 Task: Research Airbnb accommodation in Tomioka, Japan from 17th December, 2023 to 21st December, 2023 for 2 adults.1  bedroom having 2 beds and 1 bathroom. Property type can be flat. Look for 3 properties as per requirement.
Action: Mouse moved to (580, 123)
Screenshot: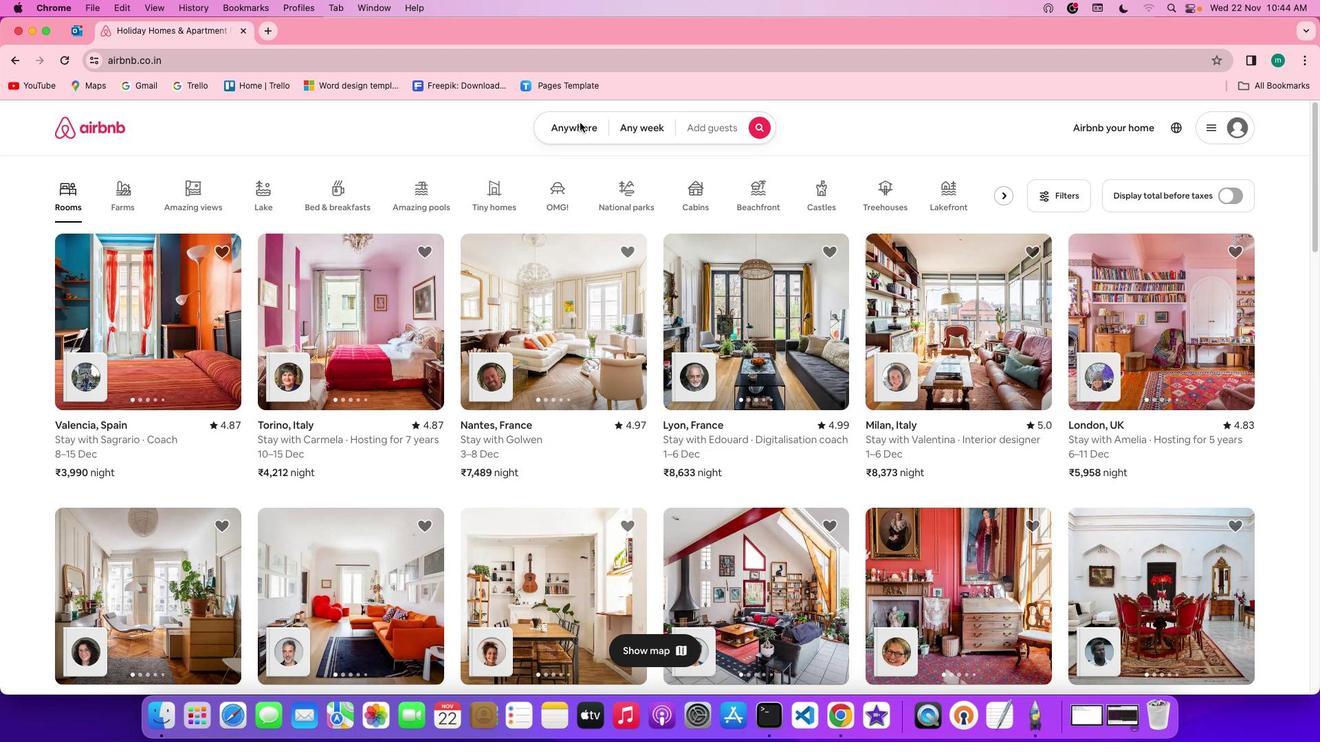 
Action: Mouse pressed left at (580, 123)
Screenshot: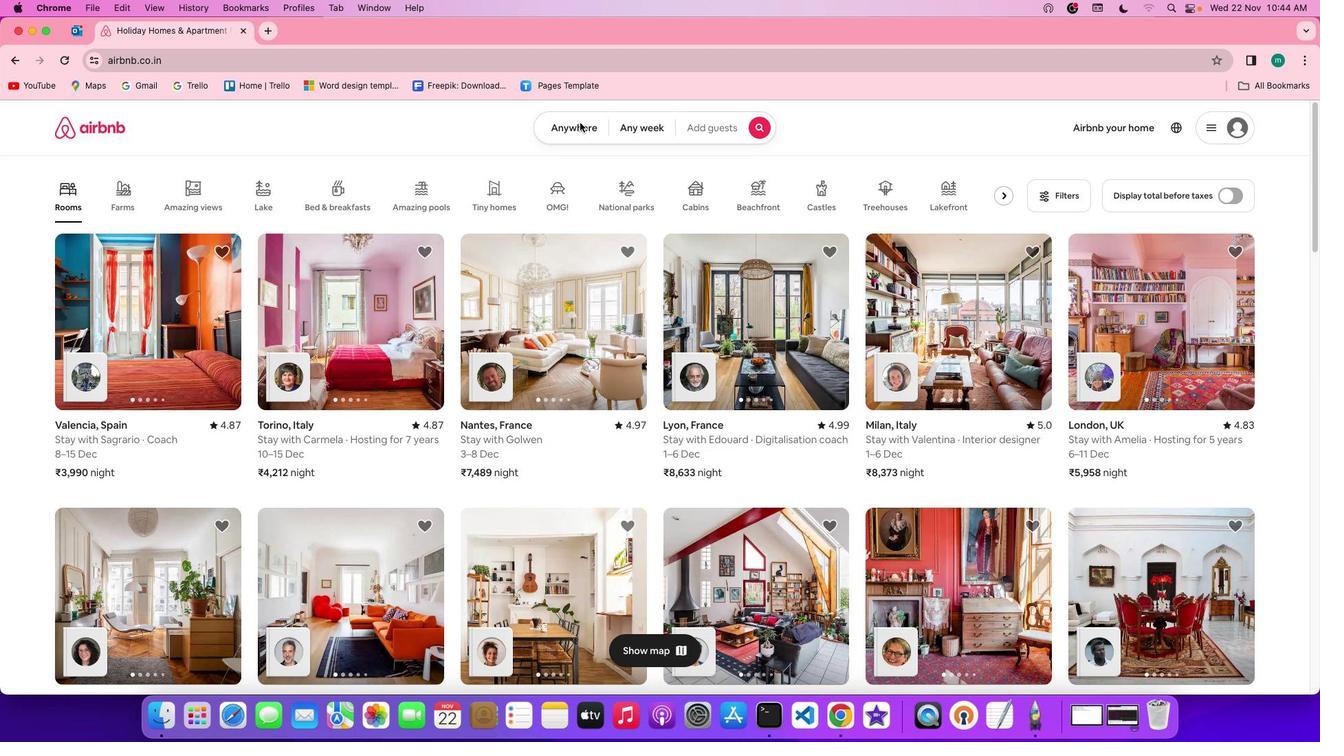 
Action: Mouse pressed left at (580, 123)
Screenshot: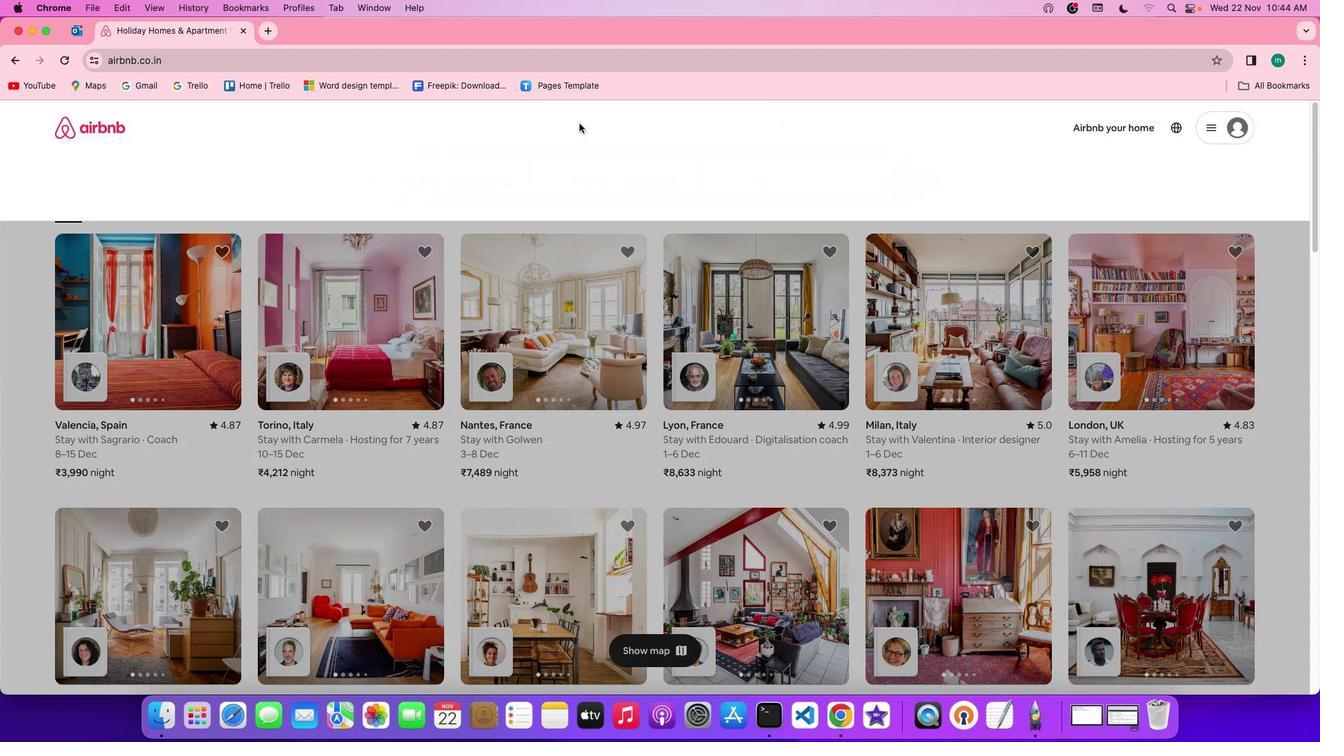 
Action: Mouse moved to (519, 180)
Screenshot: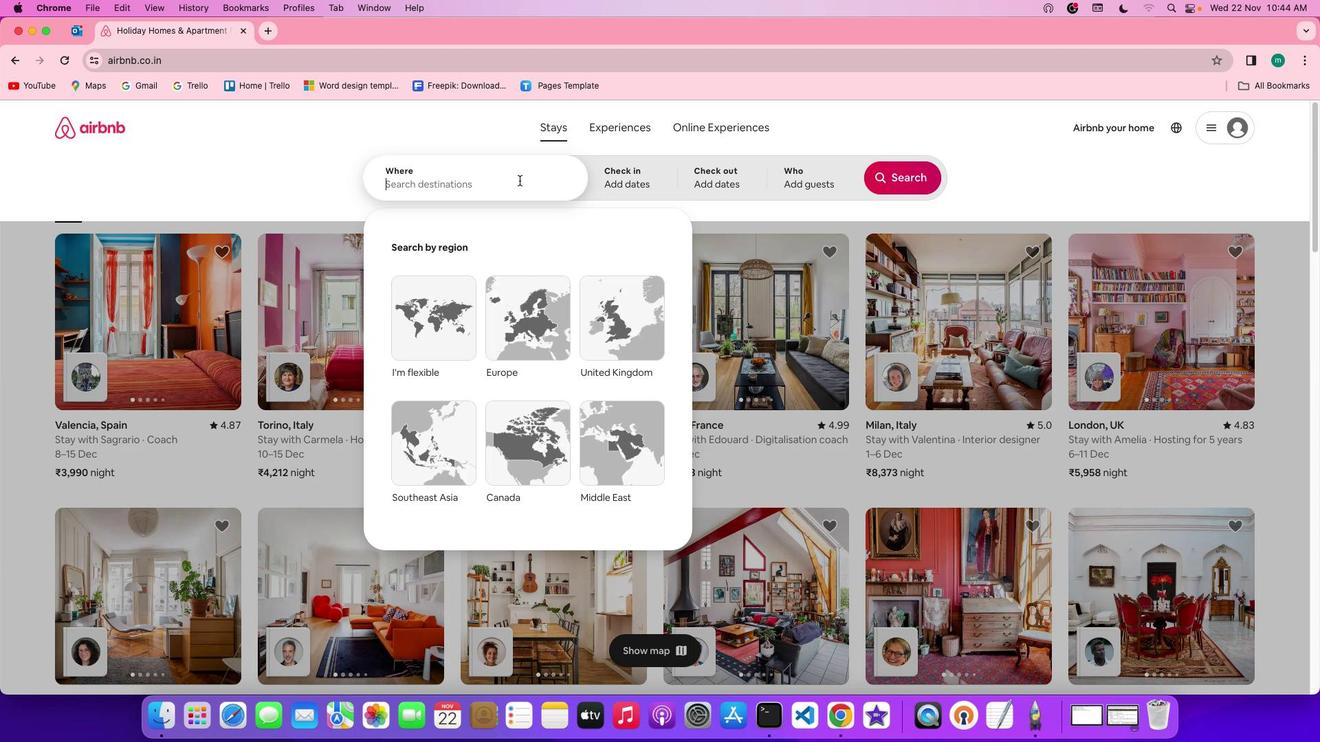 
Action: Mouse pressed left at (519, 180)
Screenshot: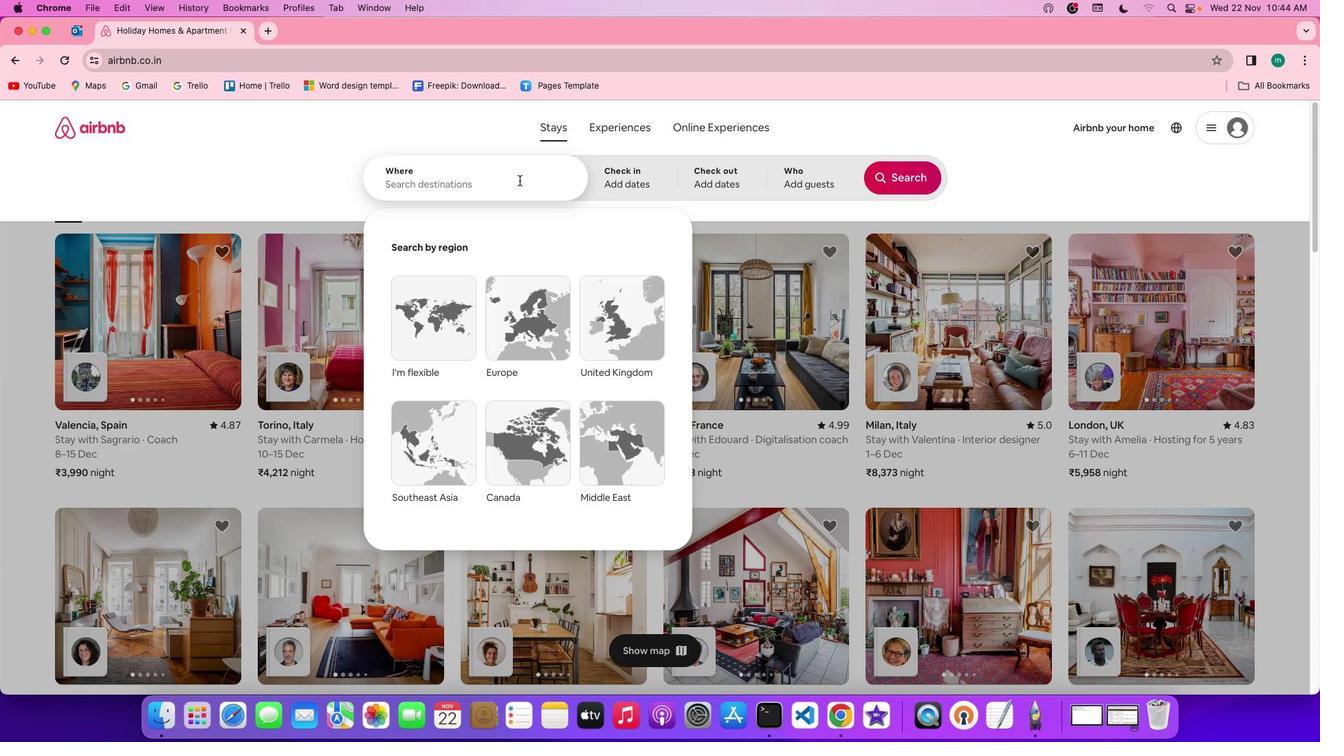 
Action: Key pressed Key.shift'T''o''m''i''o''k''a'','Key.spaceKey.shift'j''a''p''a''n'
Screenshot: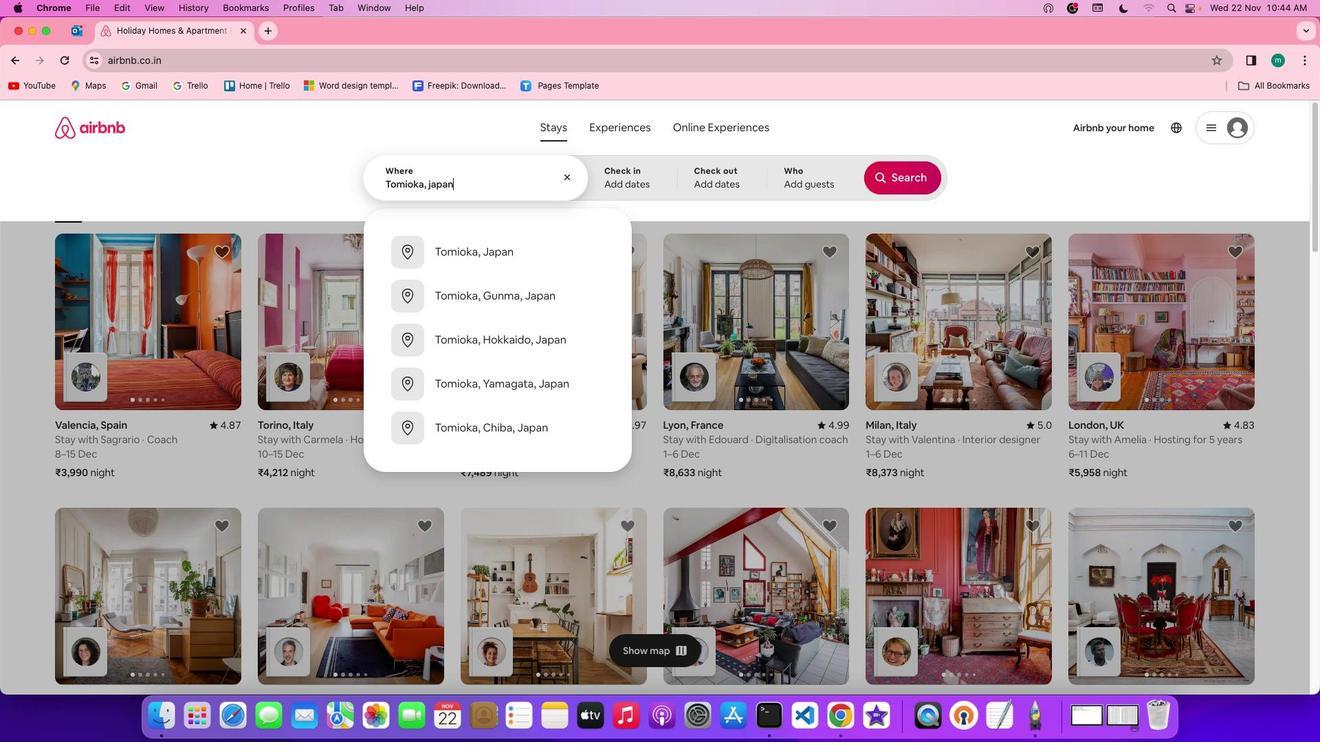 
Action: Mouse moved to (645, 184)
Screenshot: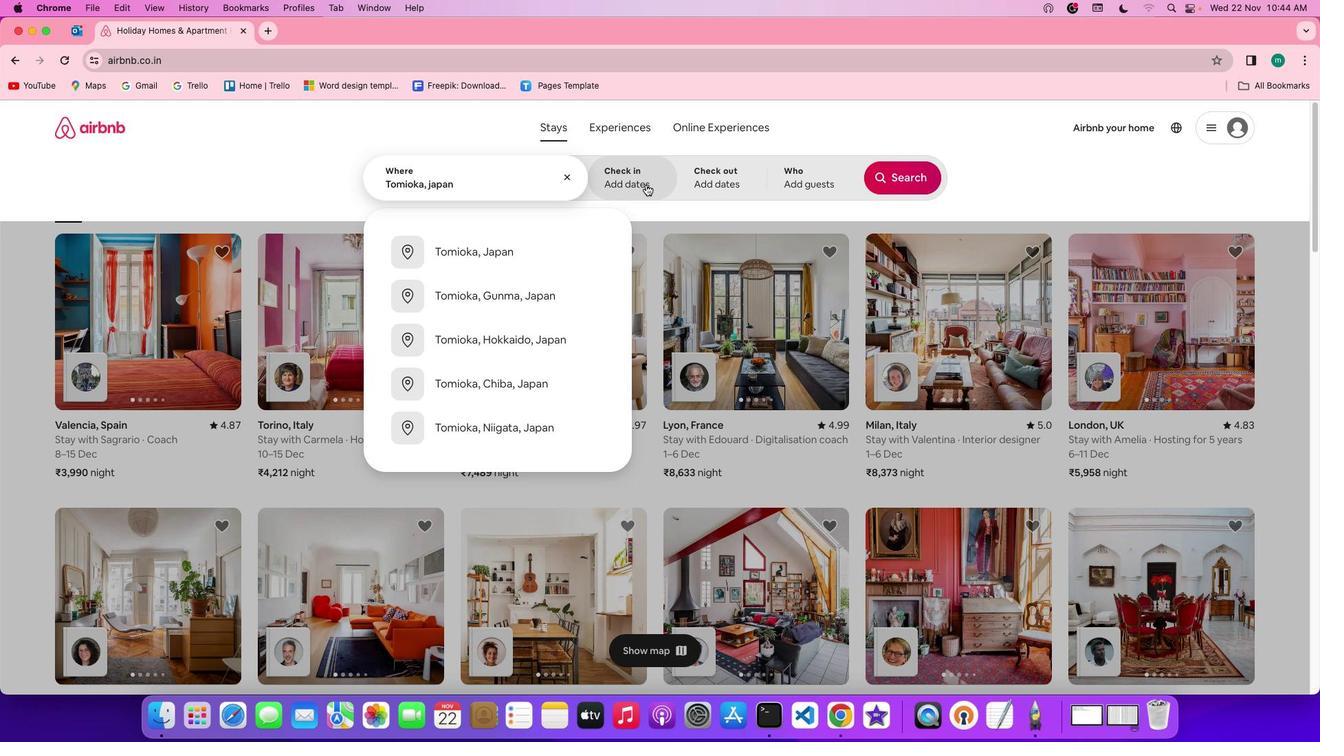 
Action: Mouse pressed left at (645, 184)
Screenshot: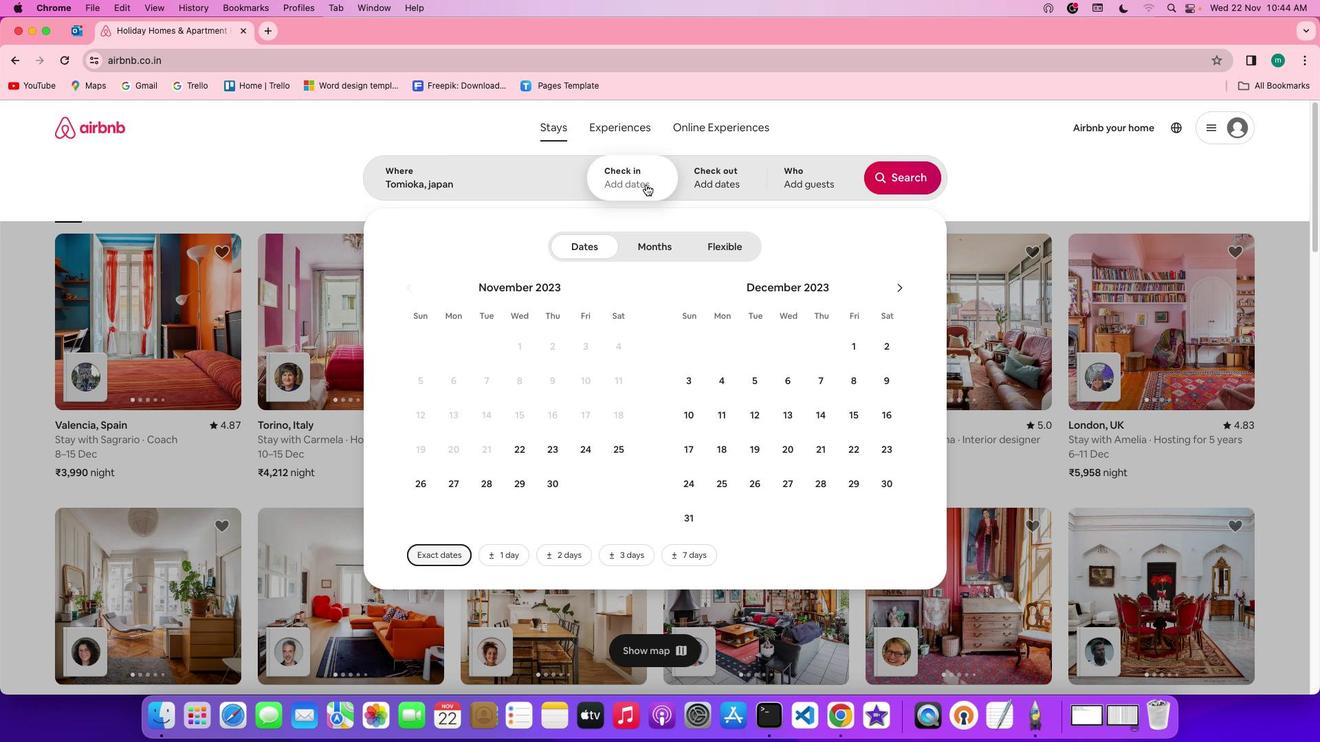 
Action: Mouse moved to (693, 452)
Screenshot: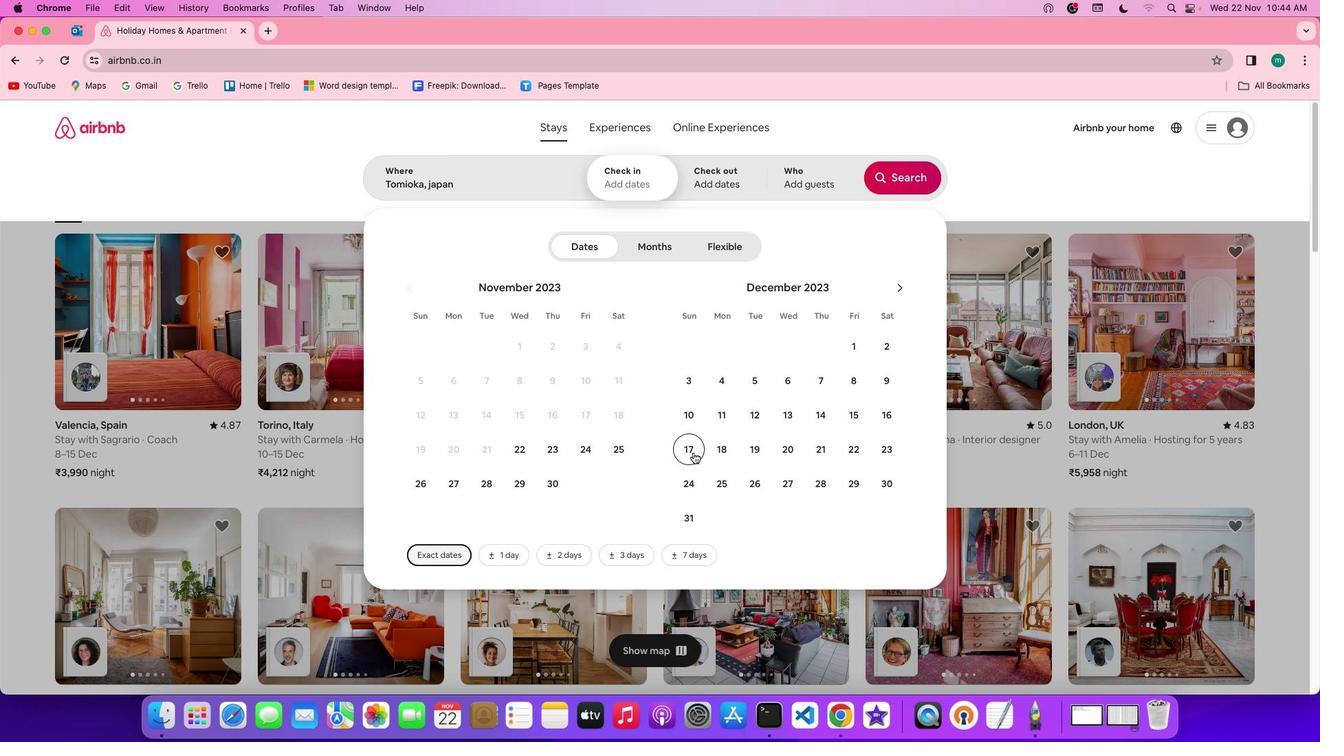 
Action: Mouse pressed left at (693, 452)
Screenshot: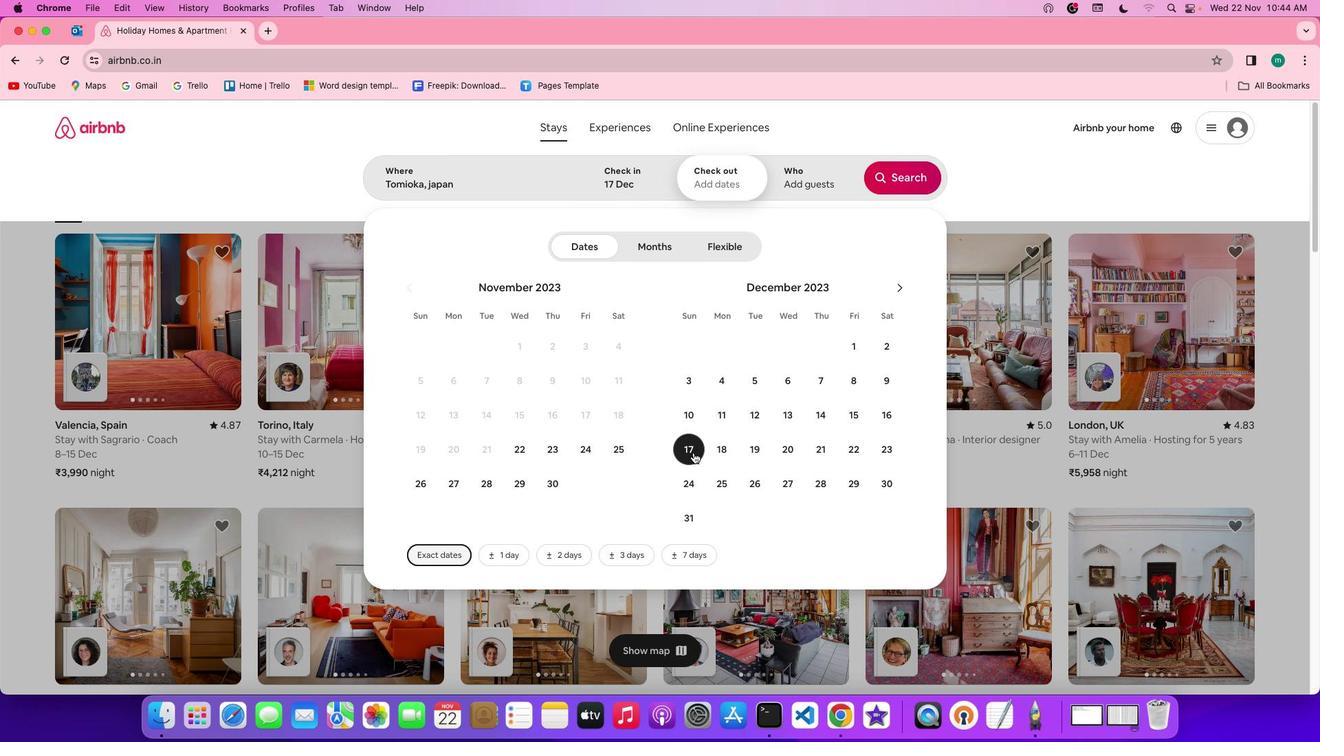 
Action: Mouse moved to (830, 451)
Screenshot: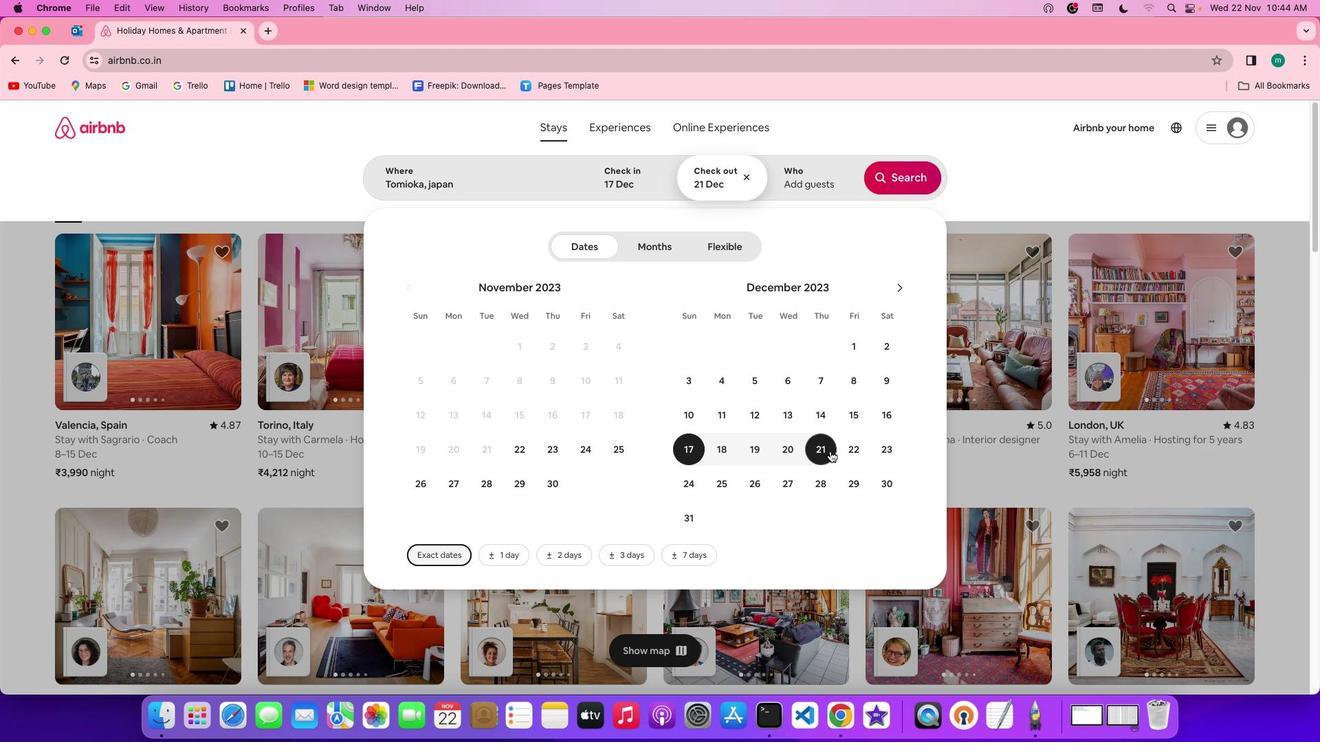 
Action: Mouse pressed left at (830, 451)
Screenshot: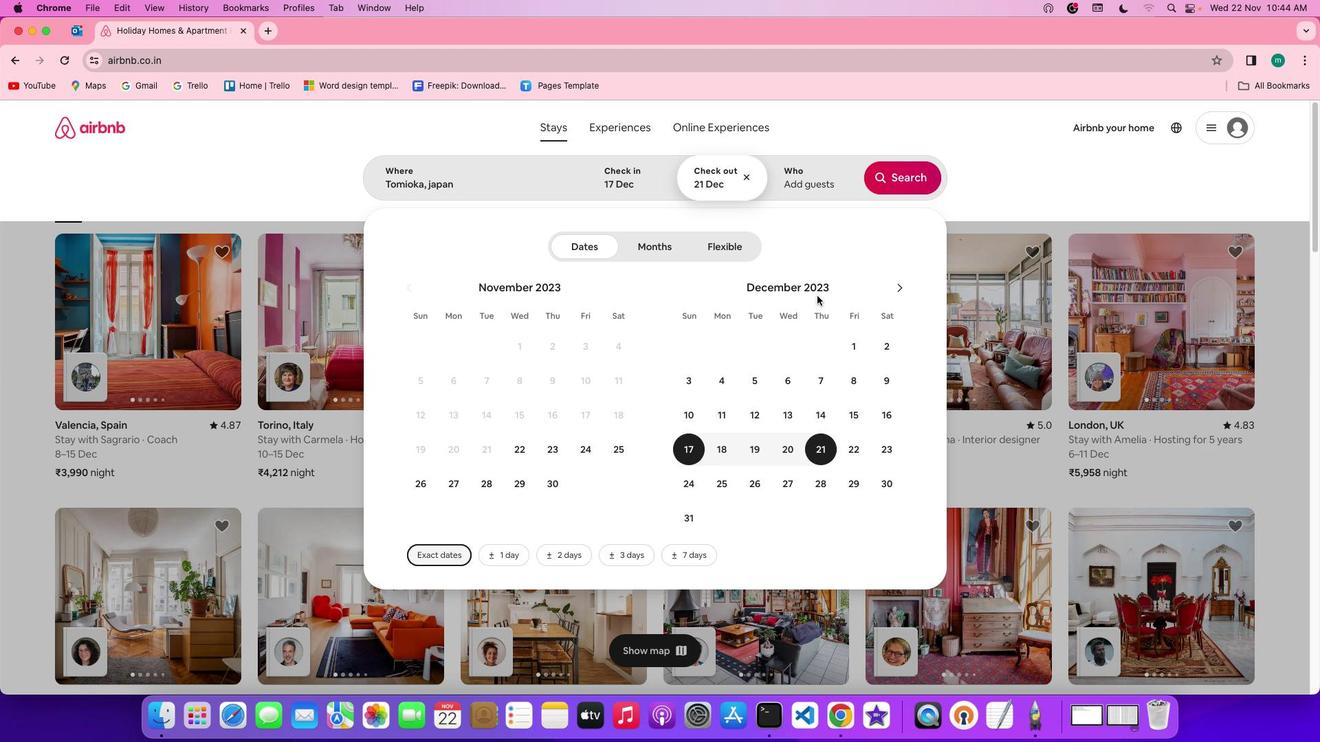 
Action: Mouse moved to (796, 180)
Screenshot: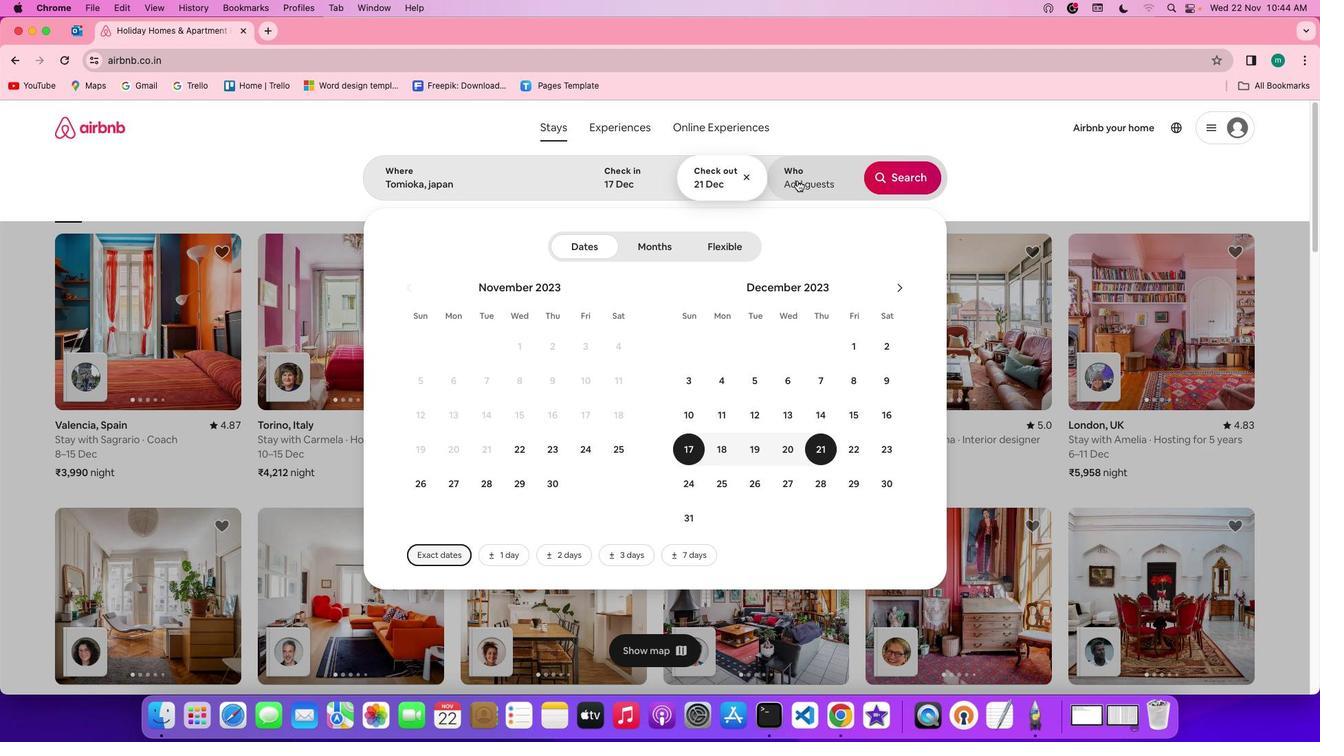 
Action: Mouse pressed left at (796, 180)
Screenshot: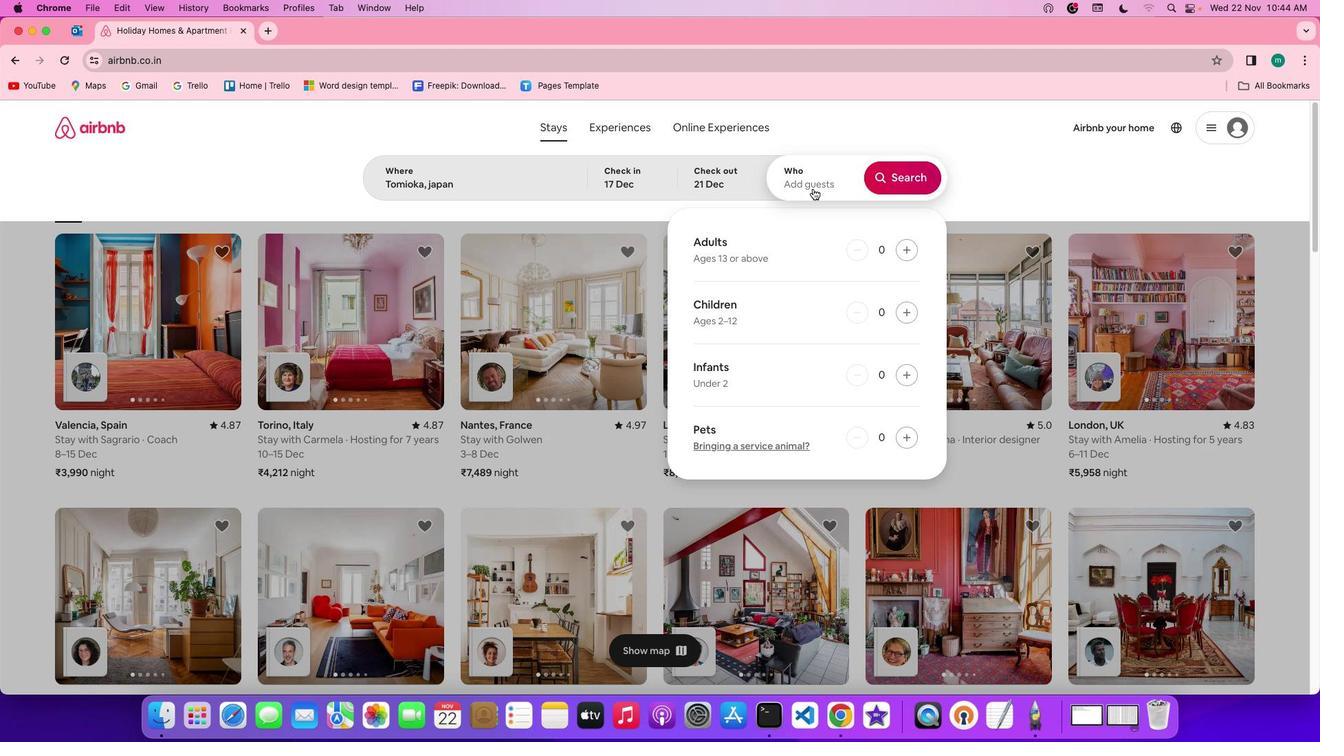 
Action: Mouse moved to (902, 246)
Screenshot: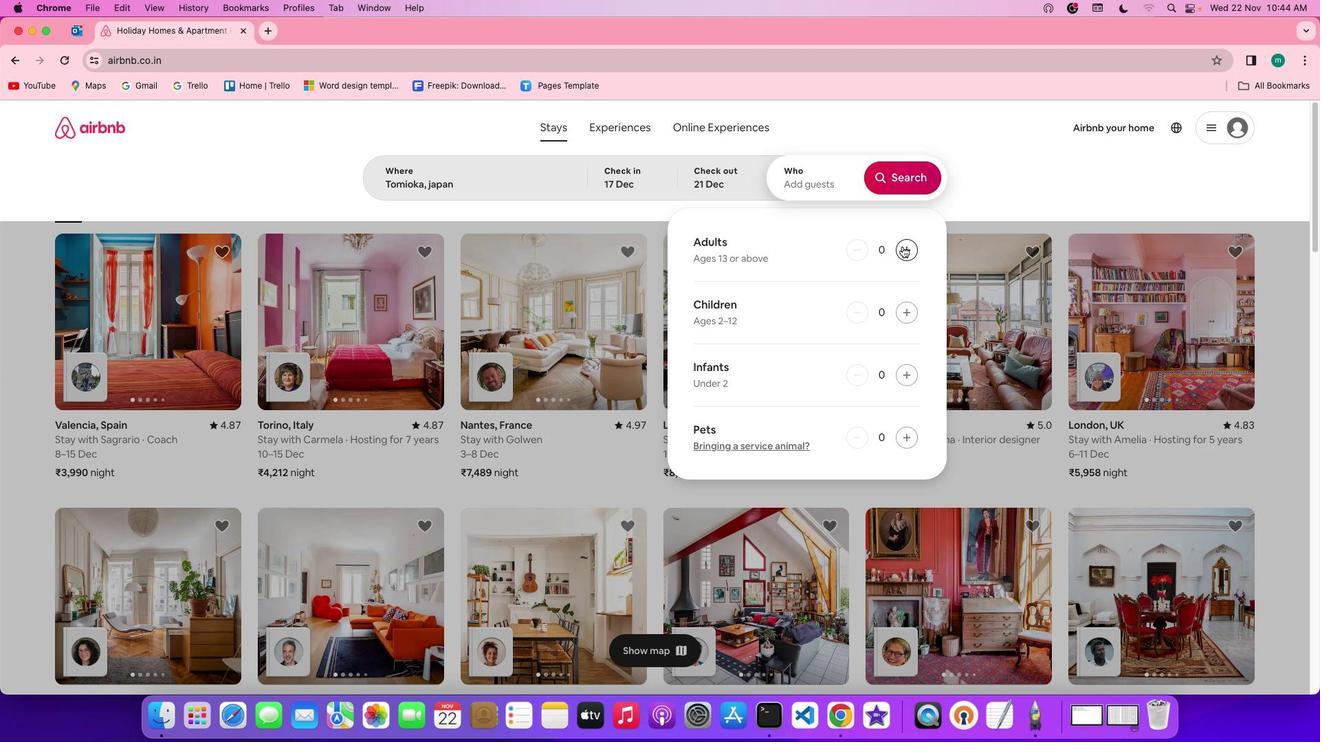 
Action: Mouse pressed left at (902, 246)
Screenshot: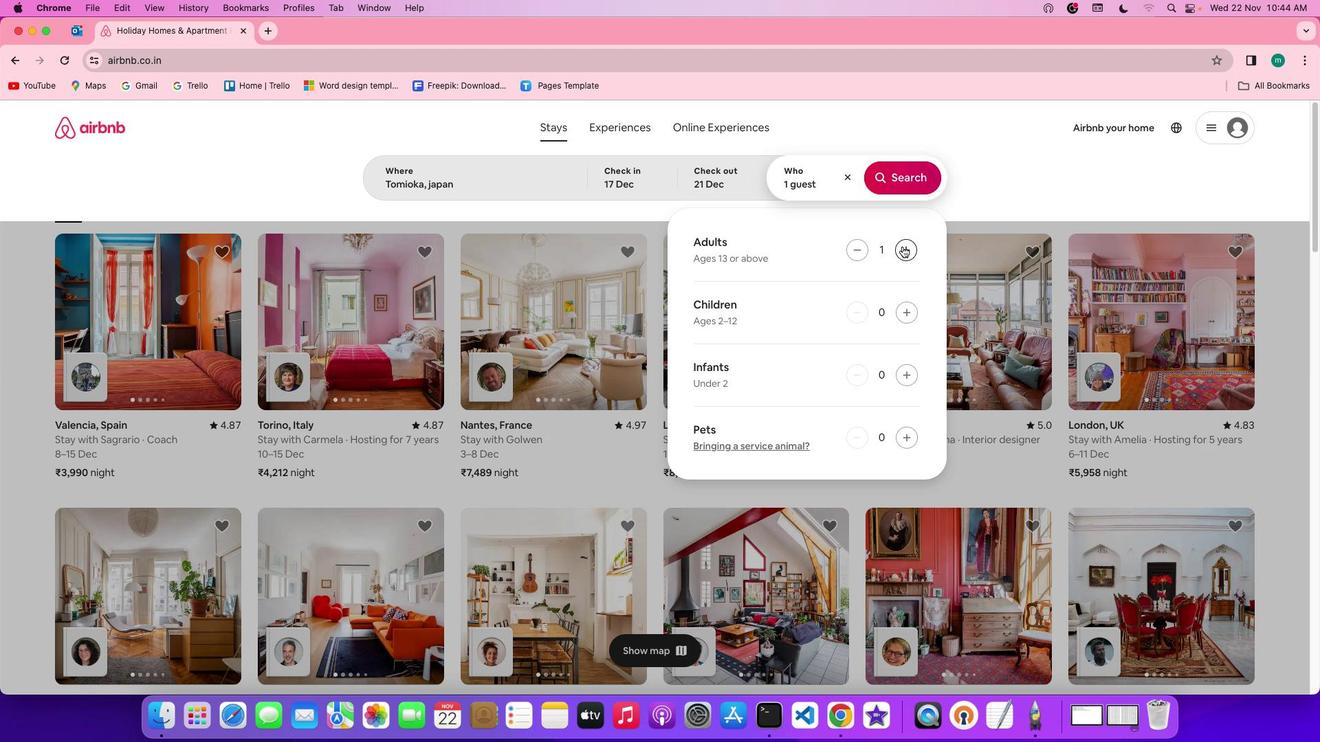 
Action: Mouse pressed left at (902, 246)
Screenshot: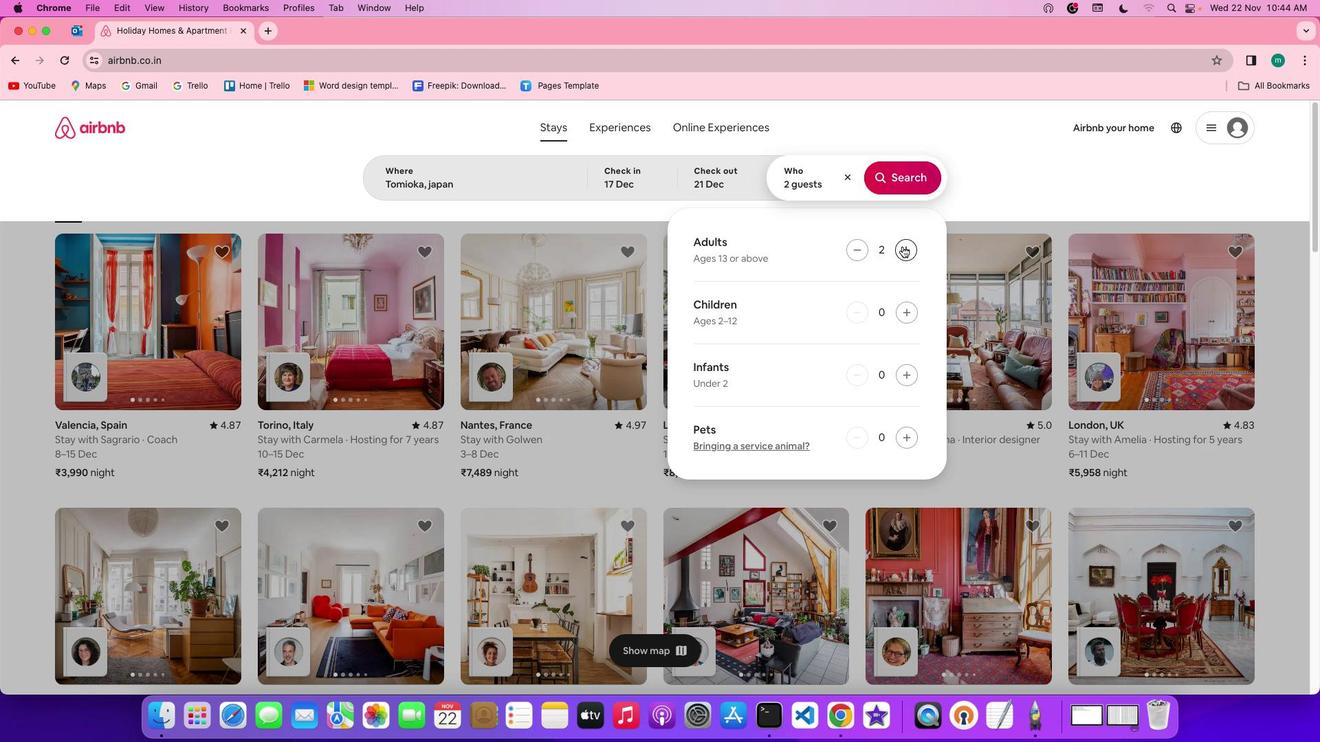 
Action: Mouse moved to (915, 179)
Screenshot: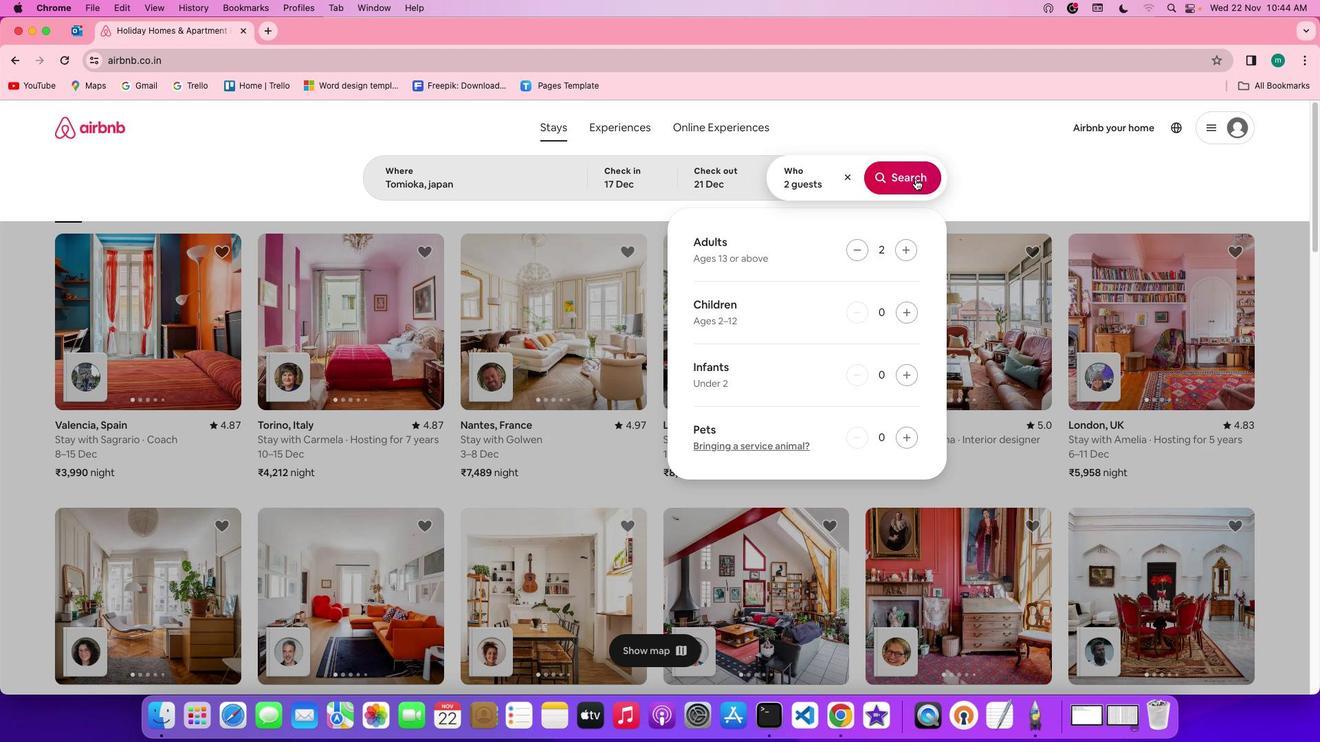 
Action: Mouse pressed left at (915, 179)
Screenshot: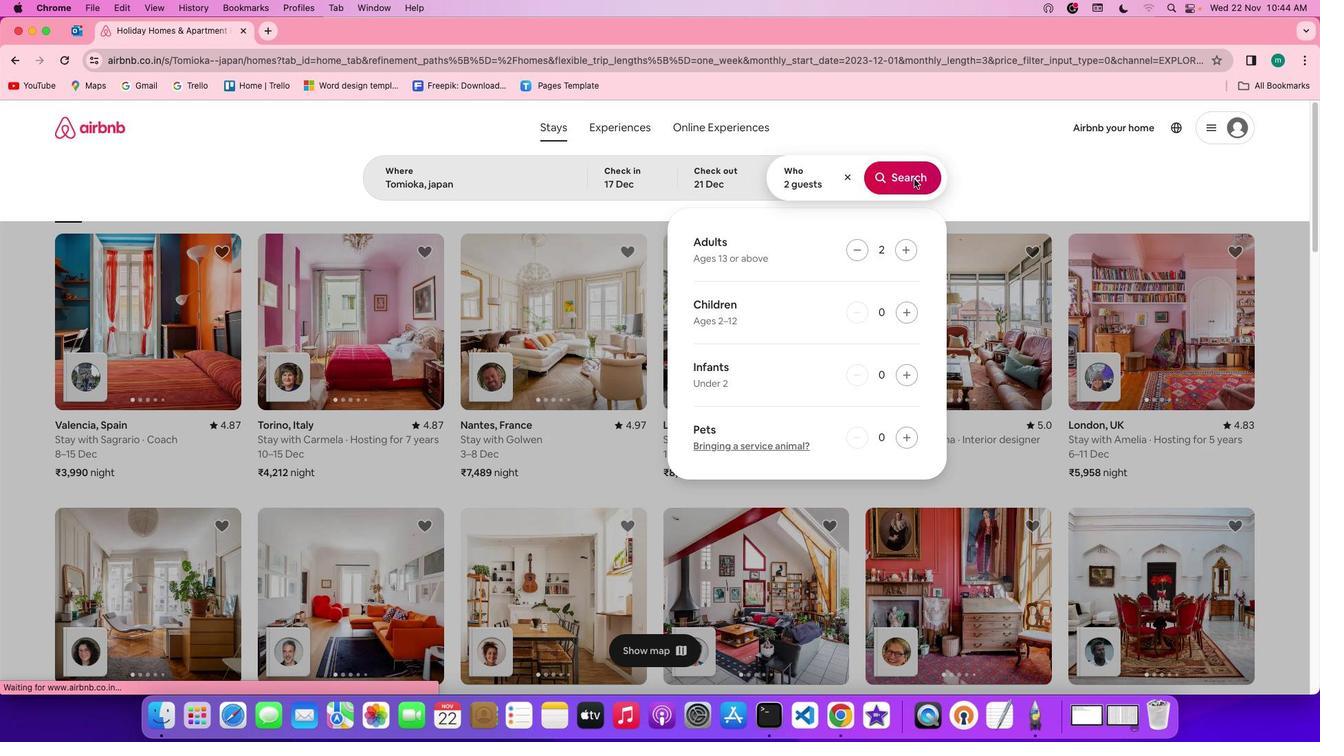 
Action: Mouse moved to (1087, 176)
Screenshot: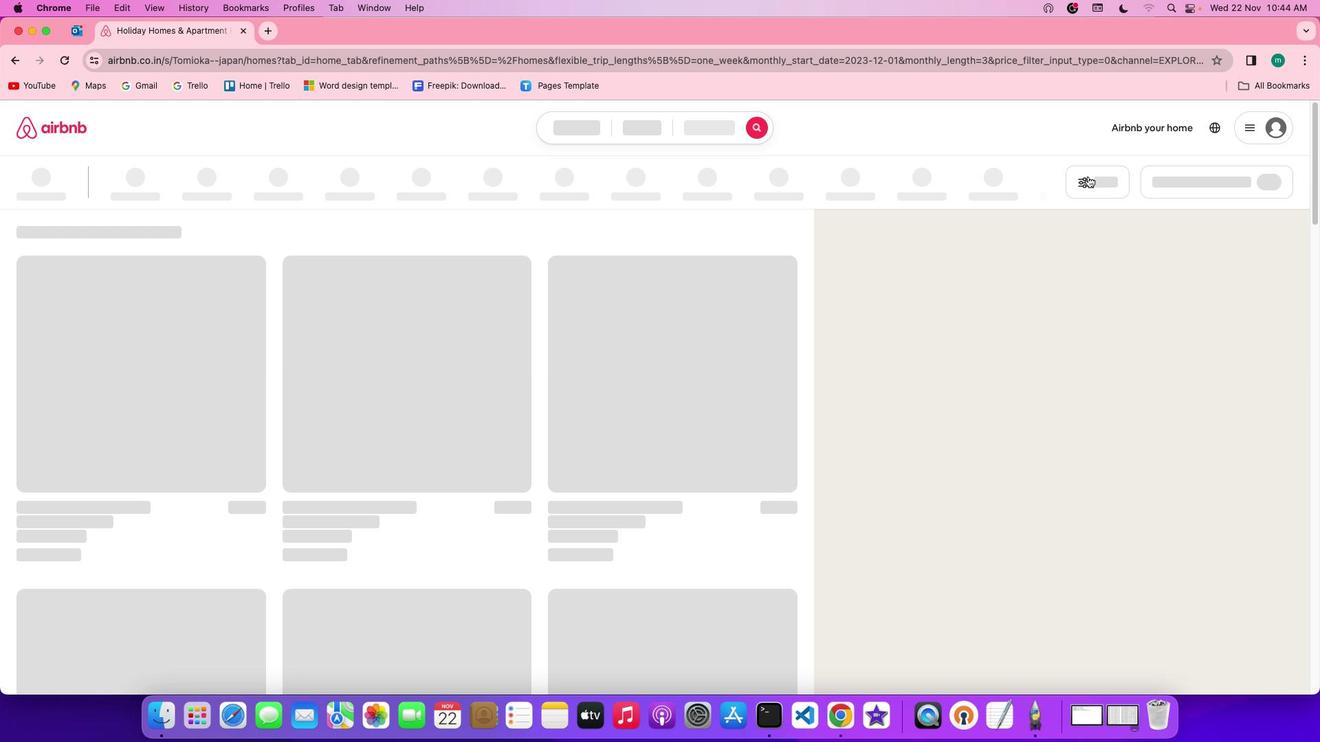 
Action: Mouse pressed left at (1087, 176)
Screenshot: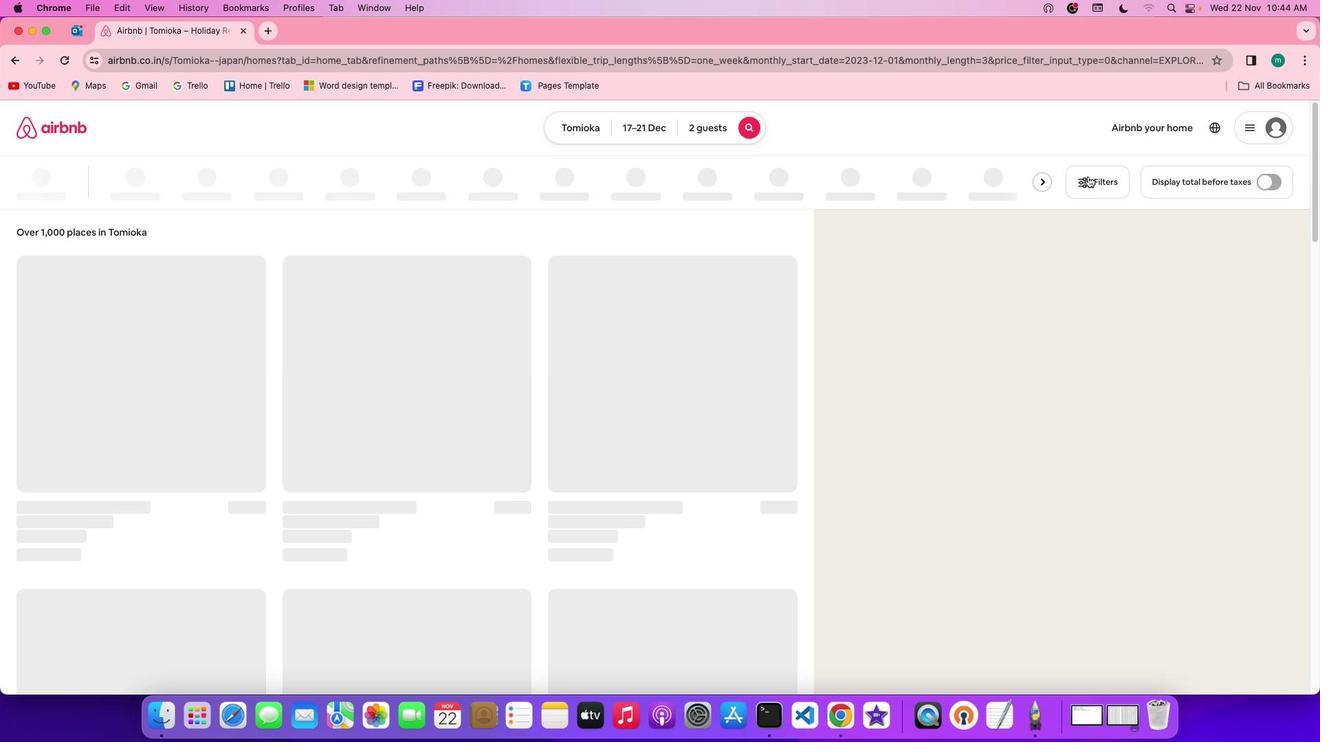 
Action: Mouse moved to (832, 379)
Screenshot: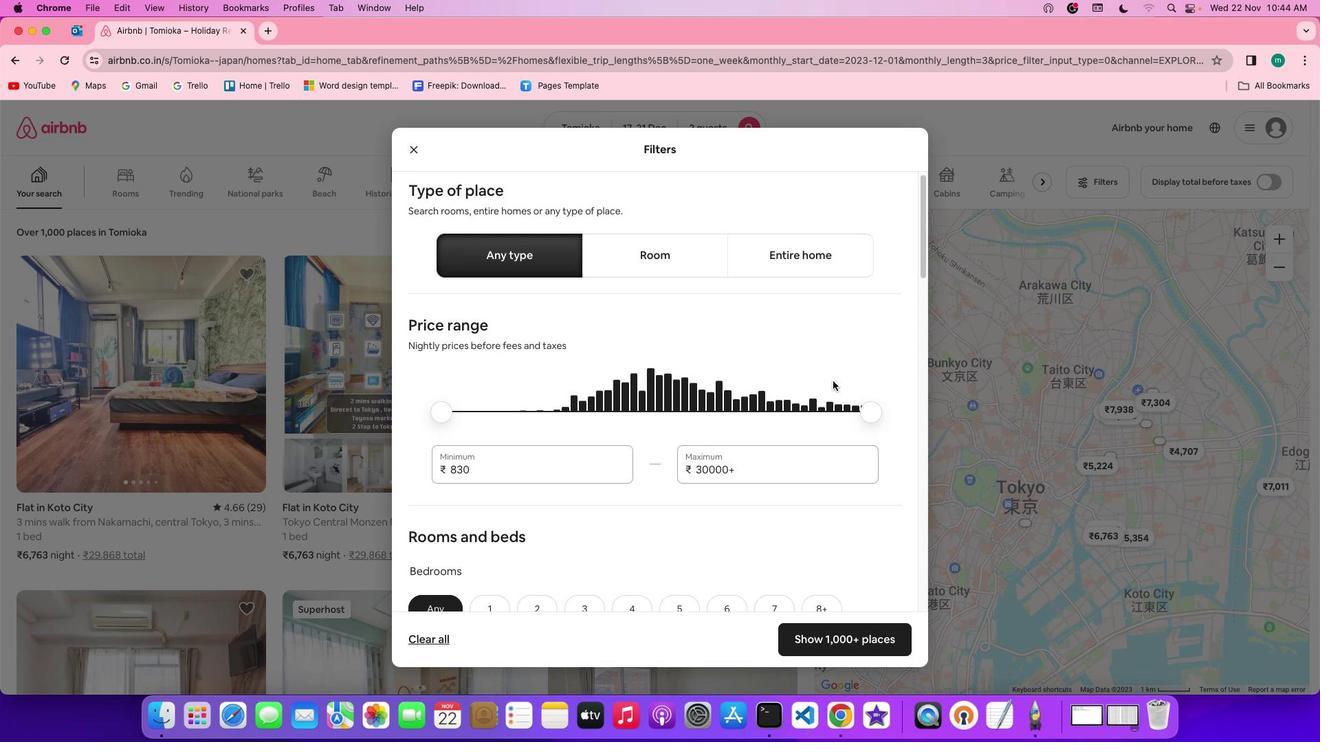 
Action: Mouse scrolled (832, 379) with delta (0, 0)
Screenshot: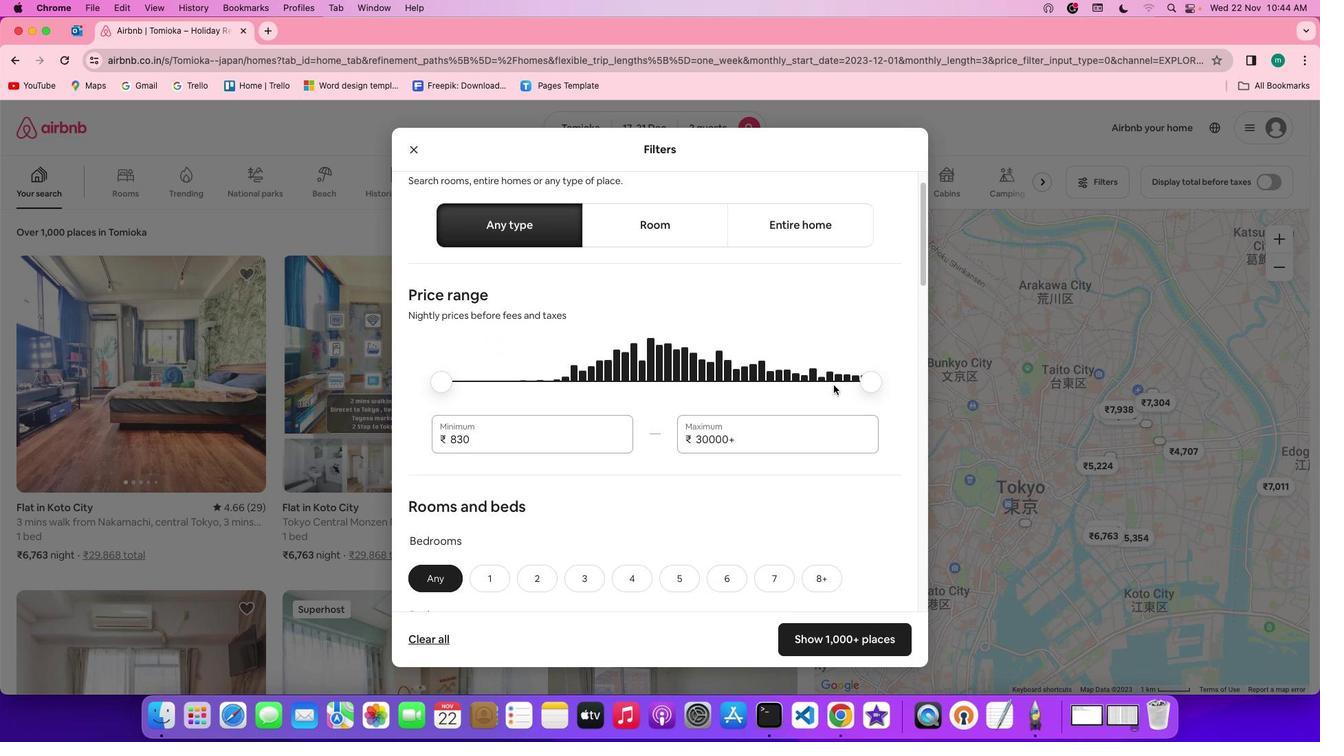 
Action: Mouse scrolled (832, 379) with delta (0, 0)
Screenshot: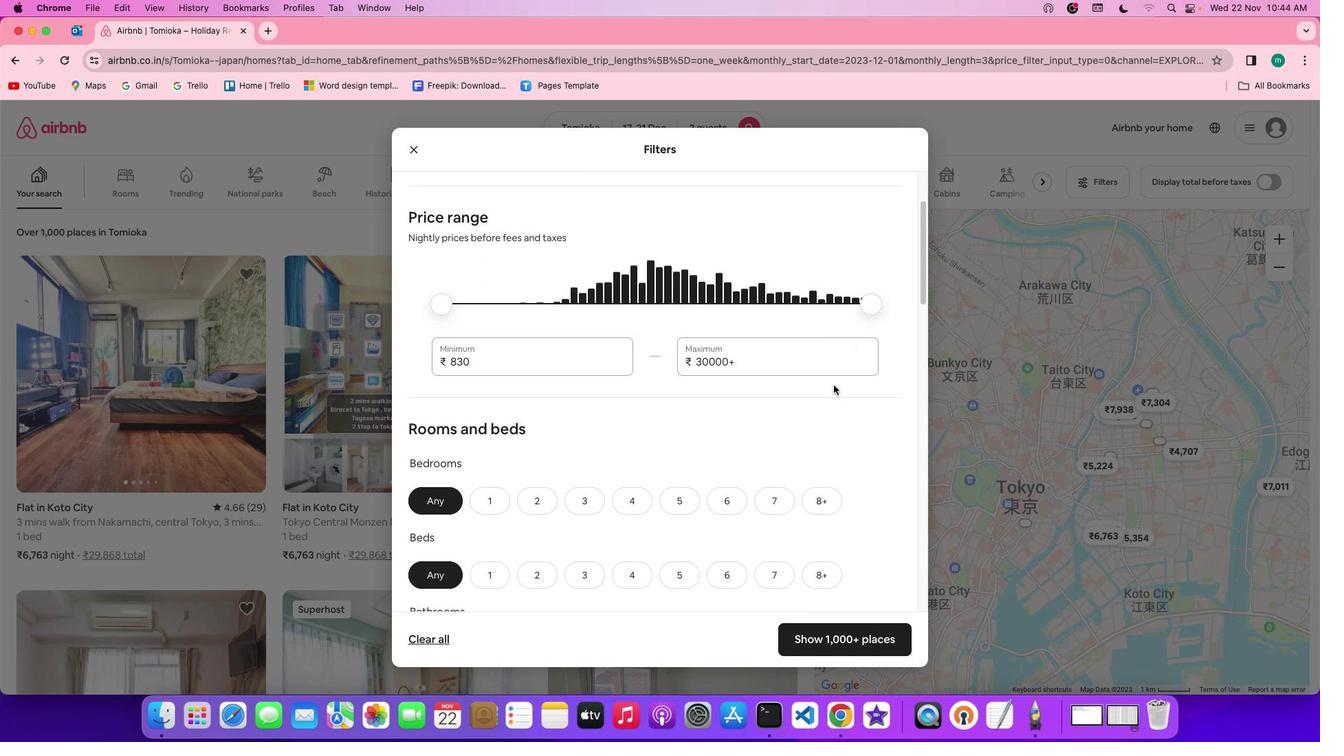 
Action: Mouse scrolled (832, 379) with delta (0, 0)
Screenshot: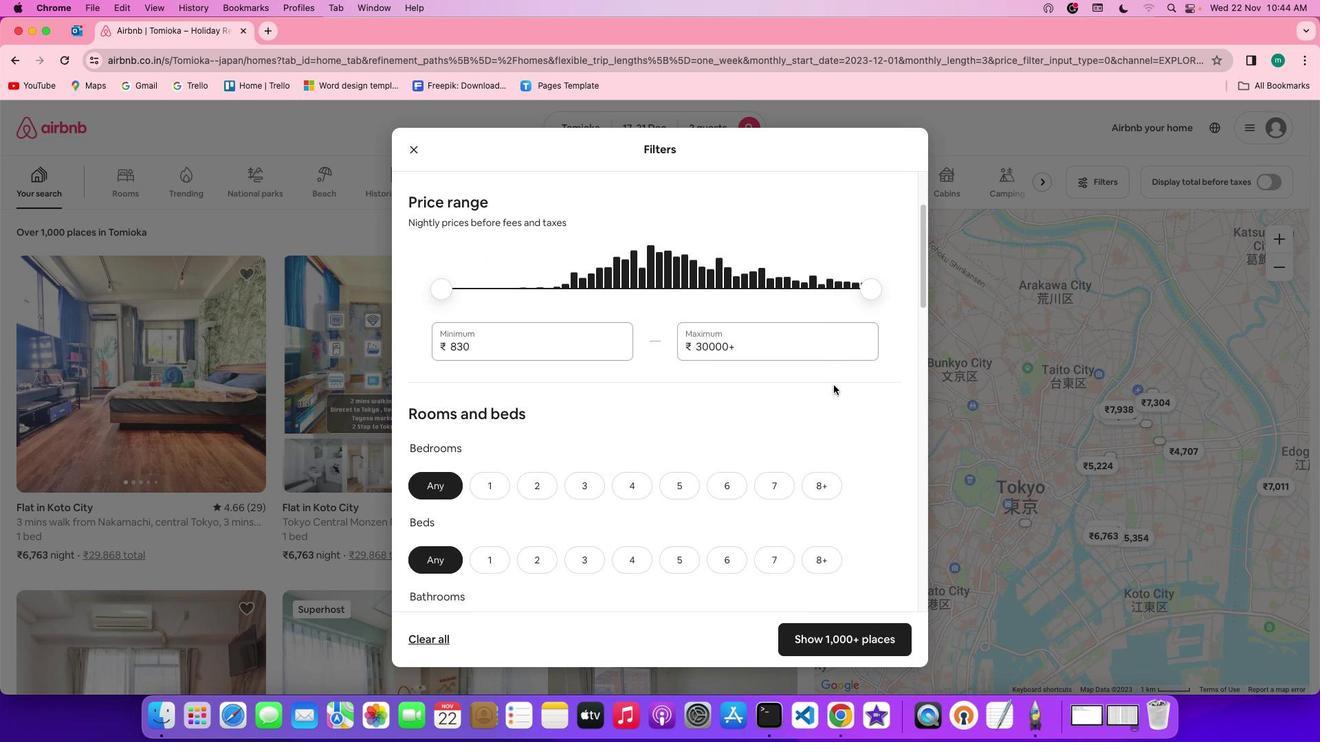 
Action: Mouse moved to (833, 382)
Screenshot: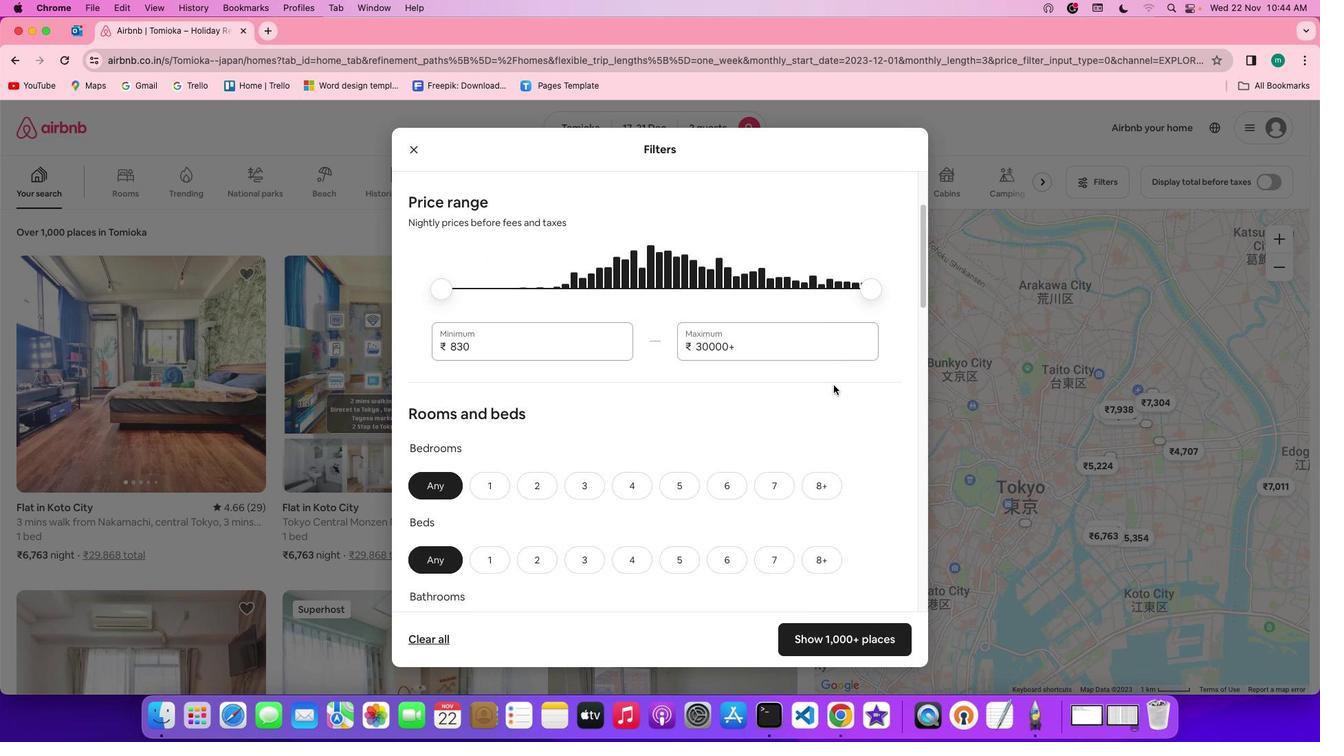 
Action: Mouse scrolled (833, 382) with delta (0, -1)
Screenshot: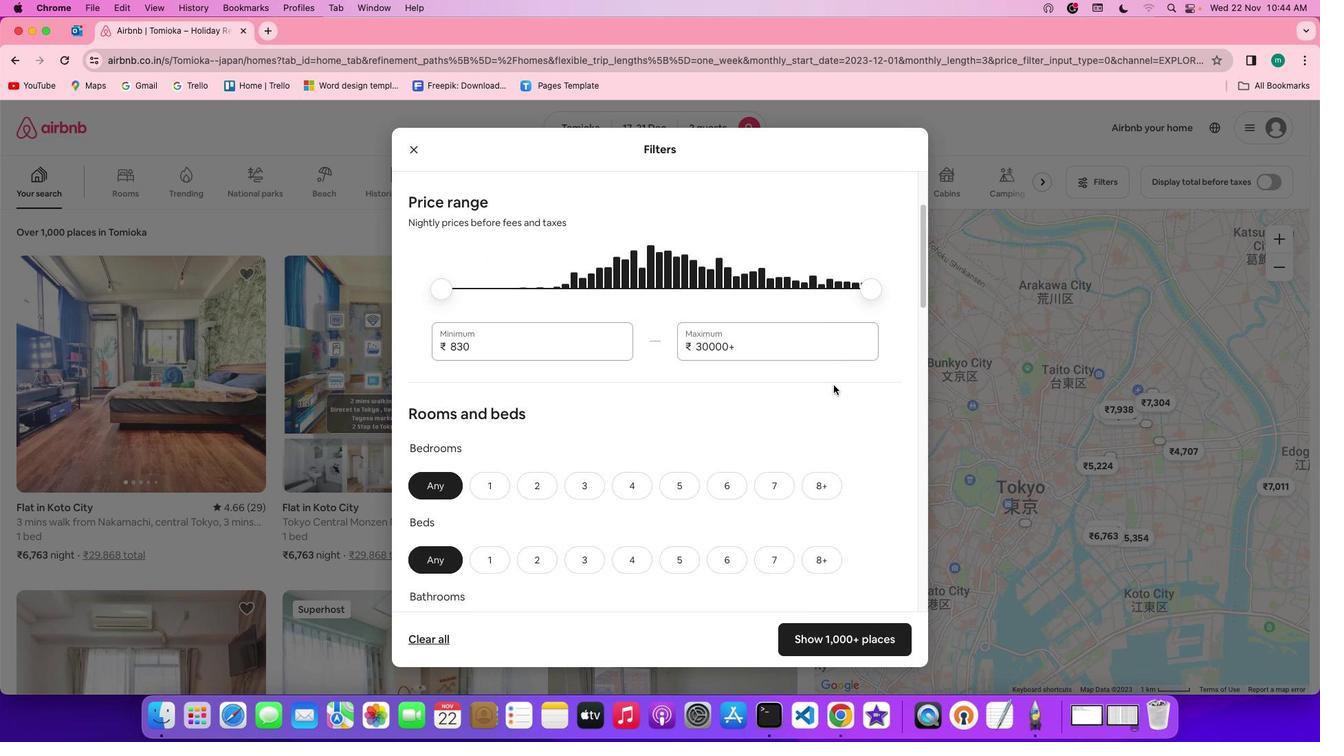 
Action: Mouse moved to (834, 385)
Screenshot: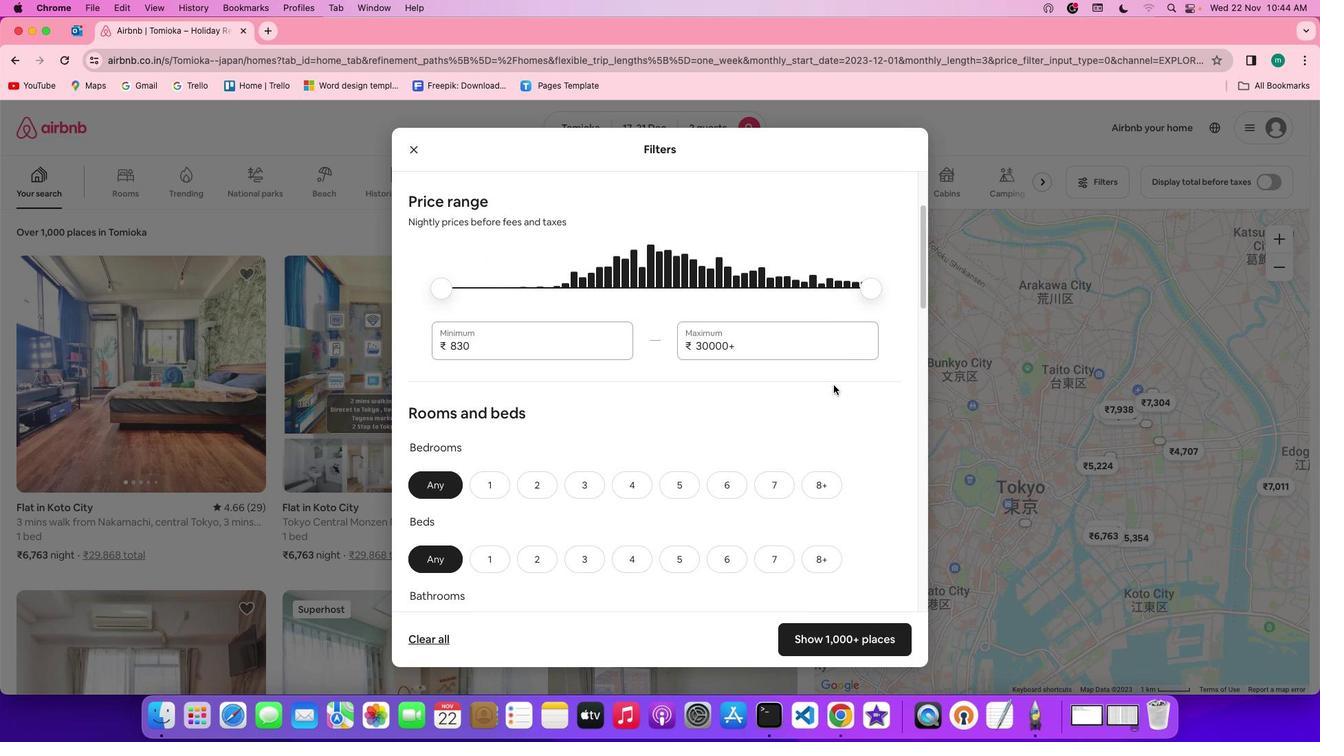 
Action: Mouse scrolled (834, 385) with delta (0, 0)
Screenshot: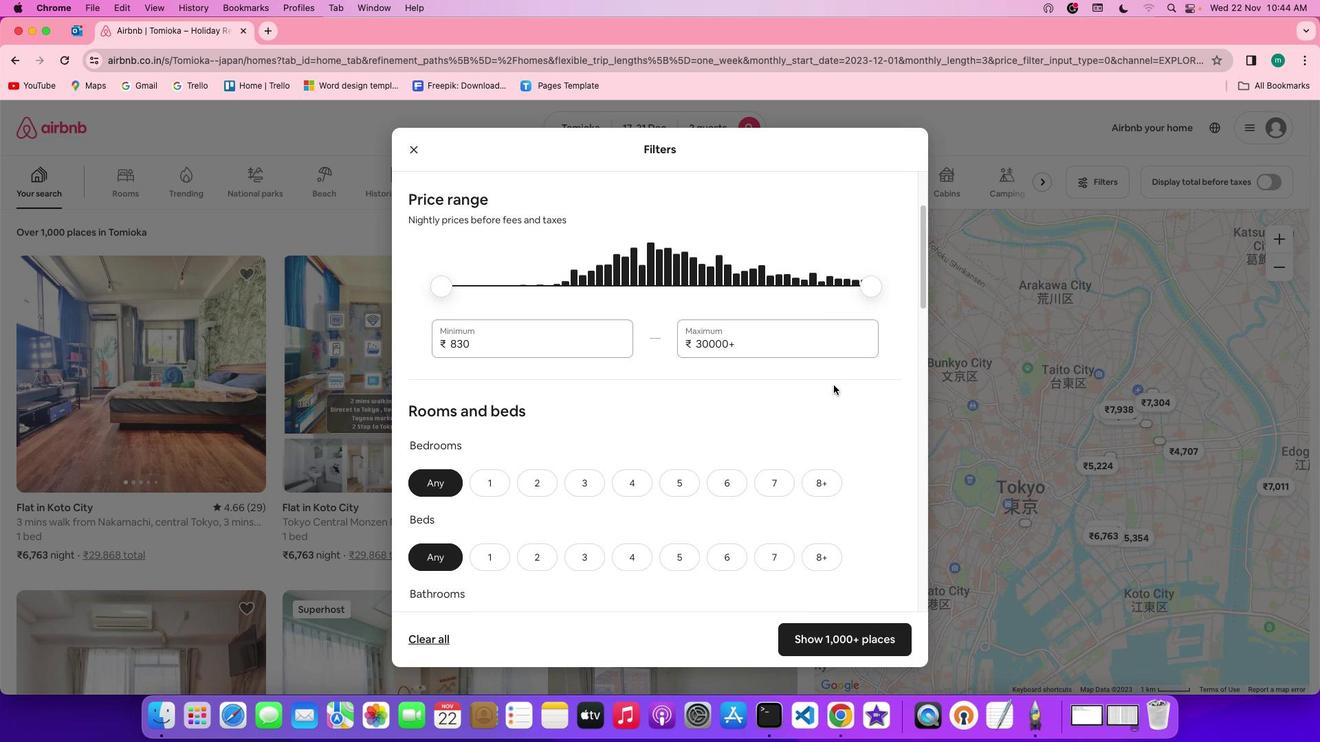 
Action: Mouse moved to (743, 377)
Screenshot: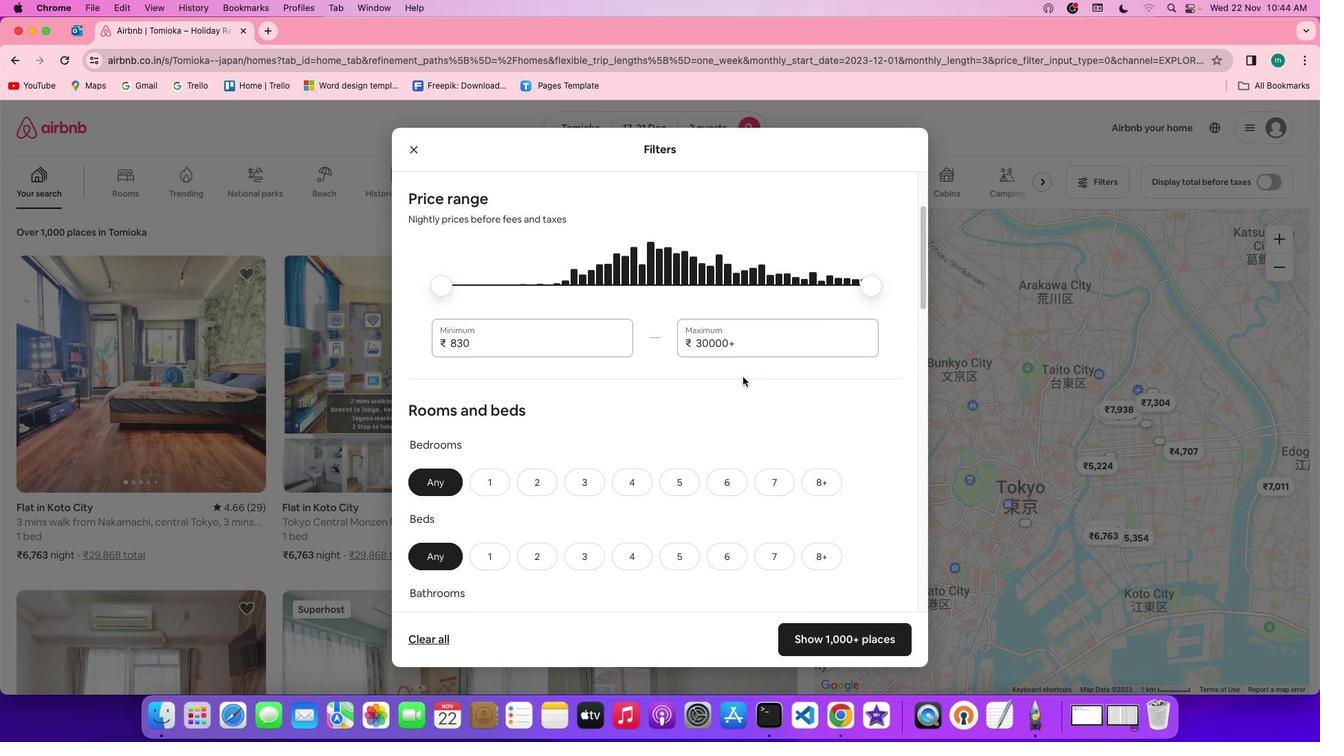 
Action: Mouse scrolled (743, 377) with delta (0, 0)
Screenshot: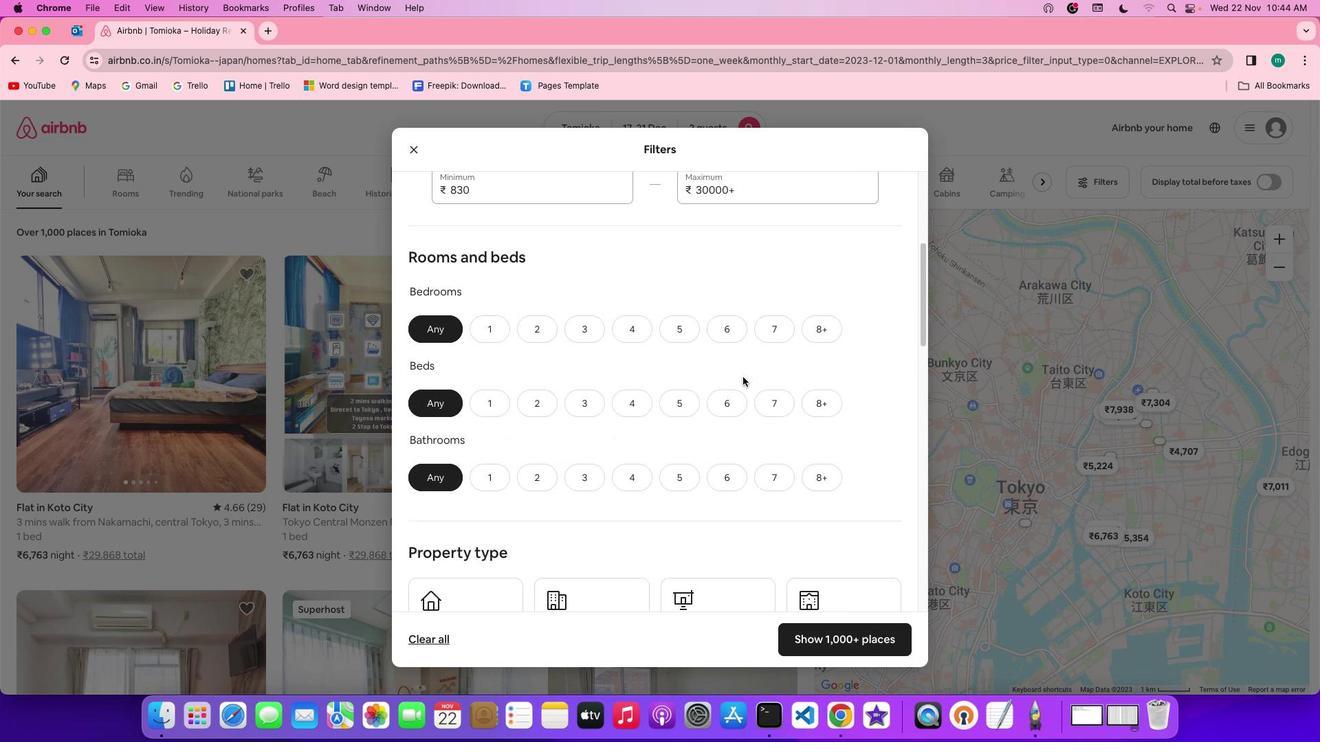 
Action: Mouse scrolled (743, 377) with delta (0, 0)
Screenshot: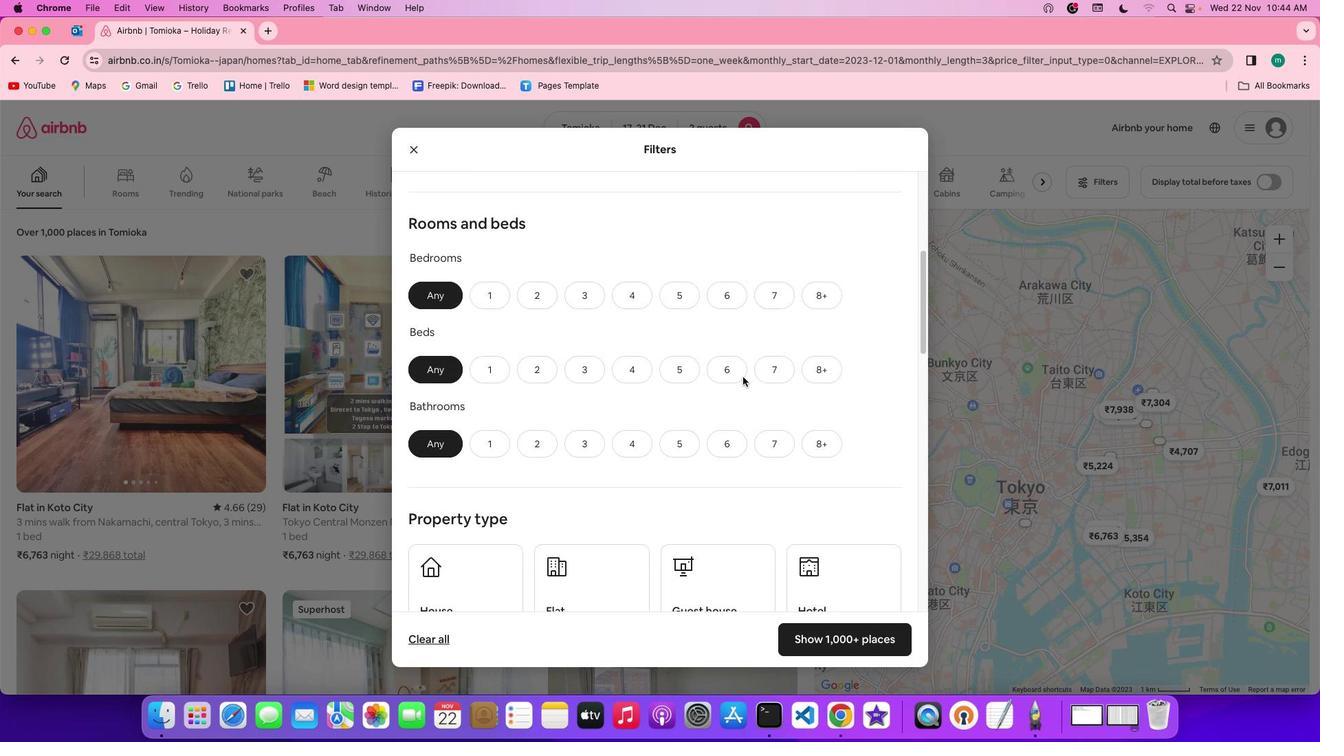 
Action: Mouse scrolled (743, 377) with delta (0, -1)
Screenshot: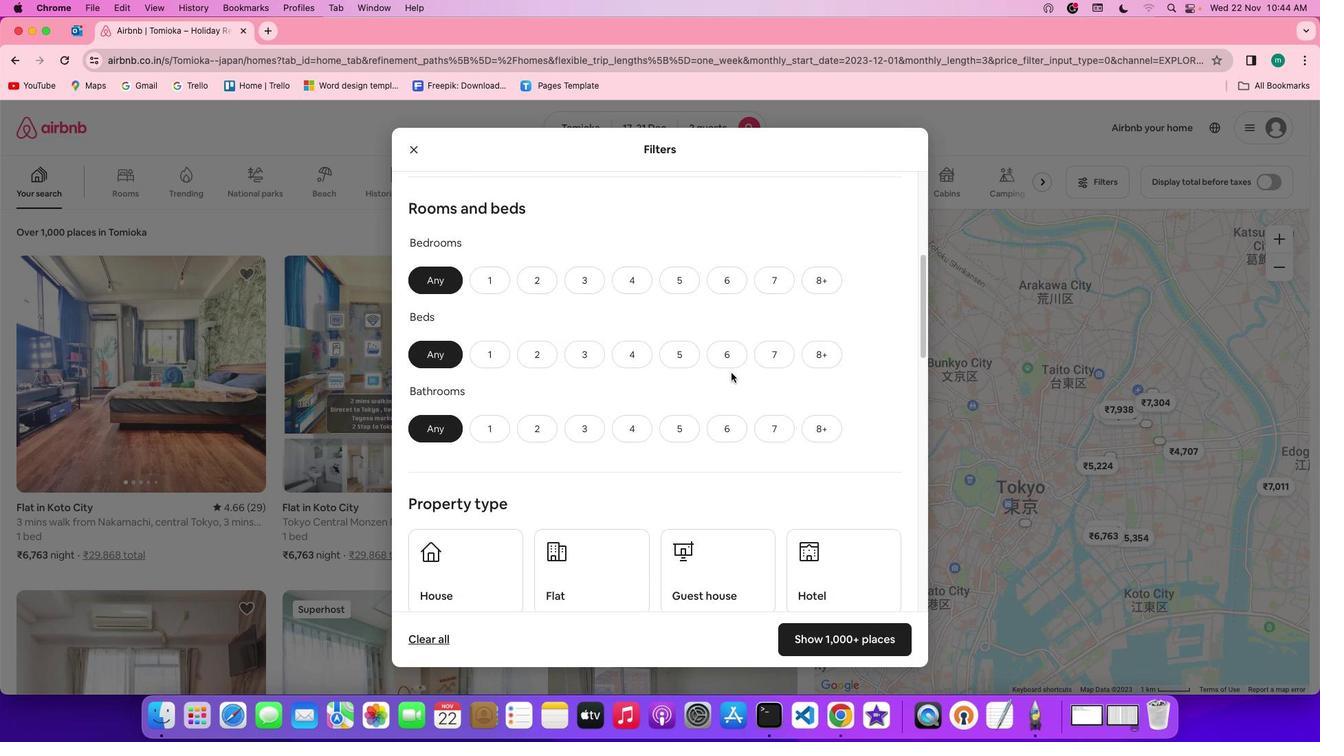 
Action: Mouse scrolled (743, 377) with delta (0, -2)
Screenshot: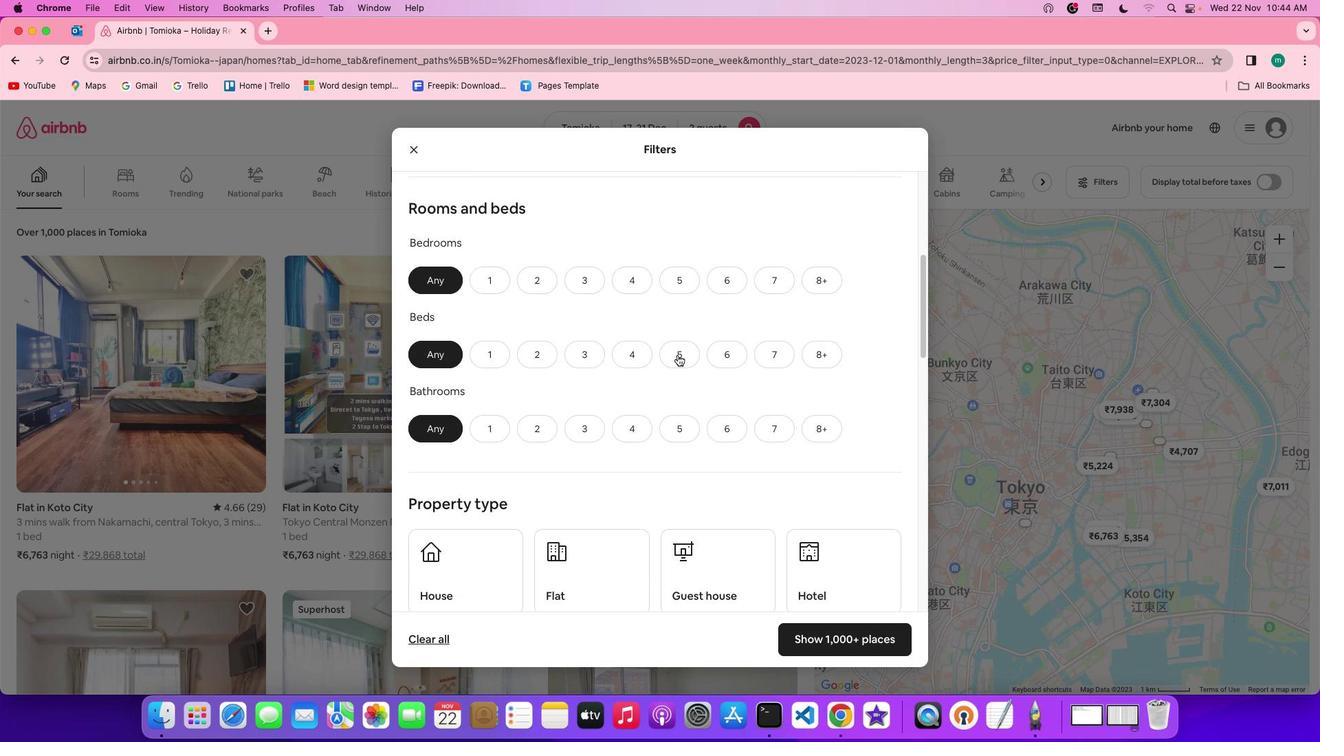 
Action: Mouse moved to (481, 275)
Screenshot: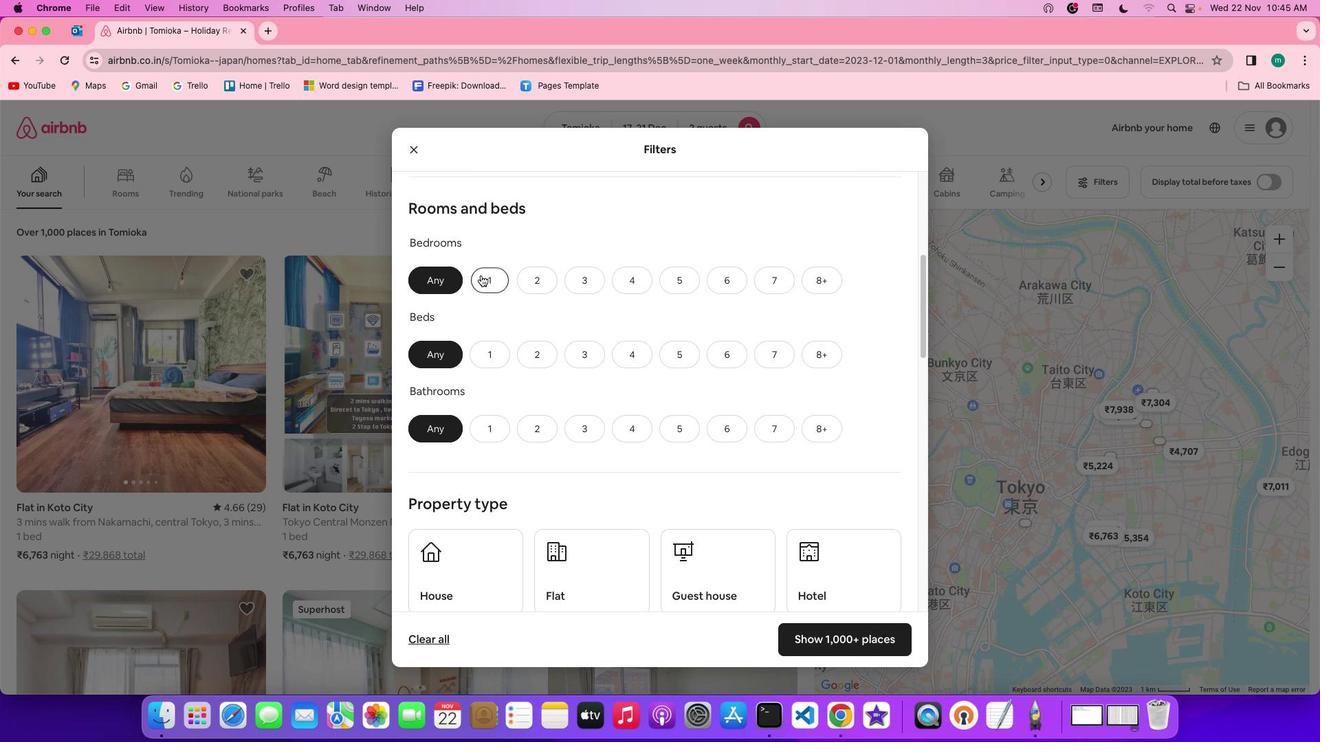 
Action: Mouse pressed left at (481, 275)
Screenshot: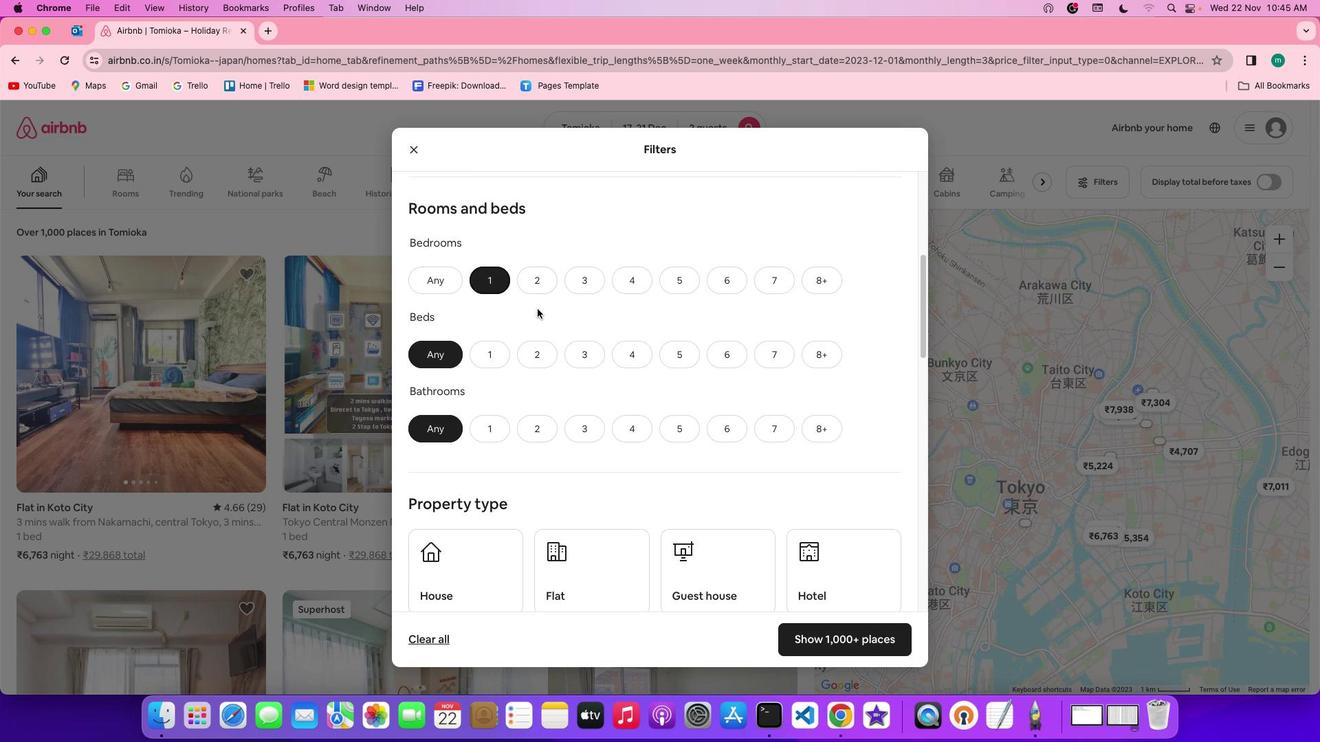 
Action: Mouse moved to (531, 352)
Screenshot: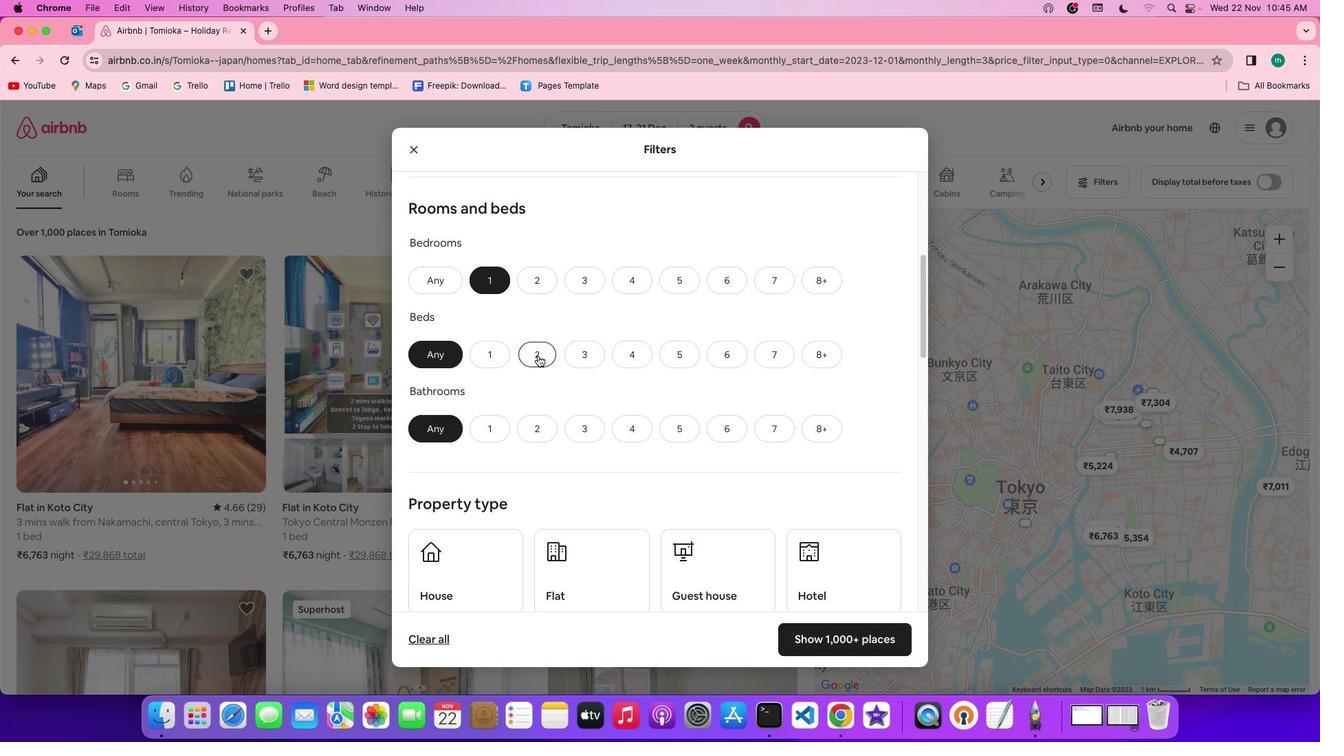 
Action: Mouse pressed left at (531, 352)
Screenshot: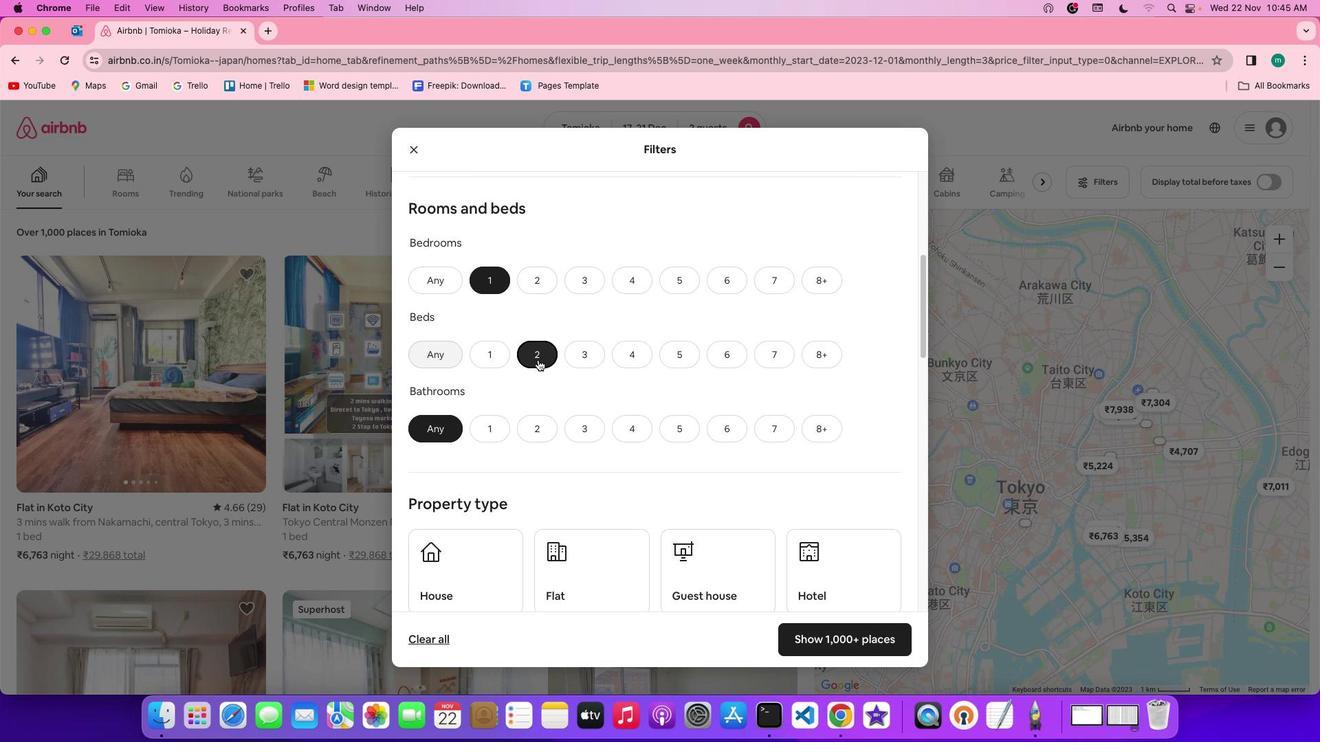 
Action: Mouse moved to (495, 433)
Screenshot: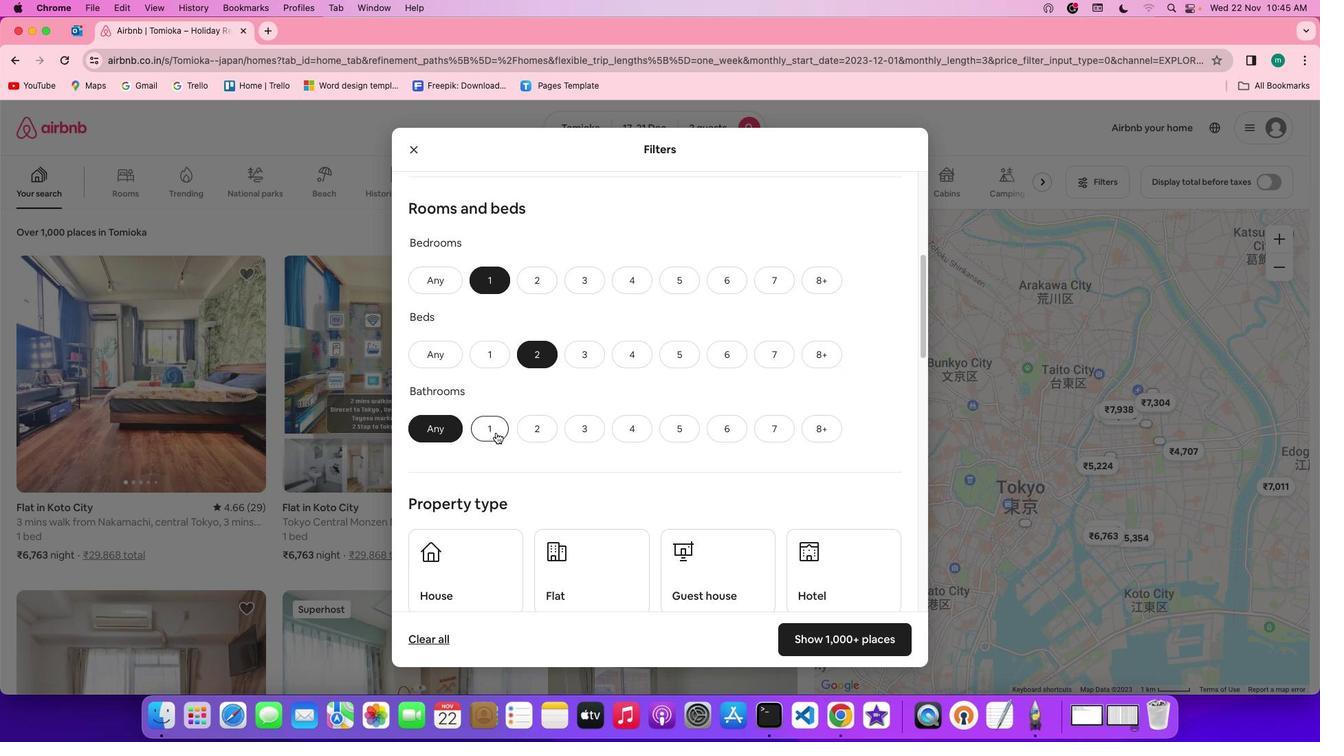 
Action: Mouse pressed left at (495, 433)
Screenshot: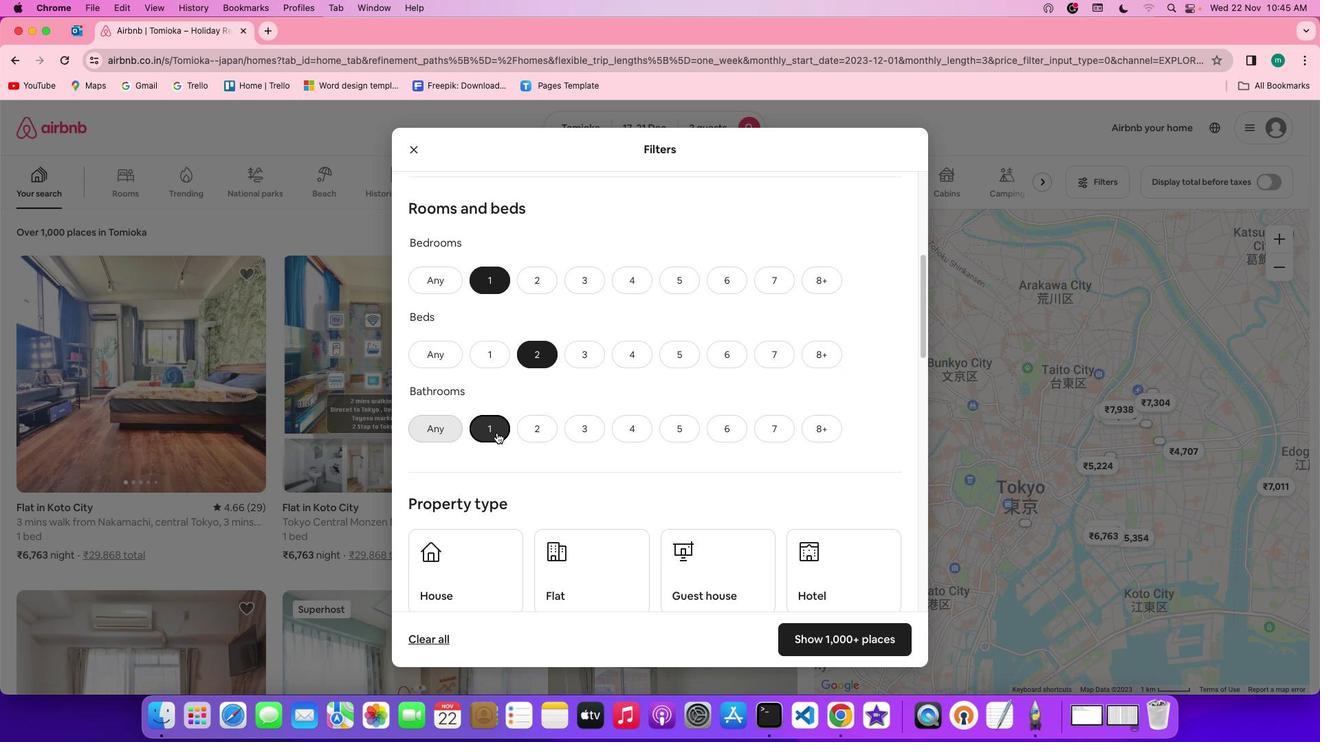 
Action: Mouse moved to (648, 416)
Screenshot: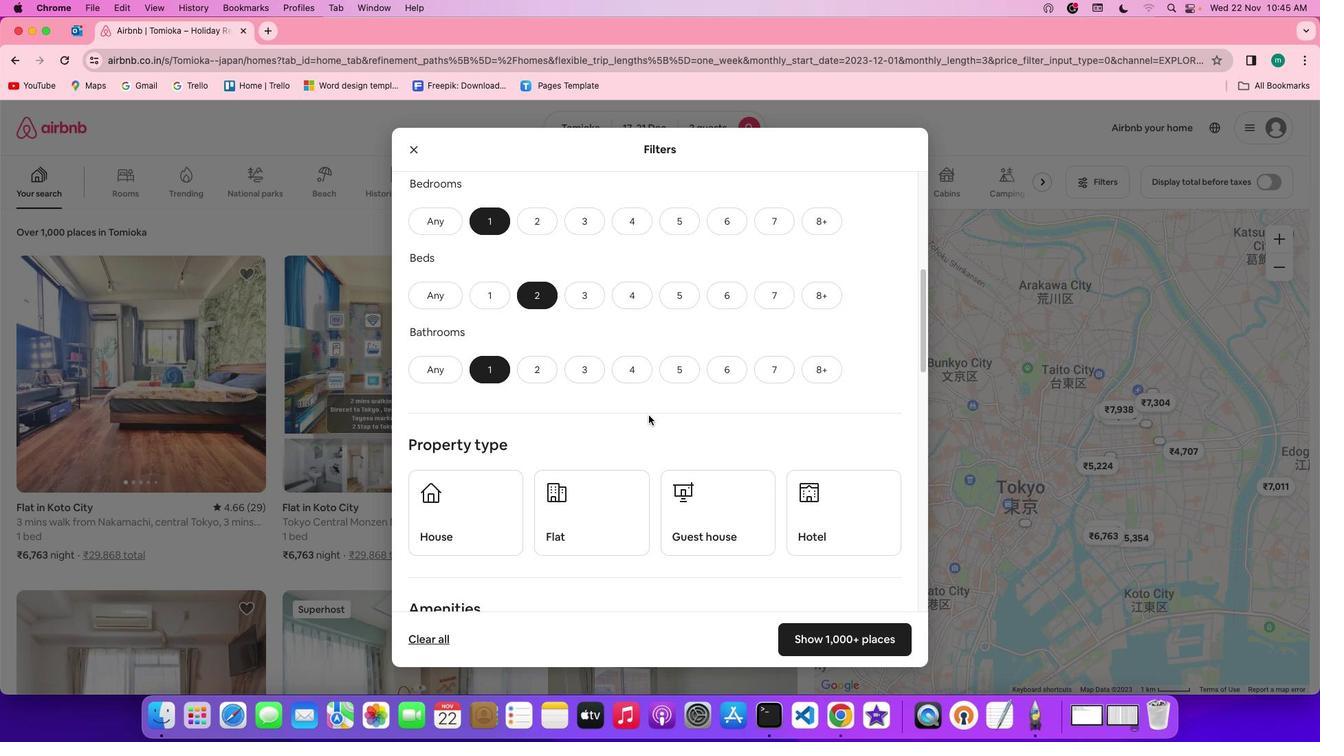 
Action: Mouse scrolled (648, 416) with delta (0, 0)
Screenshot: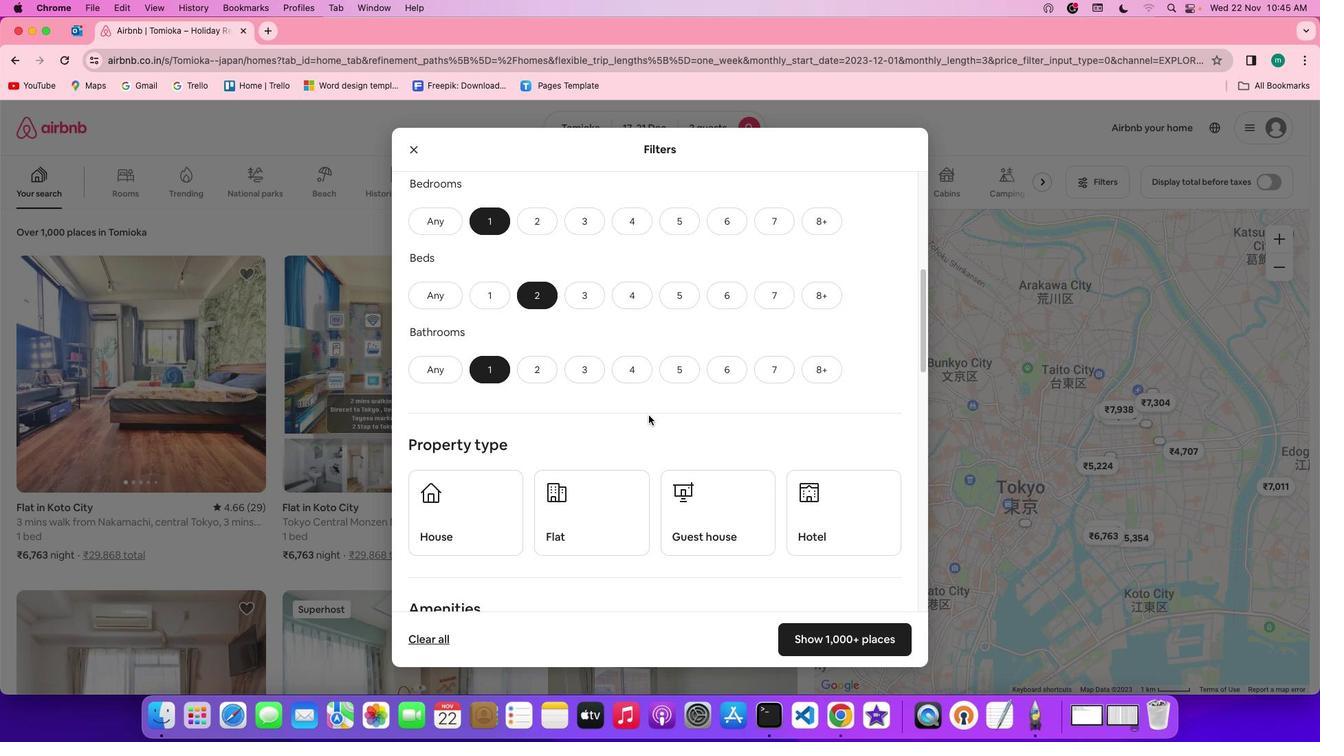 
Action: Mouse scrolled (648, 416) with delta (0, 0)
Screenshot: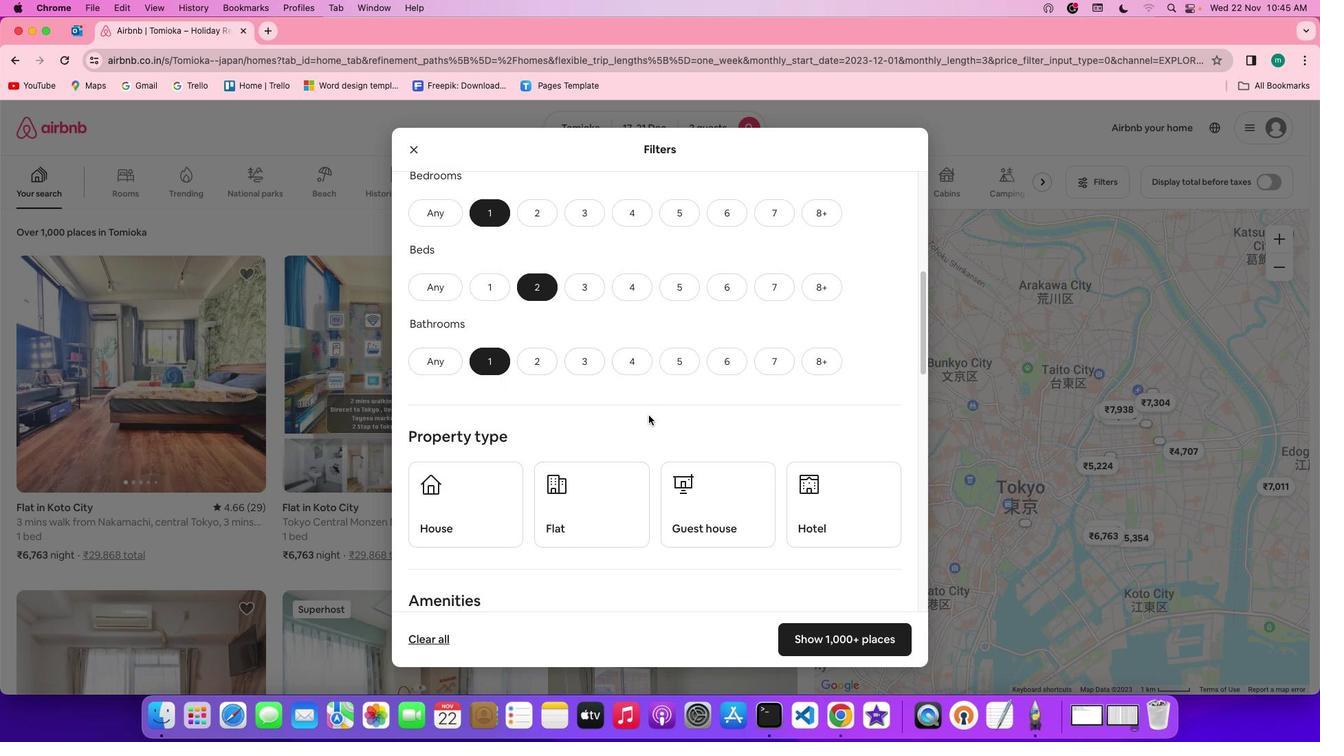 
Action: Mouse moved to (648, 416)
Screenshot: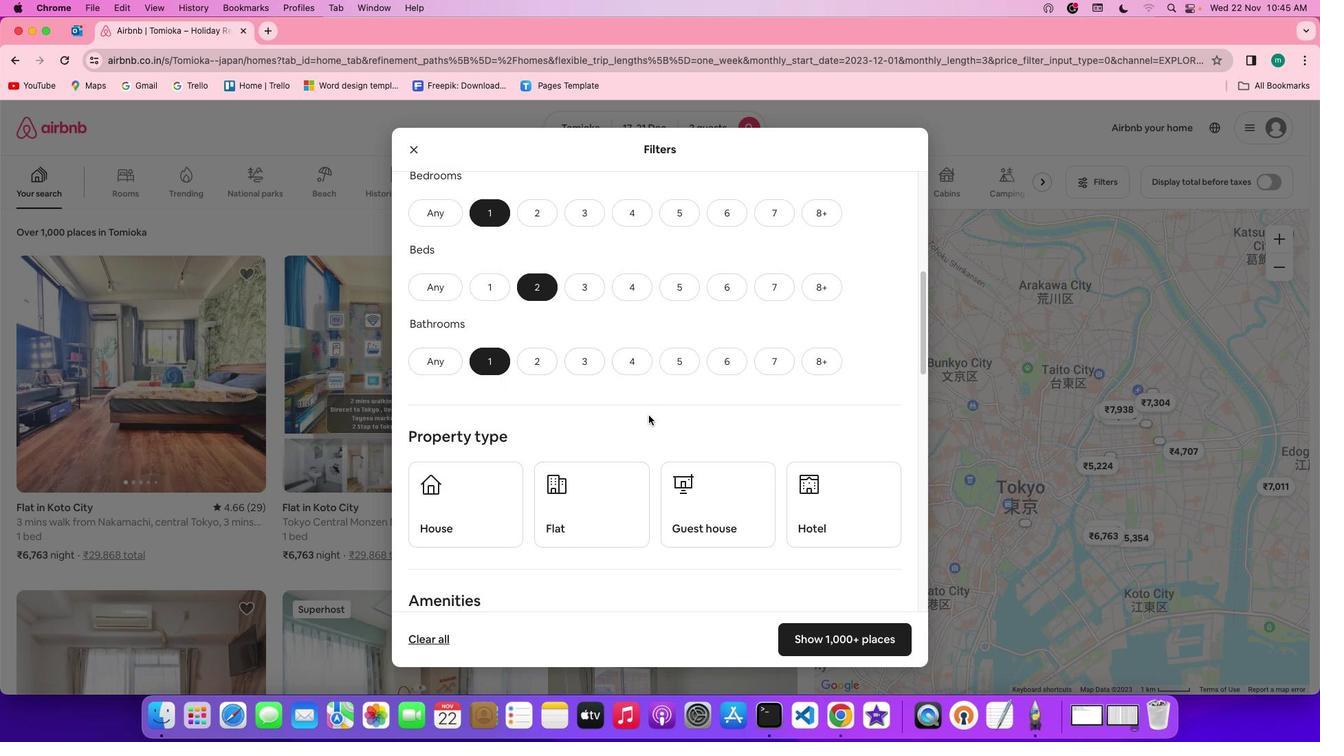 
Action: Mouse scrolled (648, 416) with delta (0, 0)
Screenshot: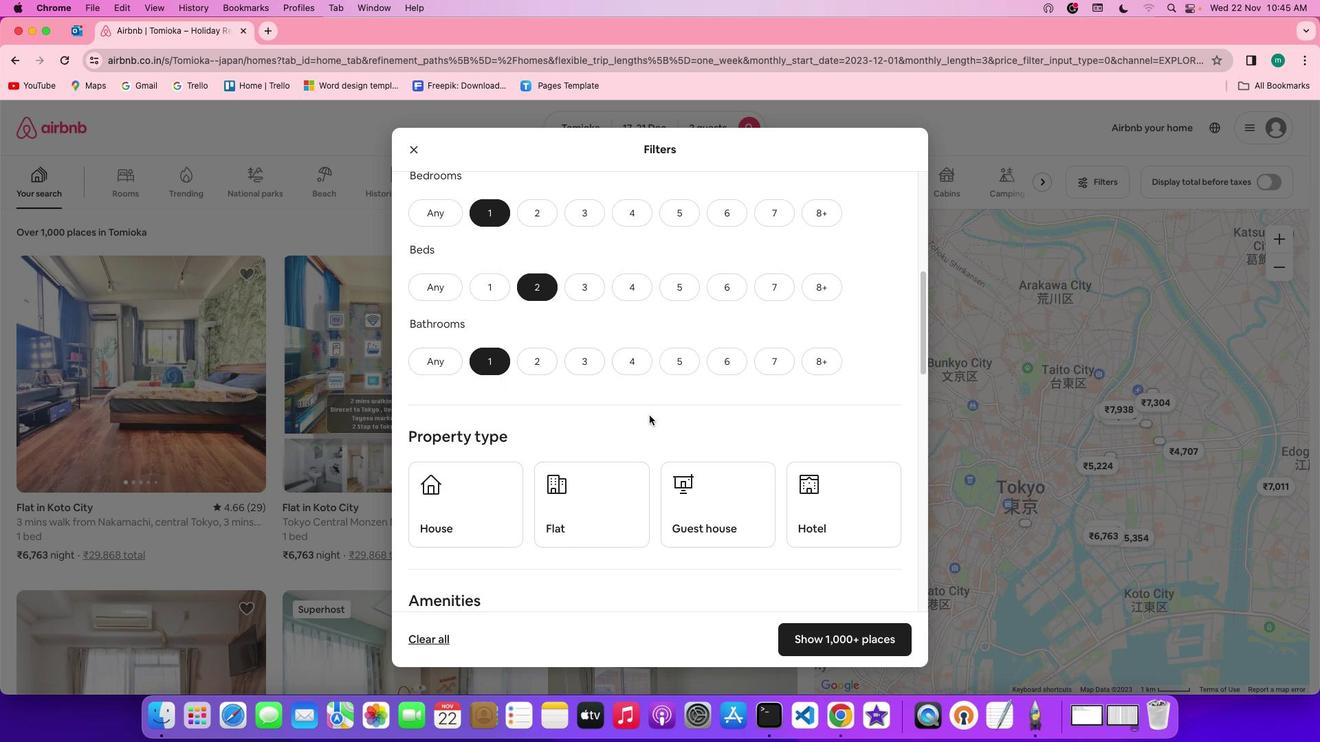 
Action: Mouse moved to (649, 415)
Screenshot: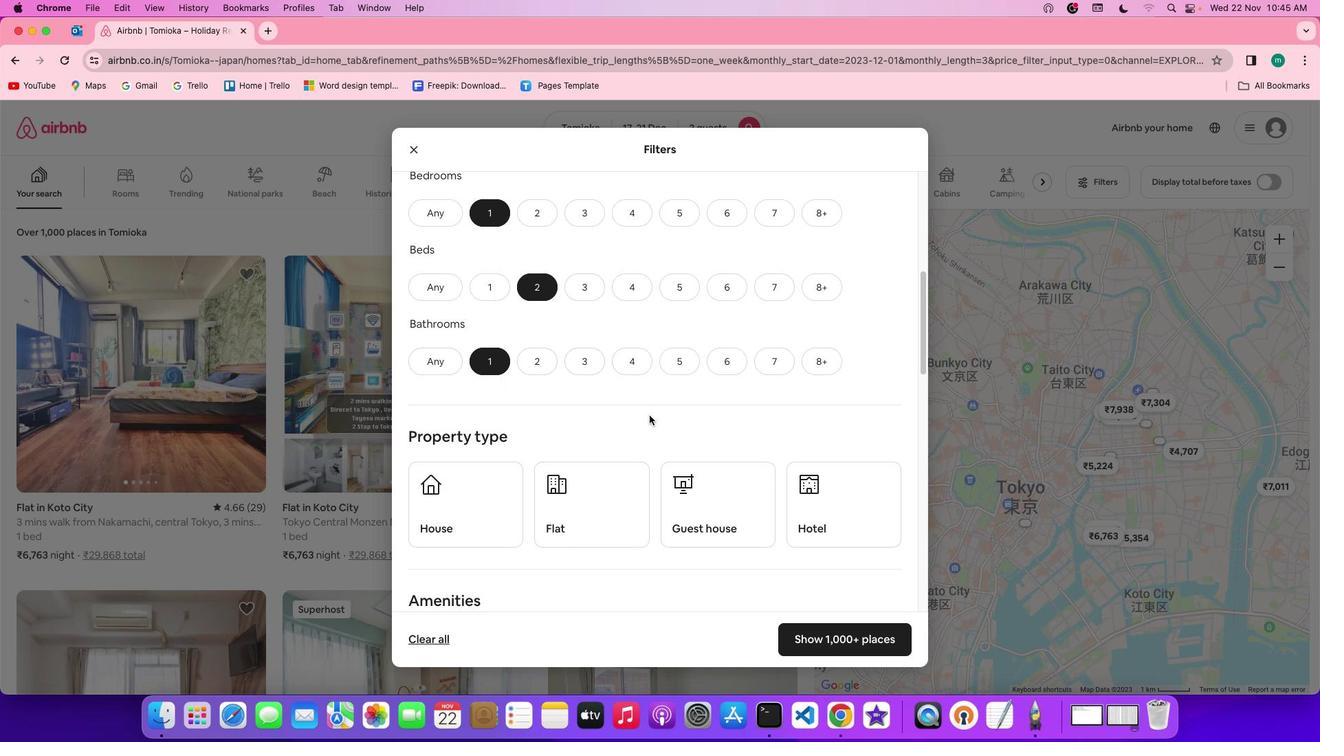 
Action: Mouse scrolled (649, 415) with delta (0, 0)
Screenshot: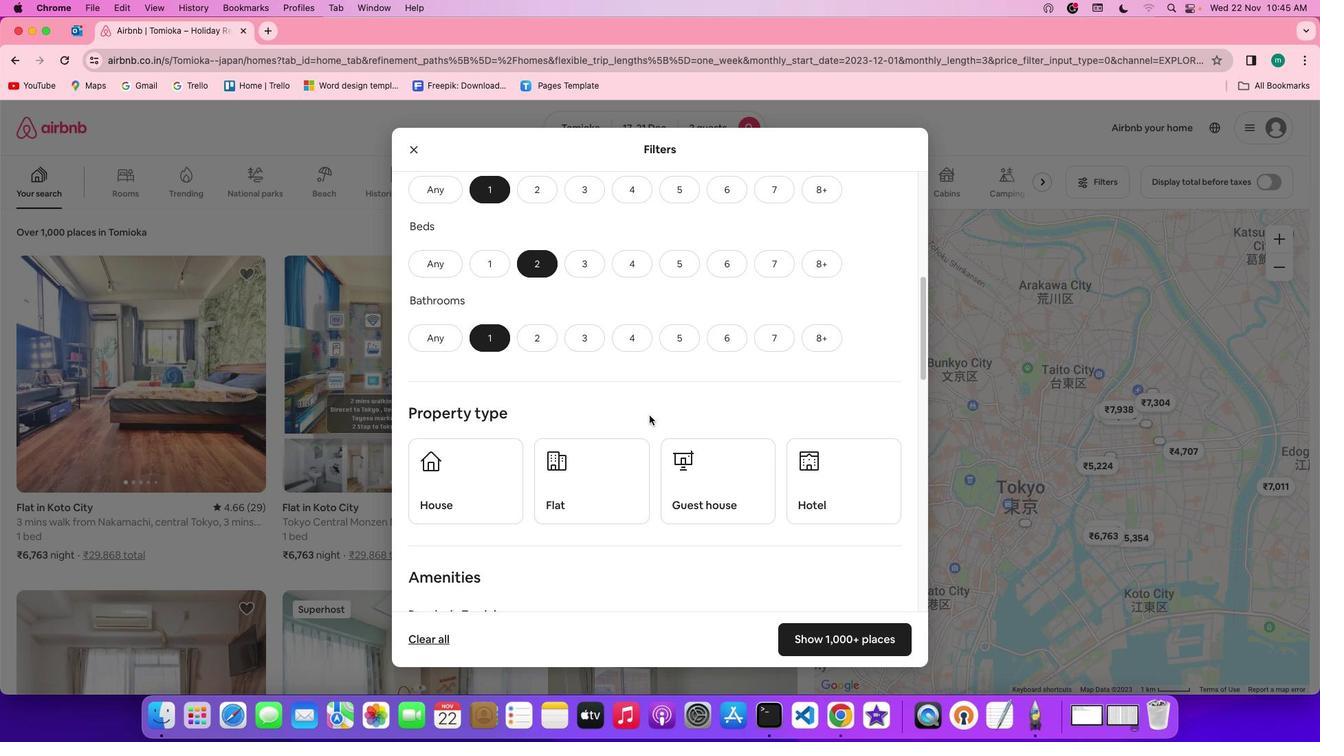 
Action: Mouse scrolled (649, 415) with delta (0, 0)
Screenshot: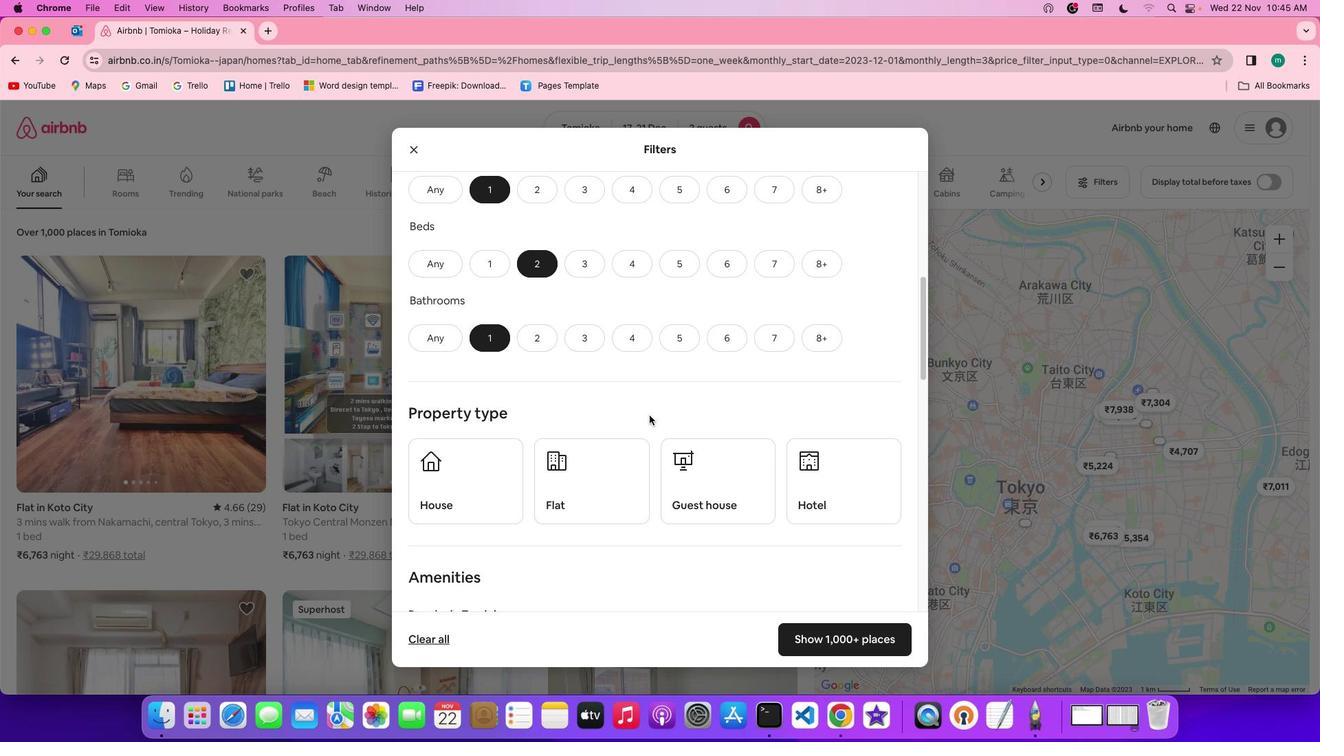 
Action: Mouse moved to (583, 460)
Screenshot: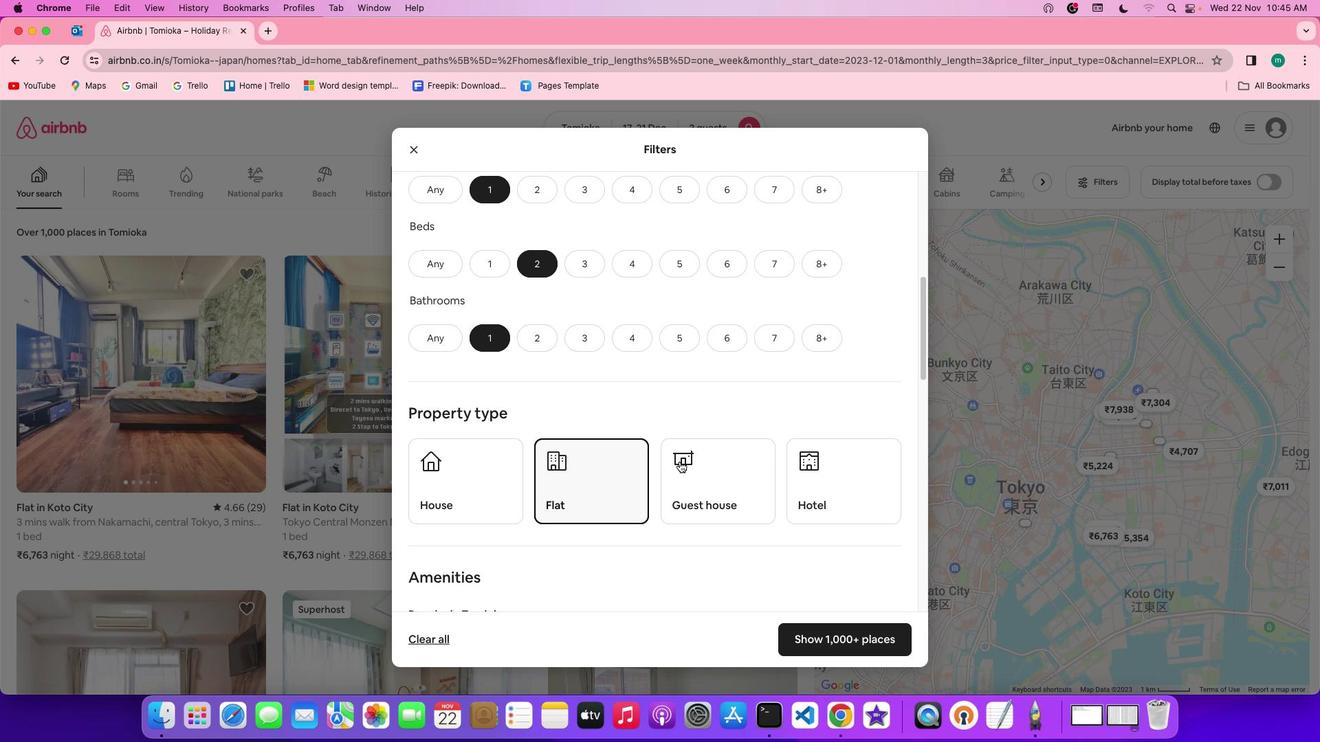 
Action: Mouse pressed left at (583, 460)
Screenshot: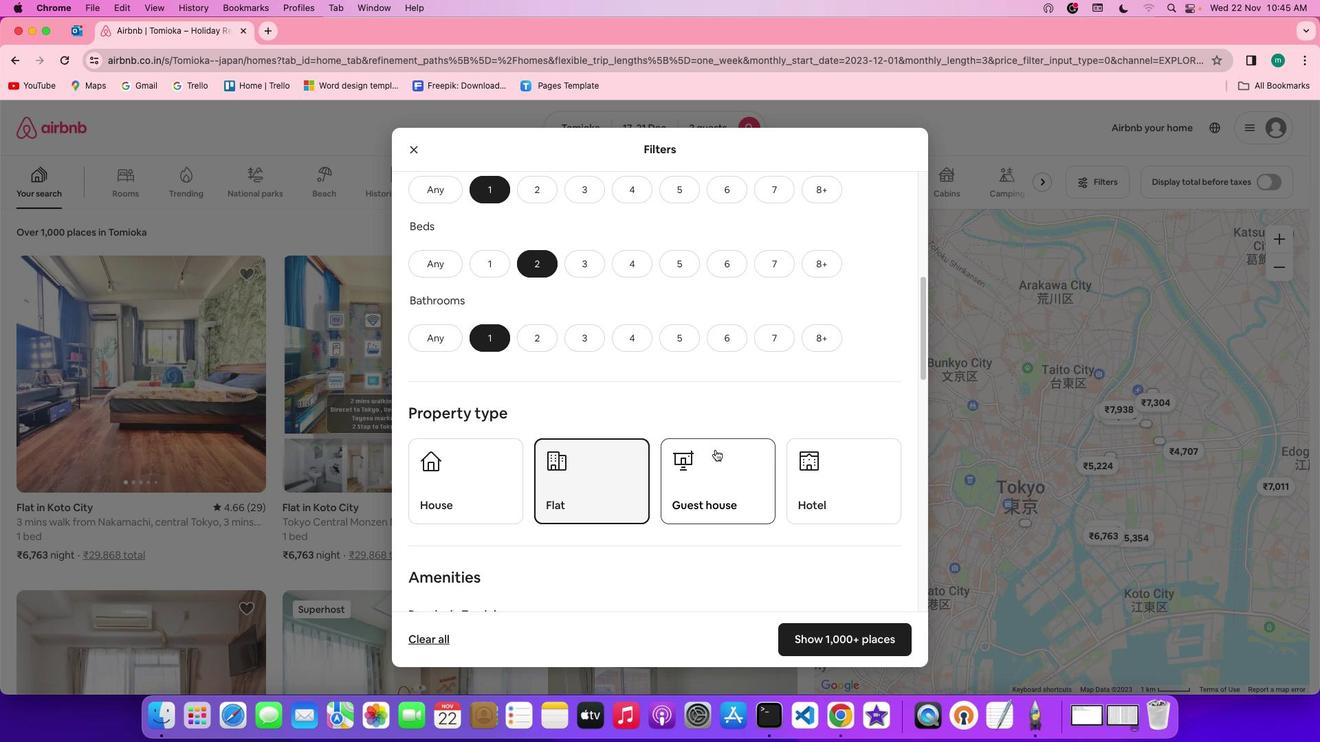
Action: Mouse moved to (740, 441)
Screenshot: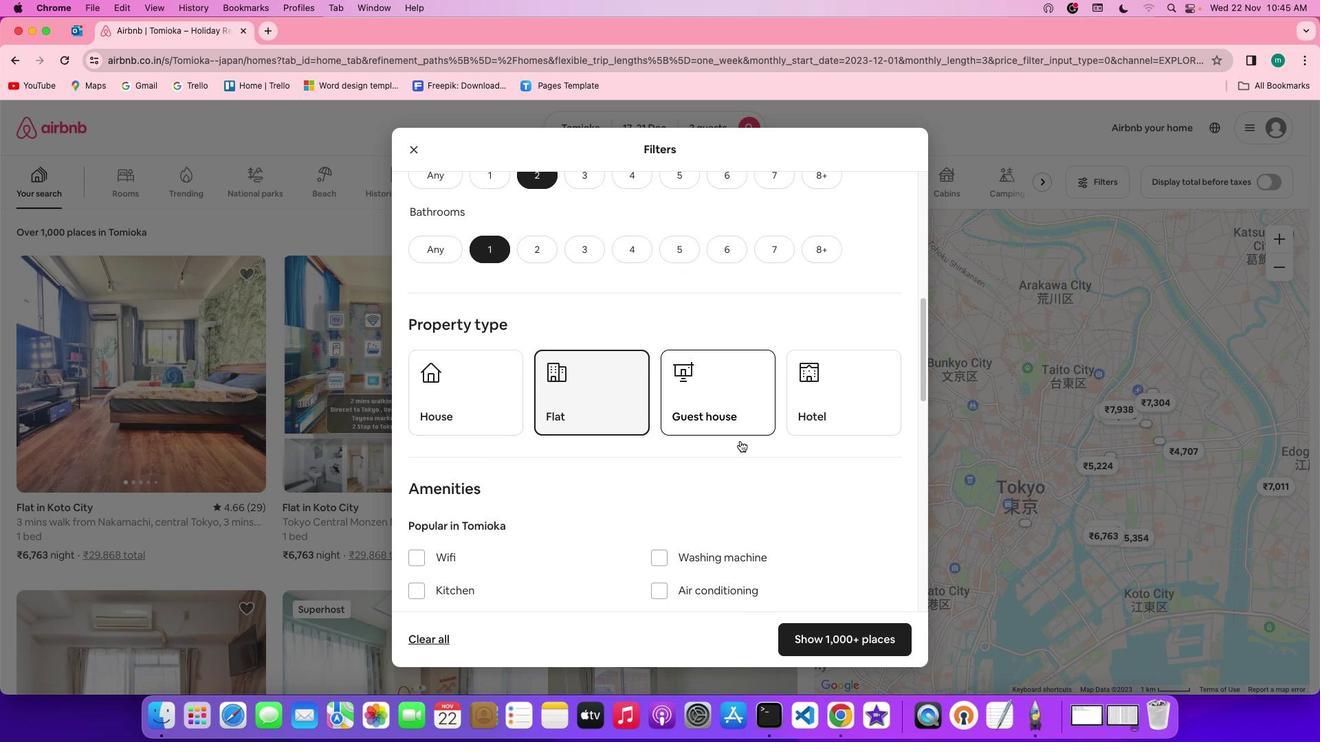 
Action: Mouse scrolled (740, 441) with delta (0, 0)
Screenshot: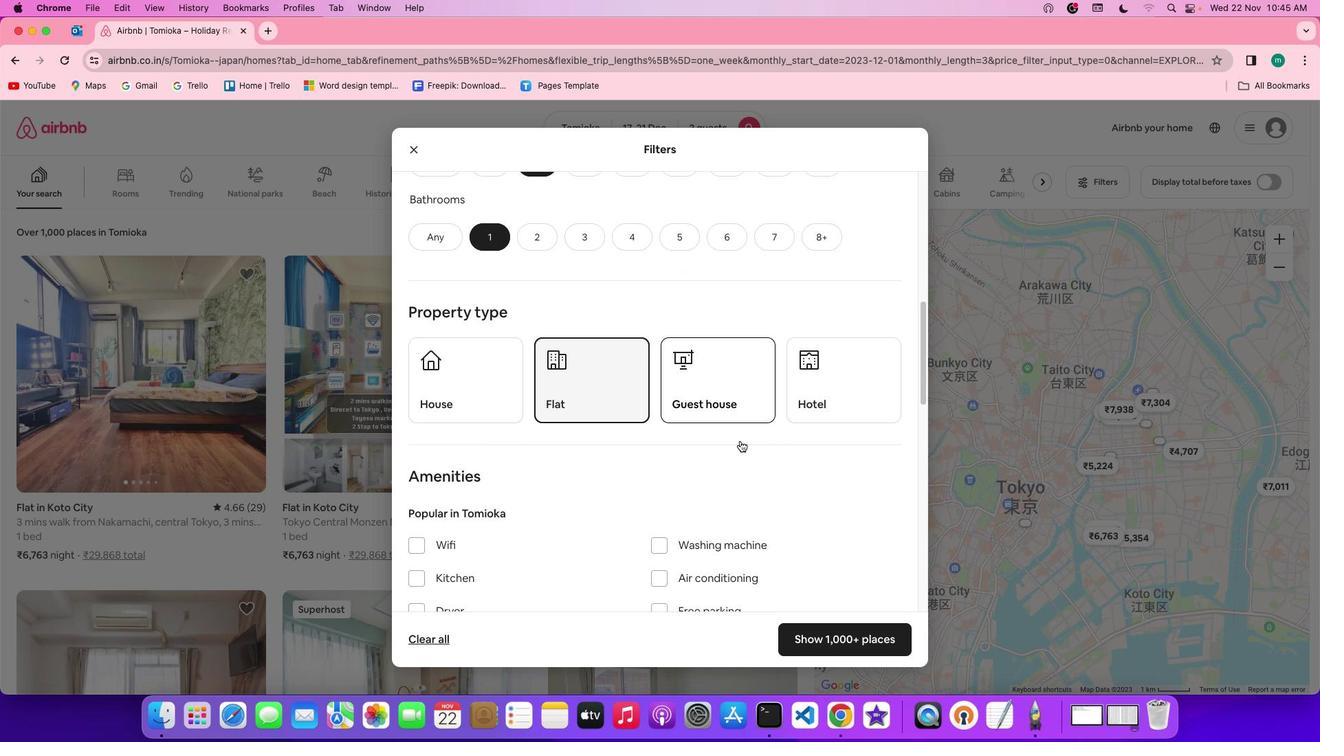 
Action: Mouse scrolled (740, 441) with delta (0, 0)
Screenshot: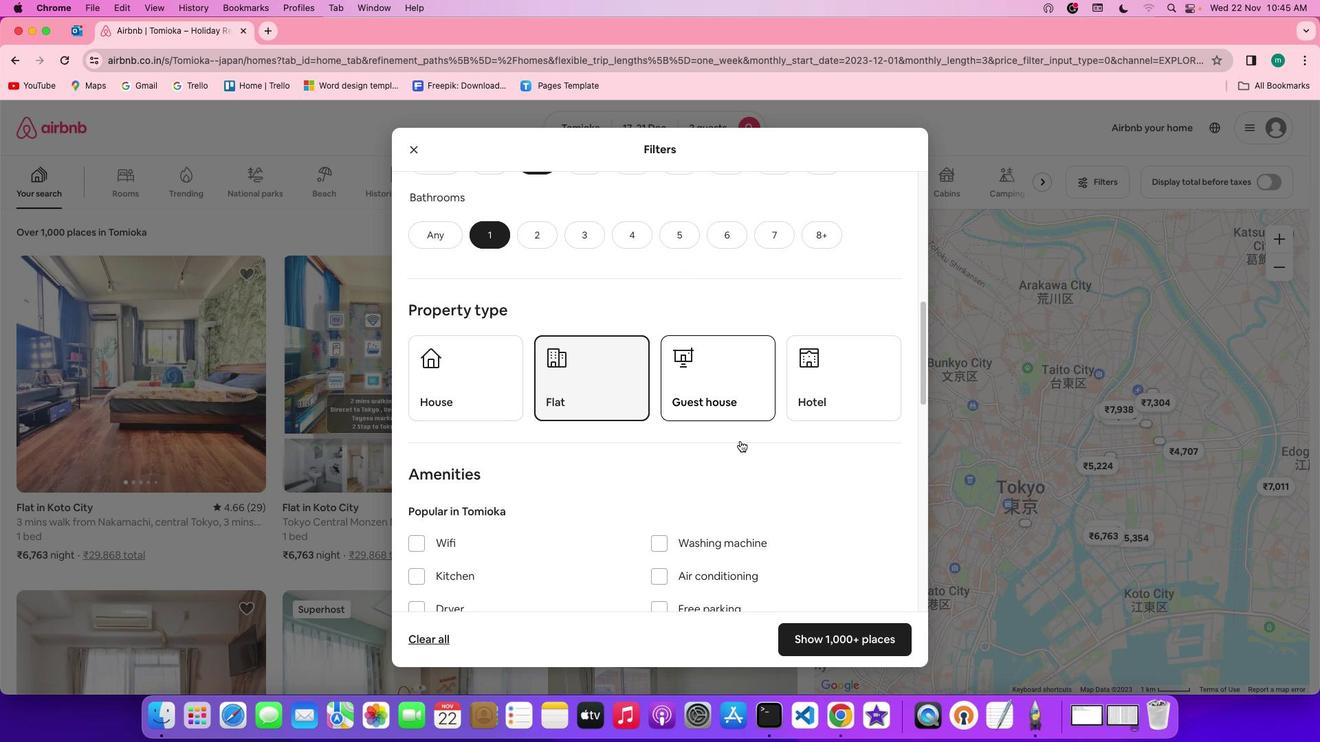 
Action: Mouse scrolled (740, 441) with delta (0, -1)
Screenshot: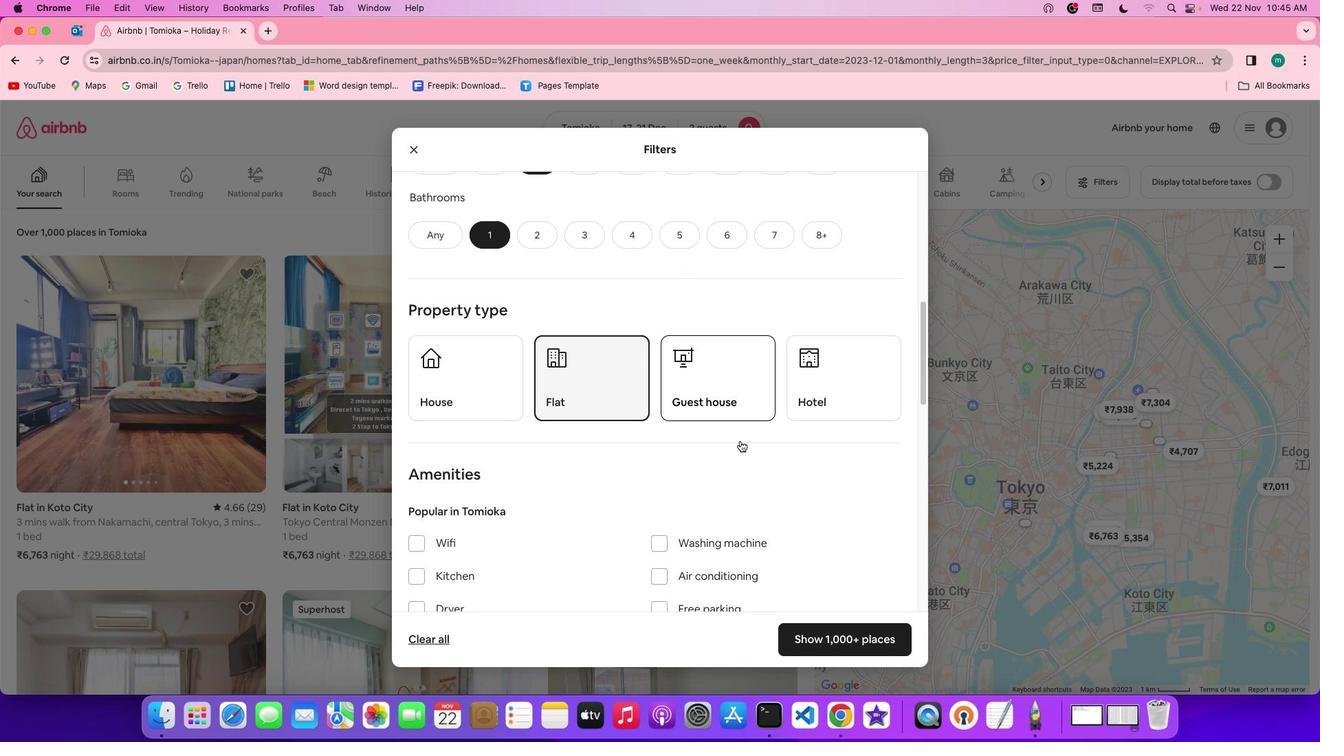 
Action: Mouse moved to (739, 441)
Screenshot: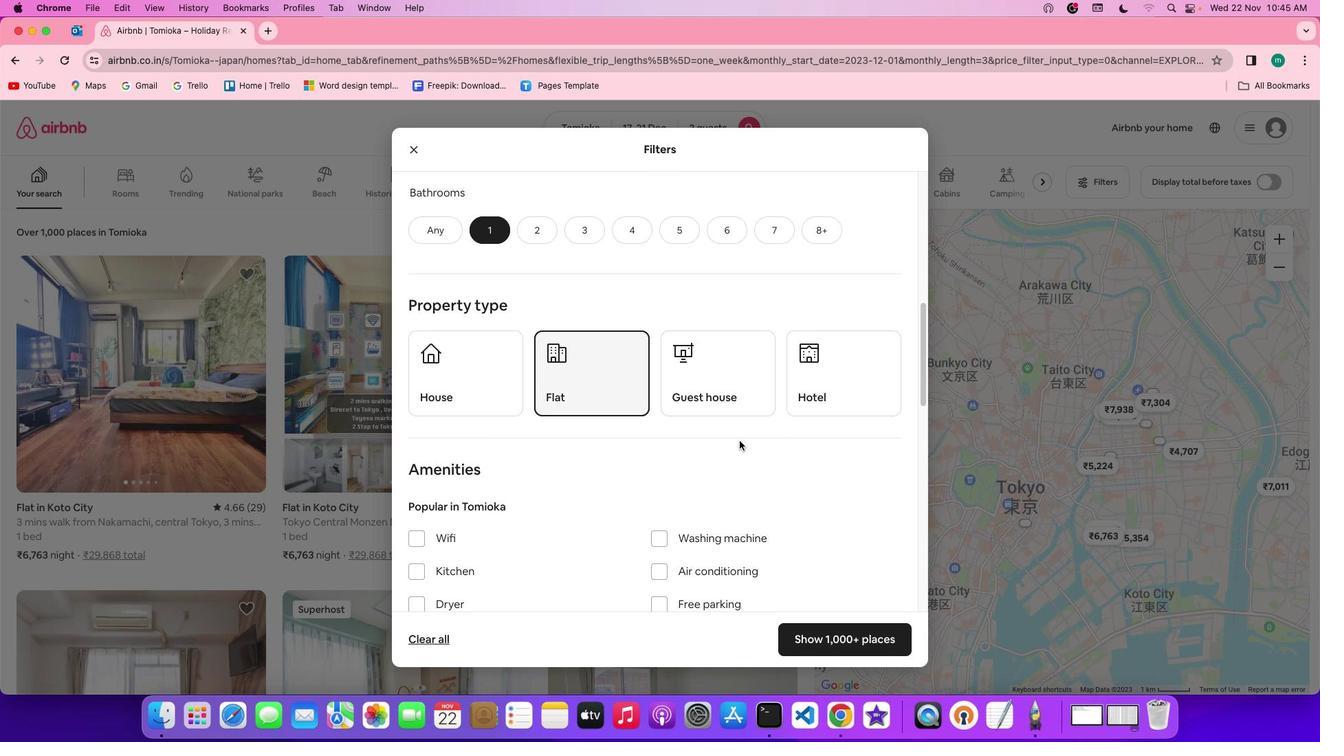 
Action: Mouse scrolled (739, 441) with delta (0, 0)
Screenshot: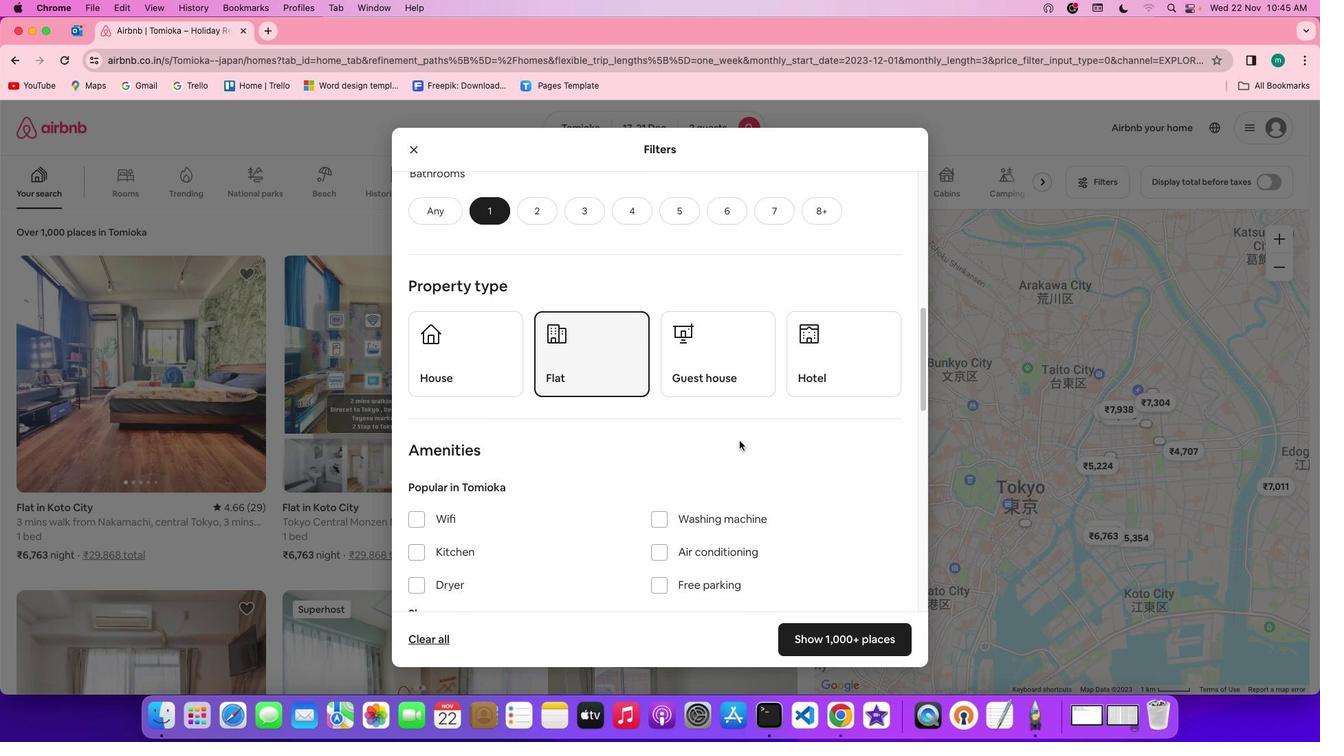 
Action: Mouse scrolled (739, 441) with delta (0, 0)
Screenshot: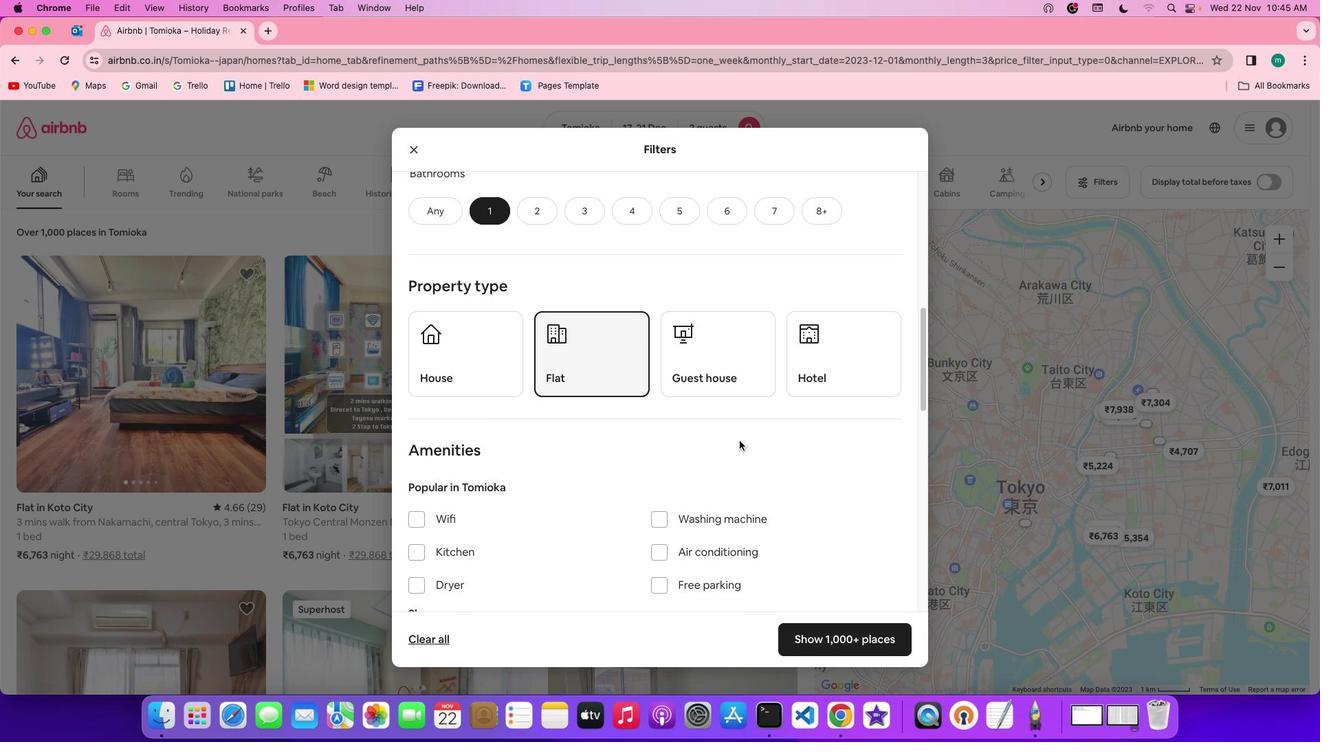 
Action: Mouse moved to (739, 441)
Screenshot: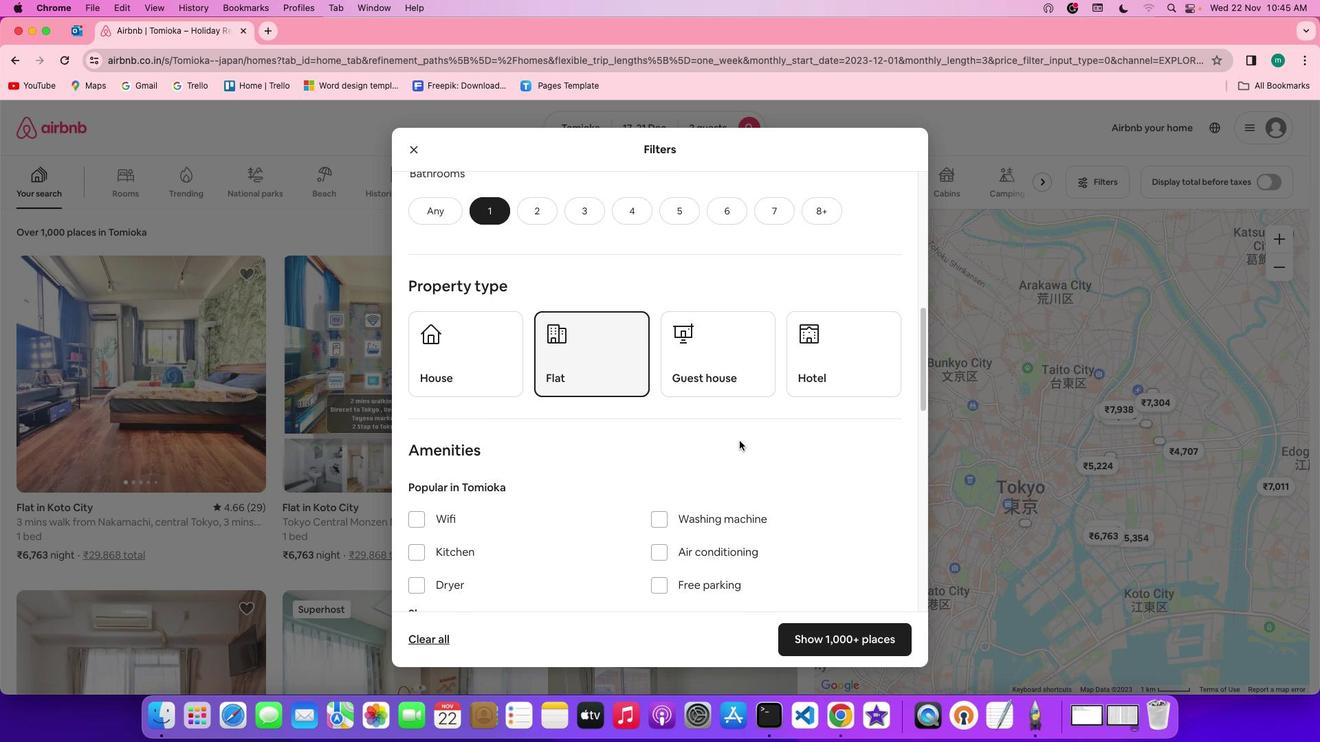 
Action: Mouse scrolled (739, 441) with delta (0, 0)
Screenshot: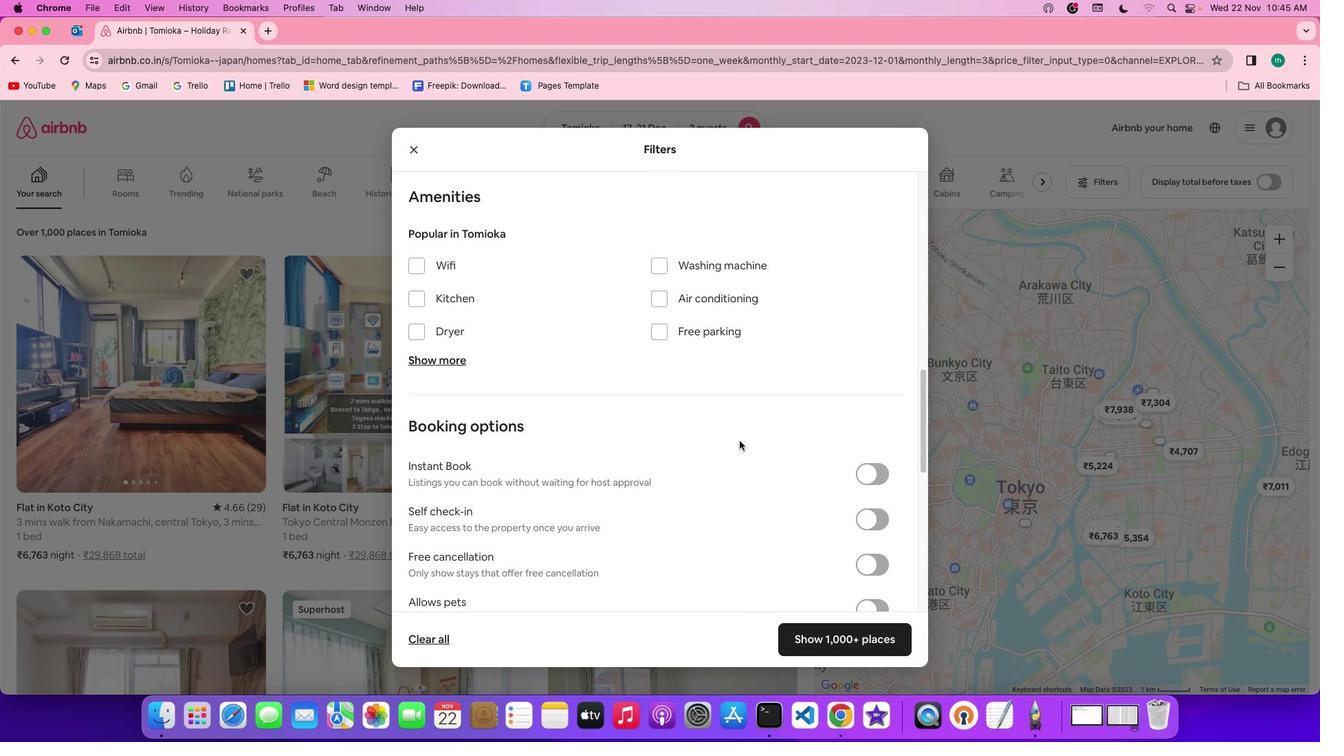 
Action: Mouse scrolled (739, 441) with delta (0, 0)
Screenshot: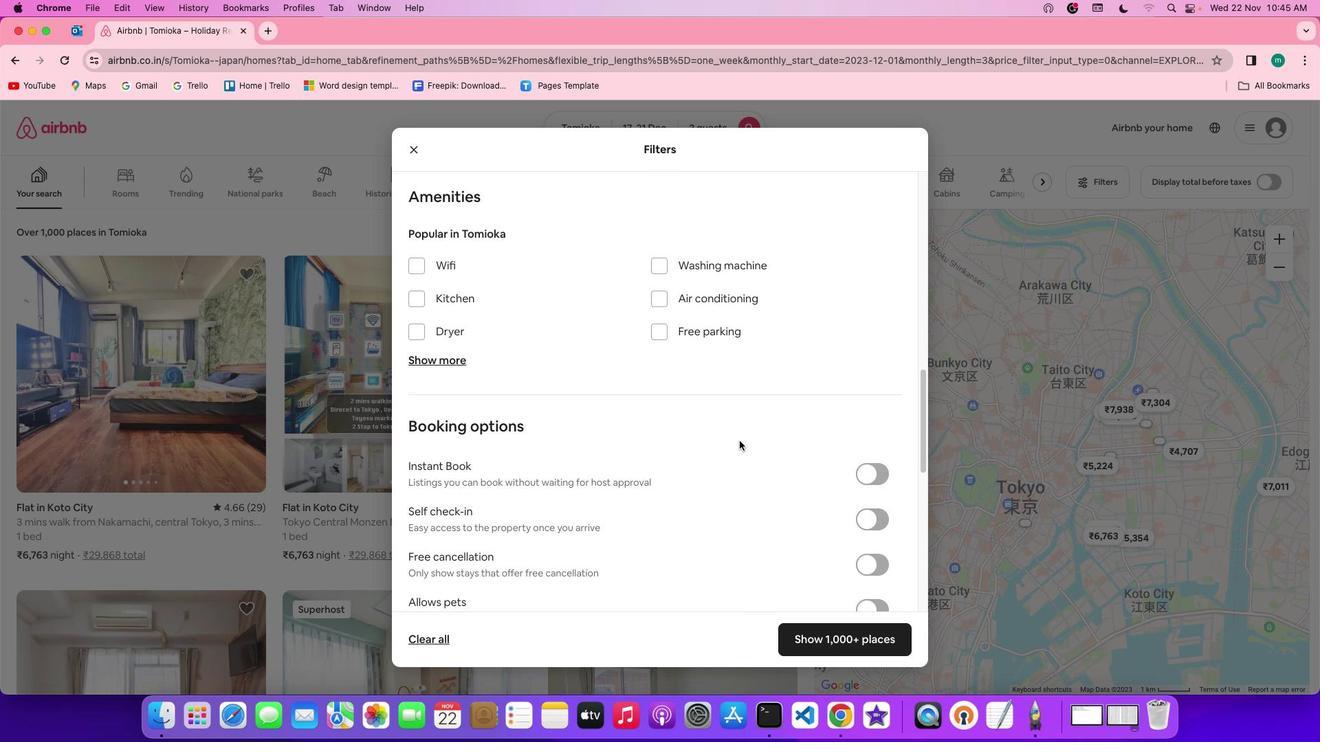 
Action: Mouse scrolled (739, 441) with delta (0, -2)
Screenshot: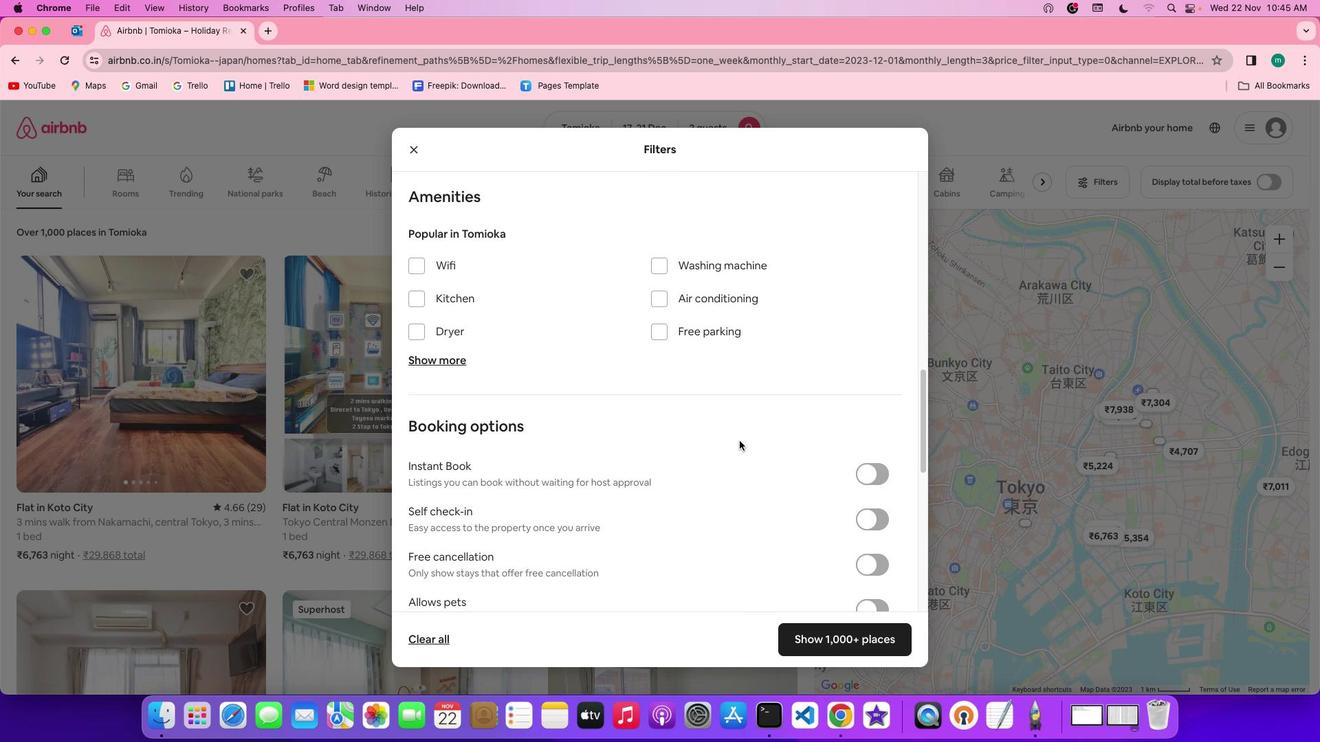 
Action: Mouse scrolled (739, 441) with delta (0, -2)
Screenshot: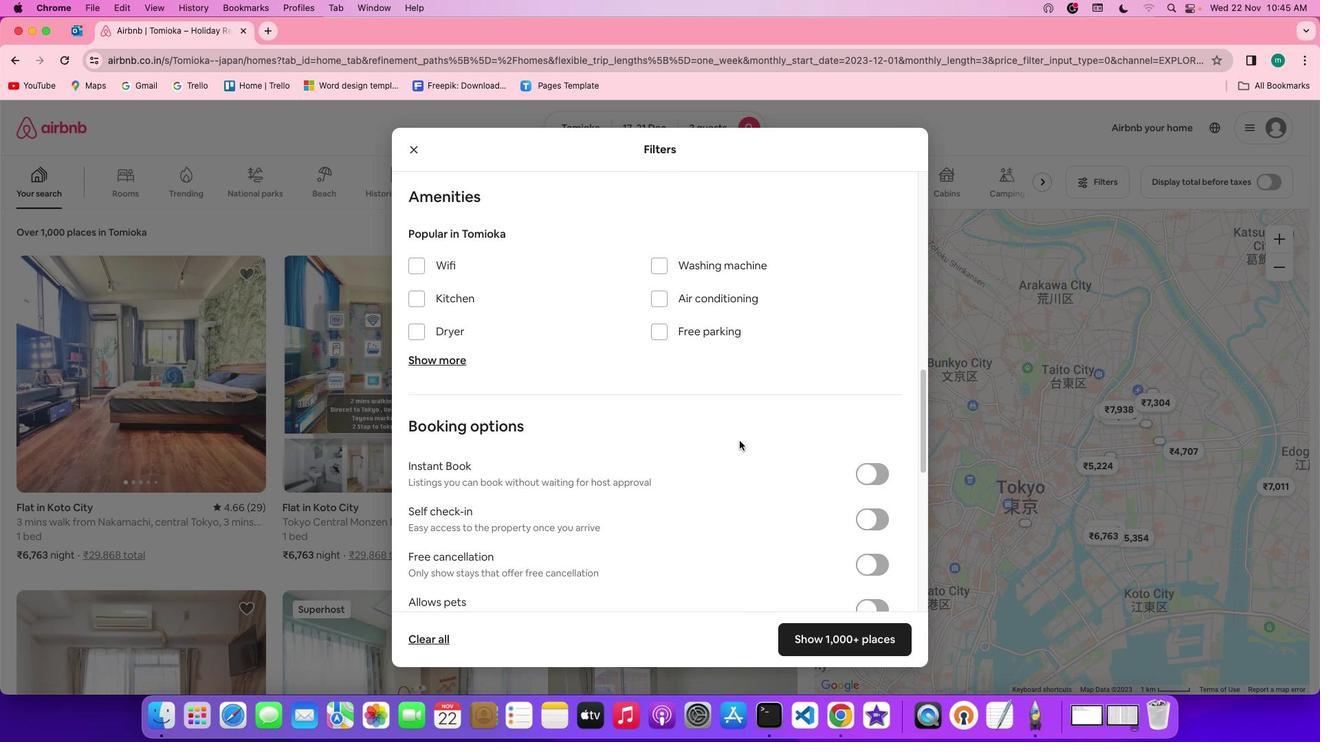 
Action: Mouse scrolled (739, 441) with delta (0, 0)
Screenshot: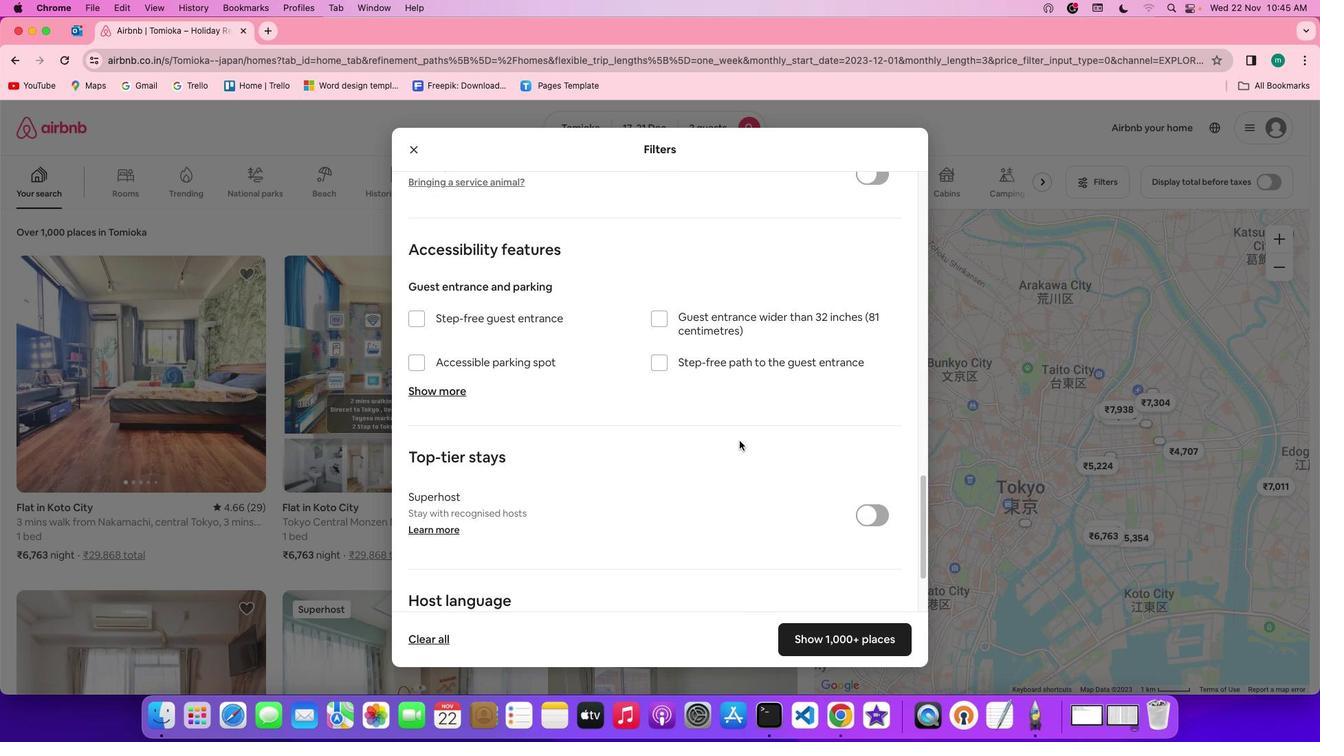
Action: Mouse scrolled (739, 441) with delta (0, 0)
Screenshot: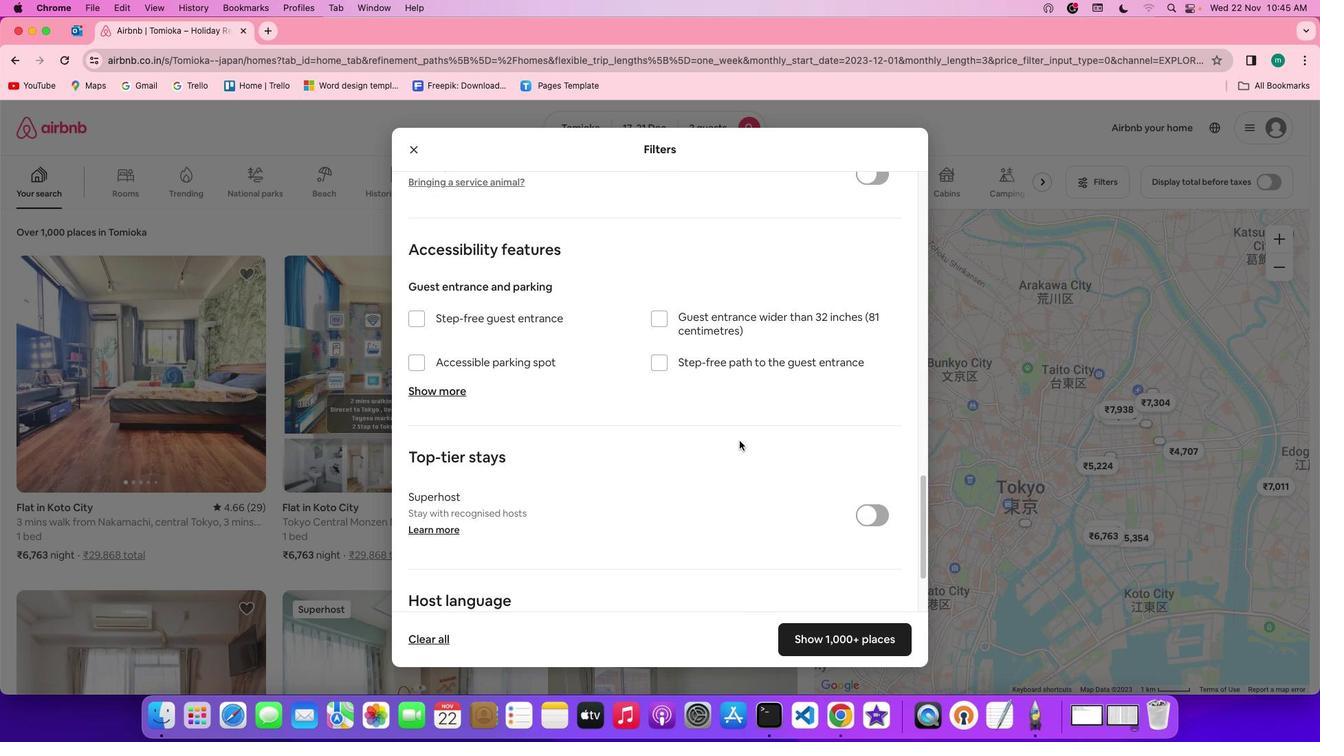 
Action: Mouse scrolled (739, 441) with delta (0, -2)
Screenshot: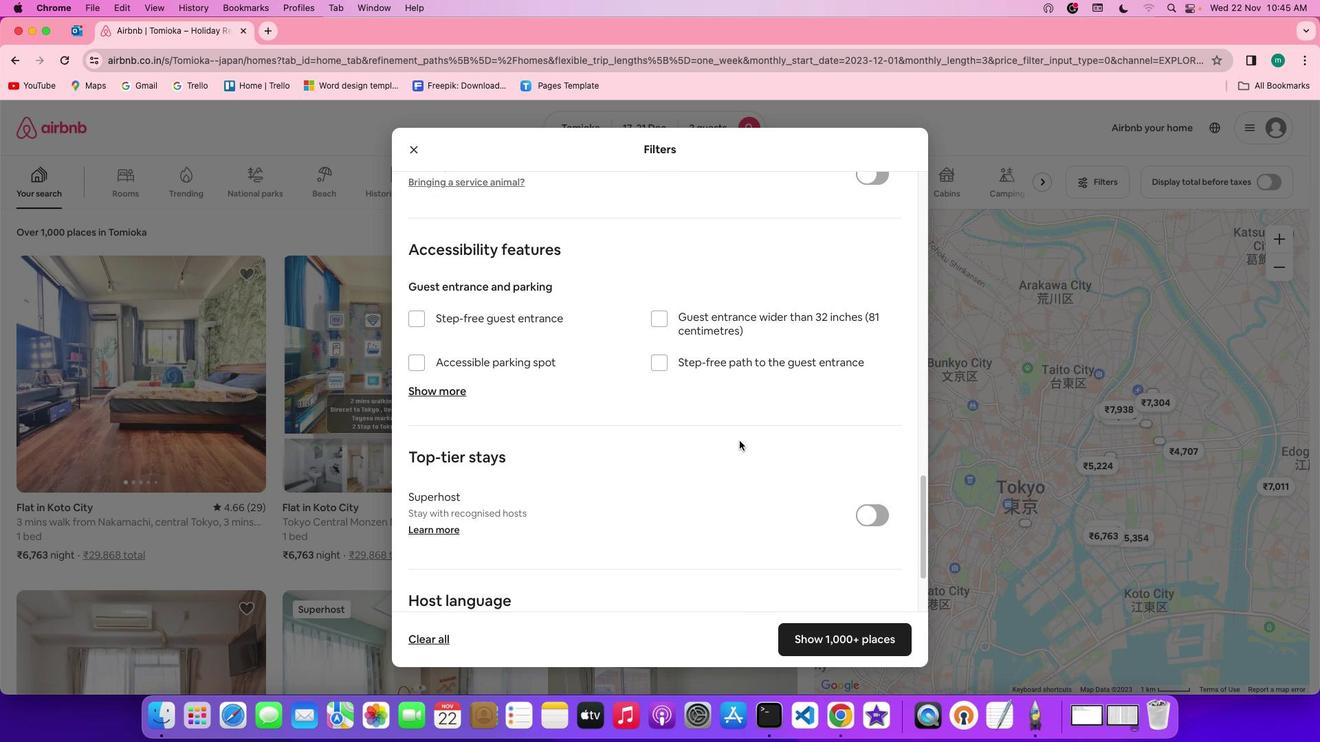 
Action: Mouse scrolled (739, 441) with delta (0, -3)
Screenshot: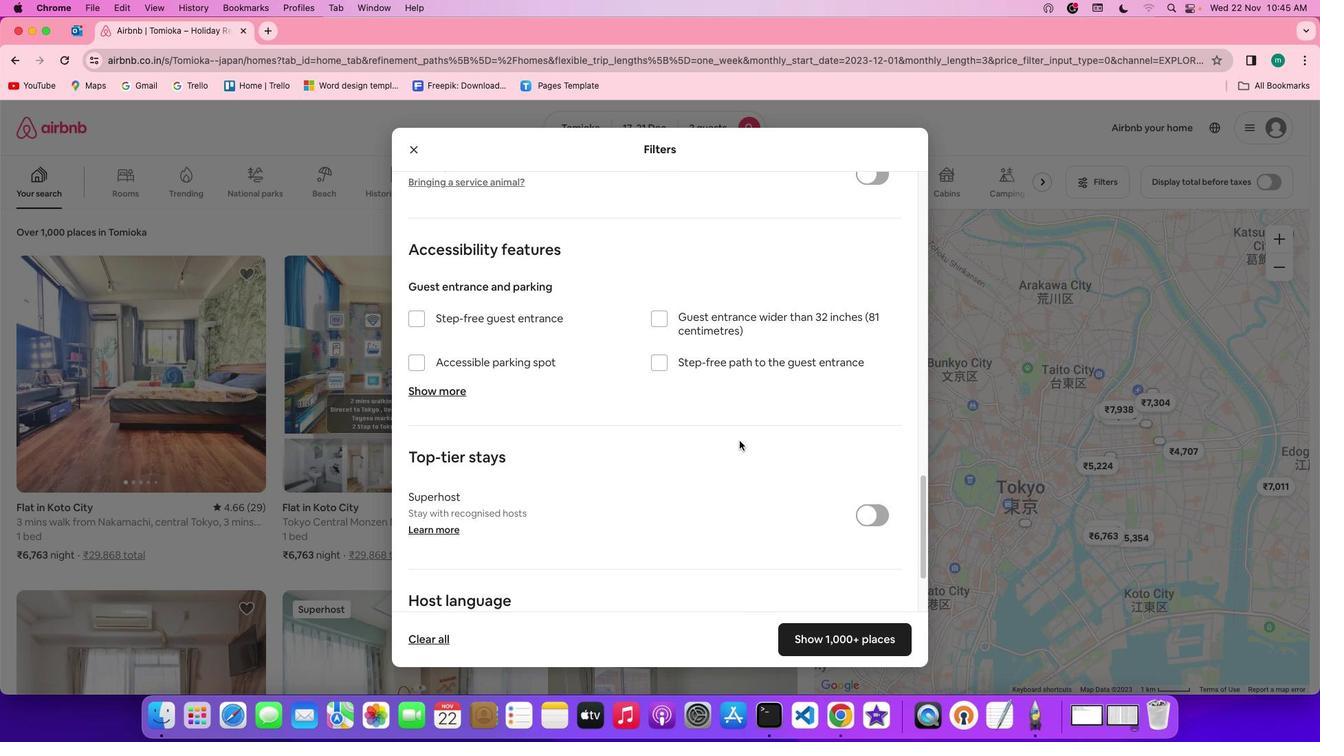 
Action: Mouse scrolled (739, 441) with delta (0, -3)
Screenshot: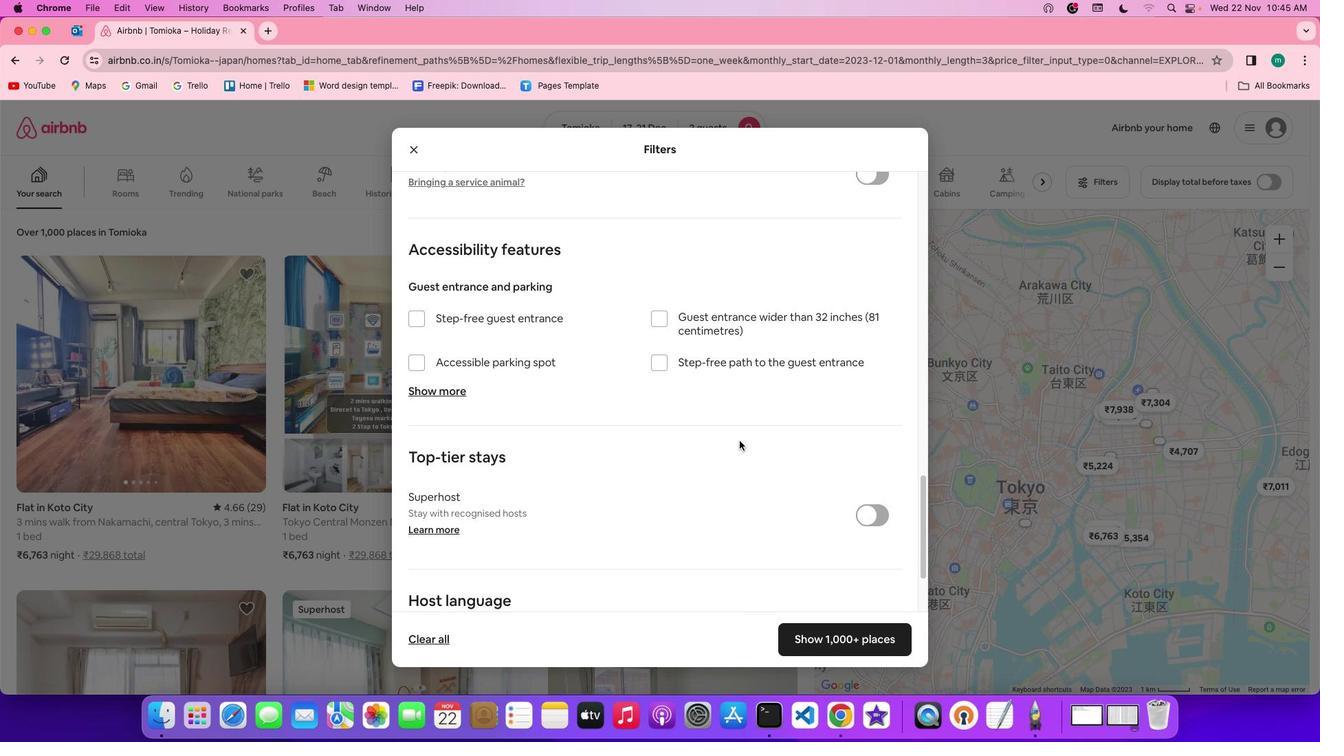 
Action: Mouse scrolled (739, 441) with delta (0, 0)
Screenshot: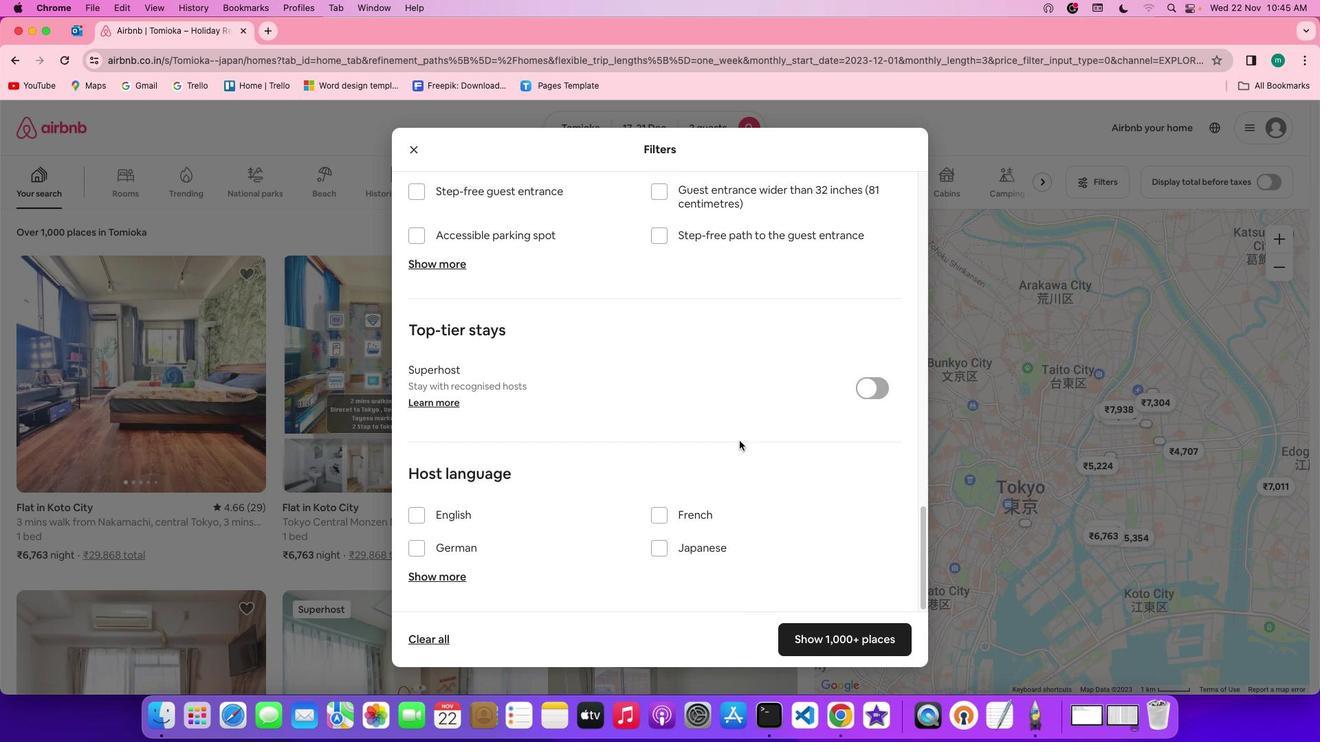 
Action: Mouse scrolled (739, 441) with delta (0, 0)
Screenshot: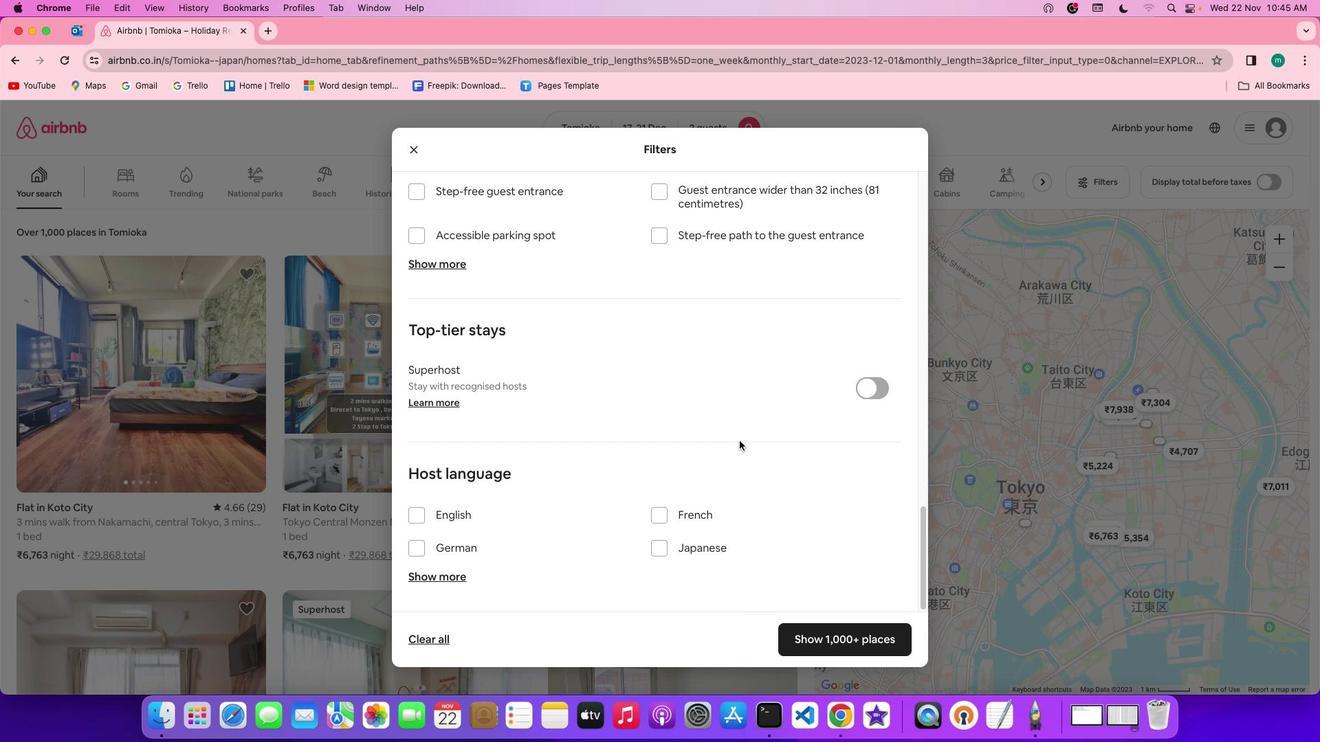 
Action: Mouse scrolled (739, 441) with delta (0, -2)
Screenshot: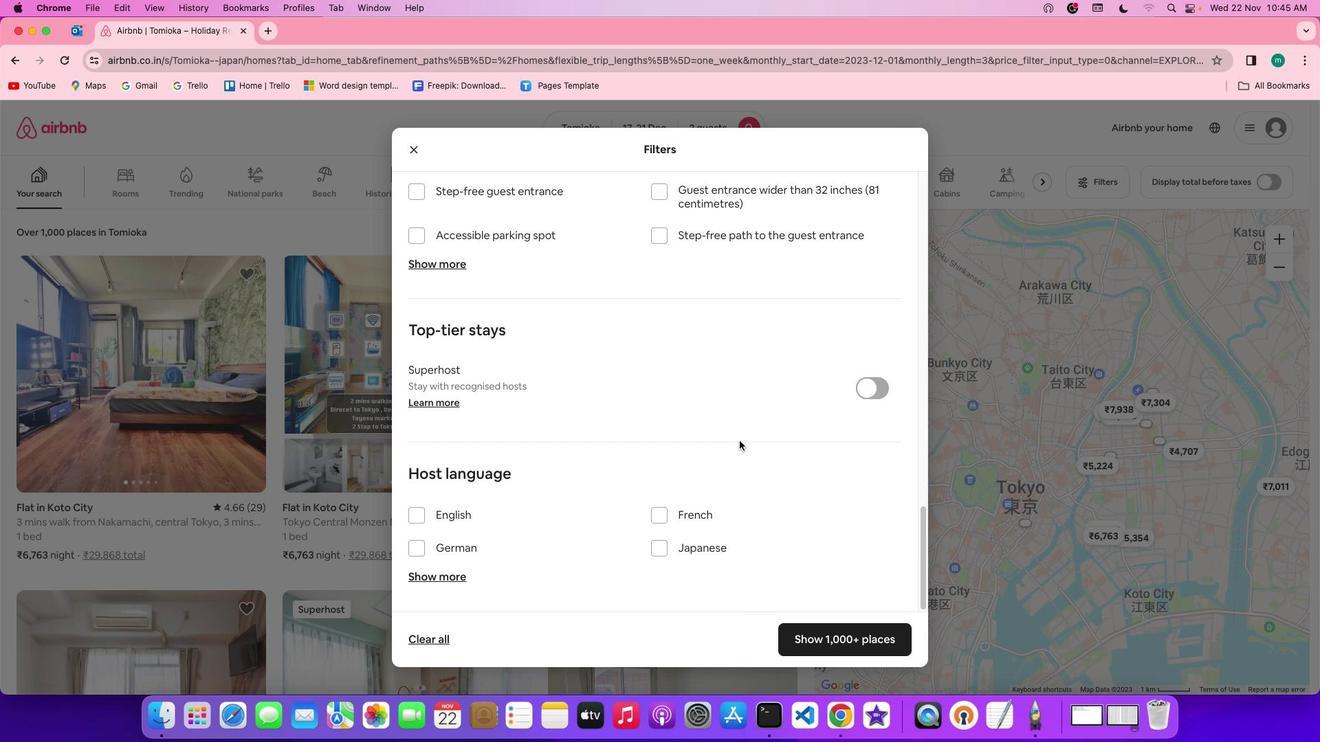 
Action: Mouse scrolled (739, 441) with delta (0, -3)
Screenshot: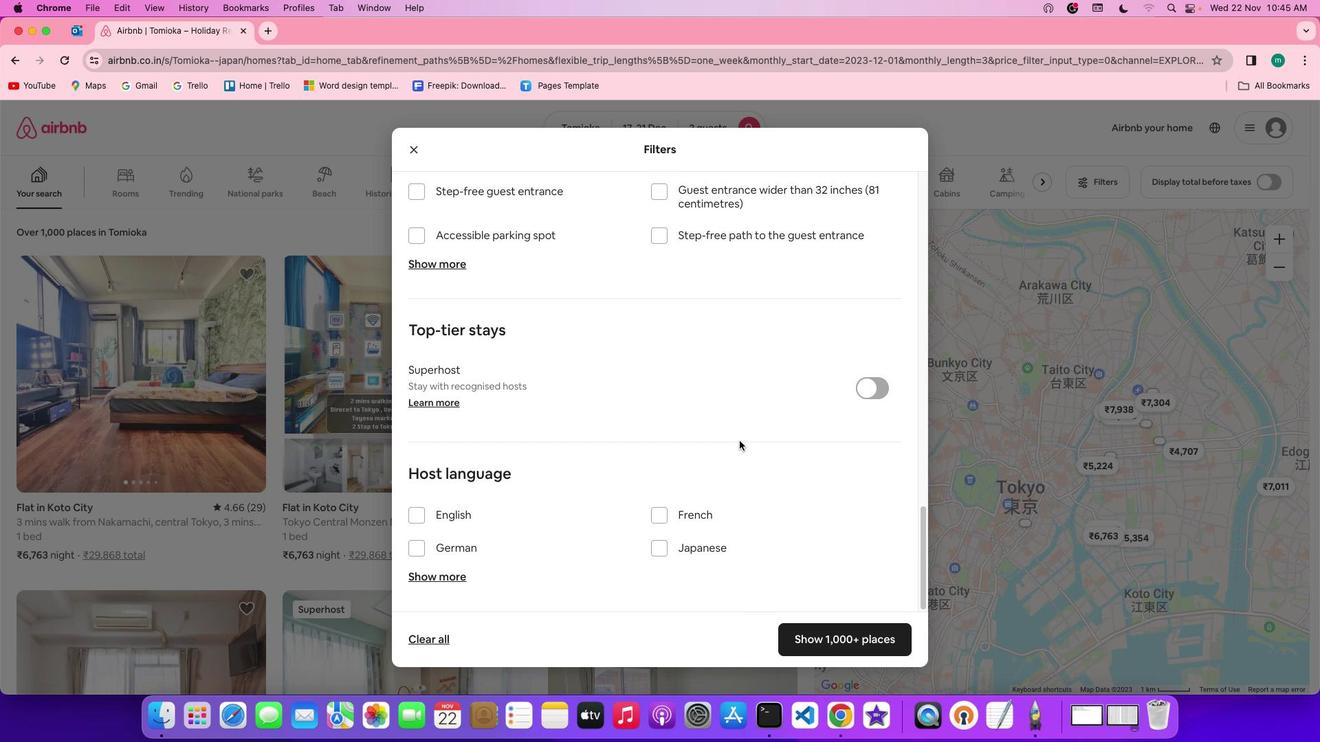 
Action: Mouse scrolled (739, 441) with delta (0, -3)
Screenshot: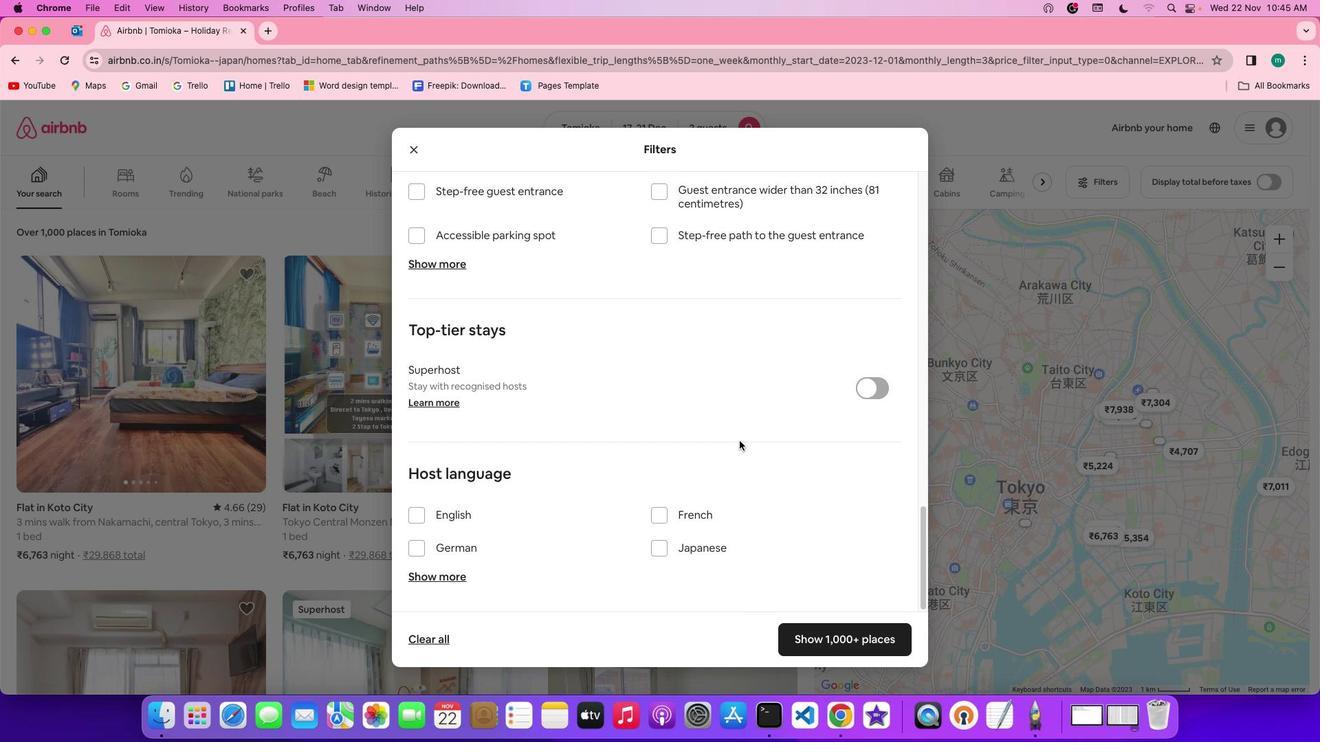 
Action: Mouse scrolled (739, 441) with delta (0, 0)
Screenshot: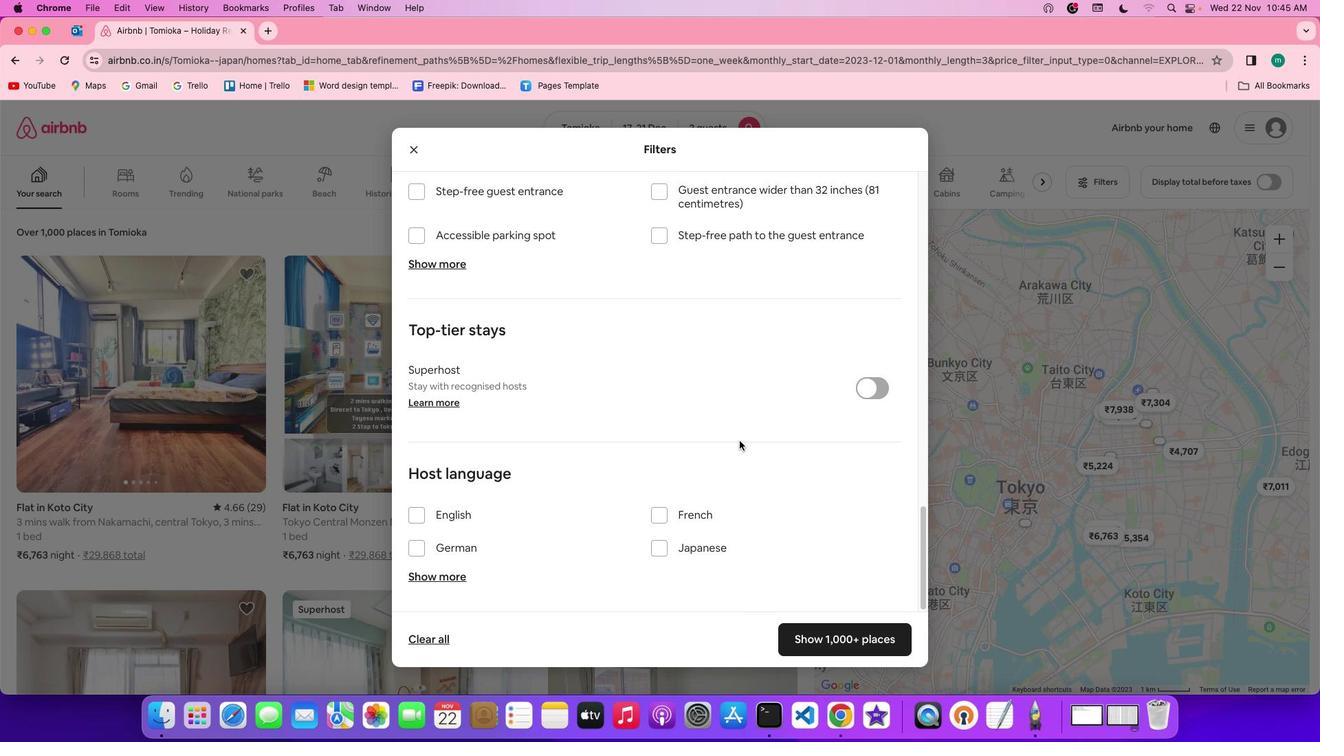 
Action: Mouse scrolled (739, 441) with delta (0, 0)
Screenshot: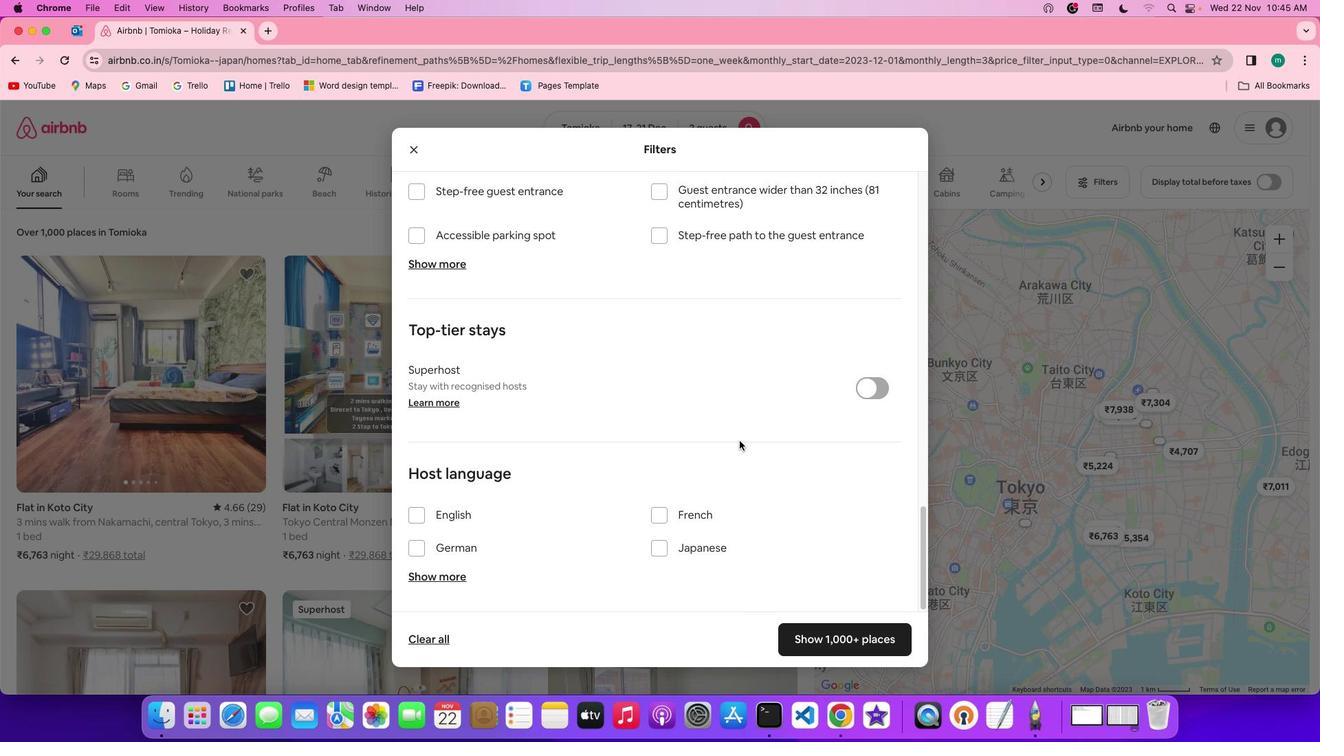 
Action: Mouse scrolled (739, 441) with delta (0, -2)
Screenshot: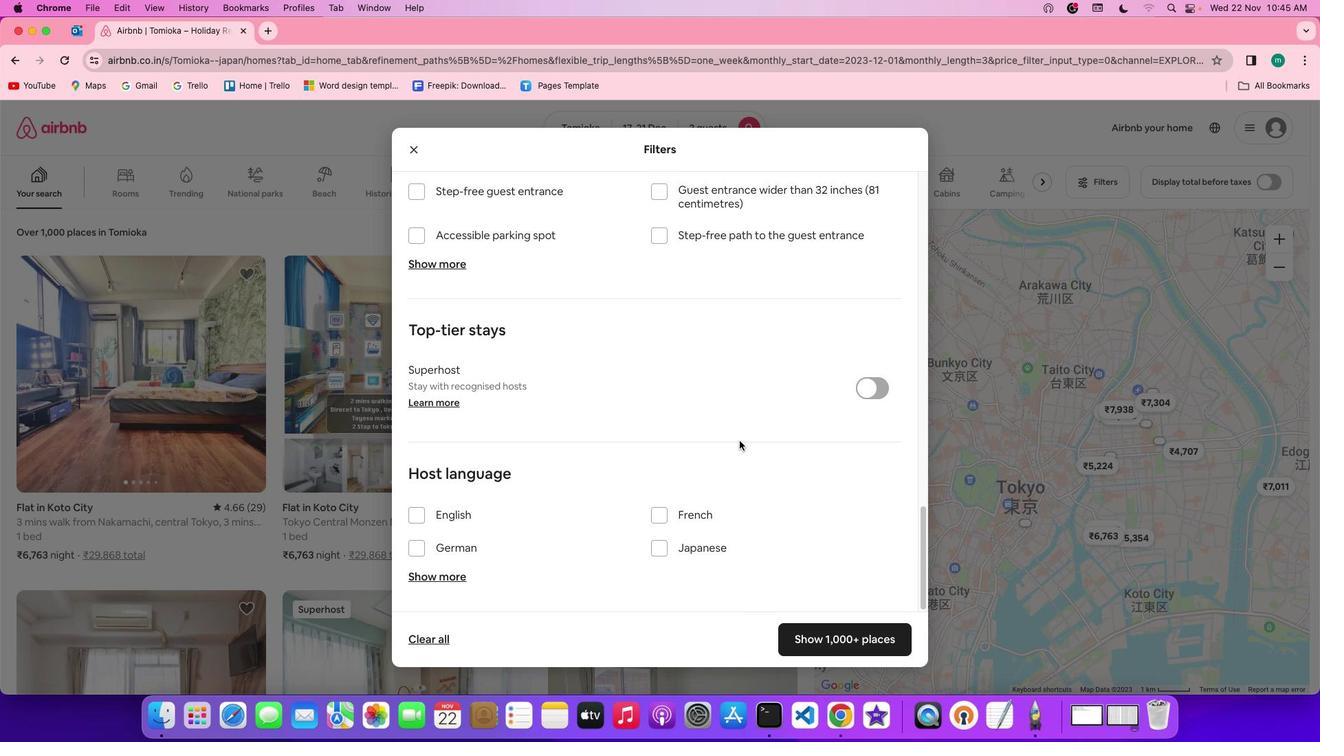 
Action: Mouse scrolled (739, 441) with delta (0, -3)
Screenshot: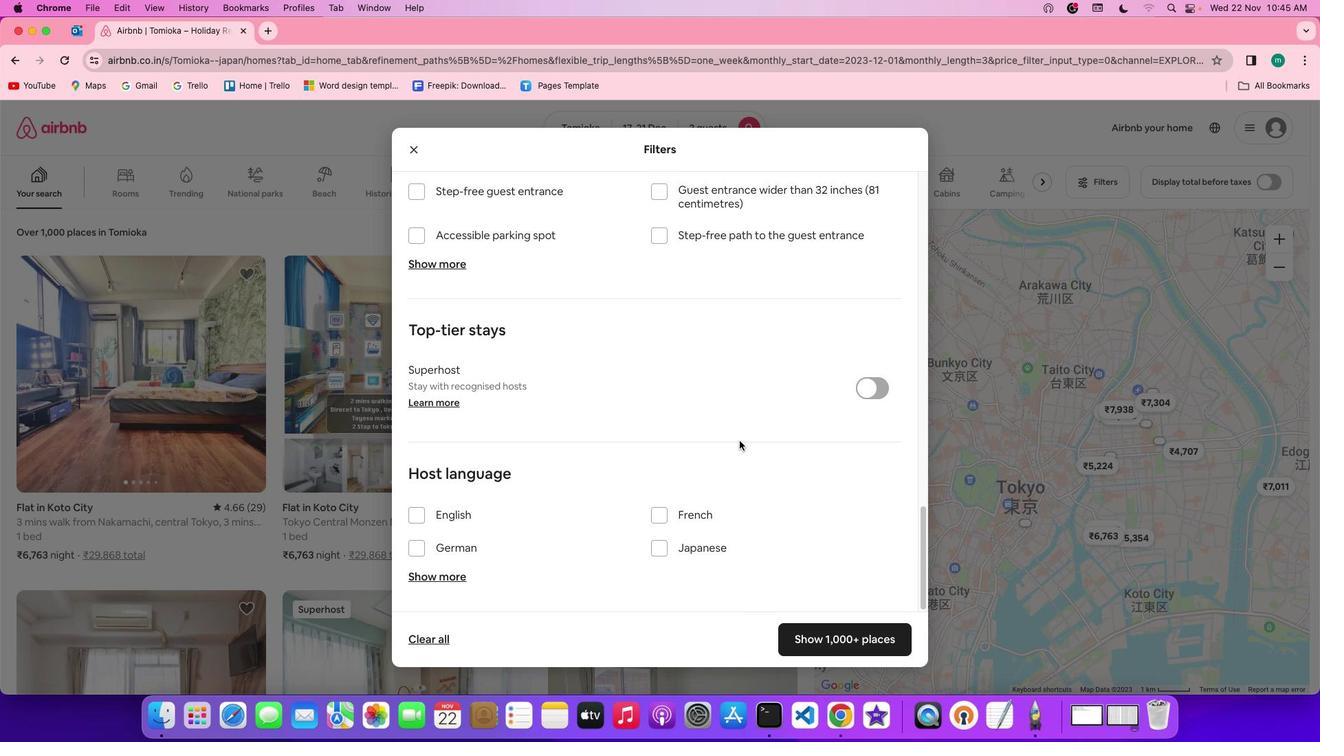 
Action: Mouse scrolled (739, 441) with delta (0, -4)
Screenshot: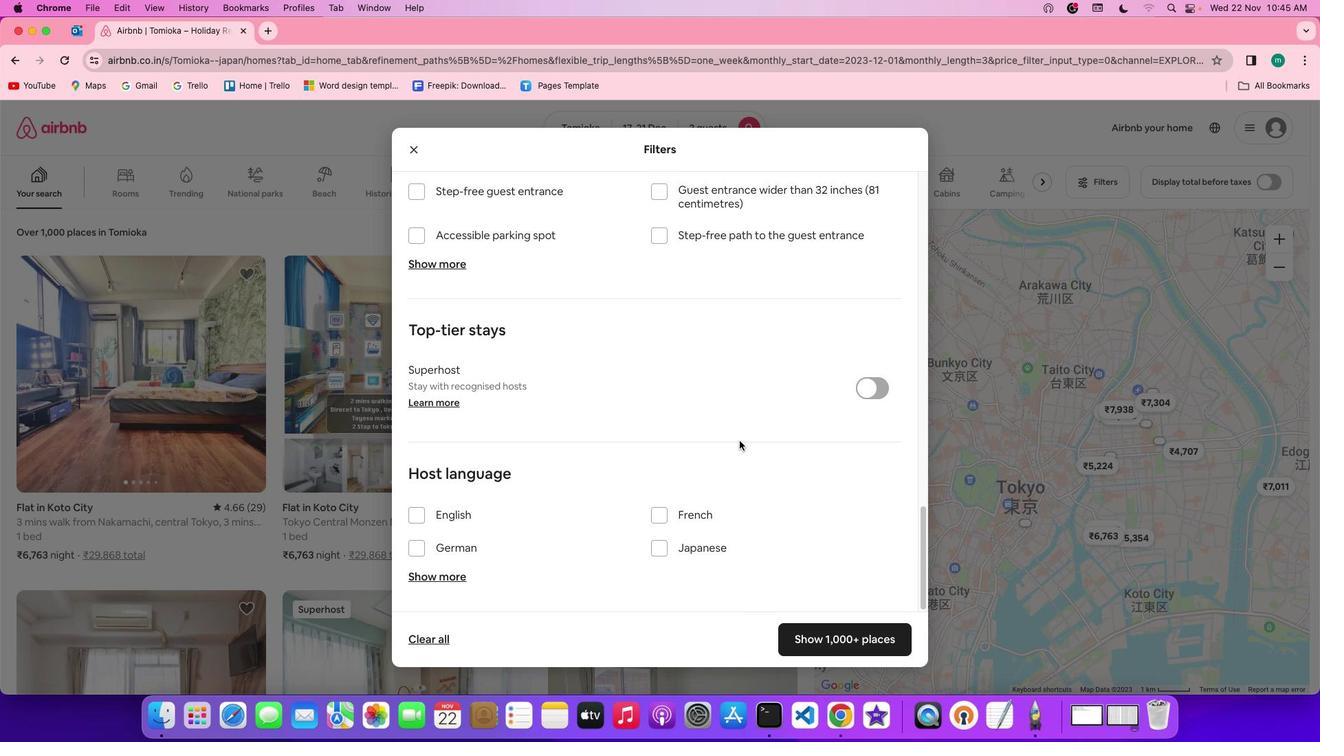
Action: Mouse scrolled (739, 441) with delta (0, 0)
Screenshot: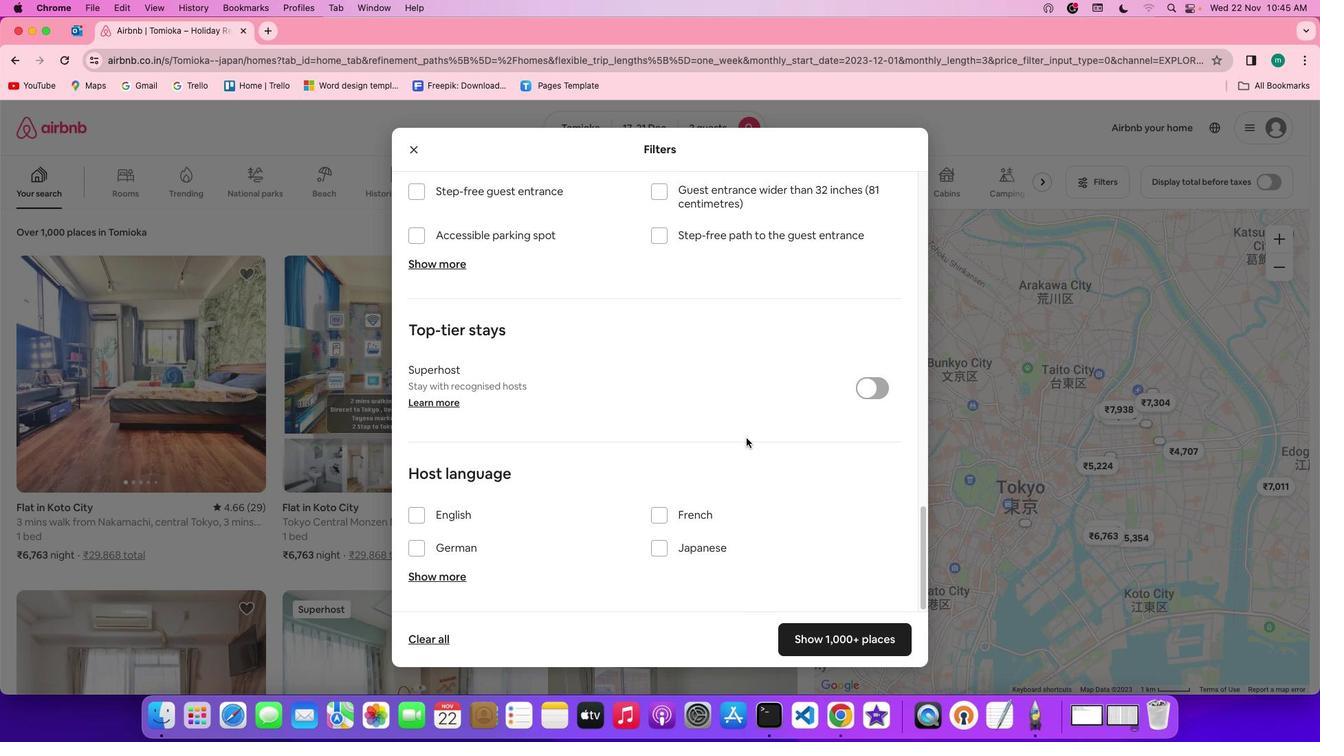 
Action: Mouse scrolled (739, 441) with delta (0, 0)
Screenshot: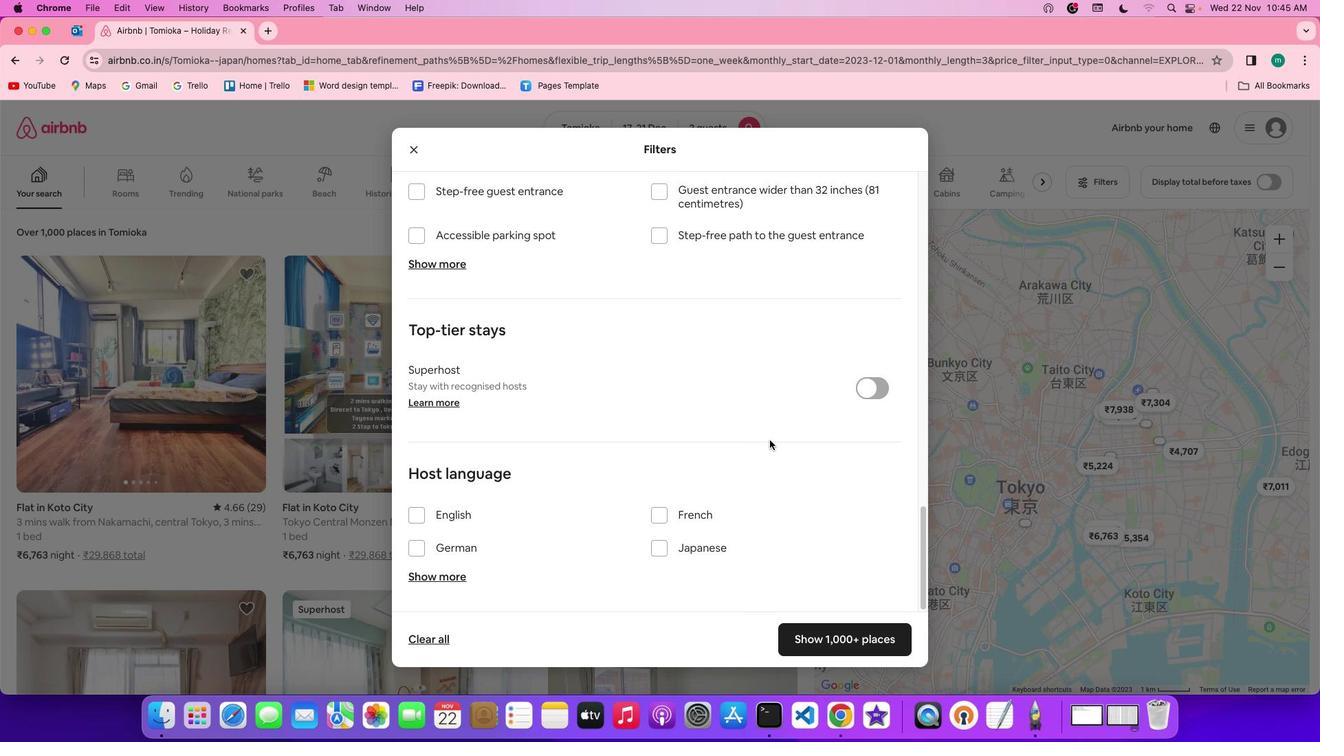 
Action: Mouse scrolled (739, 441) with delta (0, -2)
Screenshot: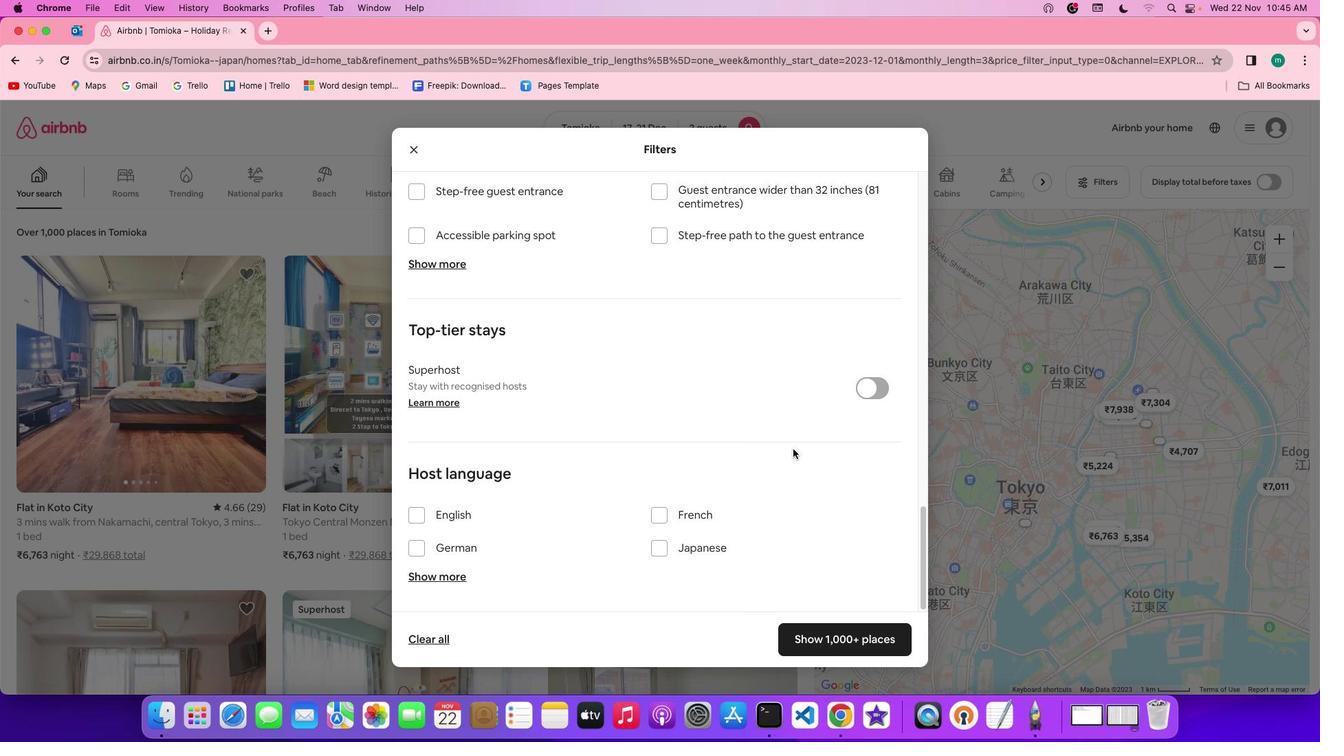 
Action: Mouse scrolled (739, 441) with delta (0, -3)
Screenshot: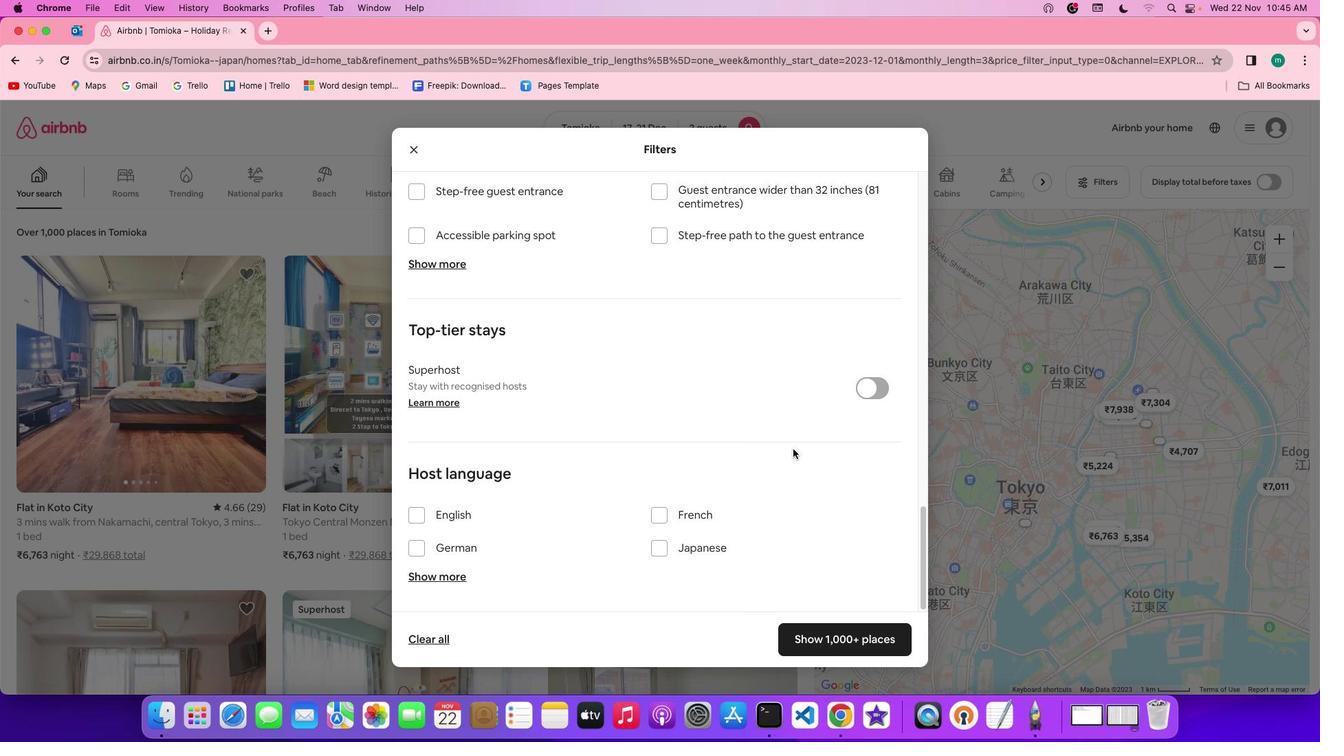 
Action: Mouse scrolled (739, 441) with delta (0, -4)
Screenshot: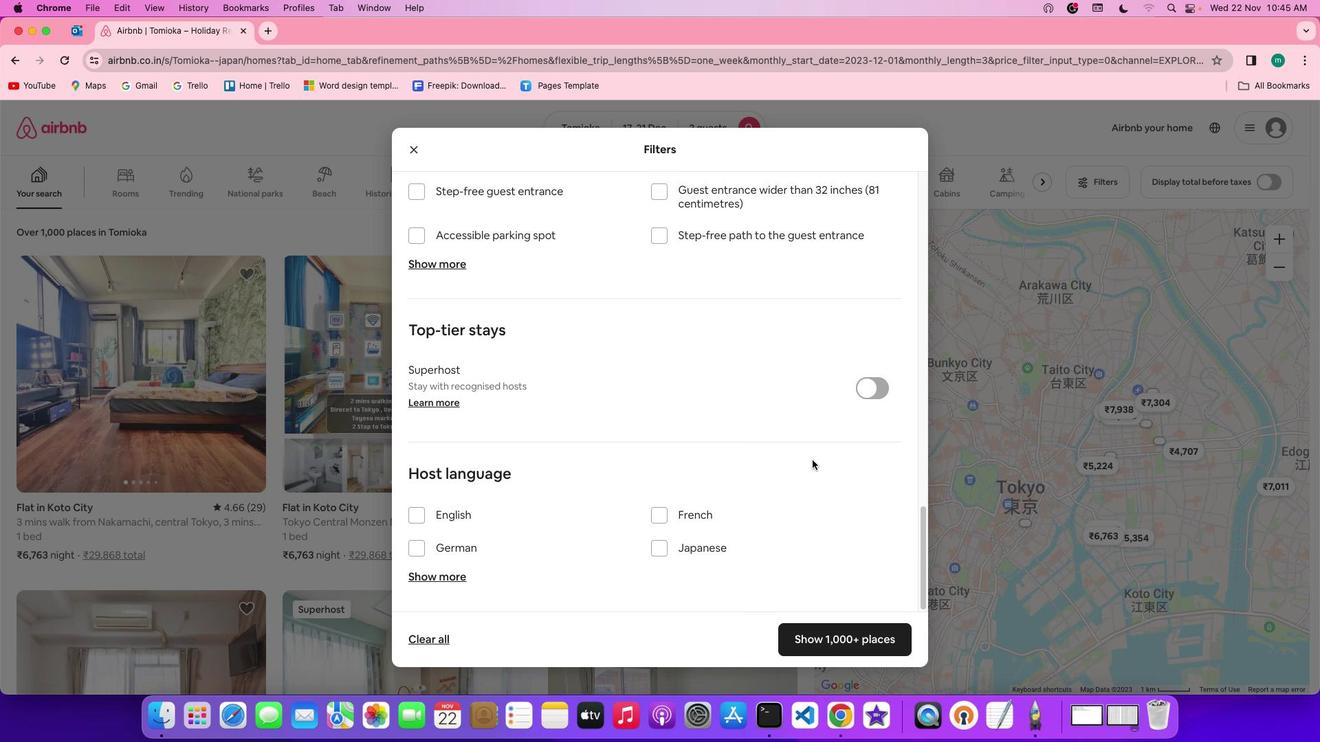 
Action: Mouse moved to (873, 634)
Screenshot: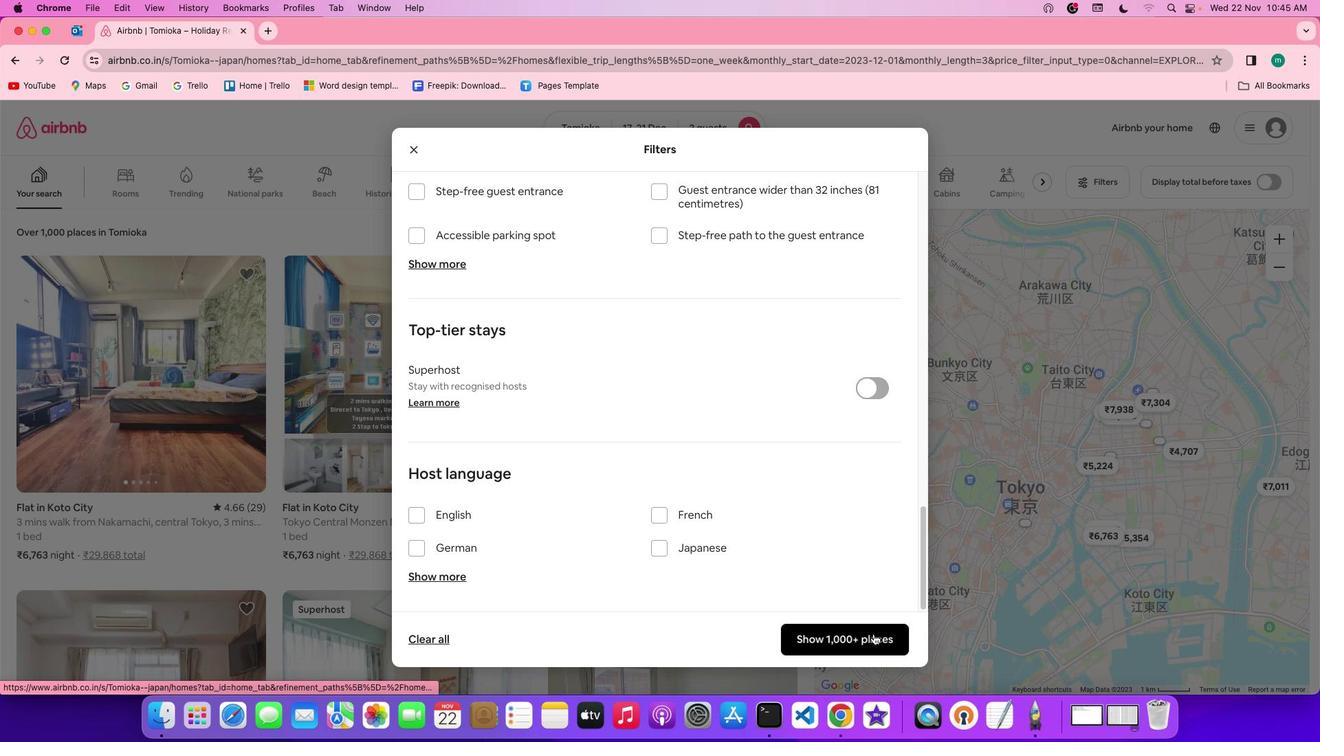 
Action: Mouse pressed left at (873, 634)
Screenshot: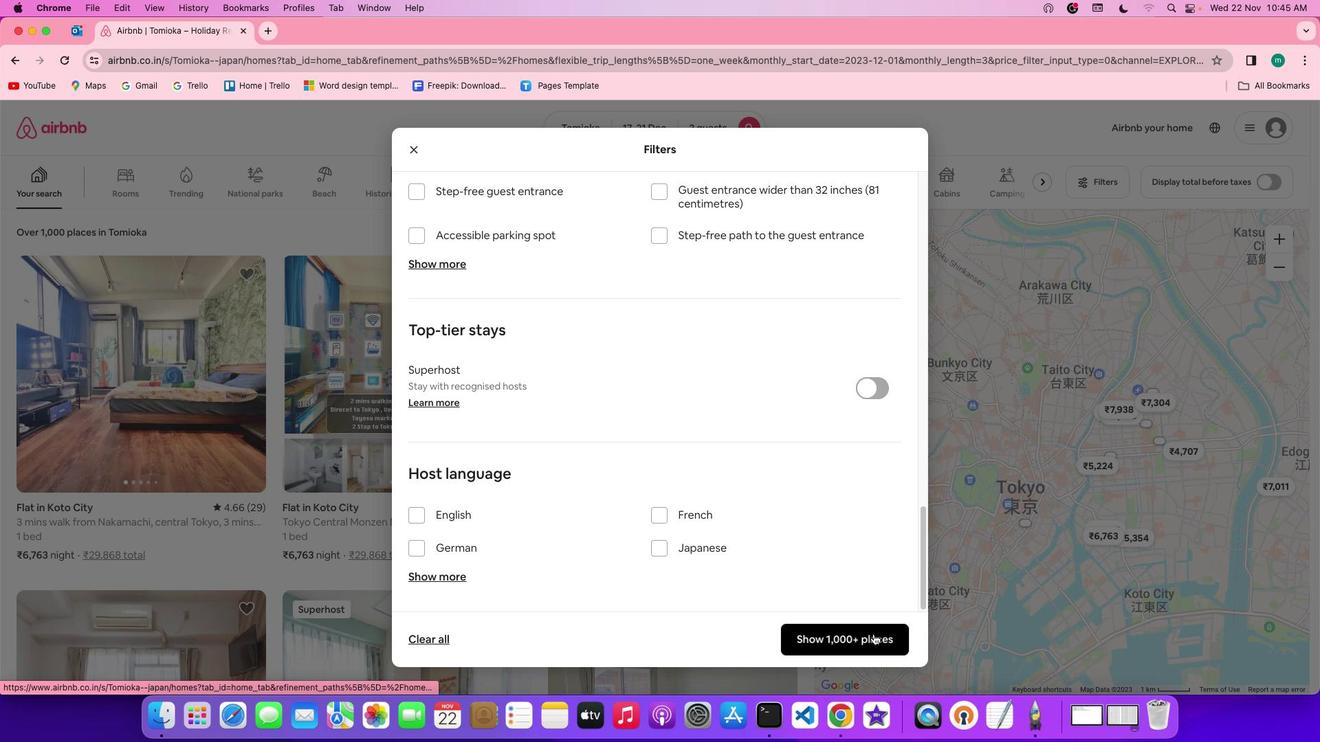 
Action: Mouse moved to (616, 478)
Screenshot: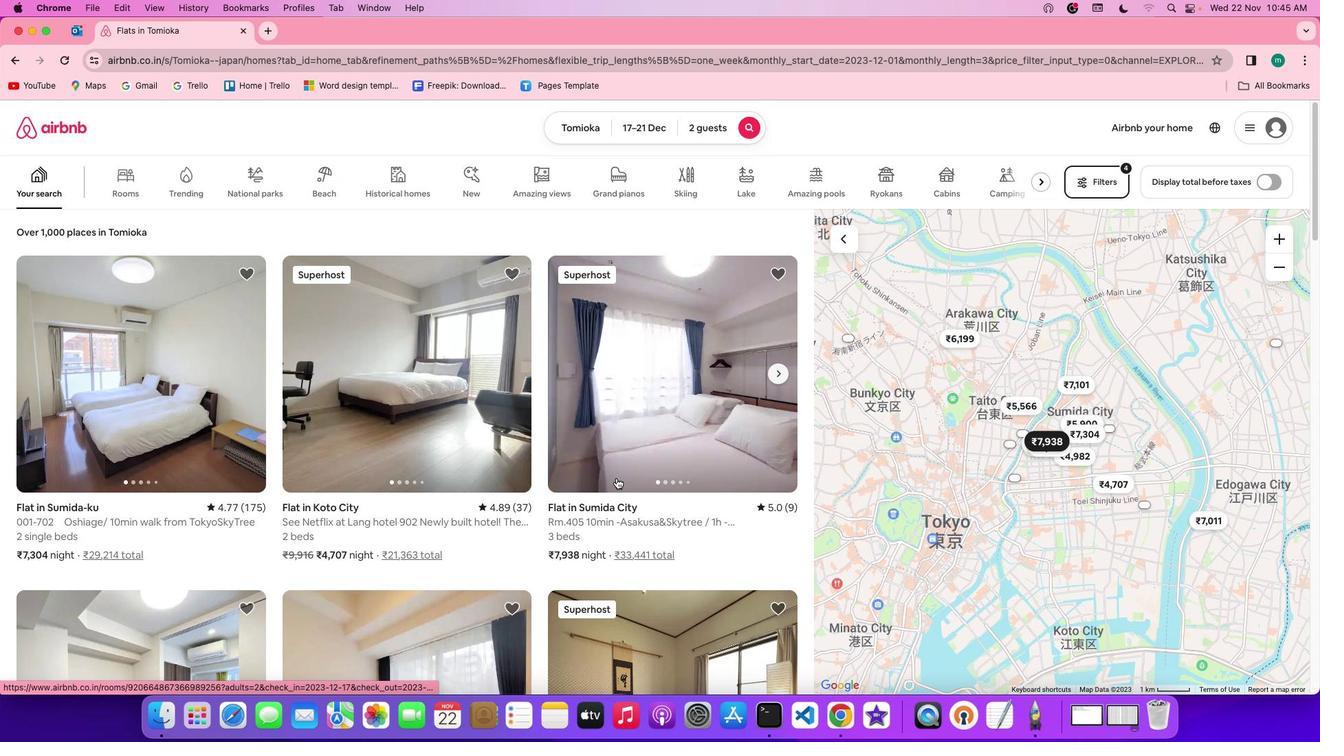 
Action: Mouse scrolled (616, 478) with delta (0, 0)
Screenshot: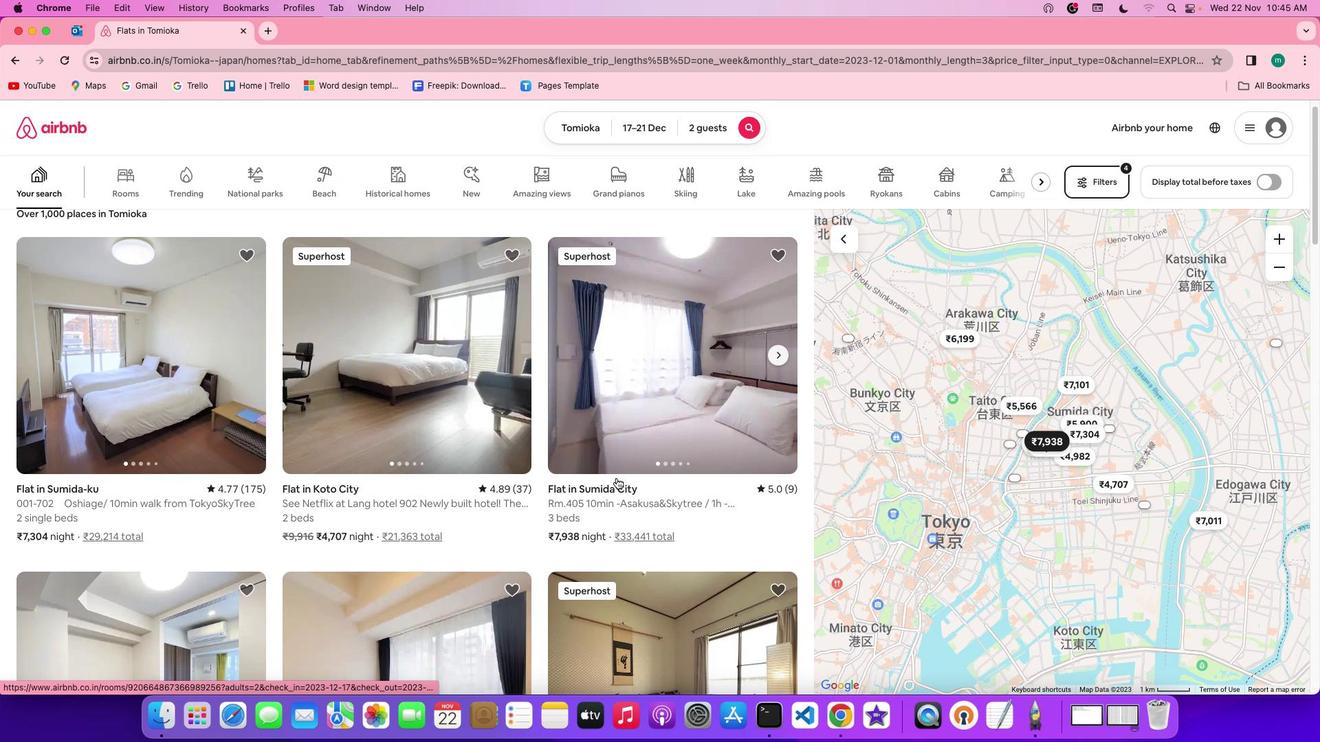 
Action: Mouse scrolled (616, 478) with delta (0, 0)
Screenshot: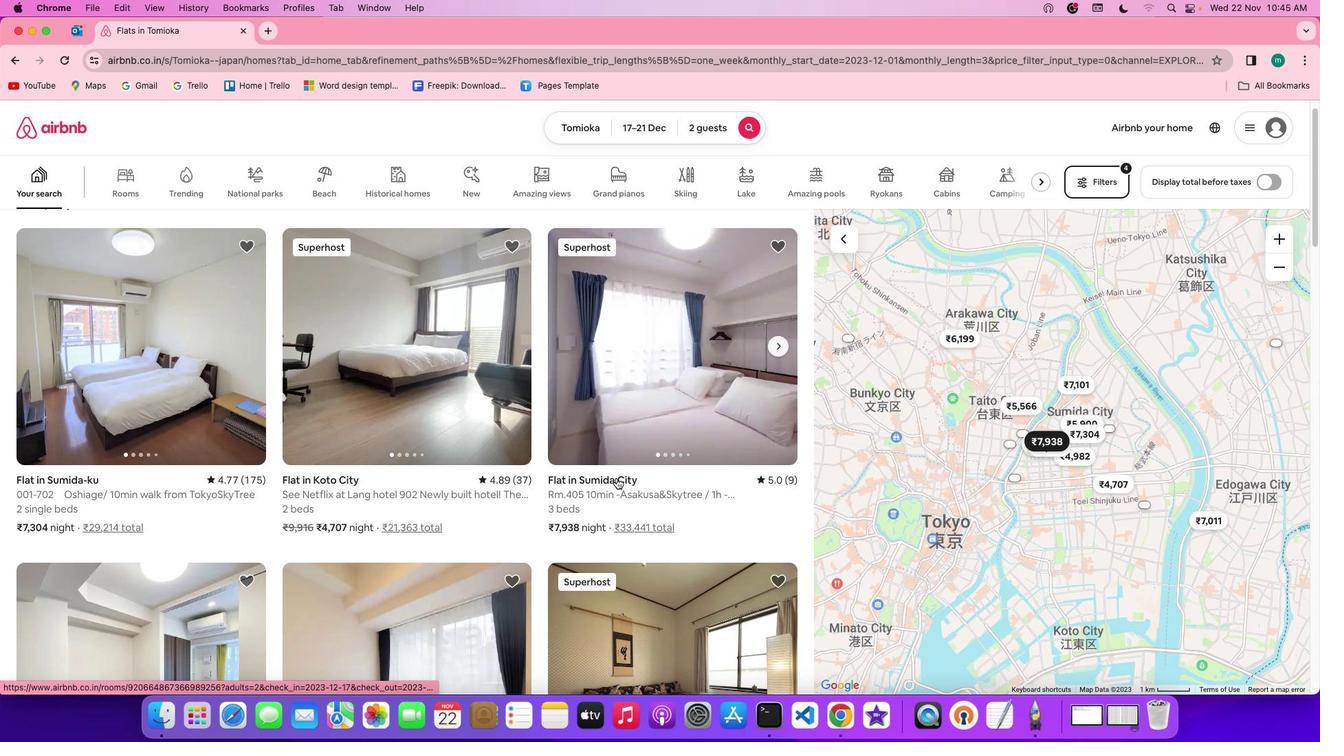 
Action: Mouse scrolled (616, 478) with delta (0, 0)
Screenshot: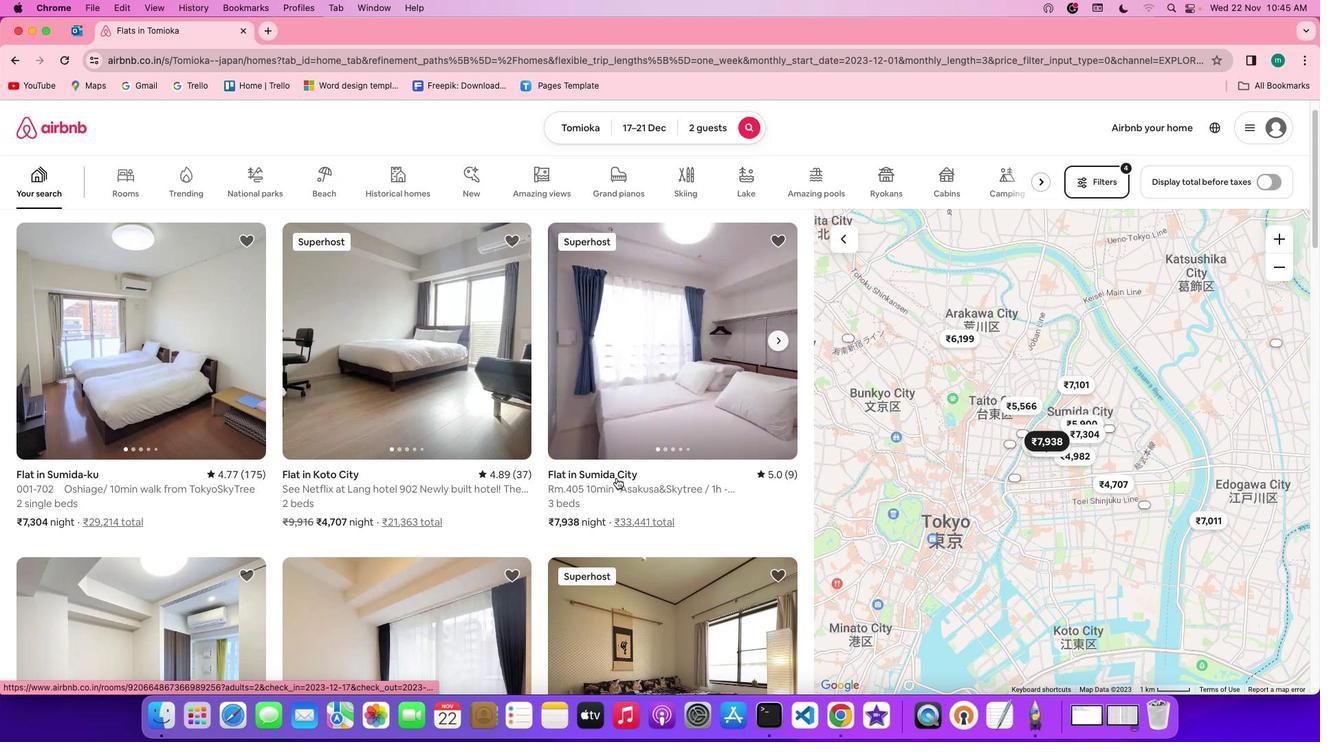 
Action: Mouse scrolled (616, 478) with delta (0, 0)
Screenshot: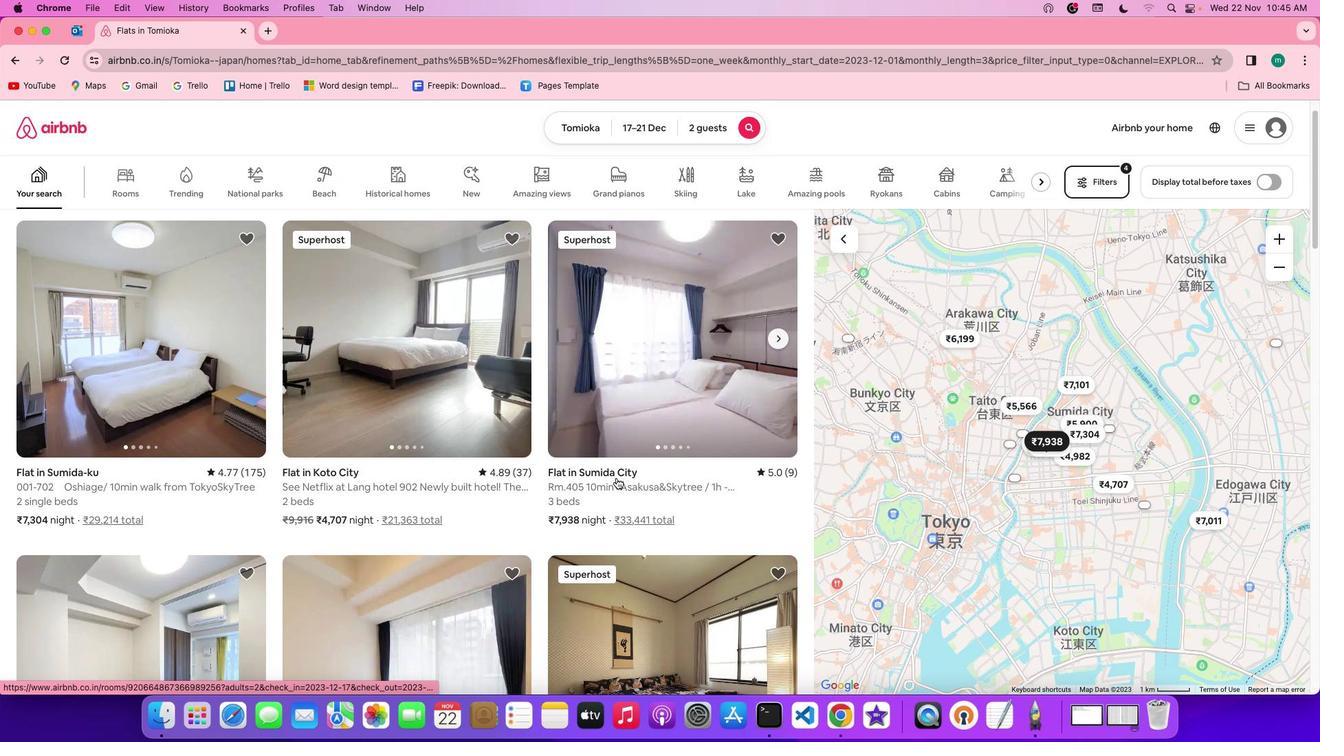
Action: Mouse scrolled (616, 478) with delta (0, 0)
Screenshot: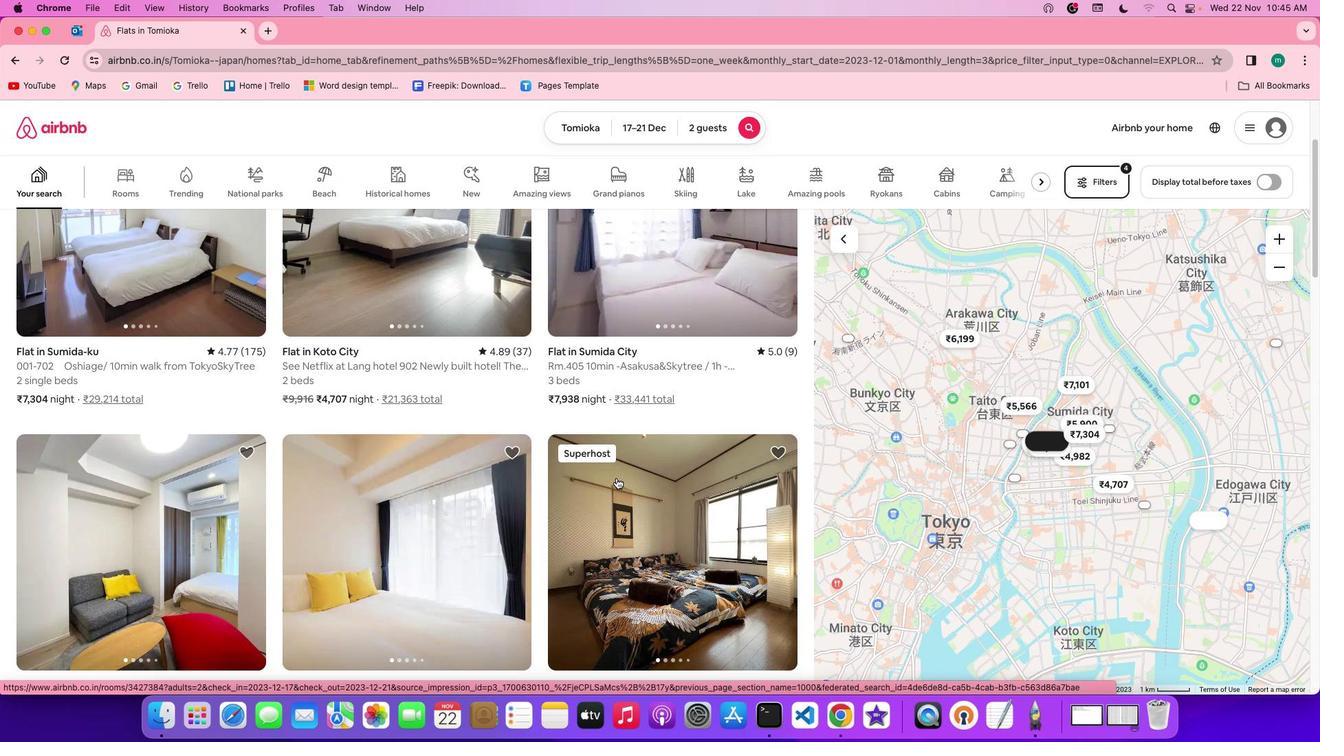 
Action: Mouse scrolled (616, 478) with delta (0, 0)
Screenshot: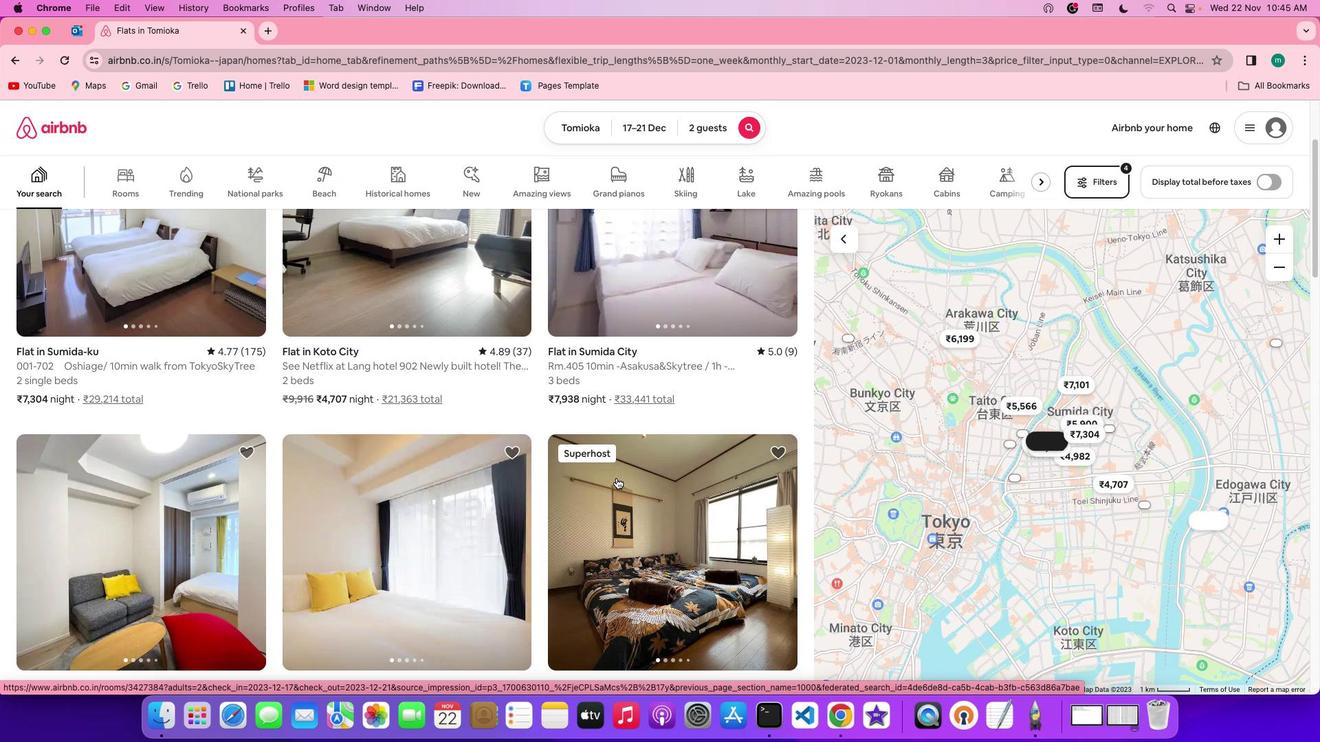 
Action: Mouse scrolled (616, 478) with delta (0, -2)
Screenshot: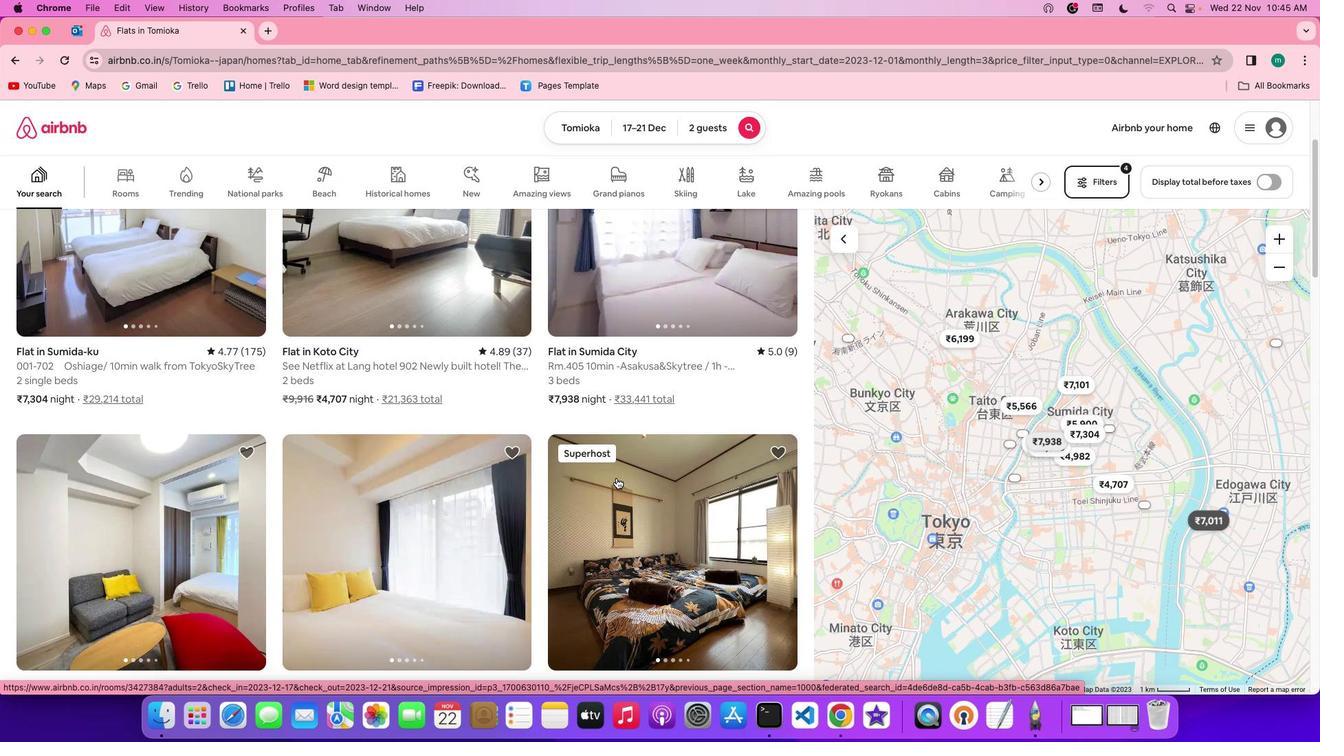 
Action: Mouse scrolled (616, 478) with delta (0, 0)
Screenshot: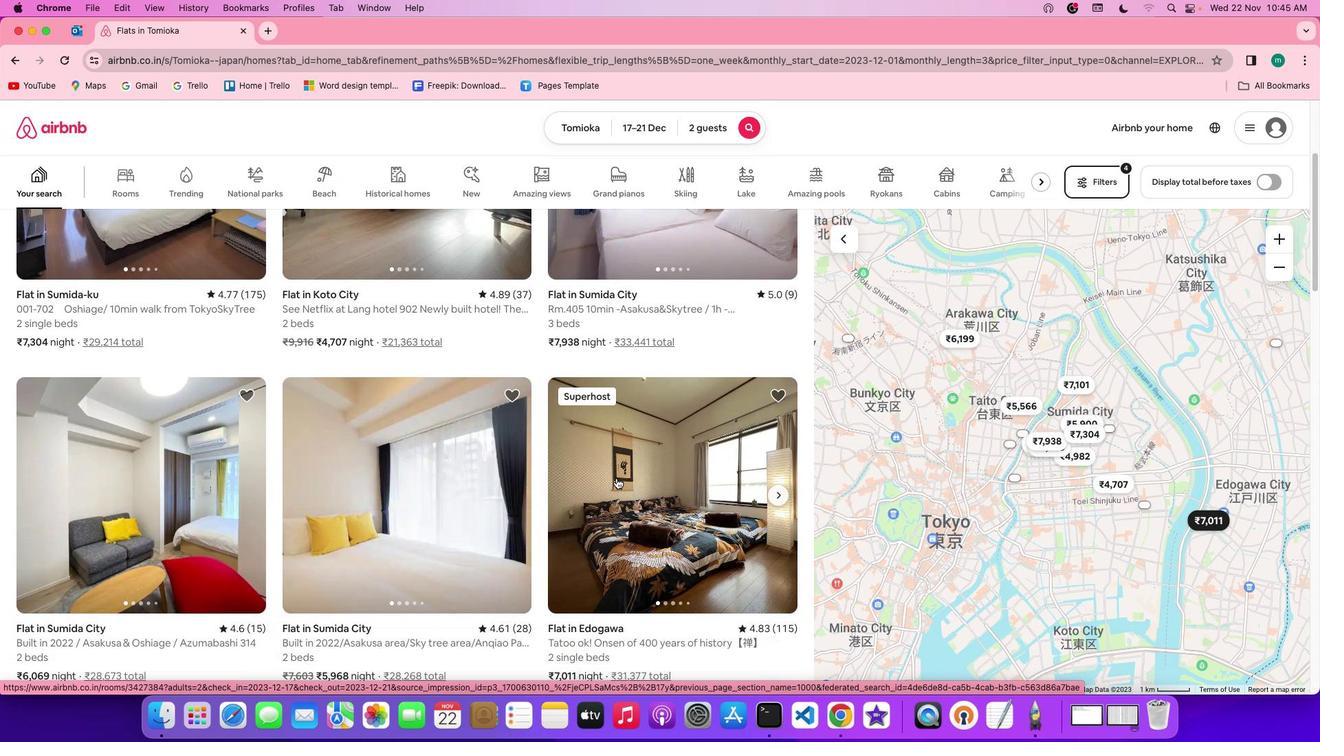 
Action: Mouse scrolled (616, 478) with delta (0, 0)
Screenshot: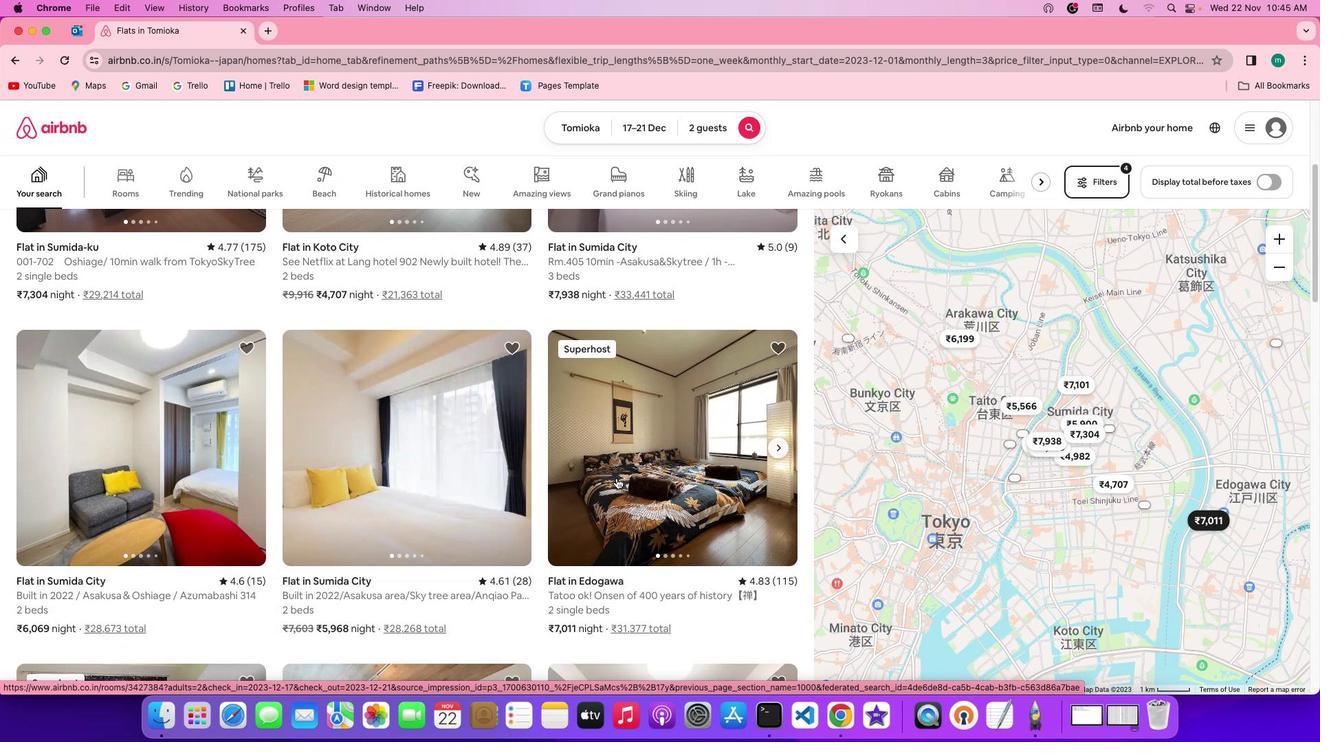 
Action: Mouse scrolled (616, 478) with delta (0, 0)
Screenshot: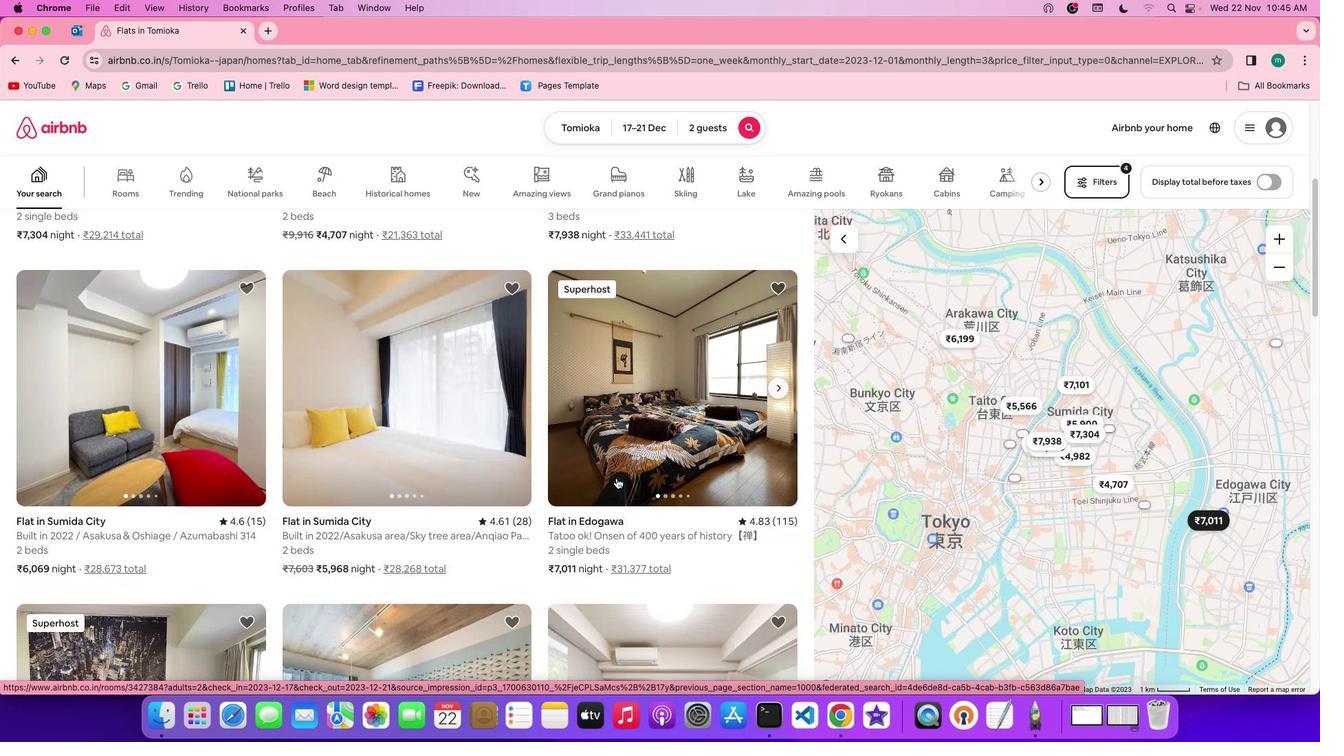 
Action: Mouse scrolled (616, 478) with delta (0, -1)
Screenshot: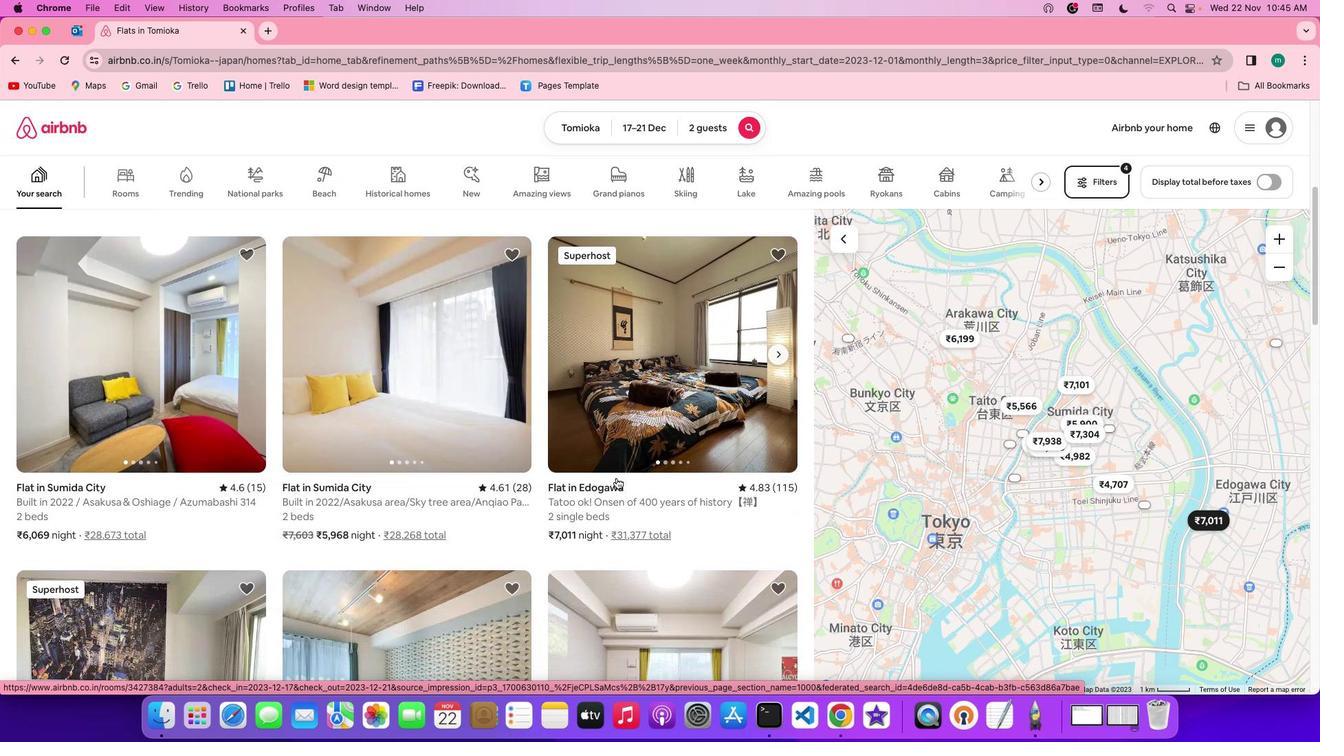 
Action: Mouse scrolled (616, 478) with delta (0, -1)
Screenshot: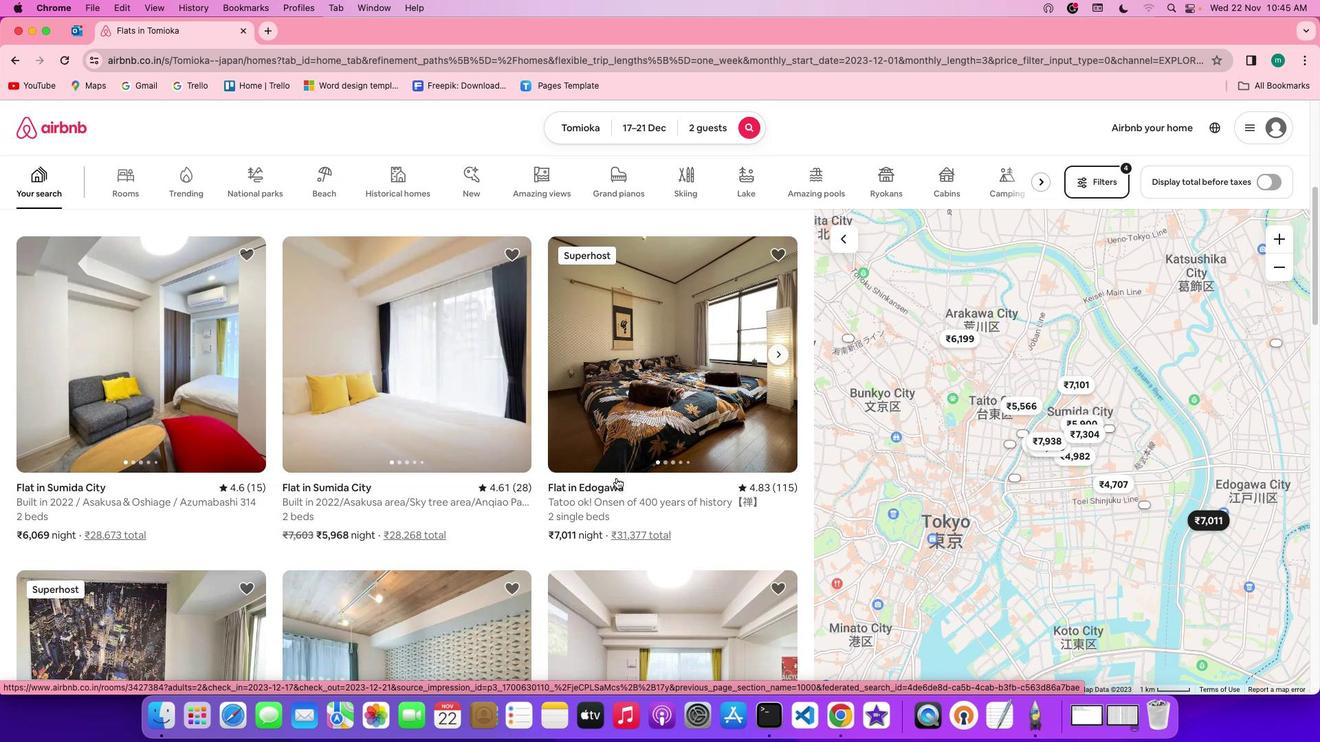 
Action: Mouse scrolled (616, 478) with delta (0, 0)
Screenshot: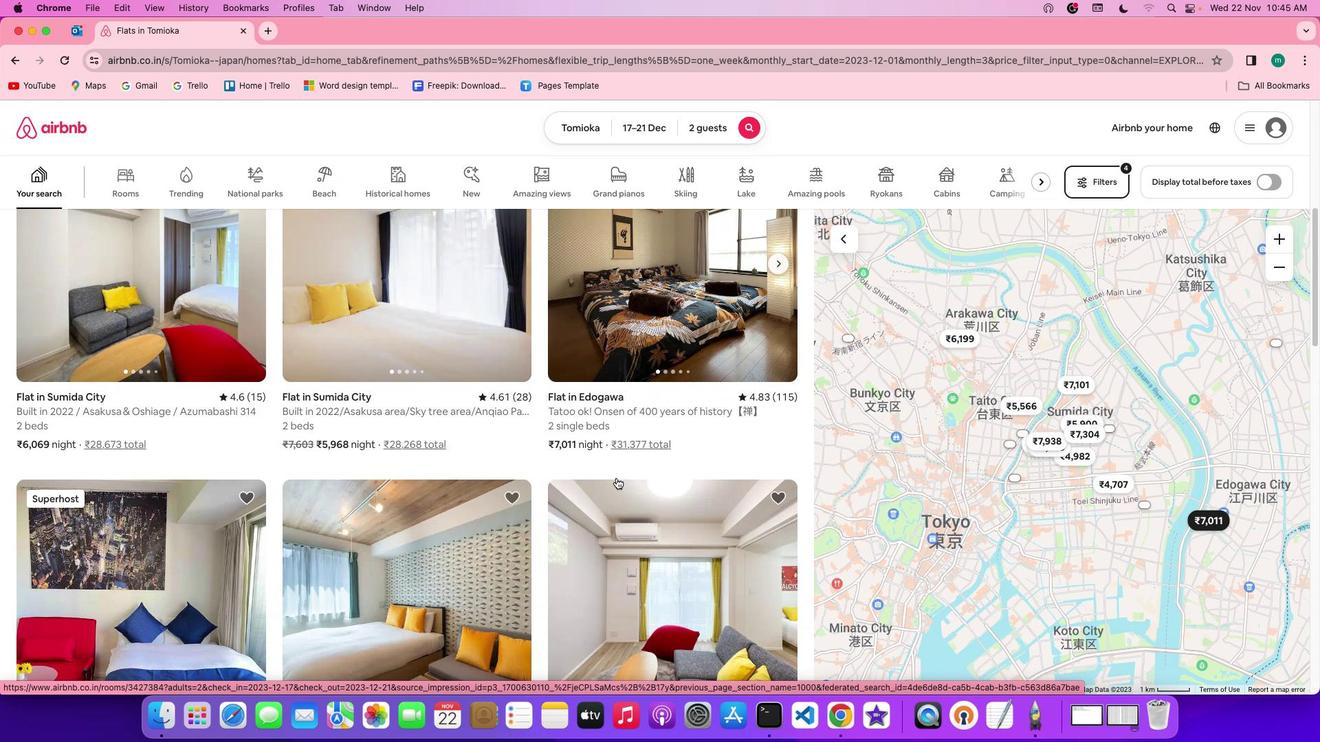 
Action: Mouse scrolled (616, 478) with delta (0, 0)
Screenshot: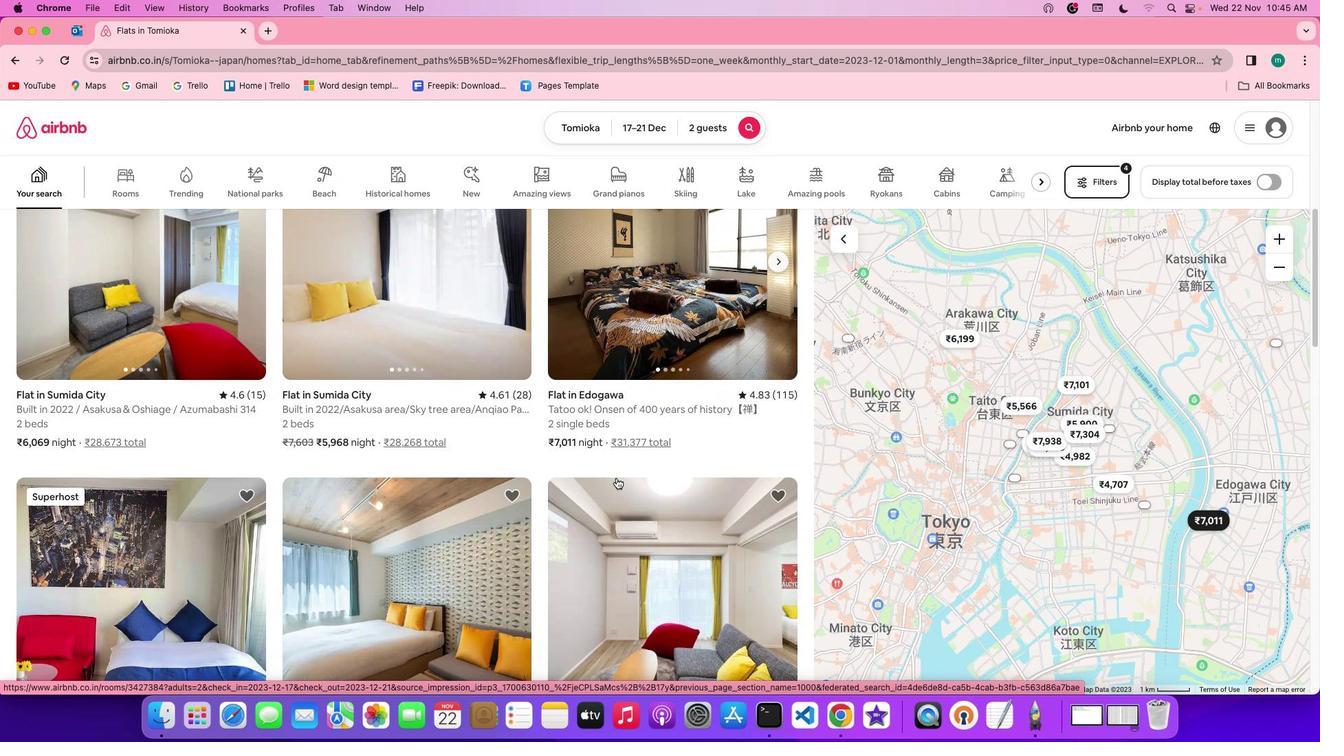 
Action: Mouse scrolled (616, 478) with delta (0, -1)
Screenshot: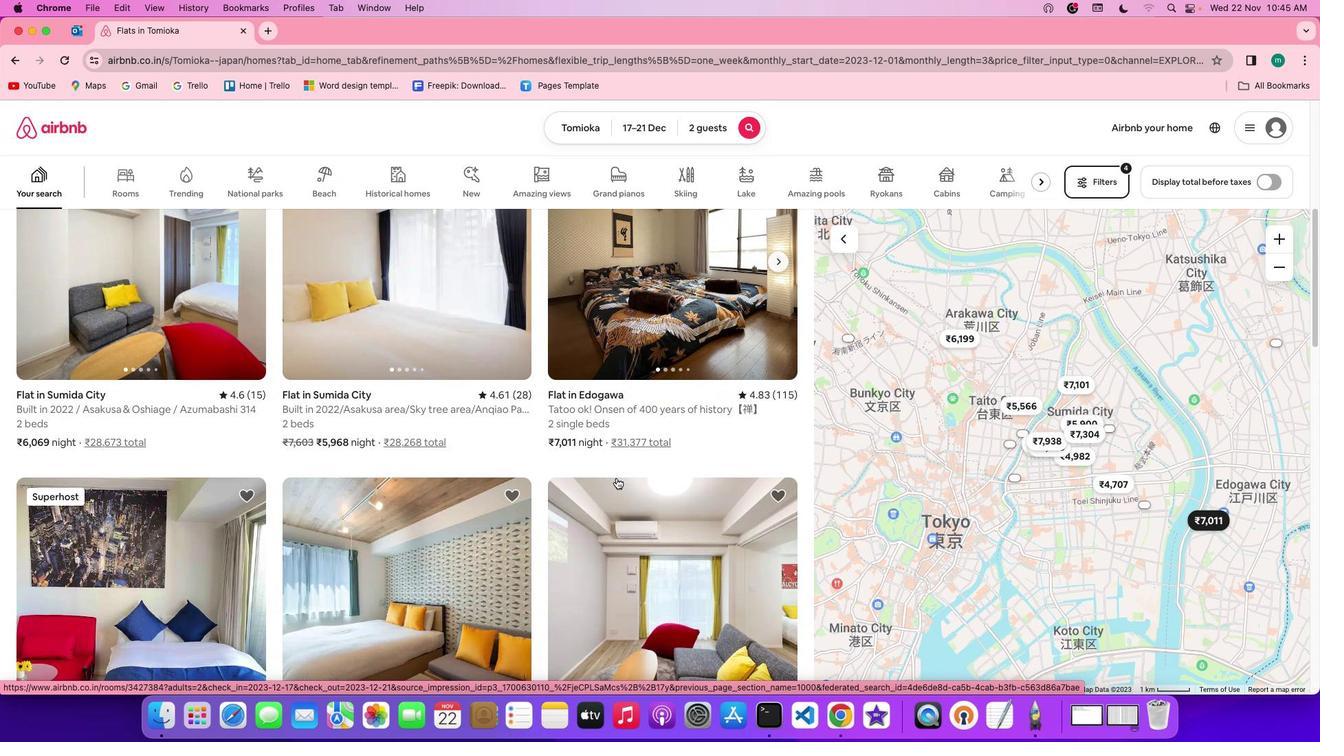 
Action: Mouse scrolled (616, 478) with delta (0, 0)
Screenshot: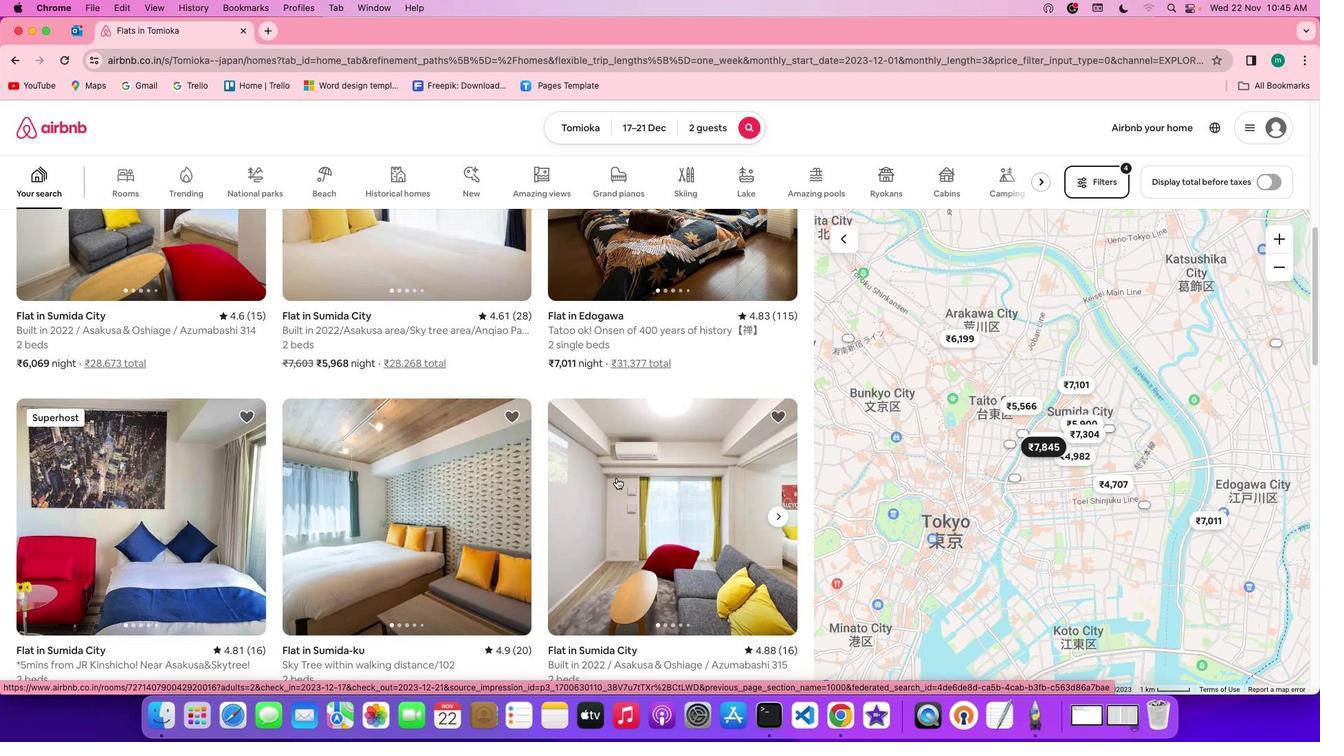 
Action: Mouse scrolled (616, 478) with delta (0, 0)
Screenshot: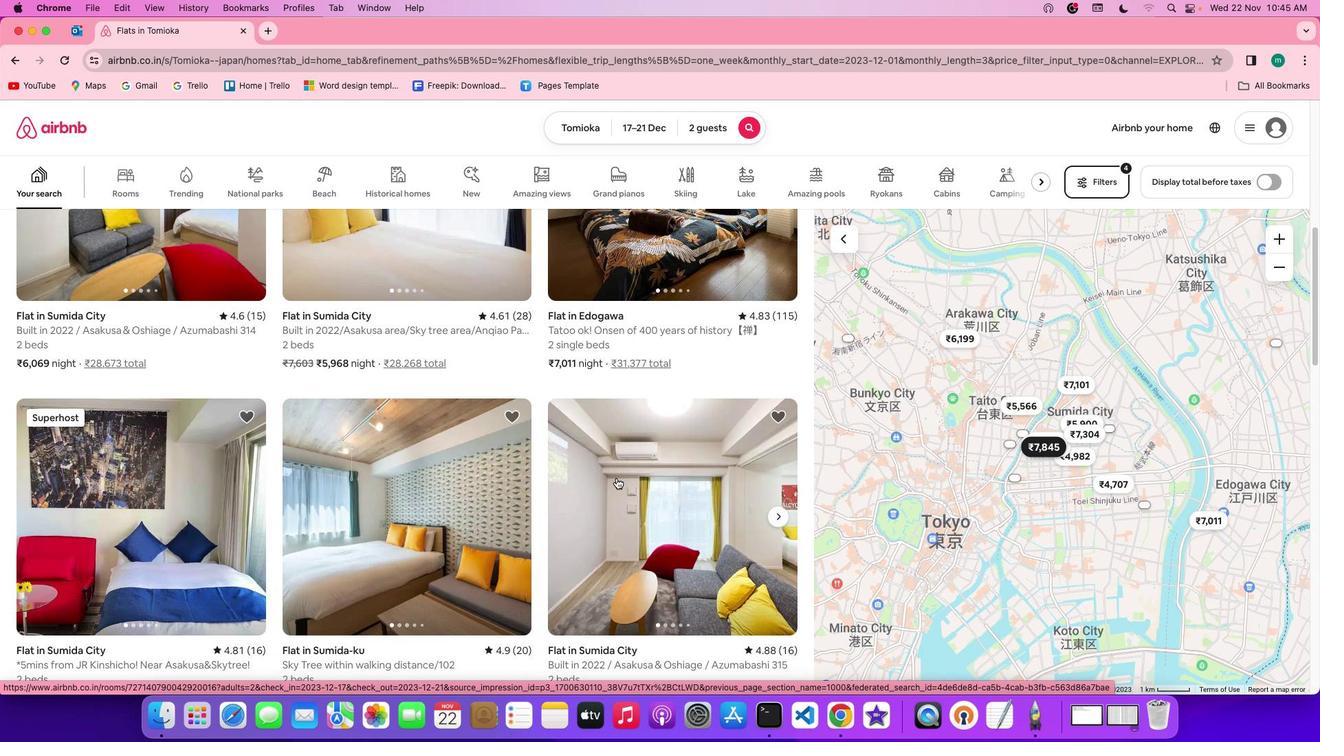 
Action: Mouse scrolled (616, 478) with delta (0, -1)
Screenshot: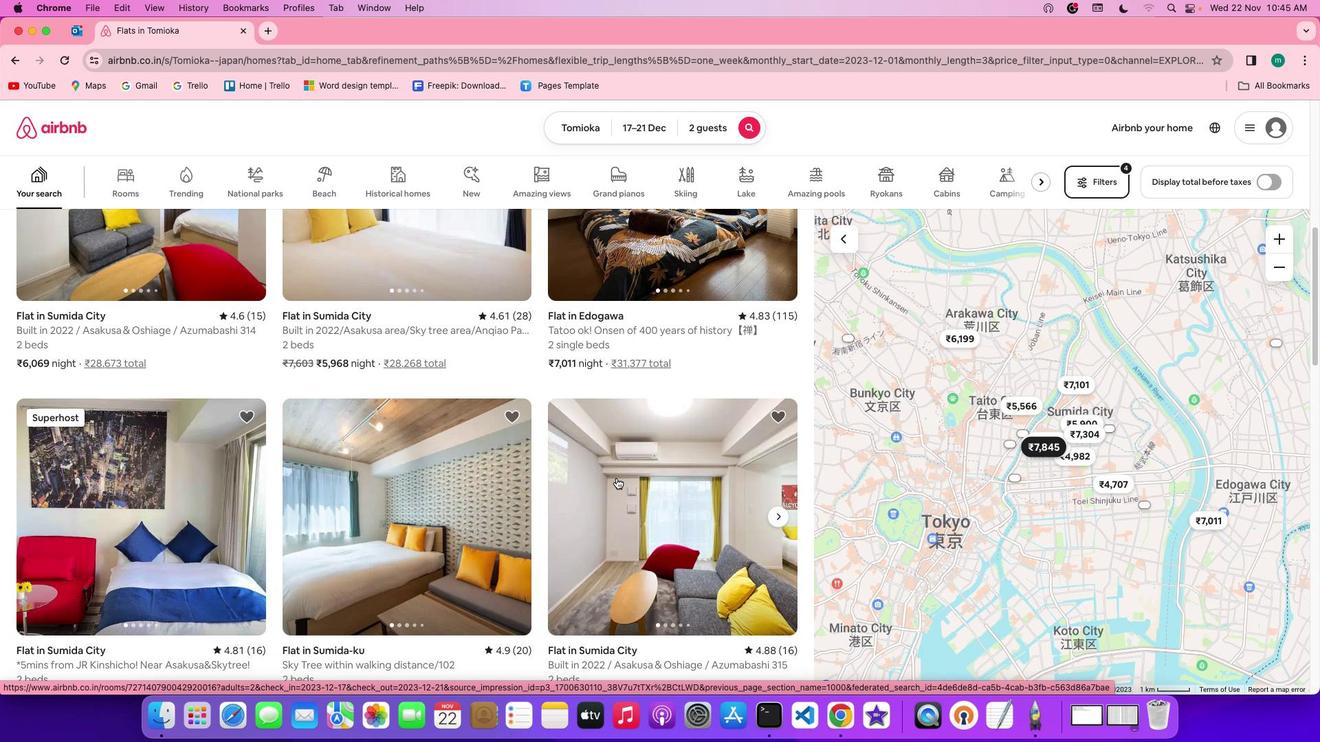 
Action: Mouse scrolled (616, 478) with delta (0, 0)
Screenshot: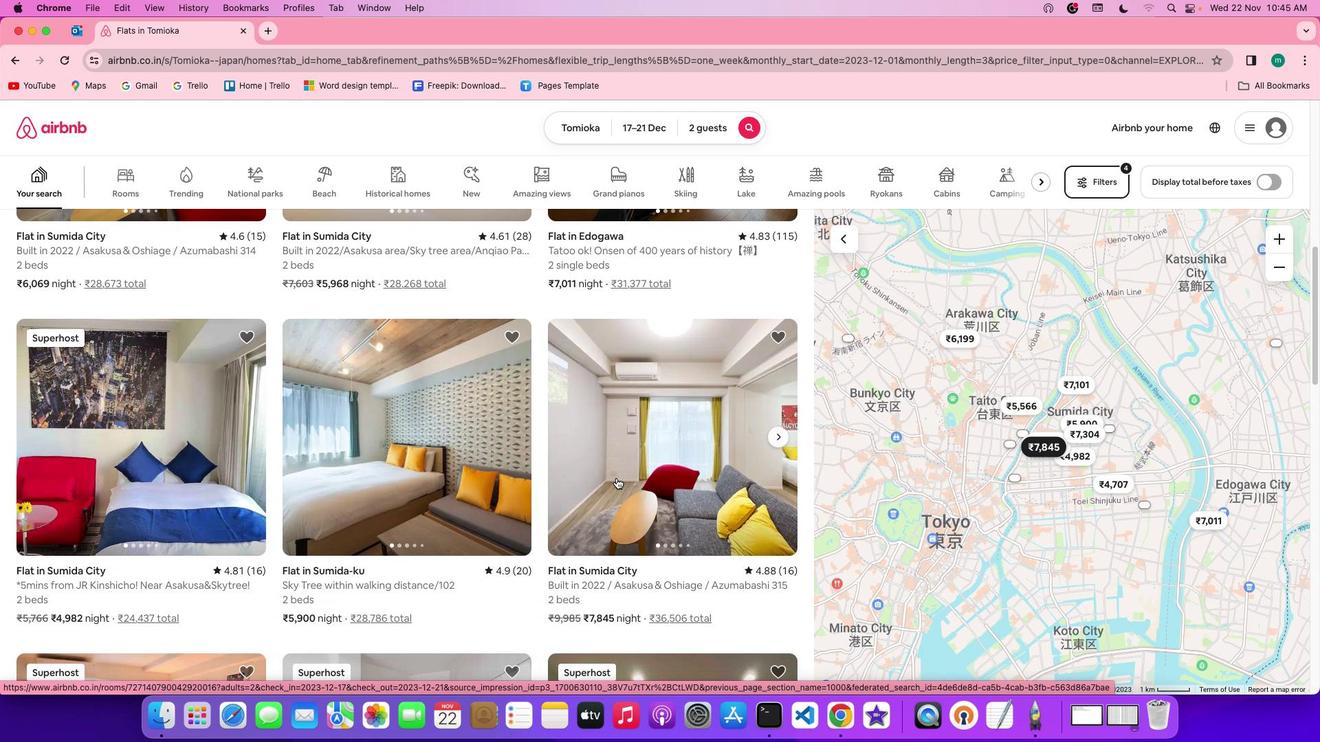 
Action: Mouse scrolled (616, 478) with delta (0, 0)
Screenshot: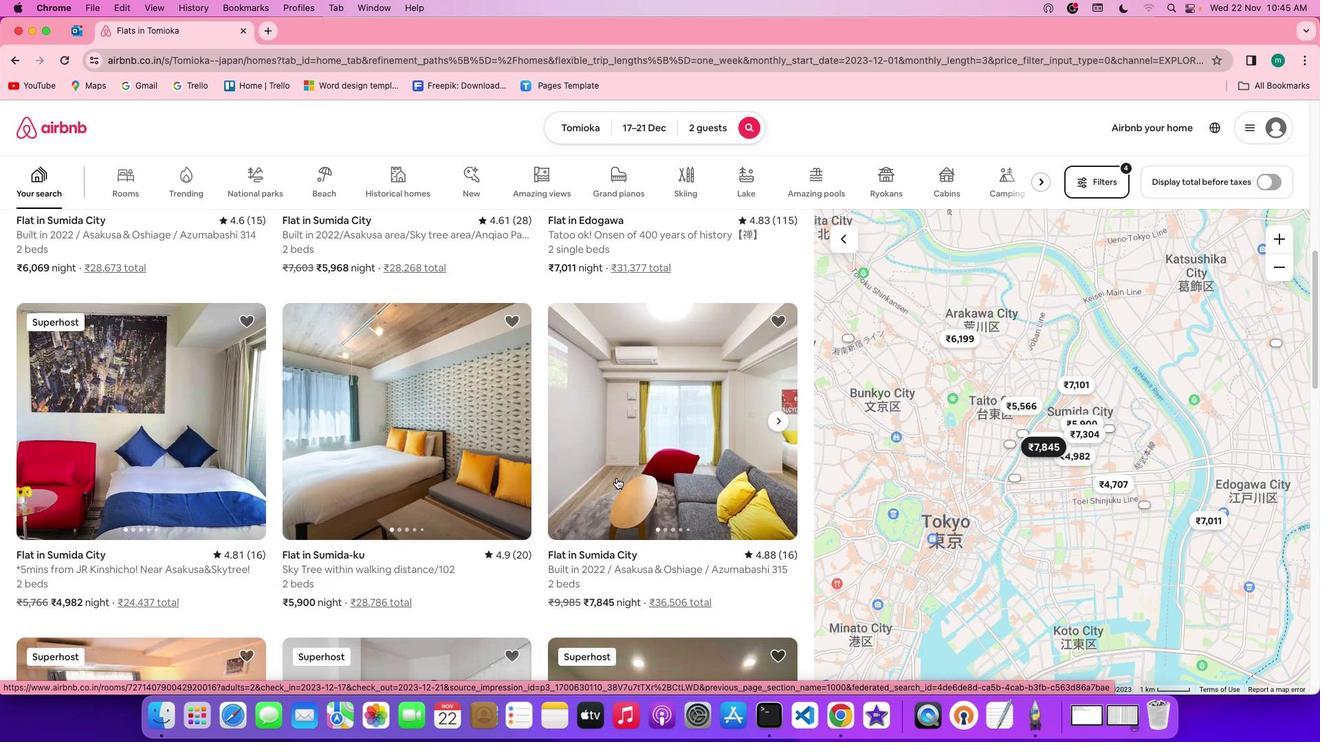 
Action: Mouse scrolled (616, 478) with delta (0, 0)
Screenshot: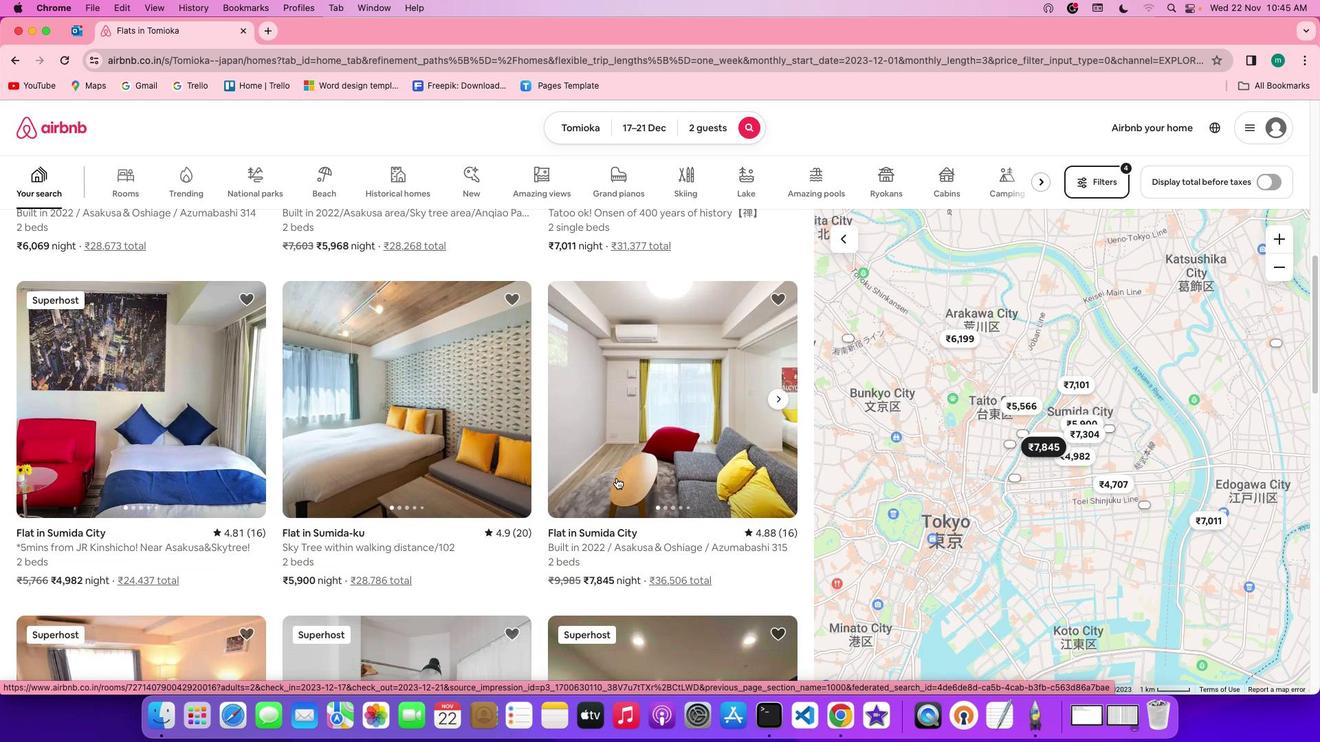 
Action: Mouse scrolled (616, 478) with delta (0, 0)
Screenshot: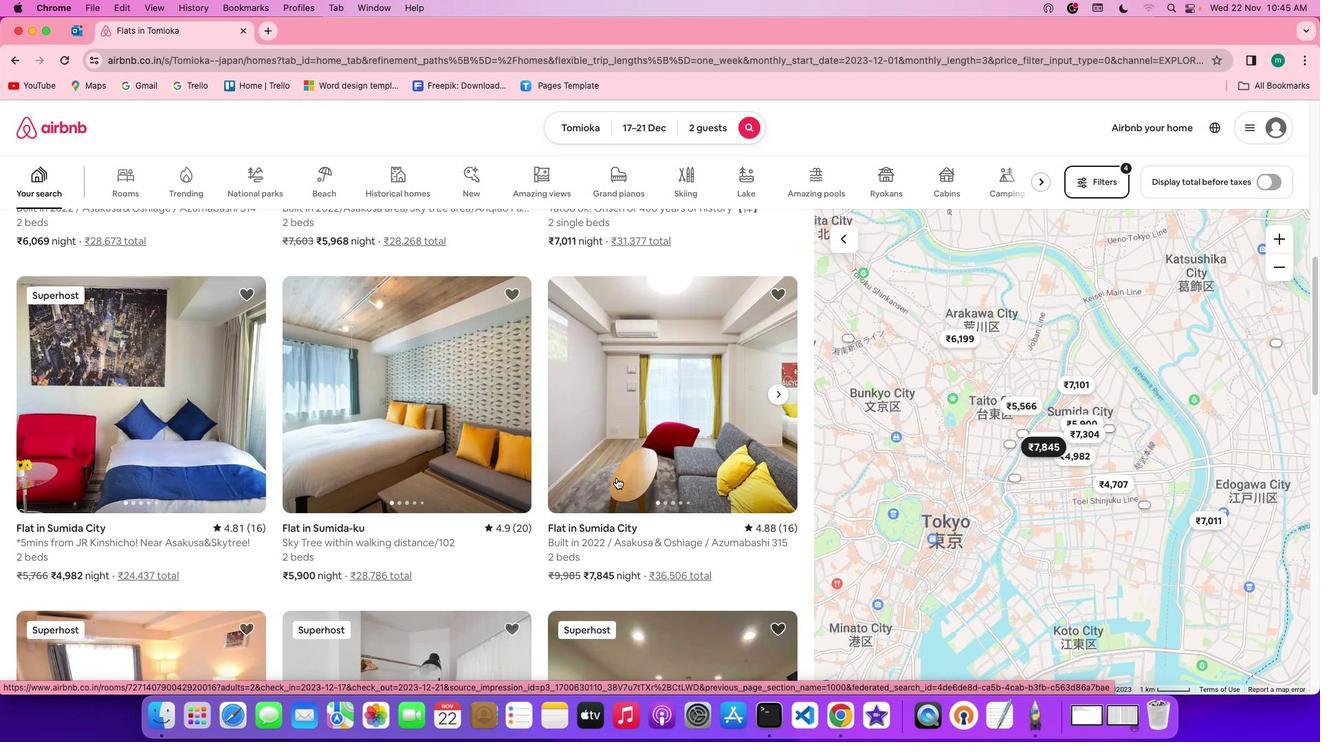 
Action: Mouse scrolled (616, 478) with delta (0, 0)
Screenshot: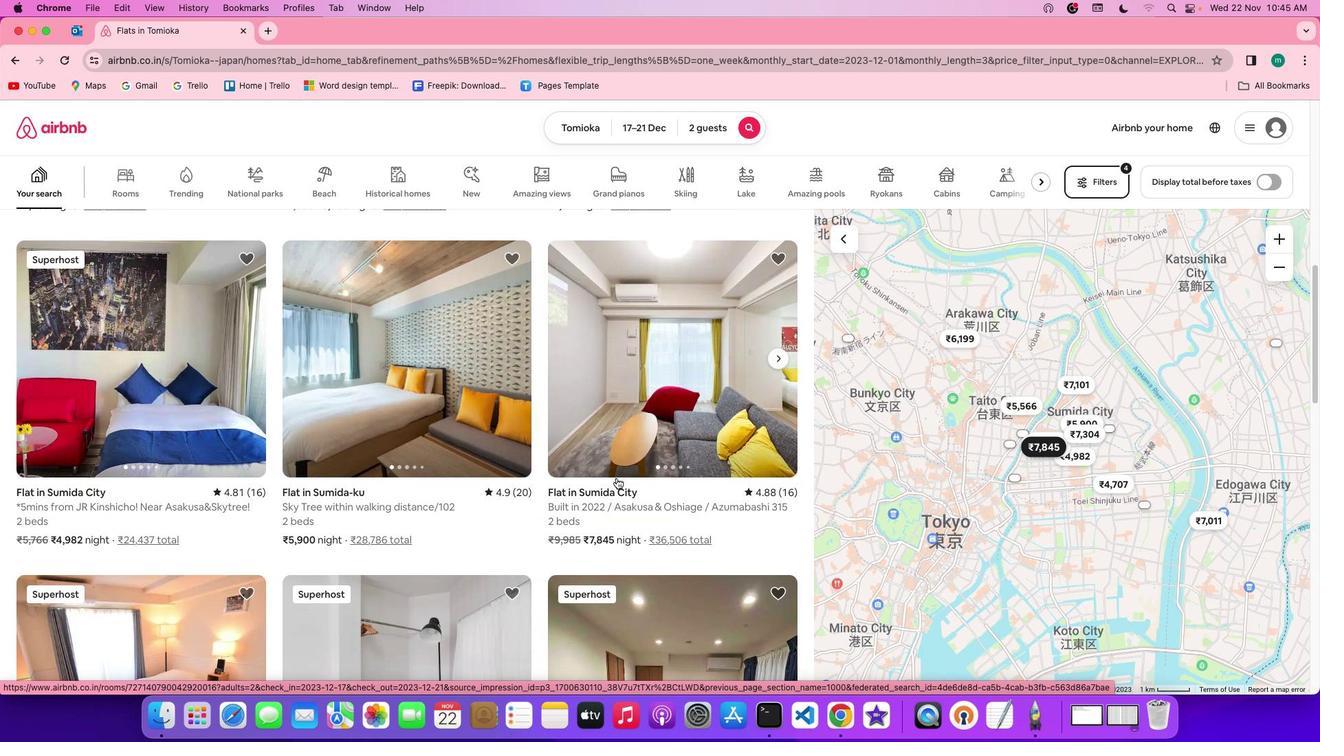 
Action: Mouse scrolled (616, 478) with delta (0, 0)
Screenshot: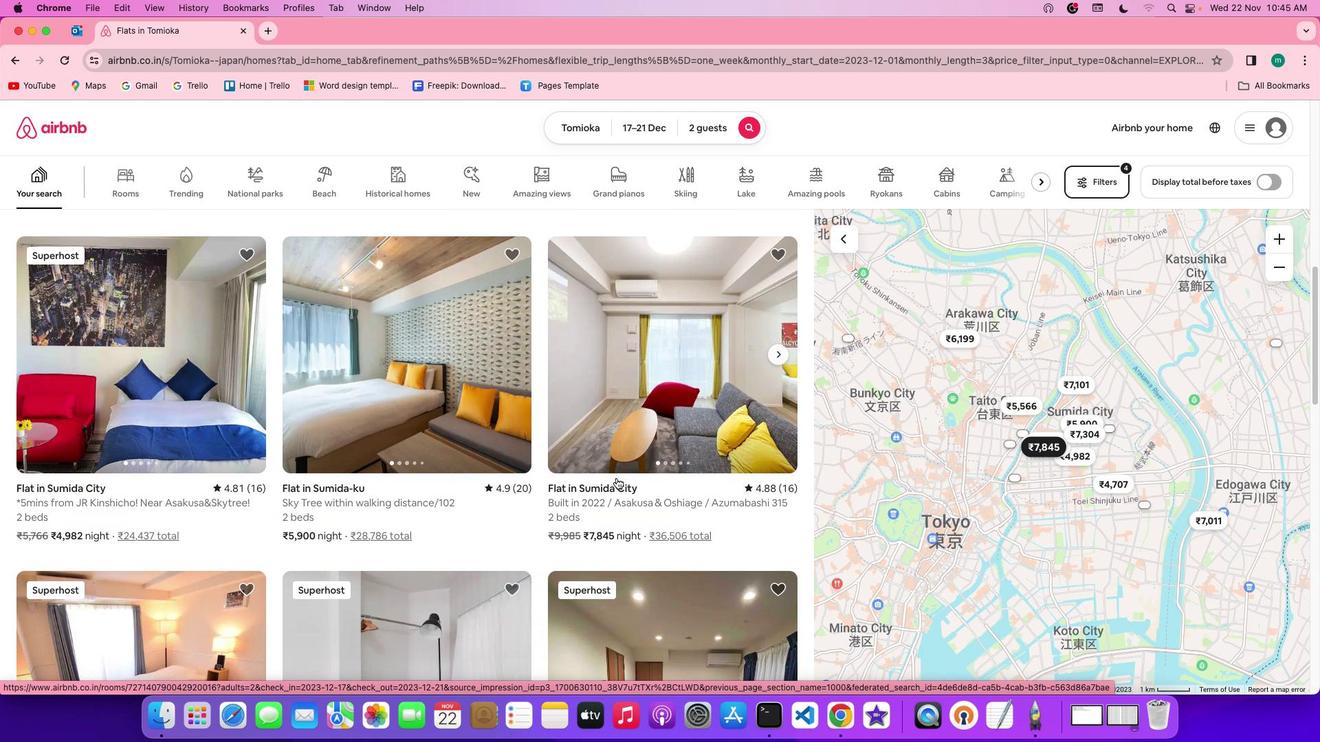 
Action: Mouse scrolled (616, 478) with delta (0, 0)
Screenshot: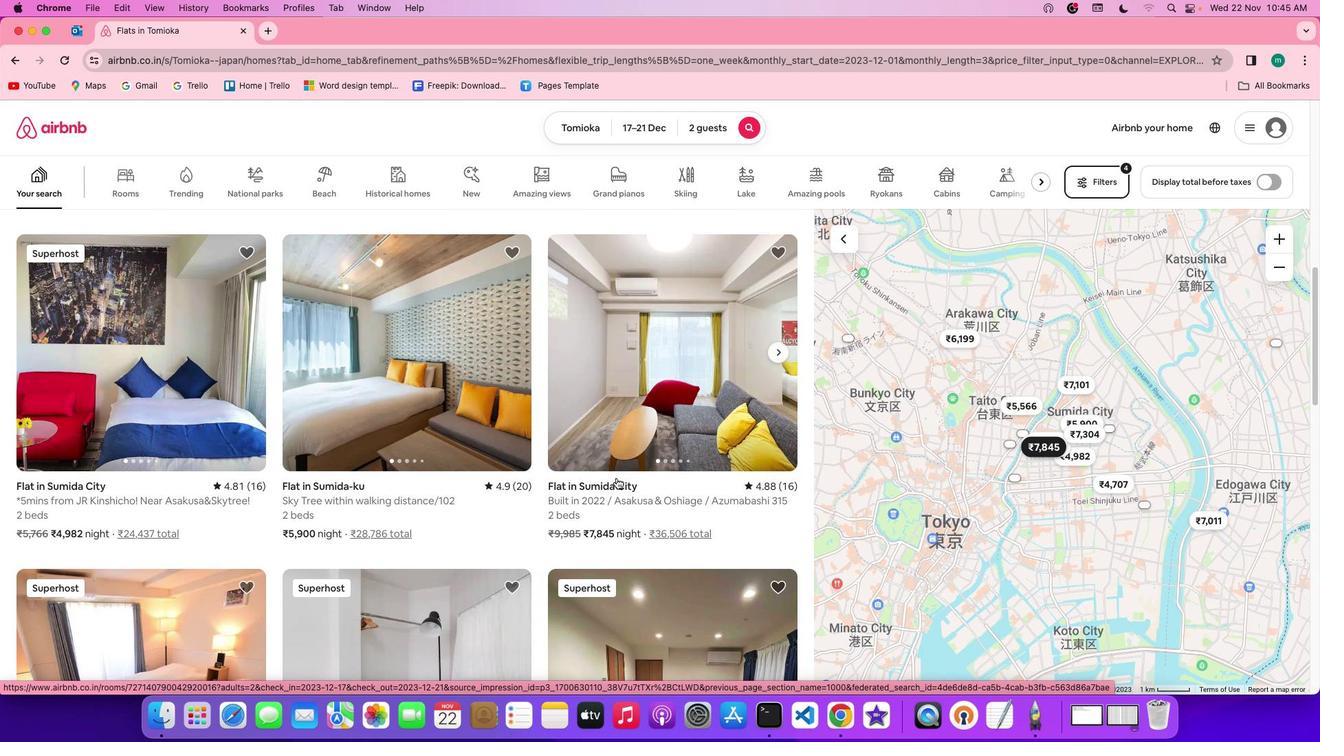
Action: Mouse scrolled (616, 478) with delta (0, 0)
Screenshot: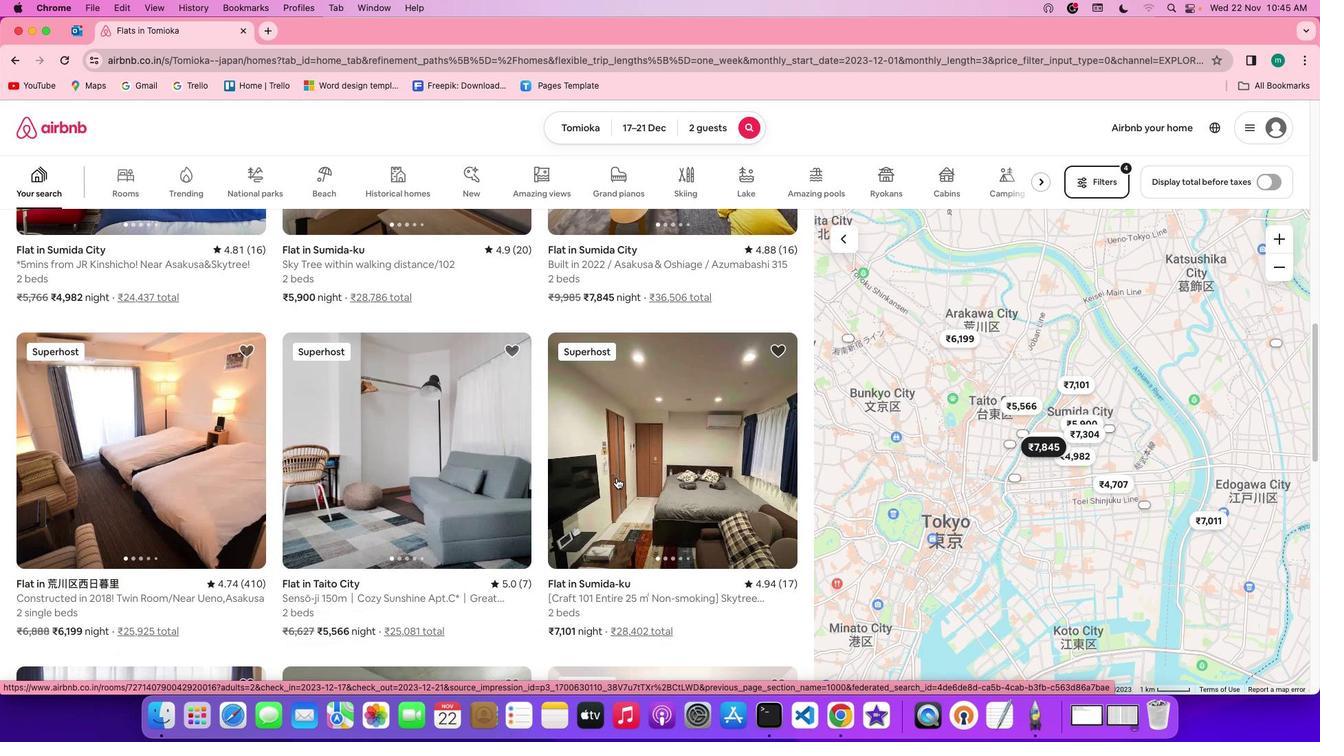 
Action: Mouse scrolled (616, 478) with delta (0, 0)
Screenshot: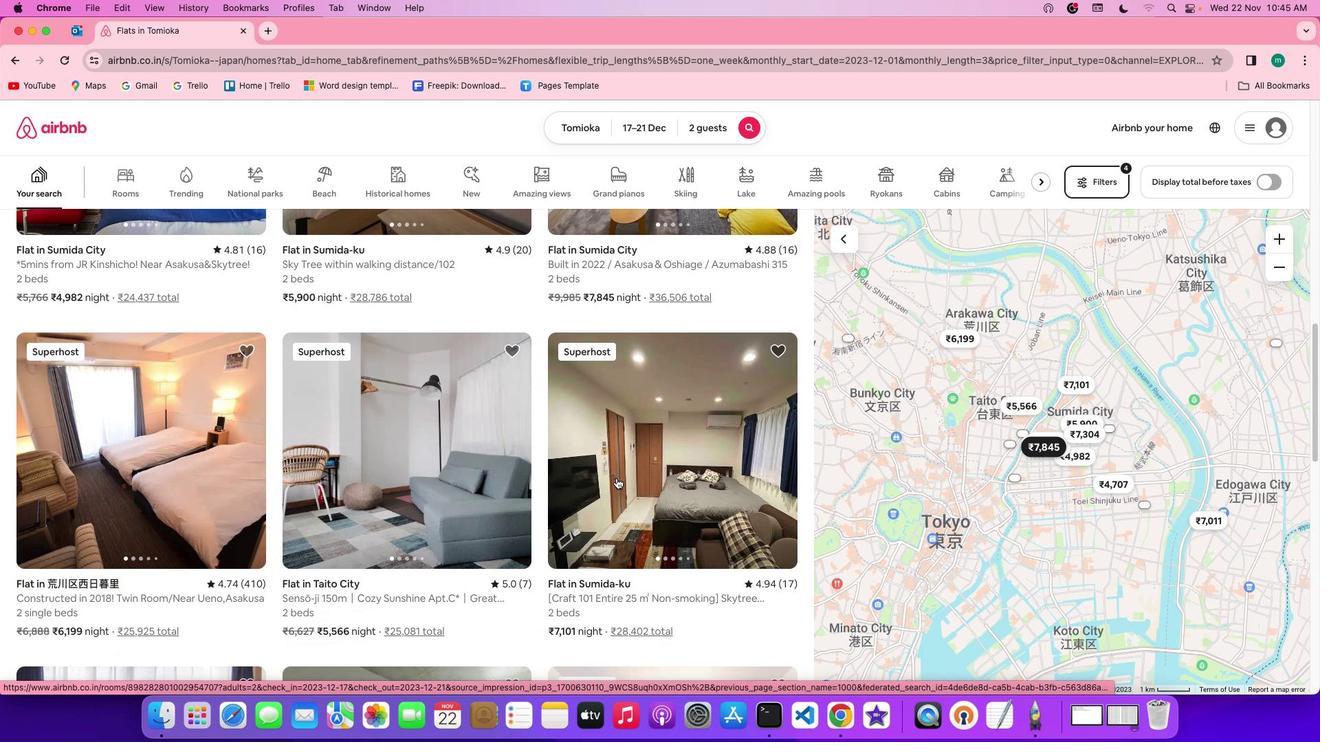 
Action: Mouse scrolled (616, 478) with delta (0, -2)
Screenshot: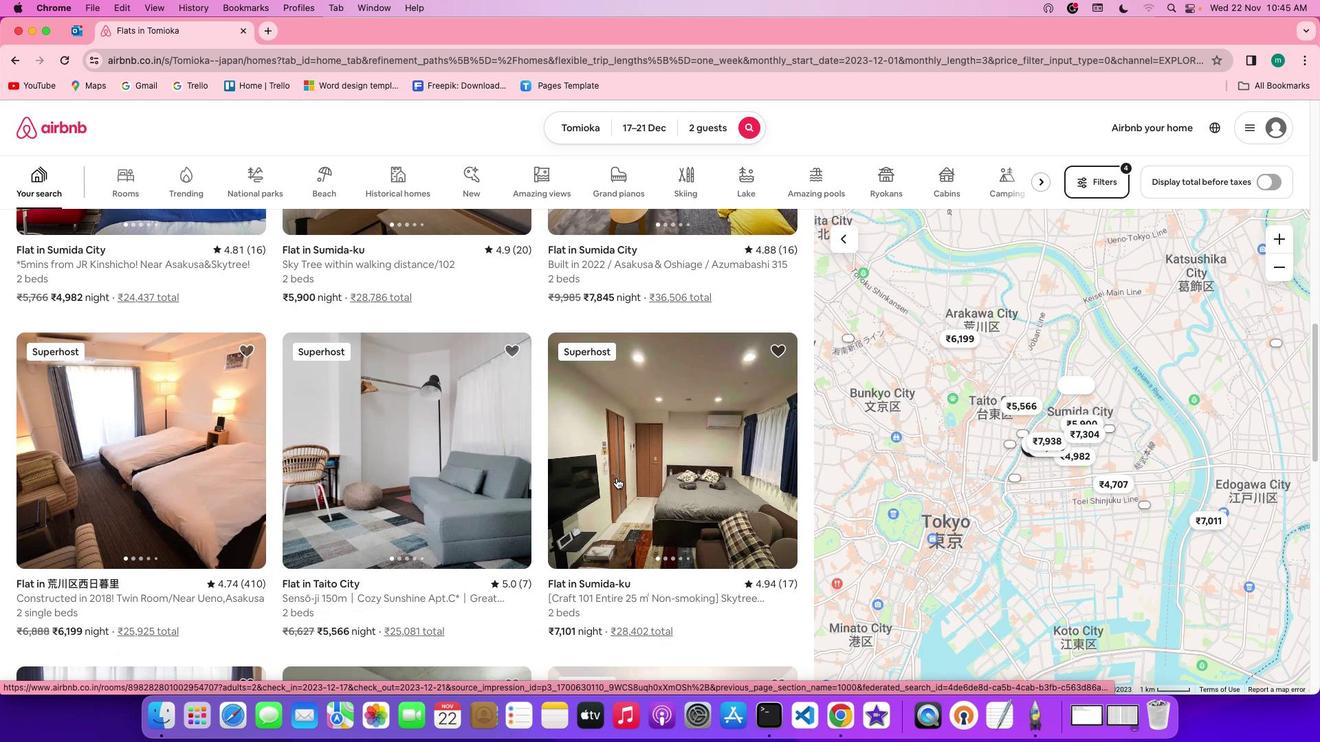 
Action: Mouse scrolled (616, 478) with delta (0, -2)
Screenshot: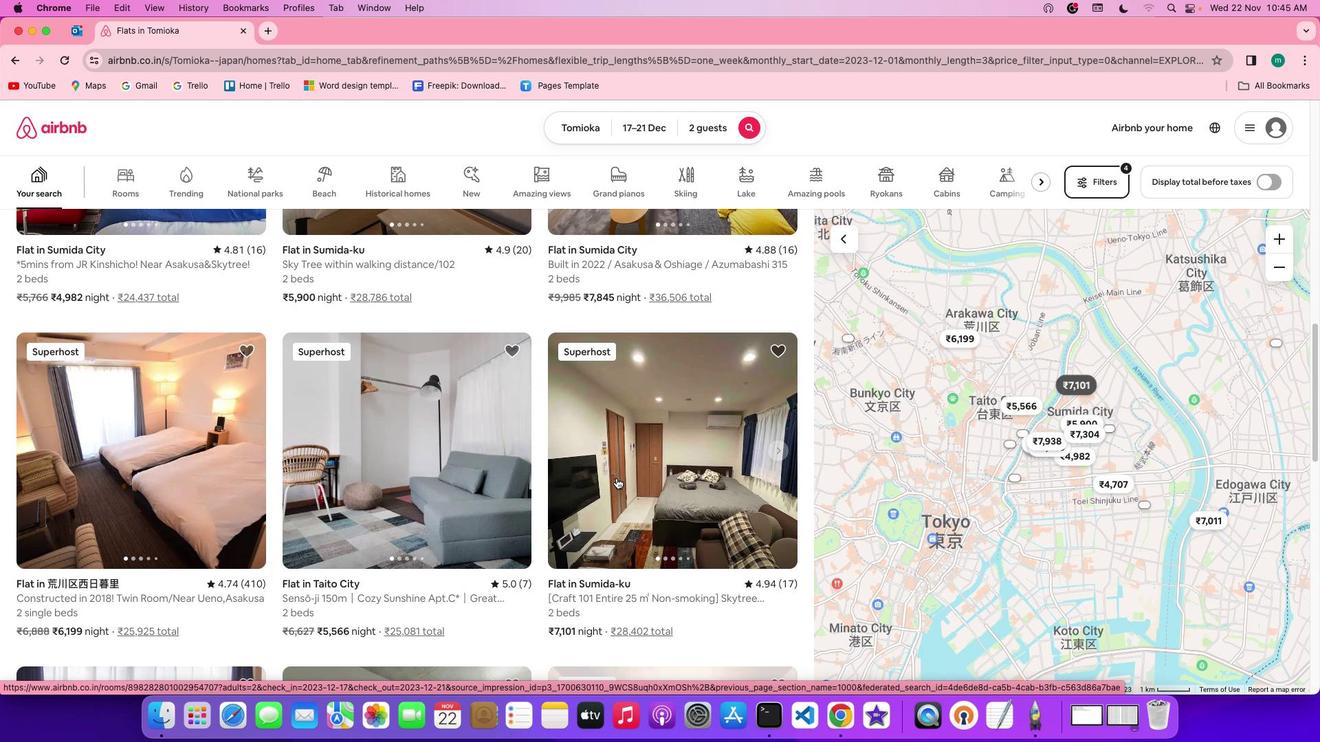 
Action: Mouse scrolled (616, 478) with delta (0, 0)
Screenshot: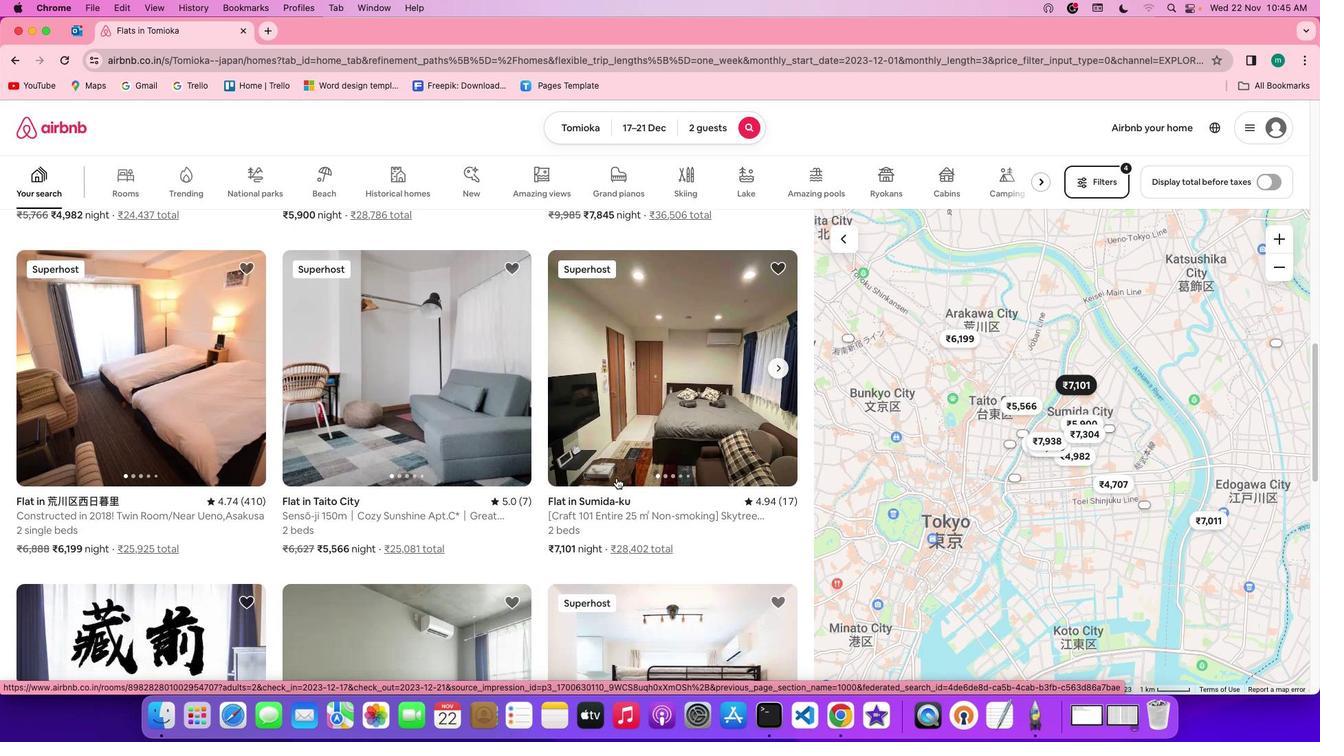 
Action: Mouse scrolled (616, 478) with delta (0, 0)
Screenshot: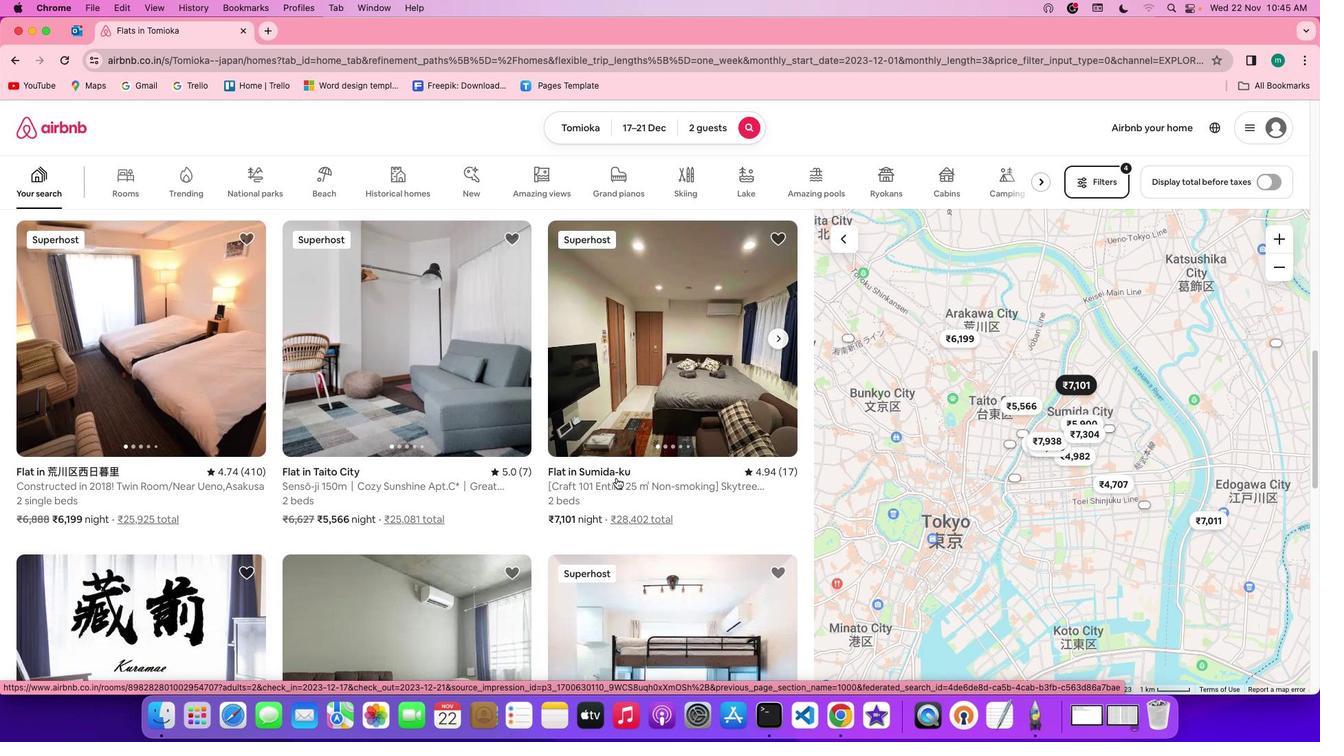 
Action: Mouse scrolled (616, 478) with delta (0, 0)
Screenshot: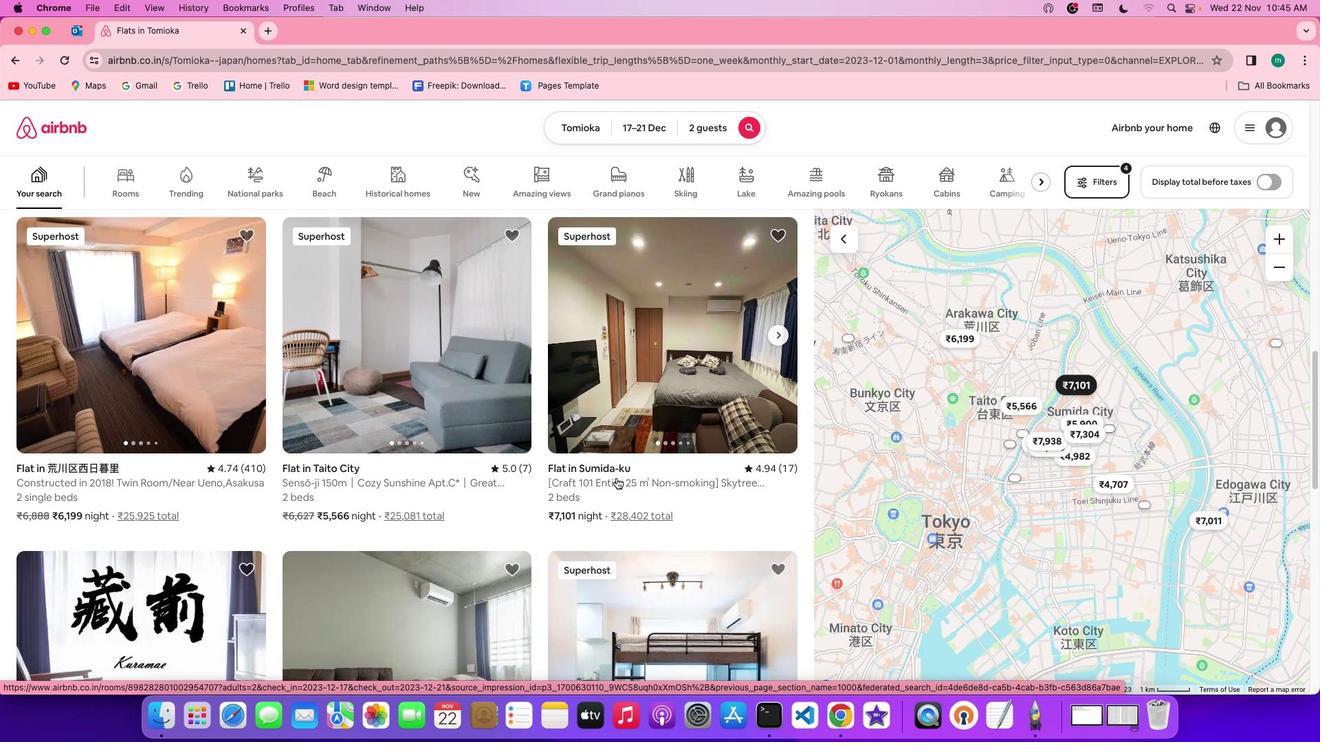 
Action: Mouse scrolled (616, 478) with delta (0, -1)
Screenshot: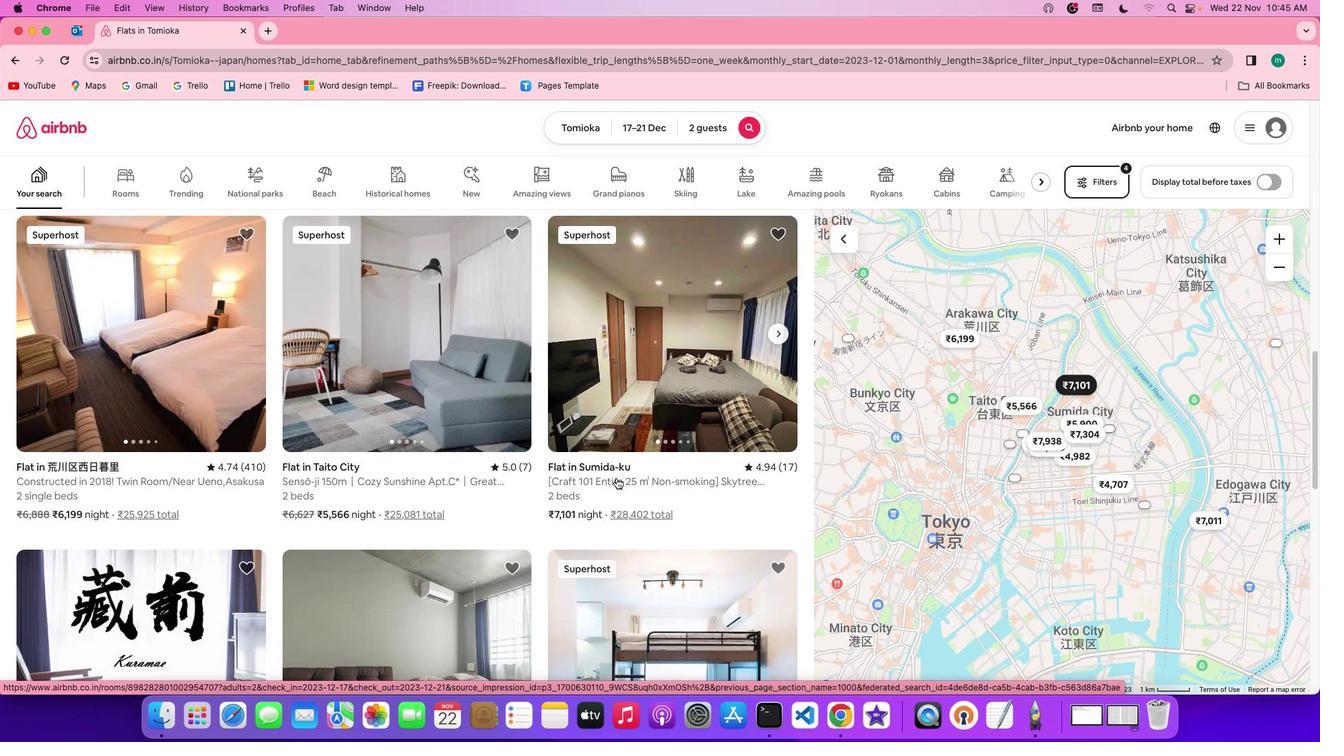 
Action: Mouse scrolled (616, 478) with delta (0, 0)
Screenshot: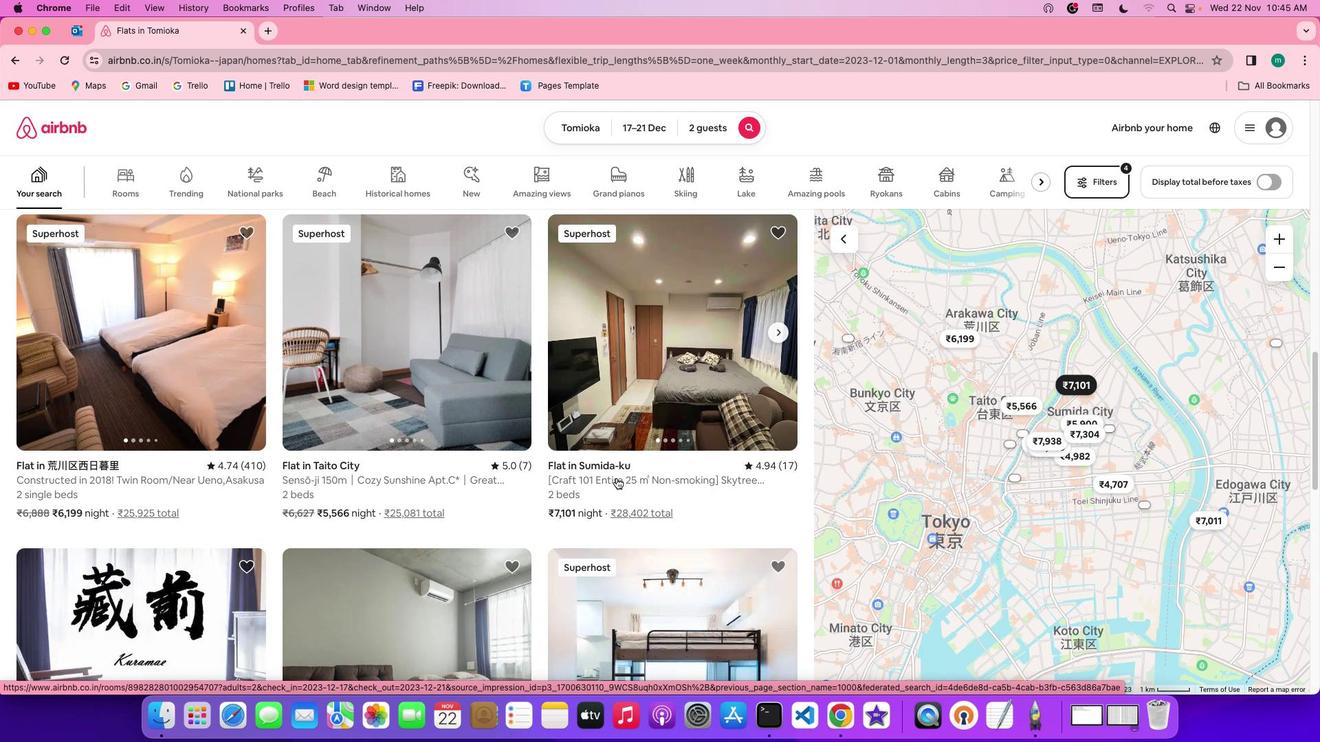 
Action: Mouse scrolled (616, 478) with delta (0, 0)
Screenshot: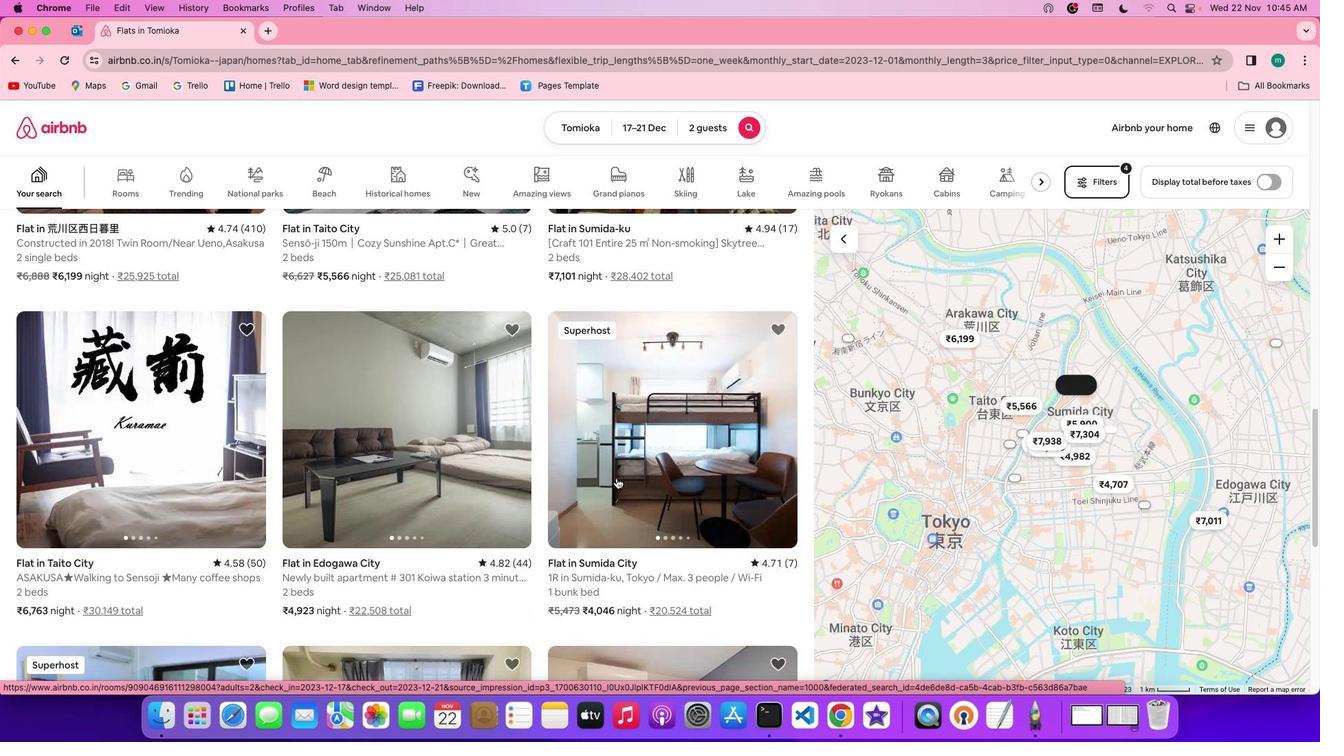 
Action: Mouse scrolled (616, 478) with delta (0, 0)
Screenshot: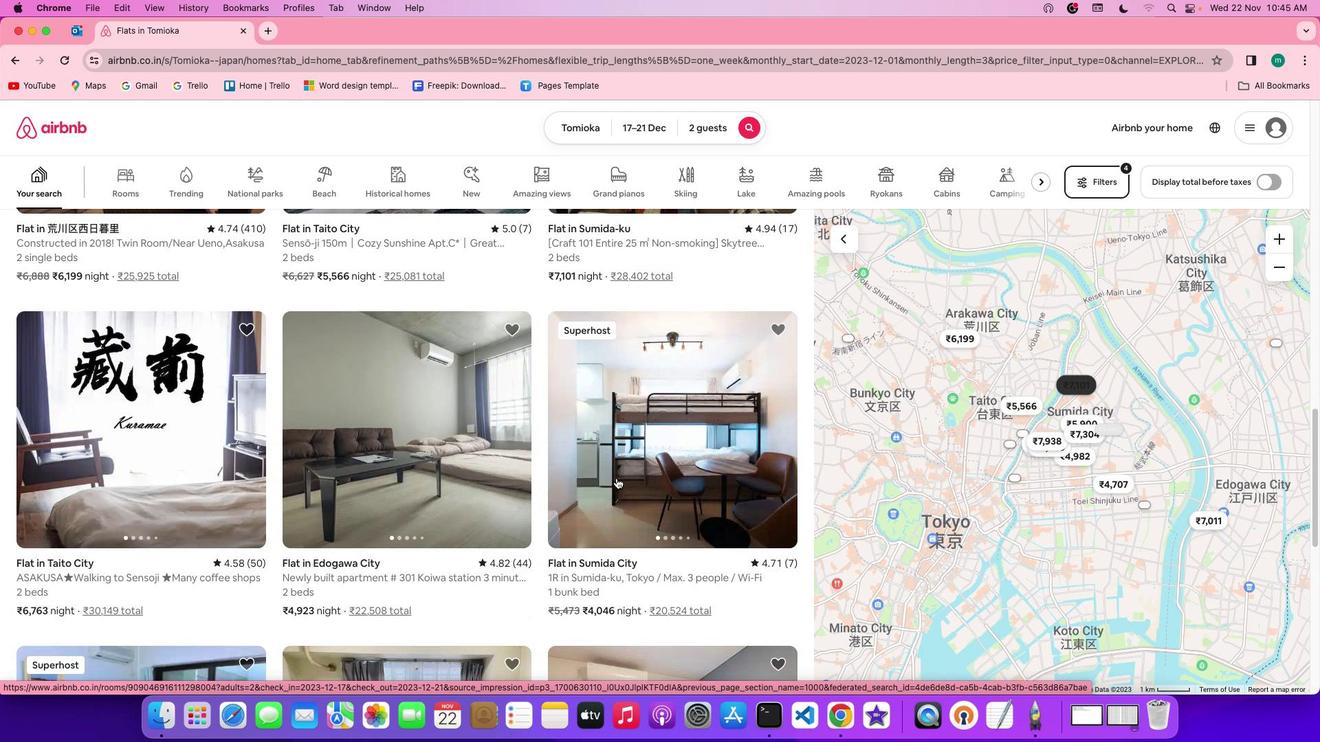 
Action: Mouse scrolled (616, 478) with delta (0, -2)
Screenshot: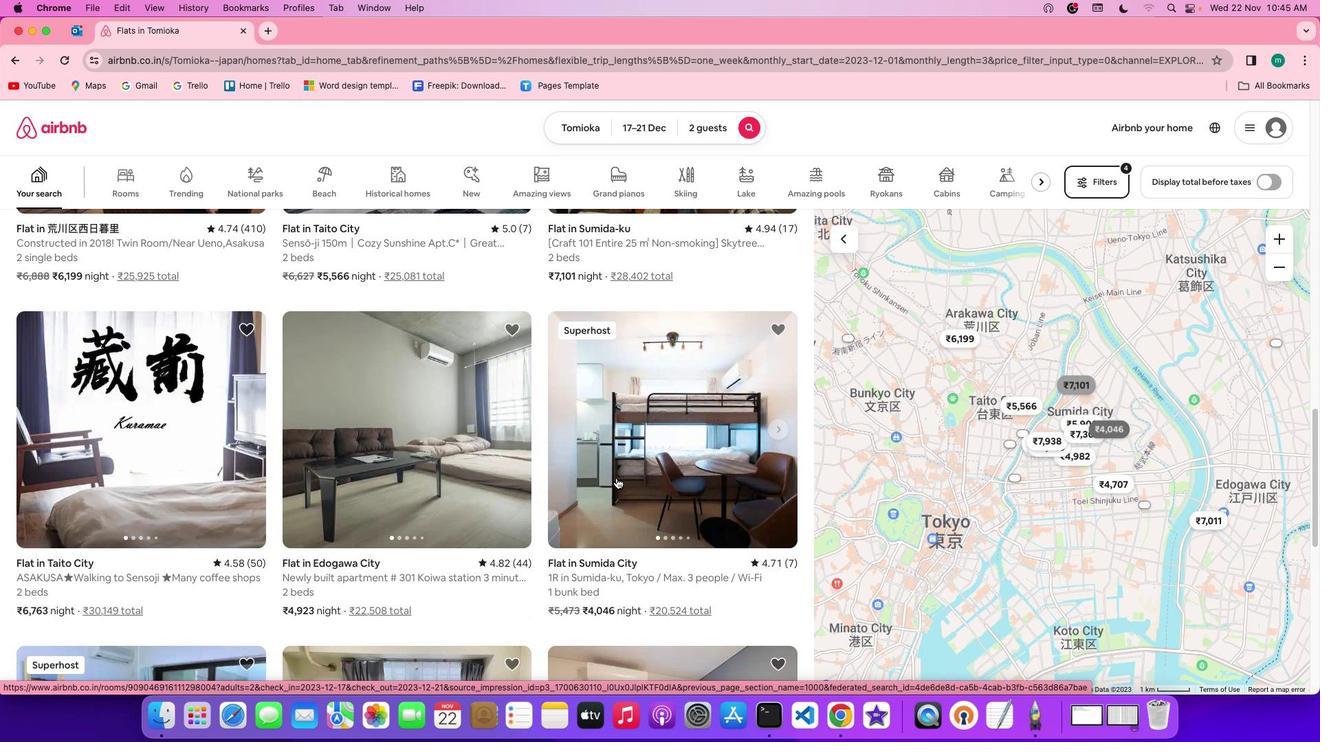 
Action: Mouse scrolled (616, 478) with delta (0, -2)
Screenshot: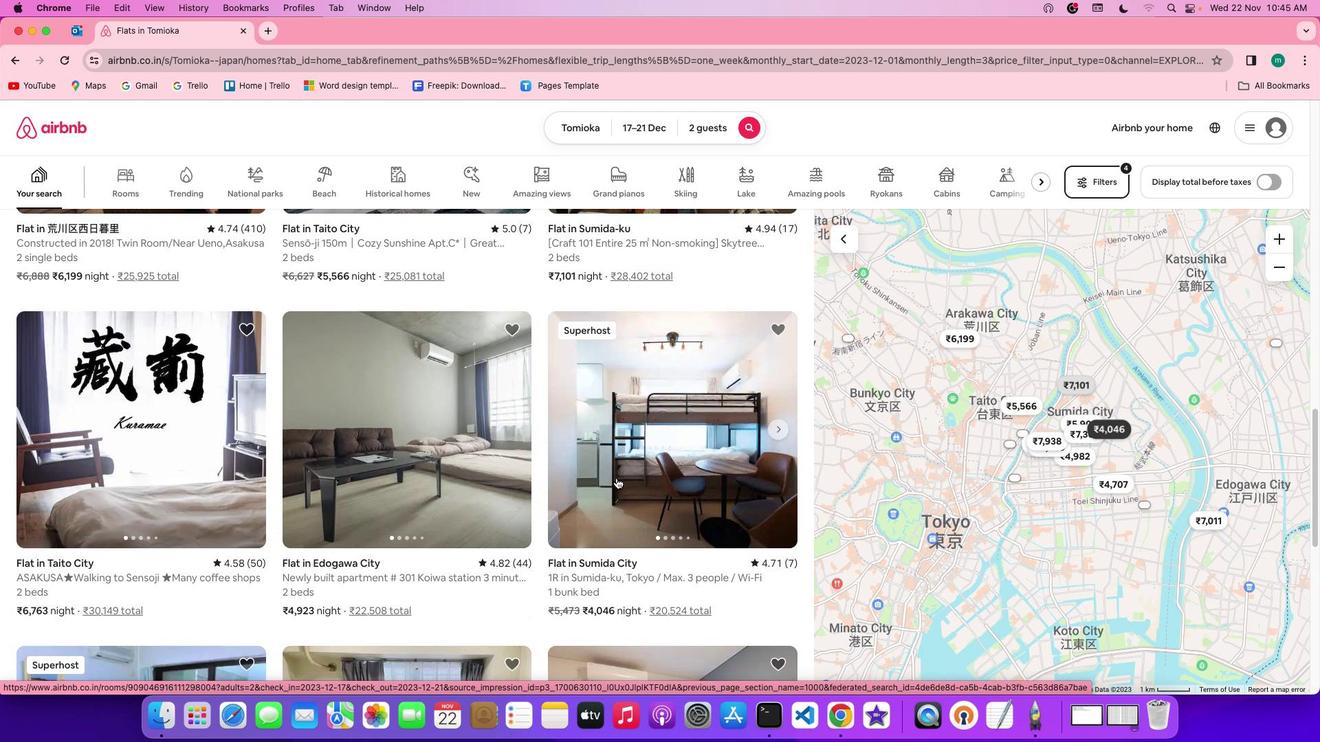 
Action: Mouse scrolled (616, 478) with delta (0, 0)
Screenshot: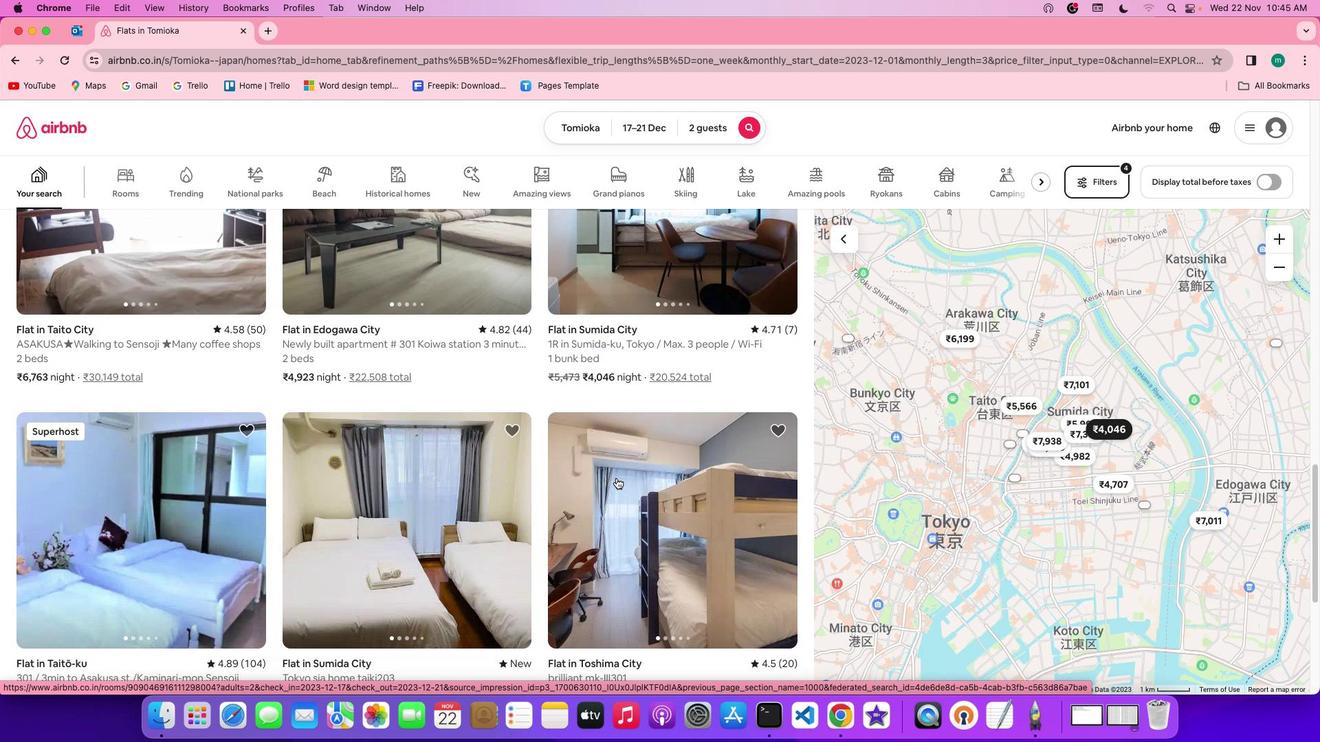 
Action: Mouse scrolled (616, 478) with delta (0, 0)
Screenshot: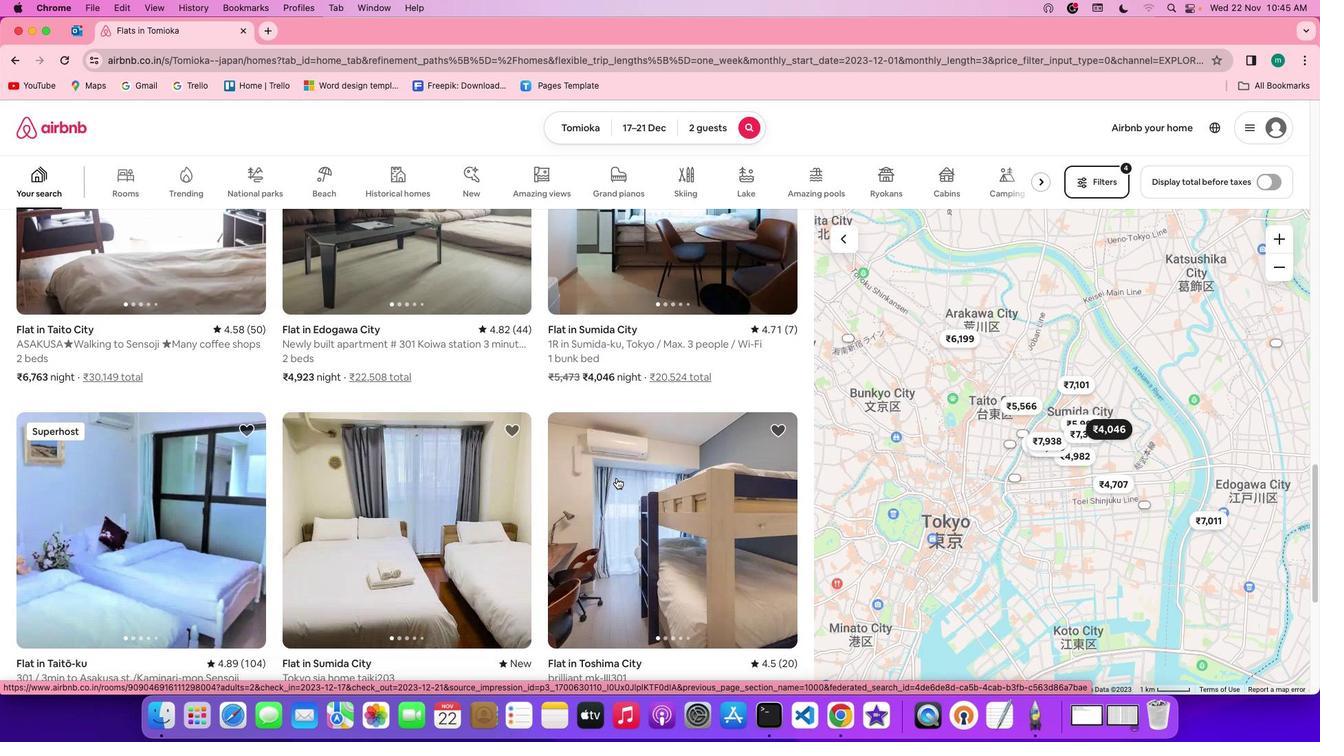 
Action: Mouse scrolled (616, 478) with delta (0, -2)
Screenshot: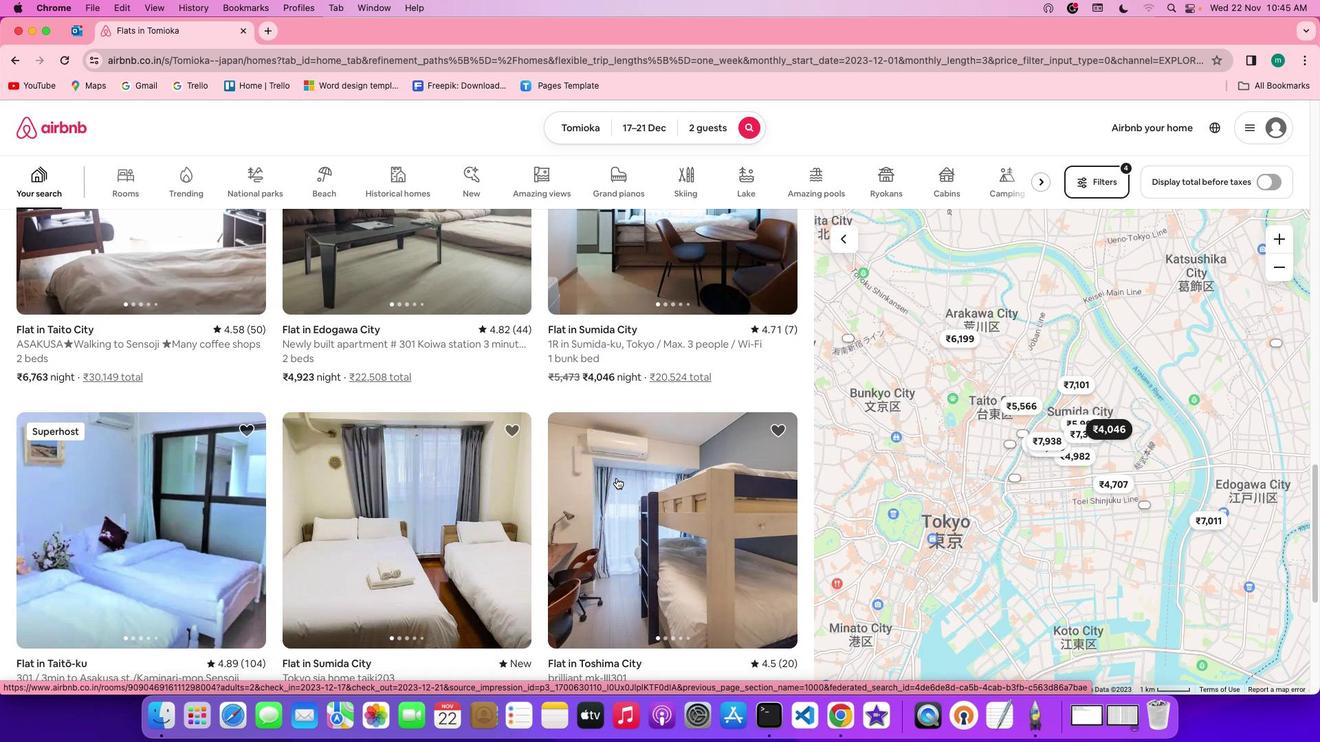 
Action: Mouse scrolled (616, 478) with delta (0, -2)
Screenshot: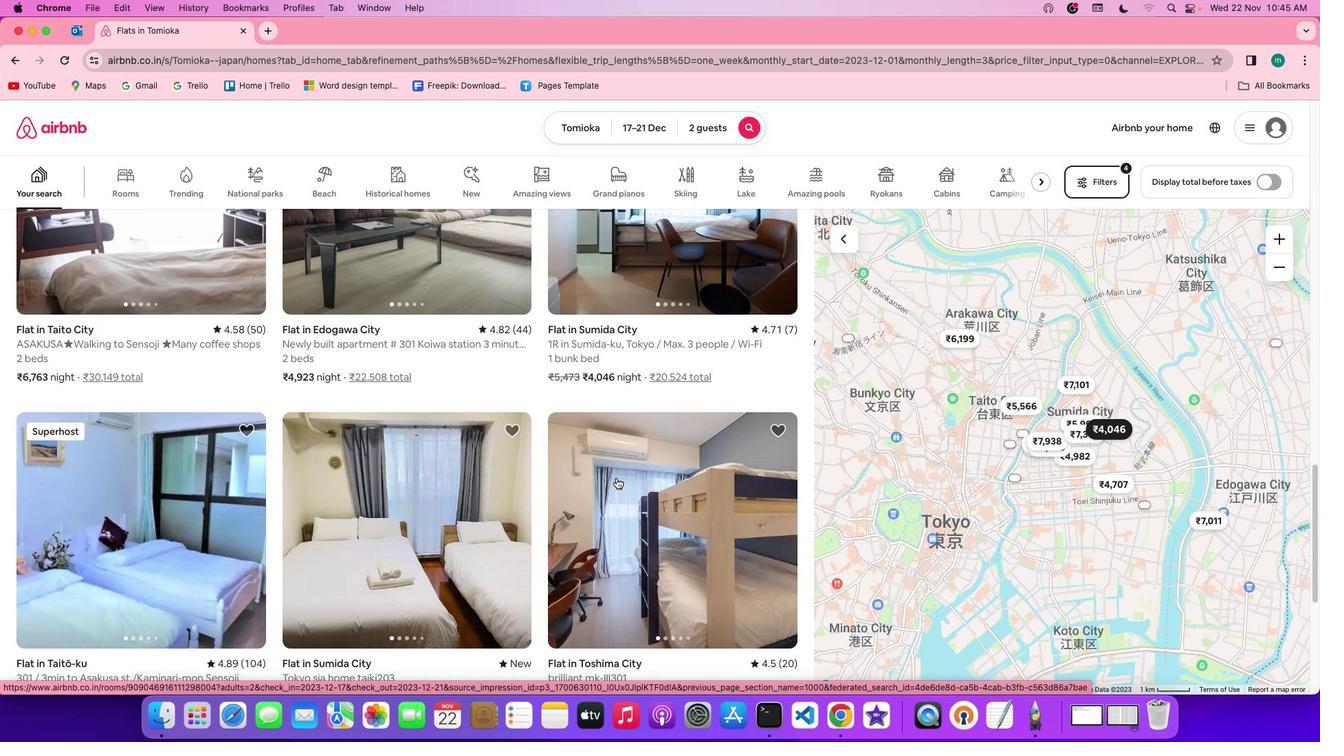 
Action: Mouse scrolled (616, 478) with delta (0, 0)
Screenshot: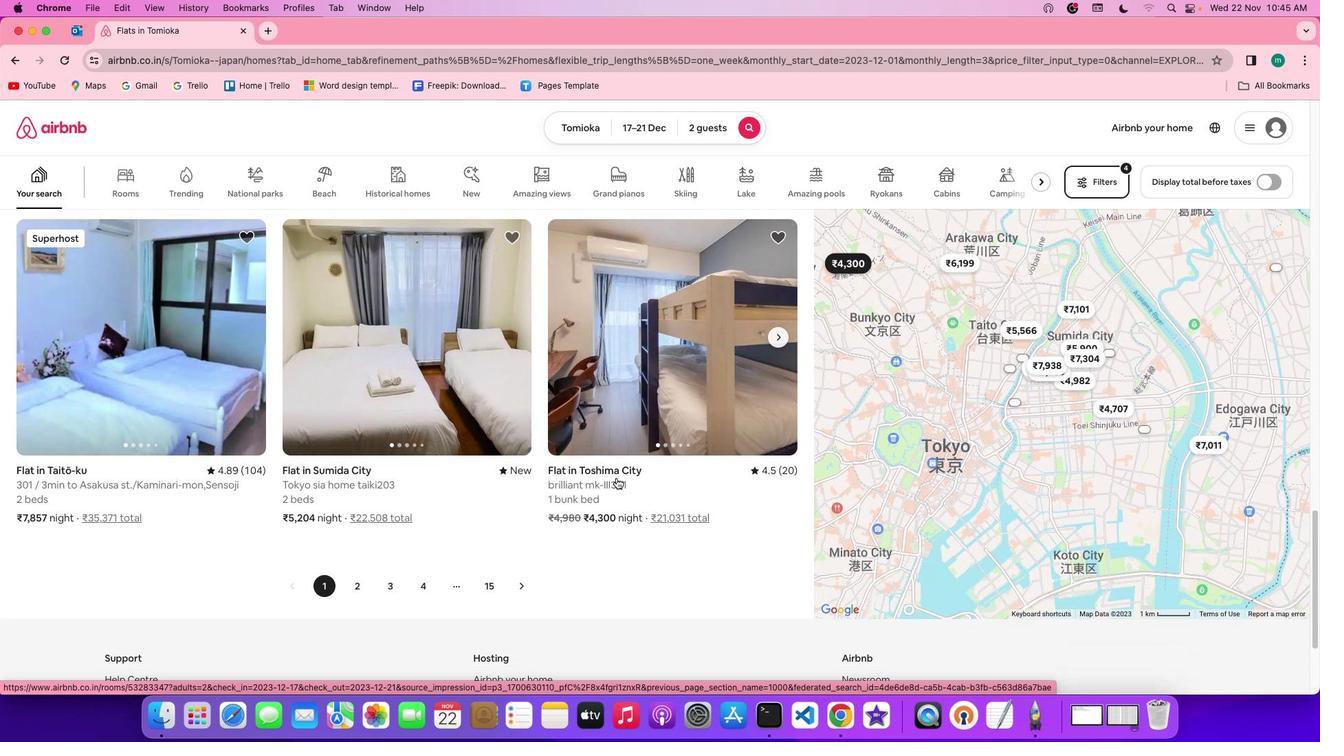 
Action: Mouse scrolled (616, 478) with delta (0, 0)
Screenshot: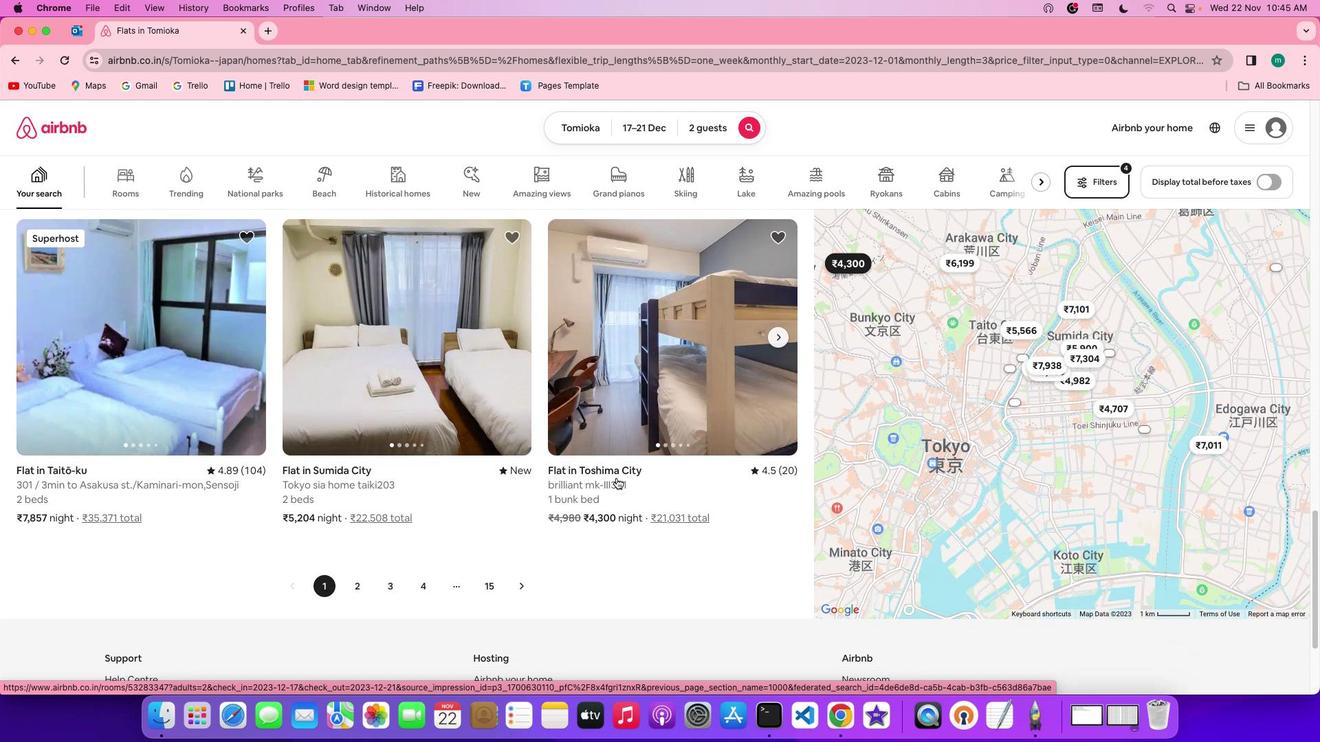
Action: Mouse scrolled (616, 478) with delta (0, -1)
Screenshot: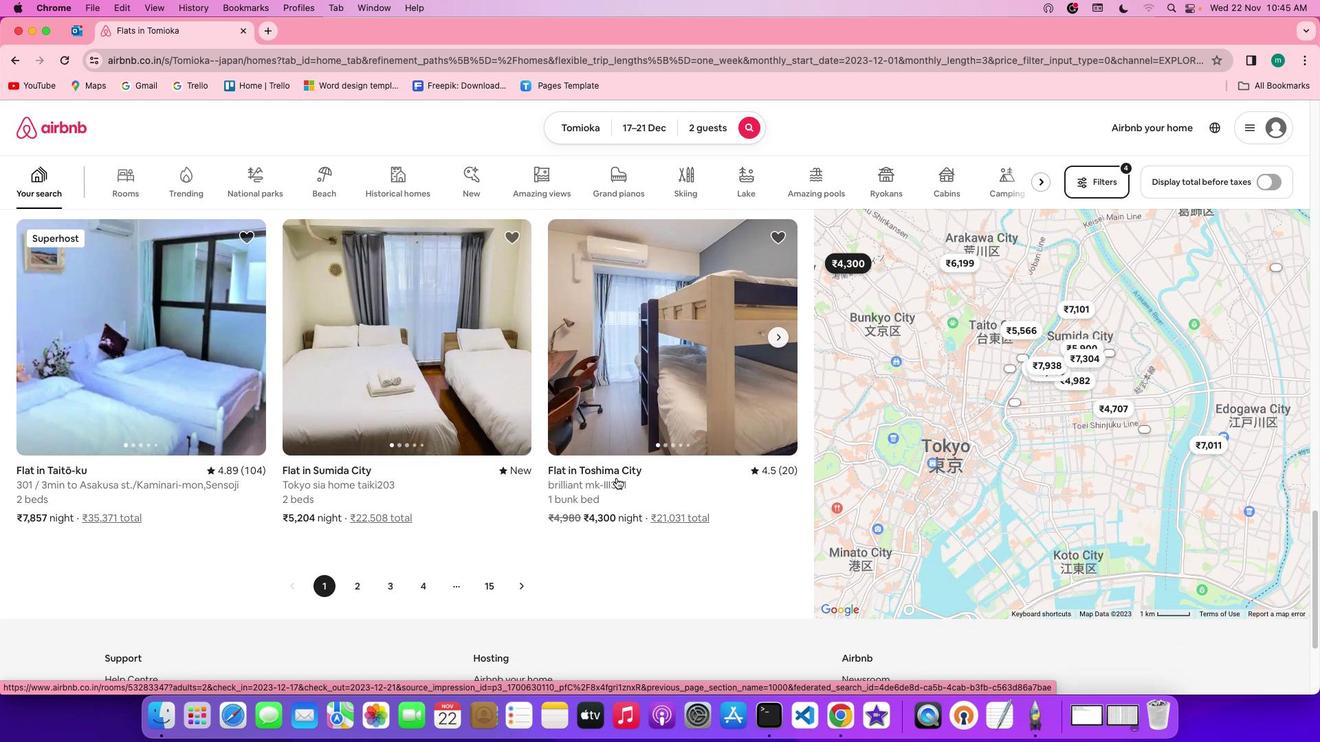 
Action: Mouse scrolled (616, 478) with delta (0, -2)
Screenshot: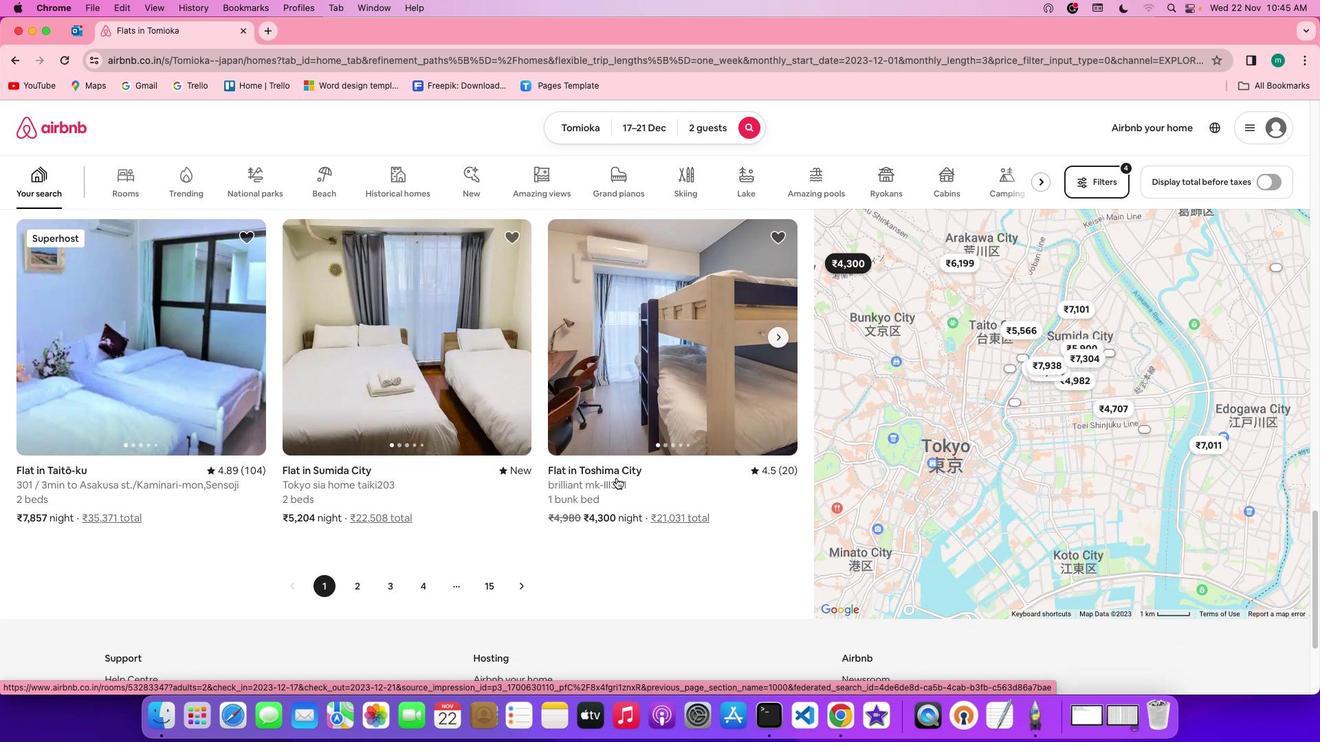 
Action: Mouse moved to (363, 589)
Screenshot: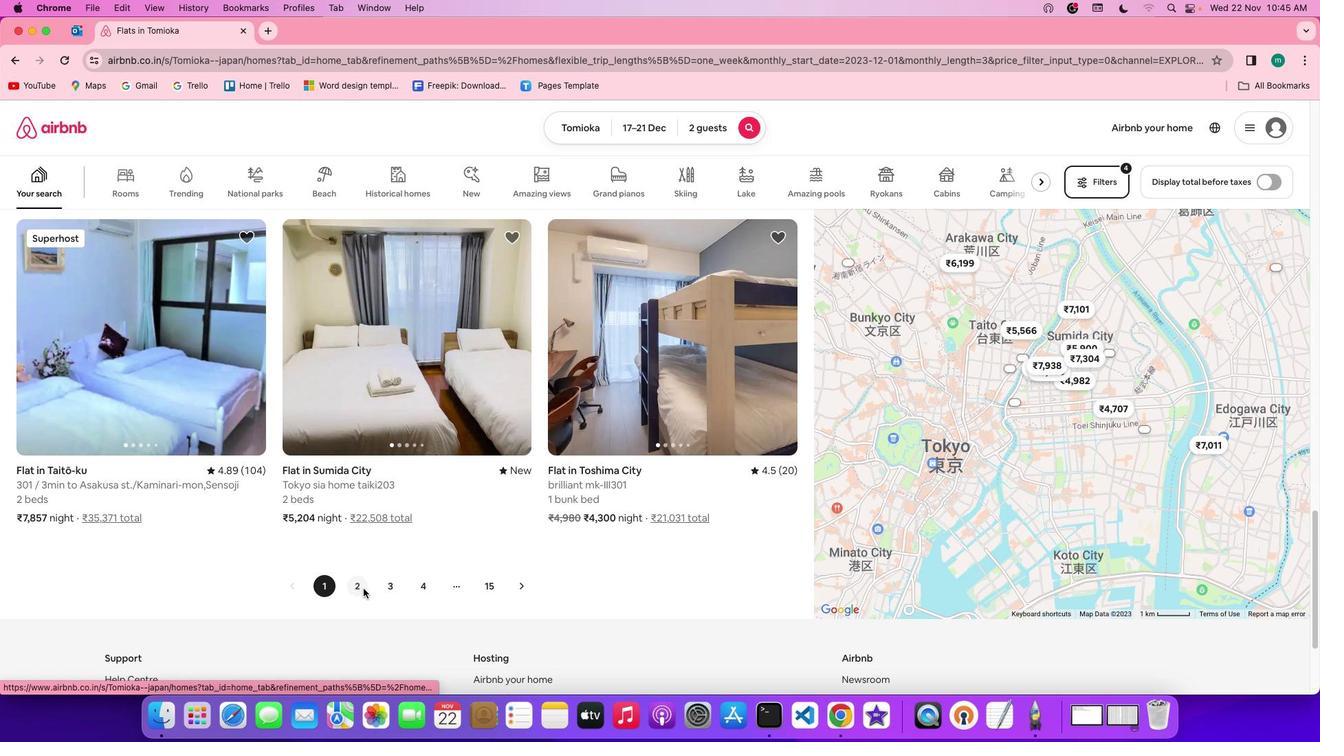 
Action: Mouse pressed left at (363, 589)
Screenshot: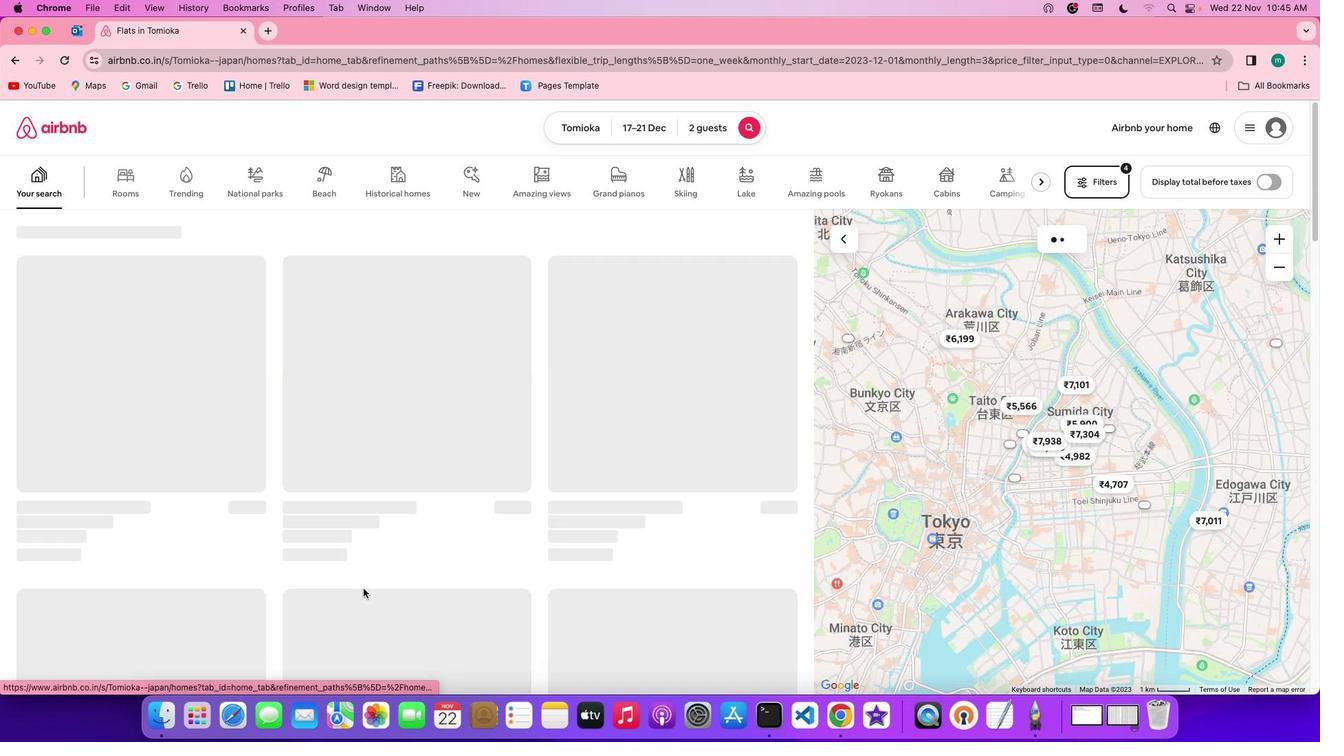 
Action: Mouse moved to (556, 556)
Screenshot: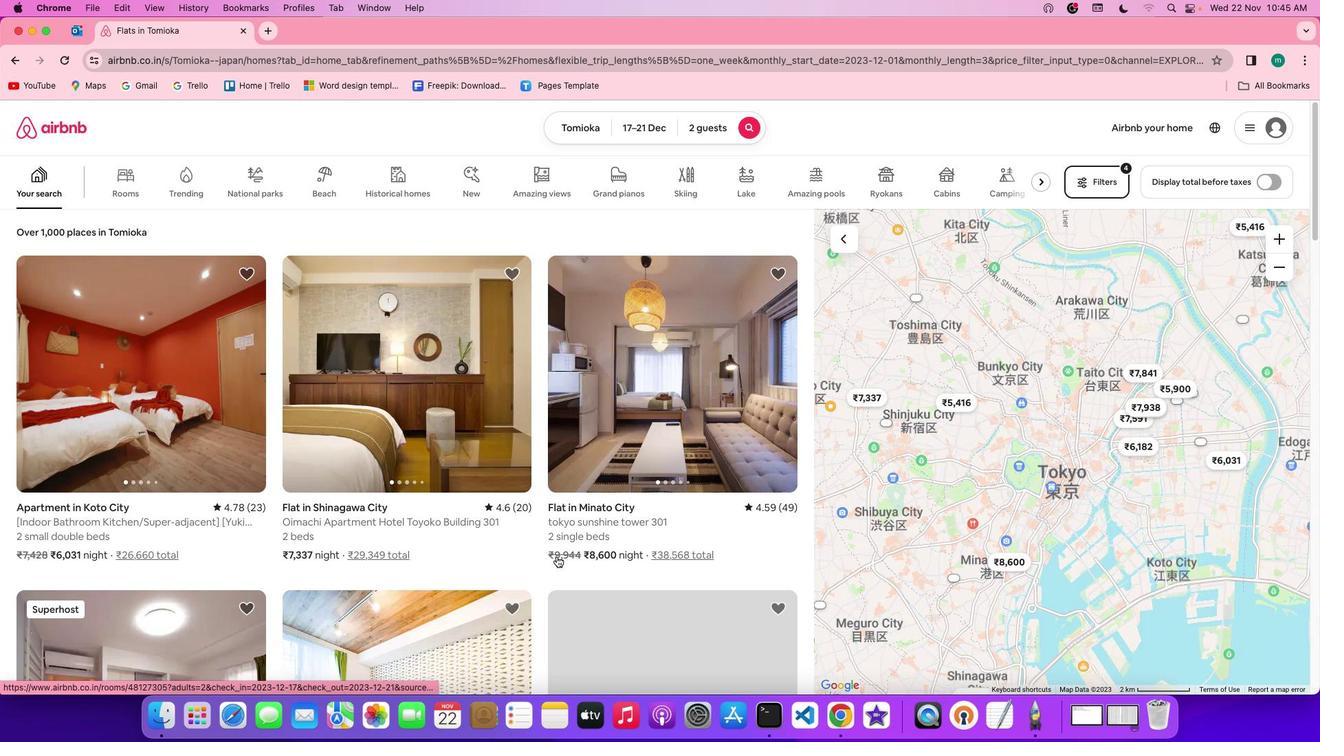 
Action: Mouse scrolled (556, 556) with delta (0, 0)
Screenshot: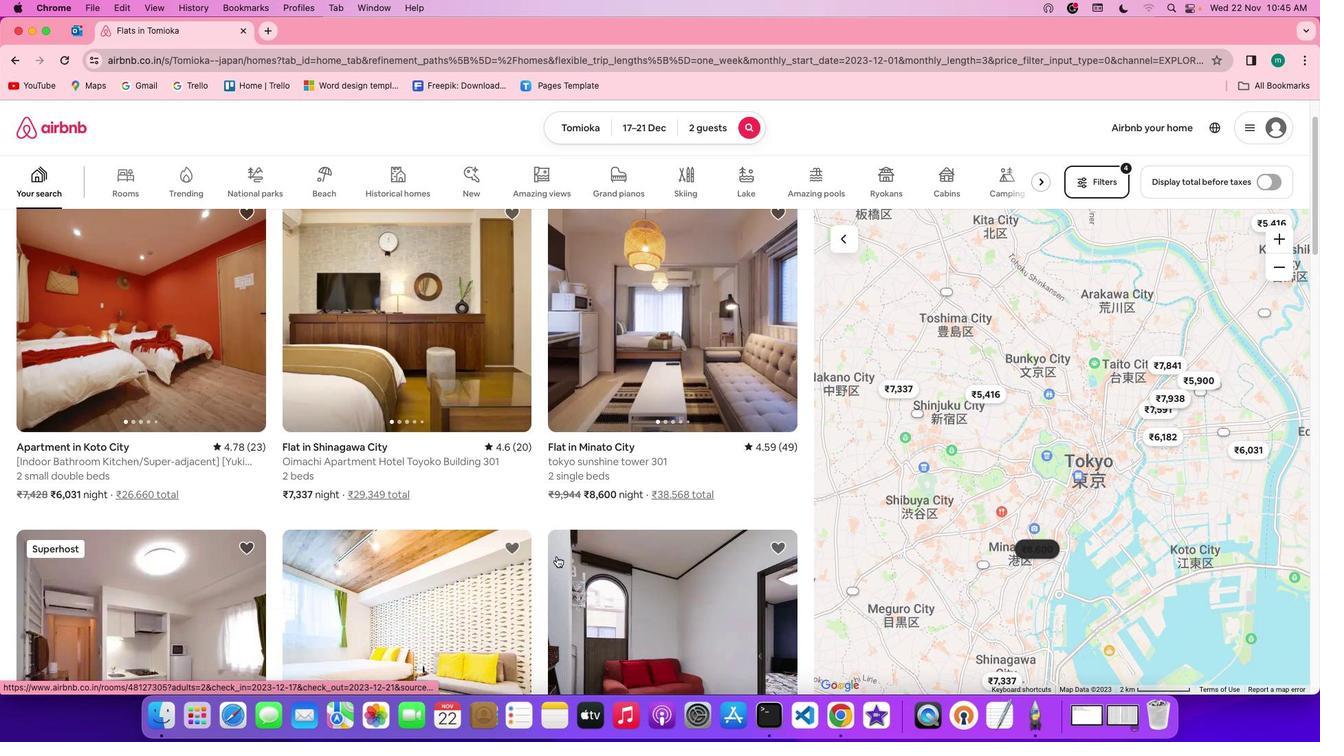 
Action: Mouse scrolled (556, 556) with delta (0, 0)
Screenshot: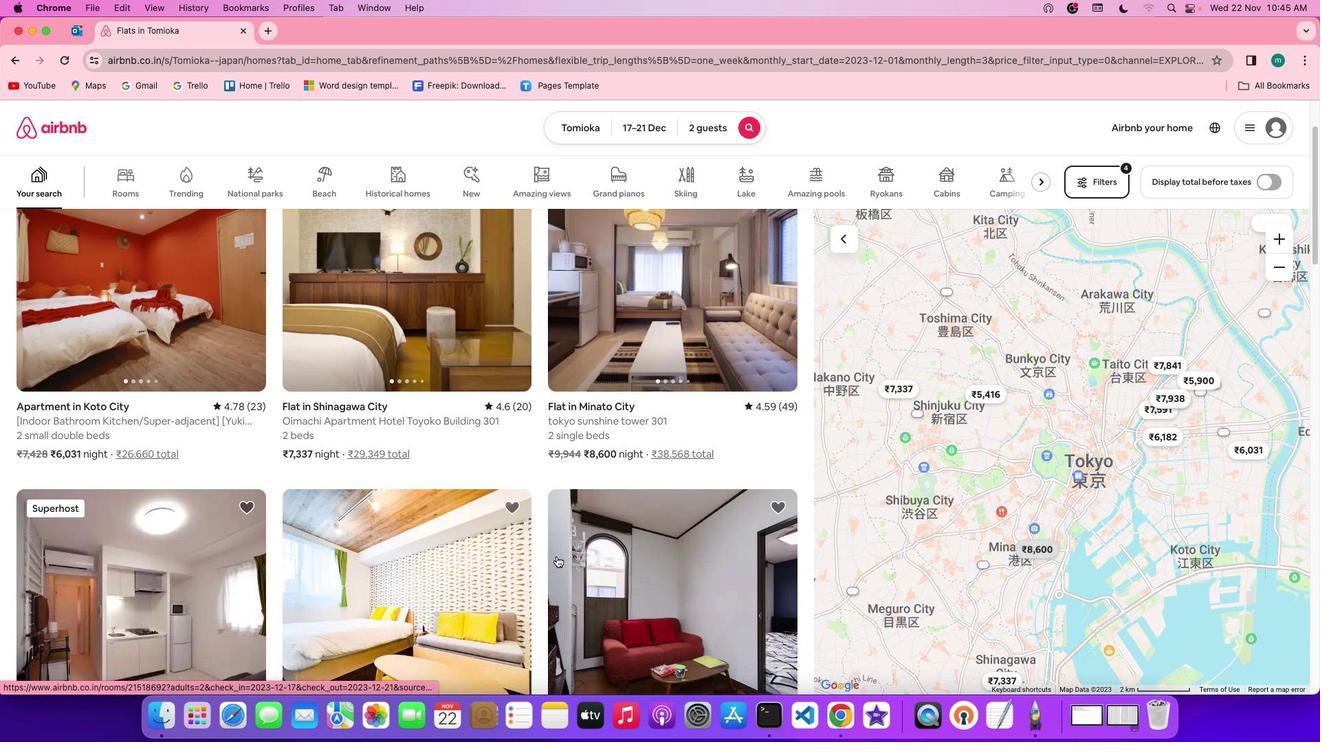 
Action: Mouse scrolled (556, 556) with delta (0, 0)
Screenshot: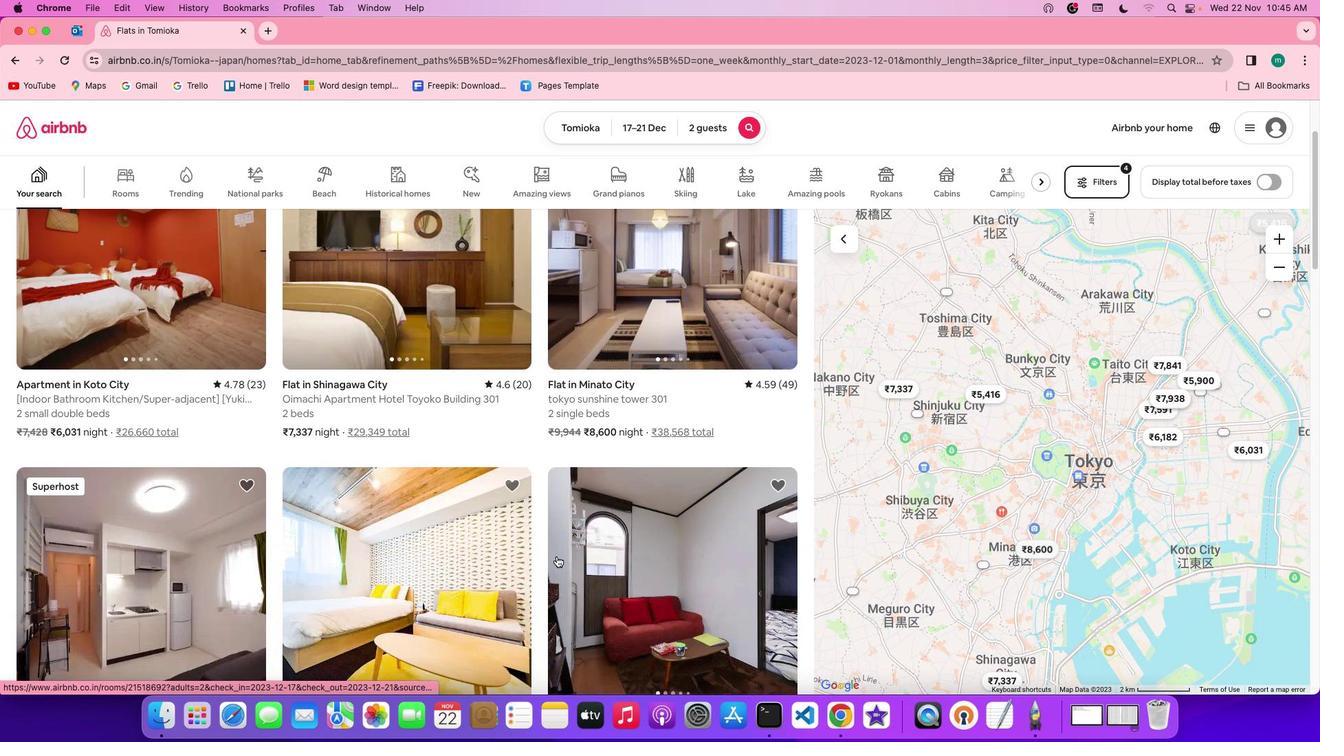 
Action: Mouse scrolled (556, 556) with delta (0, -1)
Screenshot: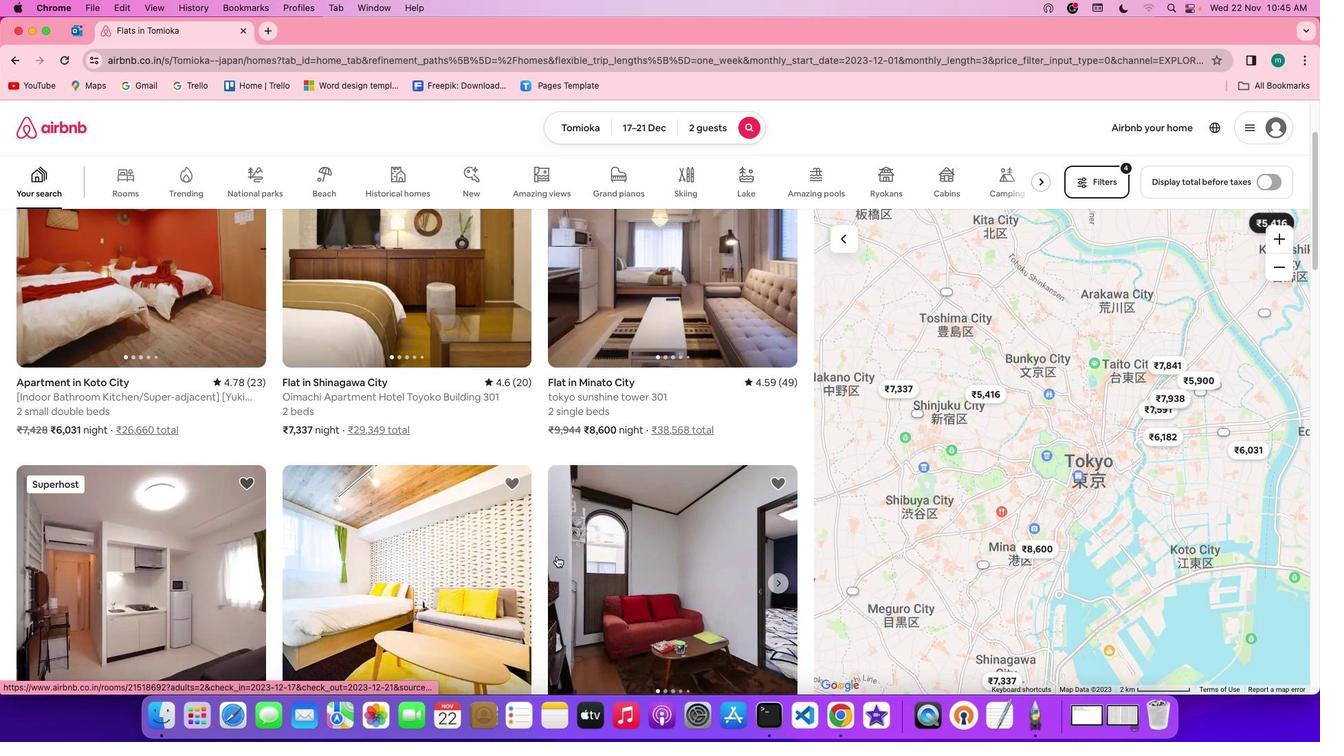 
Action: Mouse scrolled (556, 556) with delta (0, 0)
Screenshot: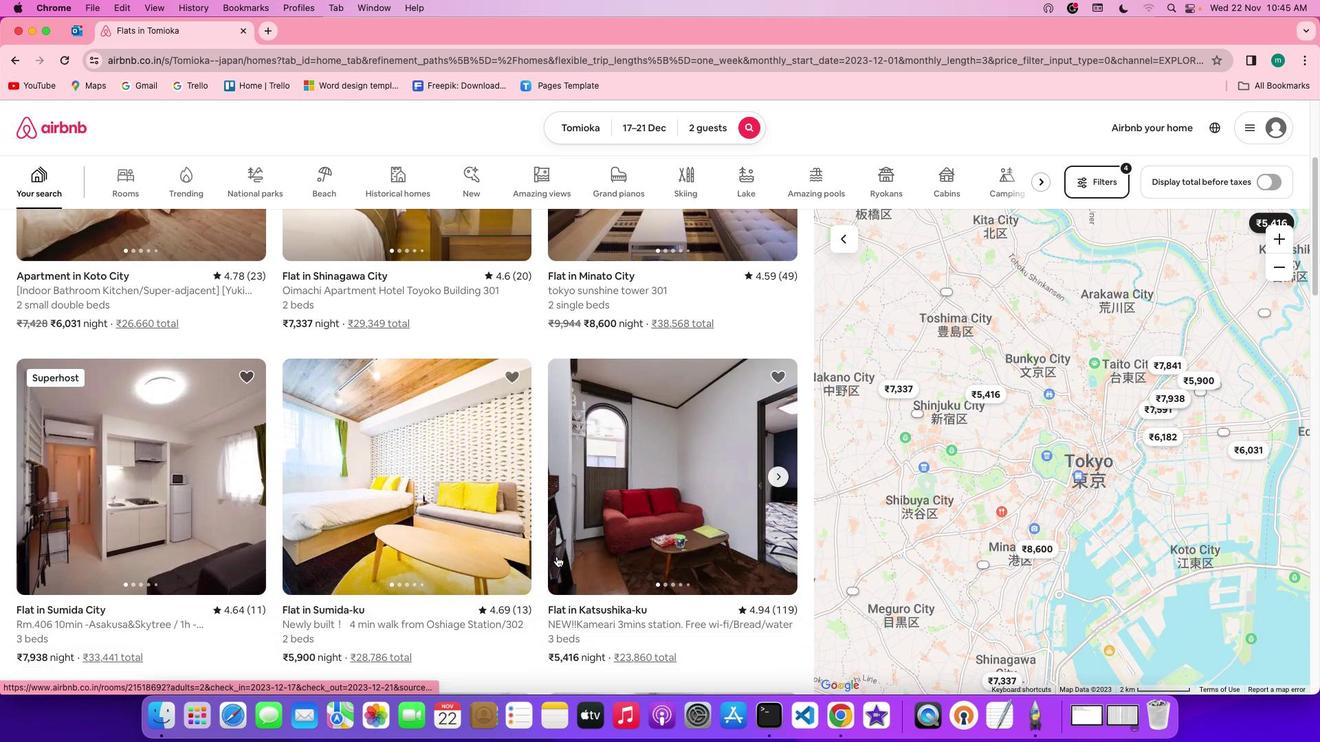 
Action: Mouse scrolled (556, 556) with delta (0, 0)
Screenshot: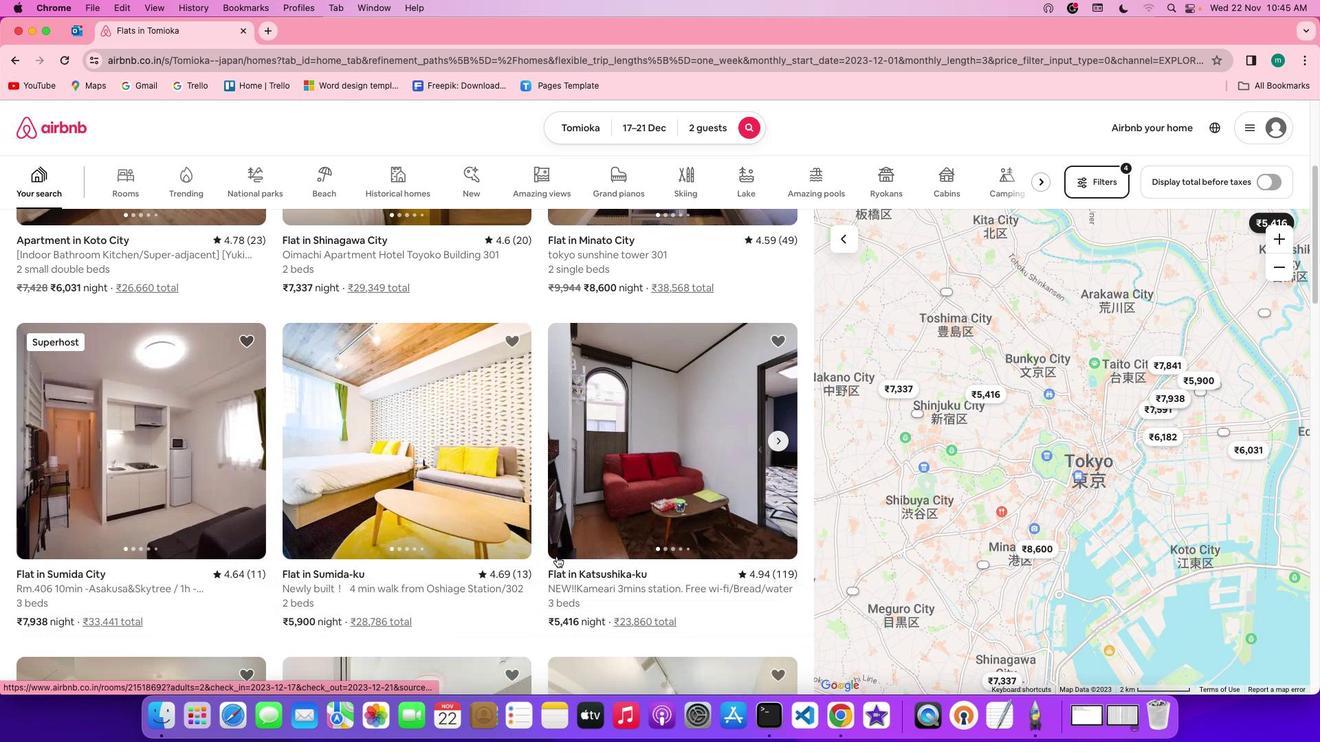 
Action: Mouse scrolled (556, 556) with delta (0, -1)
Screenshot: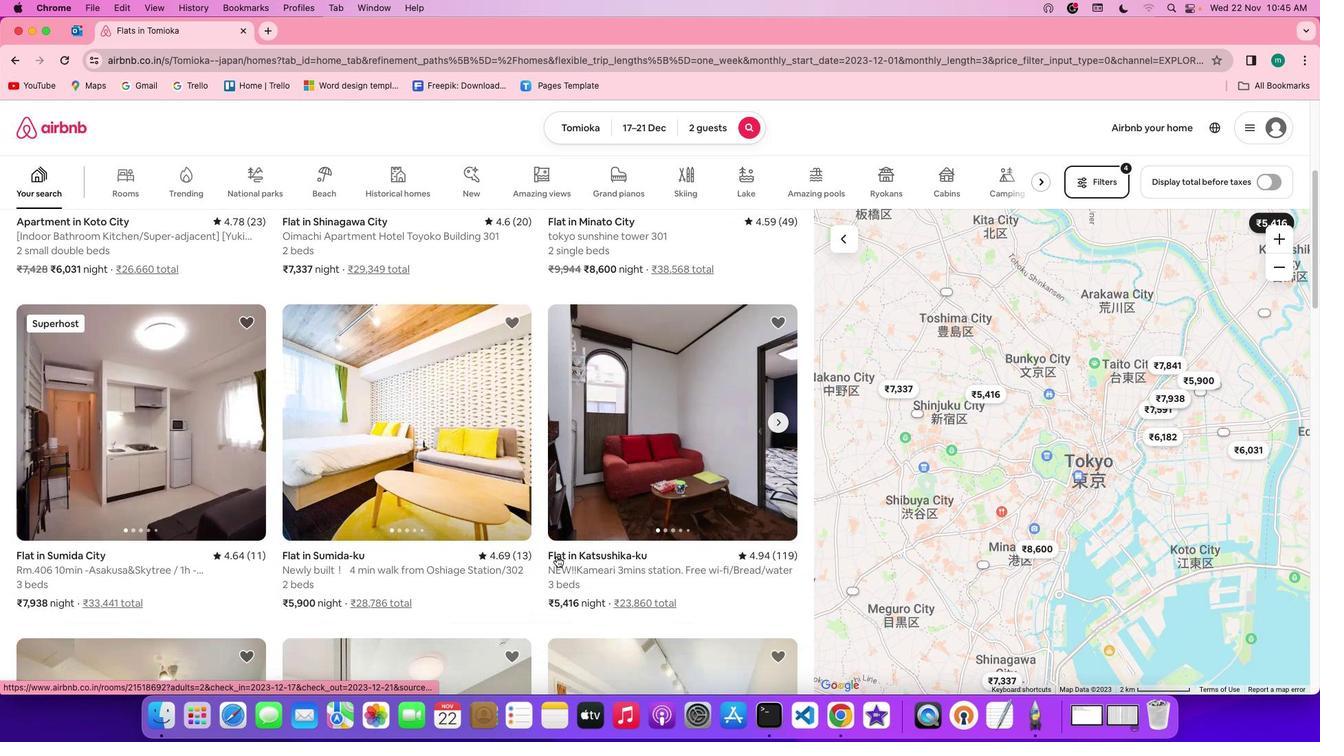 
Action: Mouse scrolled (556, 556) with delta (0, -1)
Screenshot: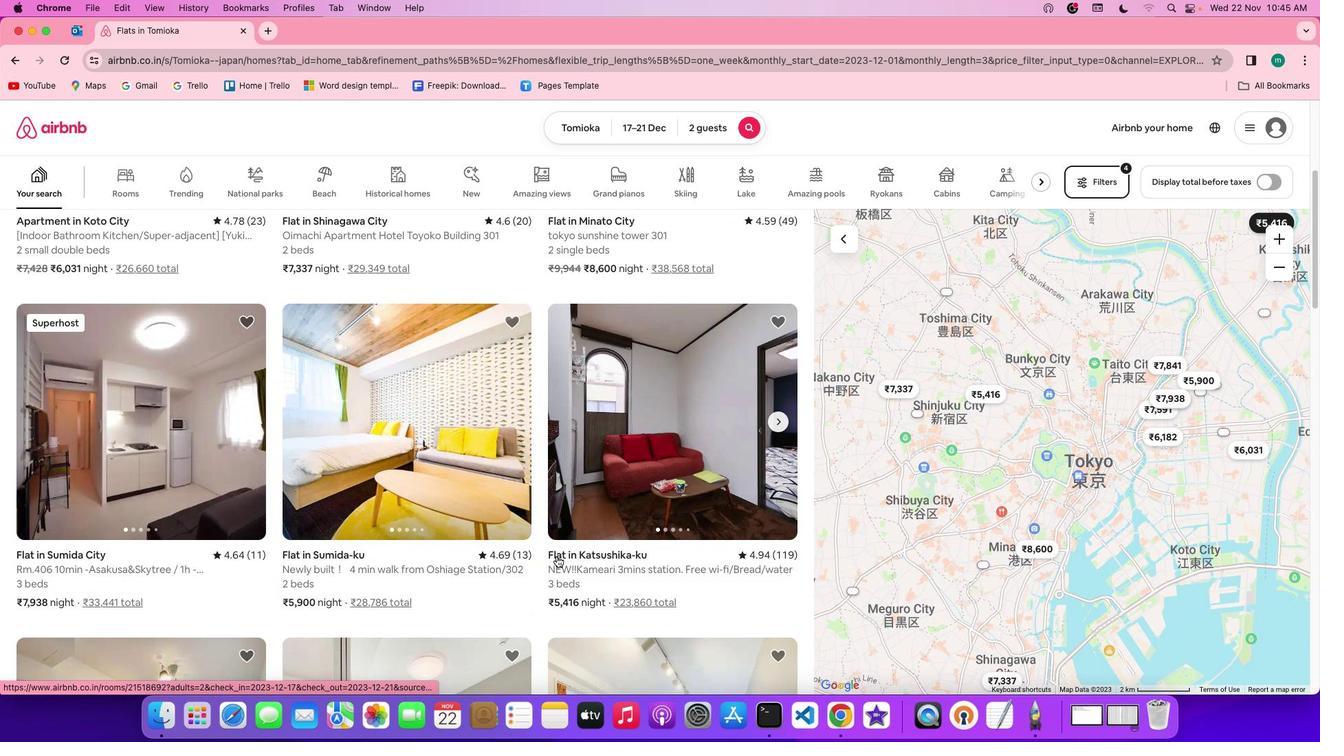 
Action: Mouse scrolled (556, 556) with delta (0, 0)
Screenshot: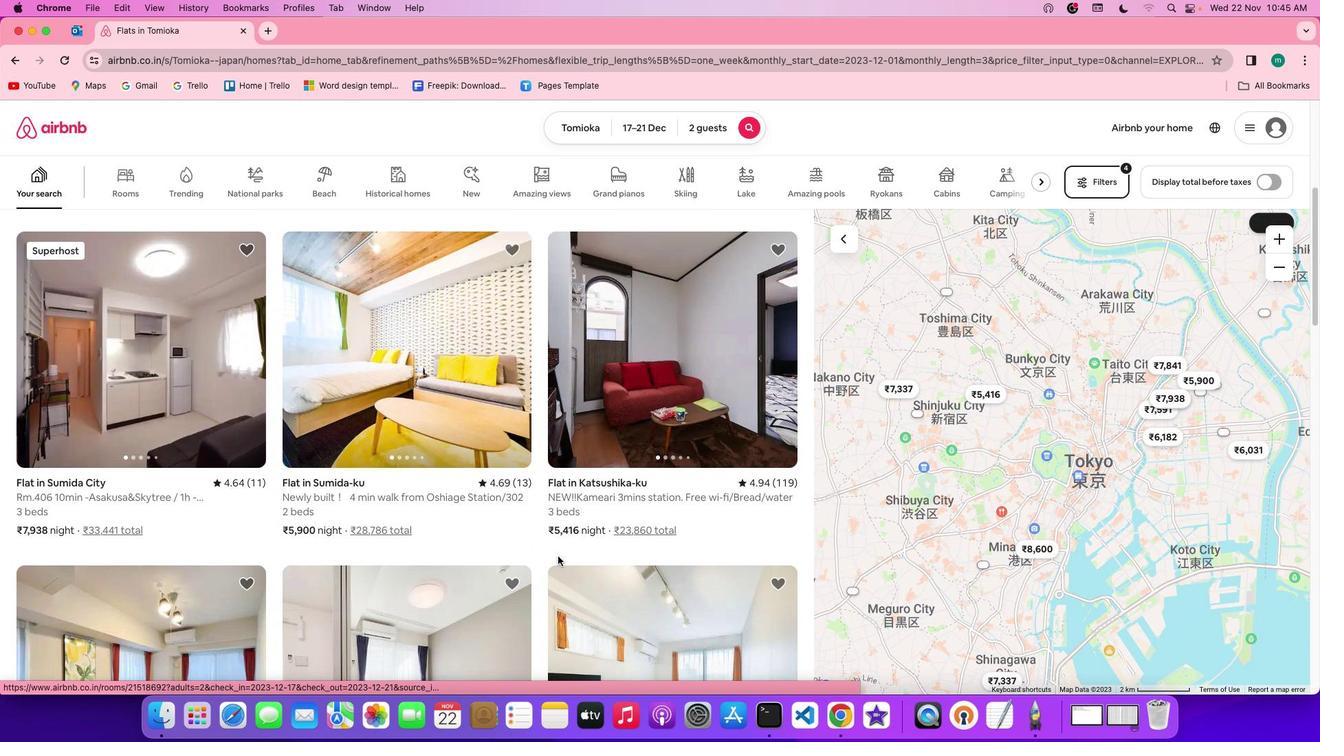 
Action: Mouse scrolled (556, 556) with delta (0, 0)
Screenshot: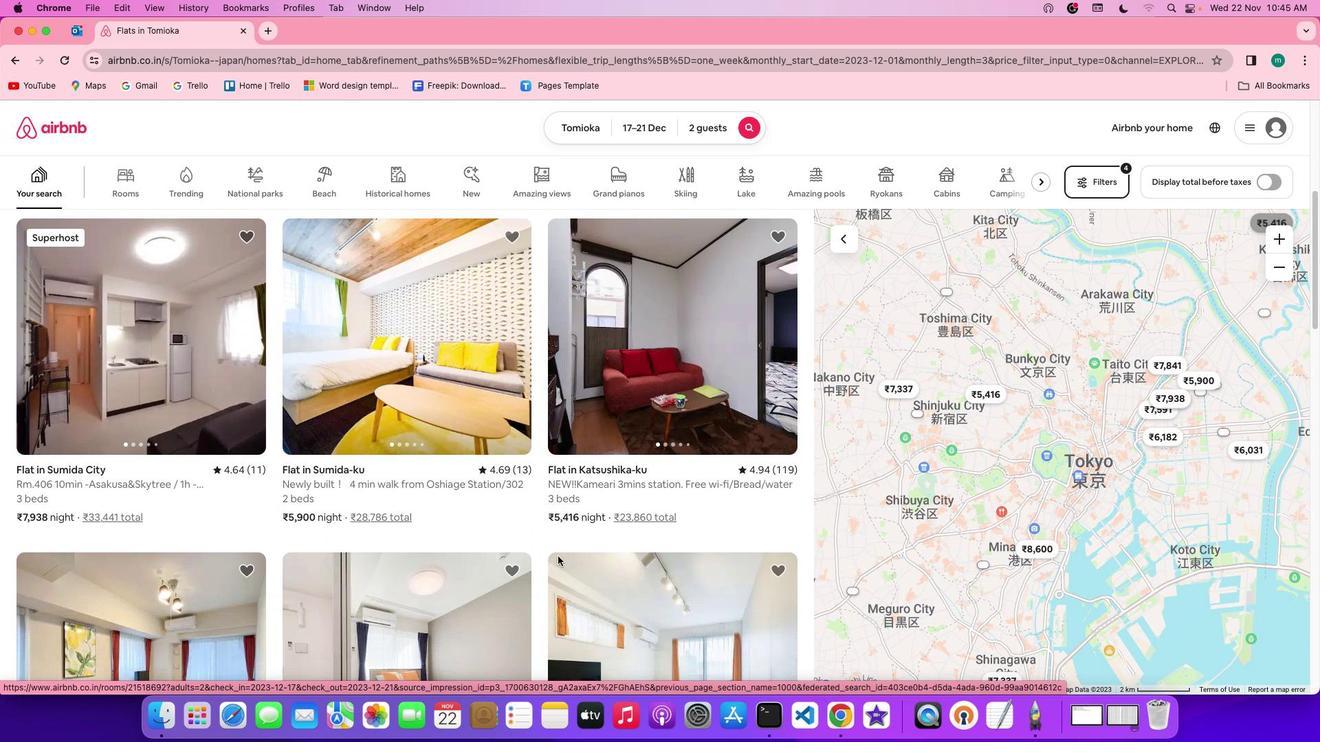 
Action: Mouse scrolled (556, 556) with delta (0, -1)
Screenshot: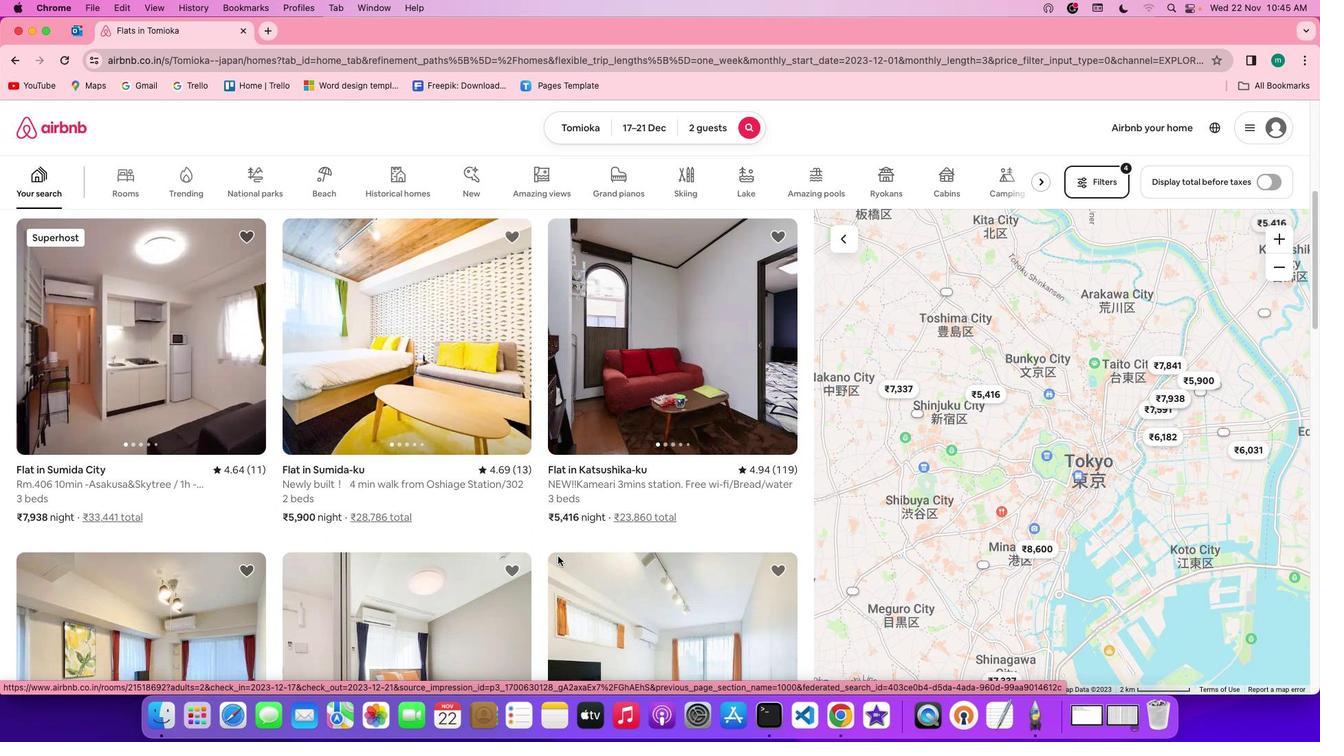 
Action: Mouse moved to (557, 556)
Screenshot: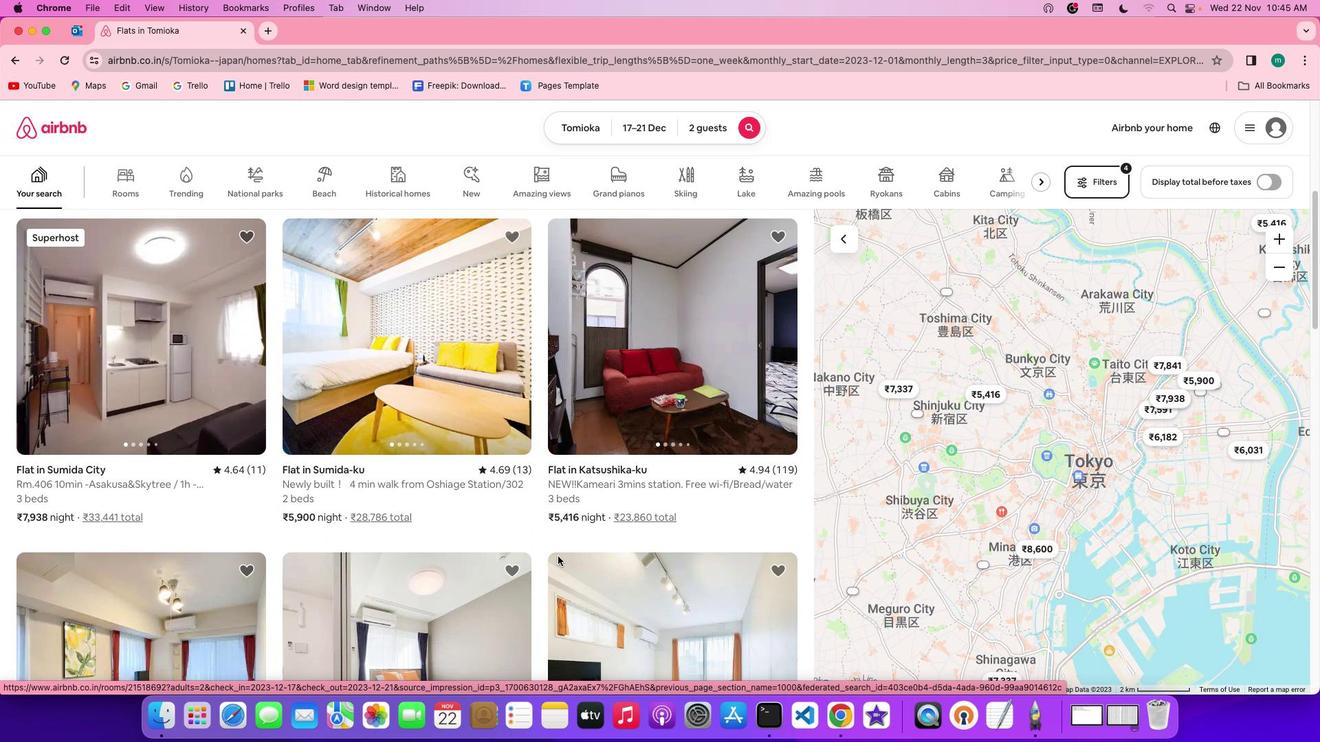 
Action: Mouse scrolled (557, 556) with delta (0, 0)
Screenshot: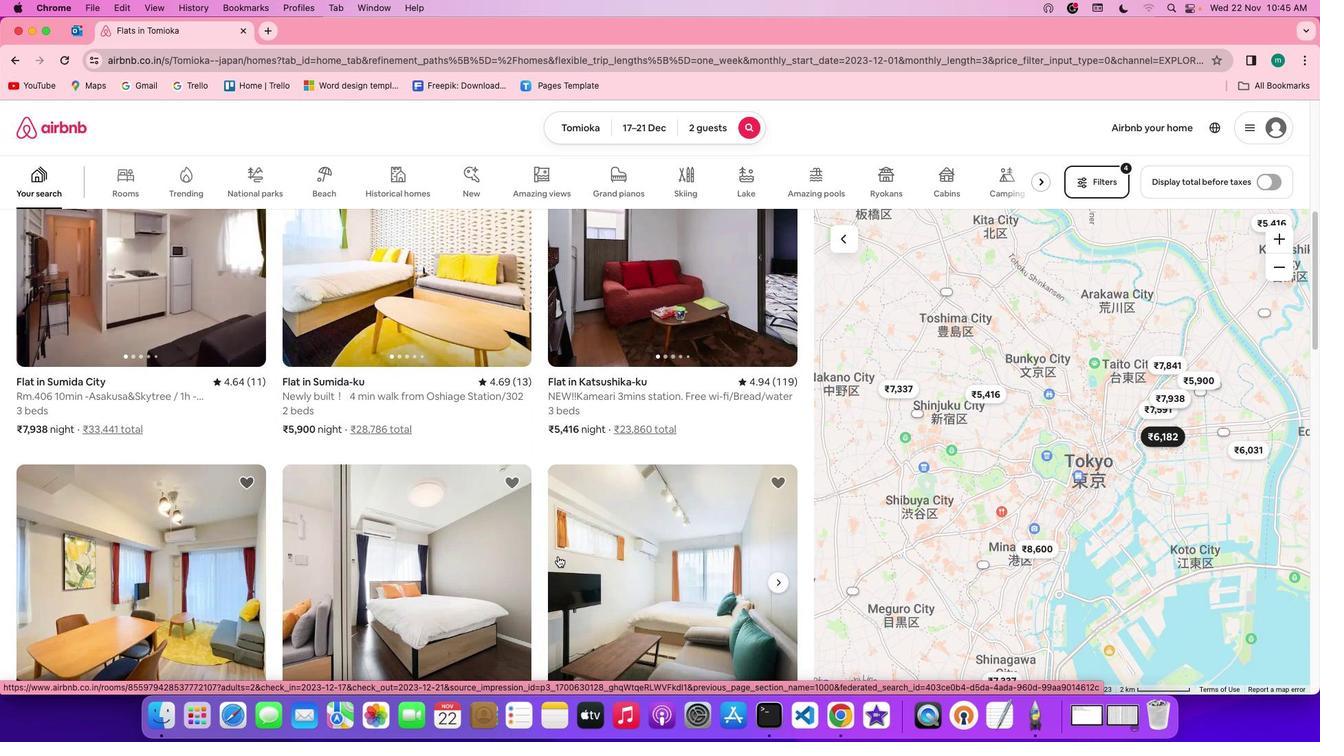 
Action: Mouse scrolled (557, 556) with delta (0, 0)
Screenshot: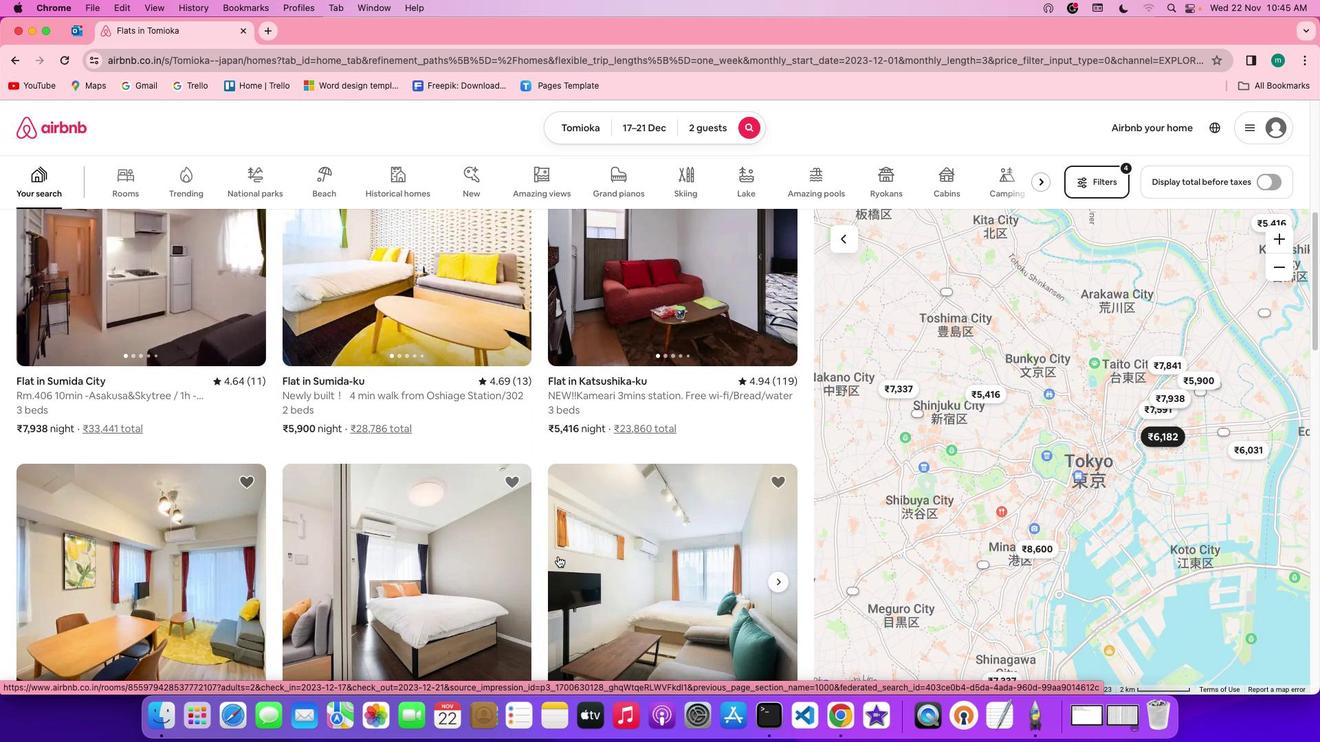 
Action: Mouse scrolled (557, 556) with delta (0, -1)
Screenshot: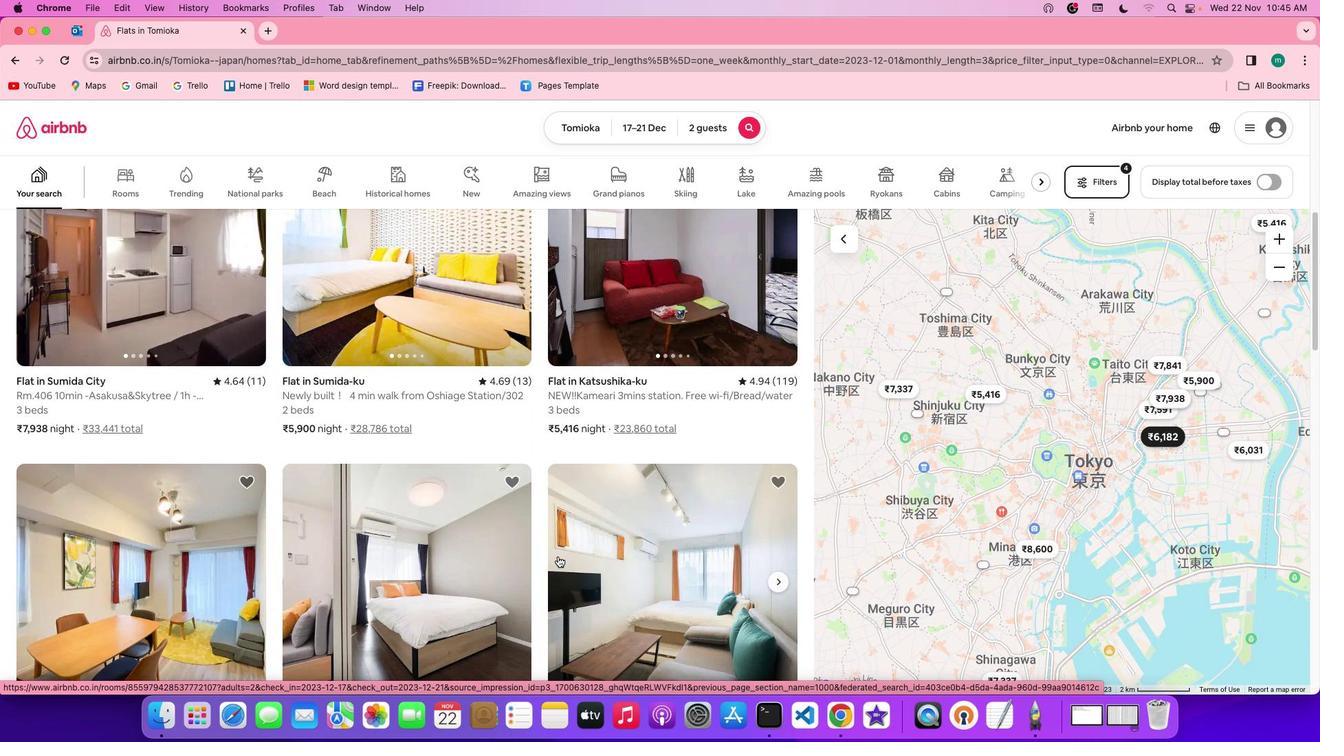 
Action: Mouse scrolled (557, 556) with delta (0, 0)
Screenshot: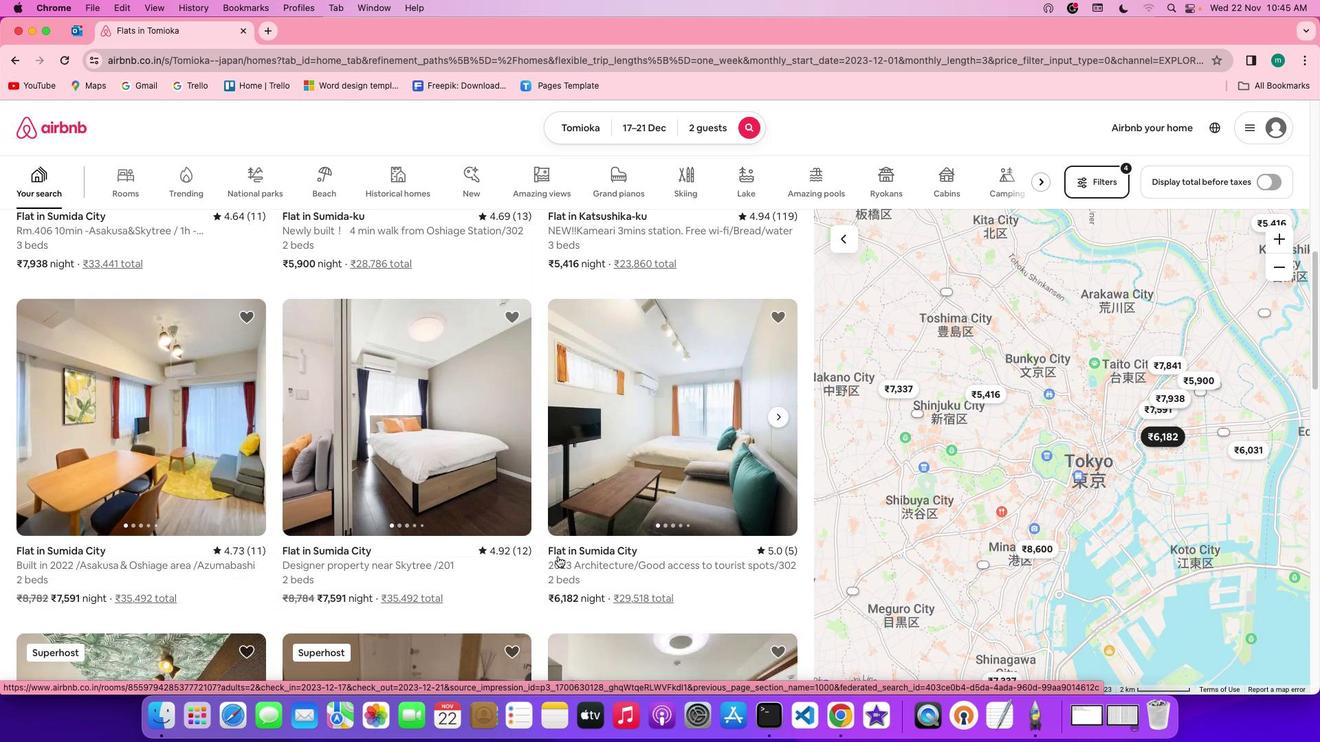 
Action: Mouse scrolled (557, 556) with delta (0, 0)
Screenshot: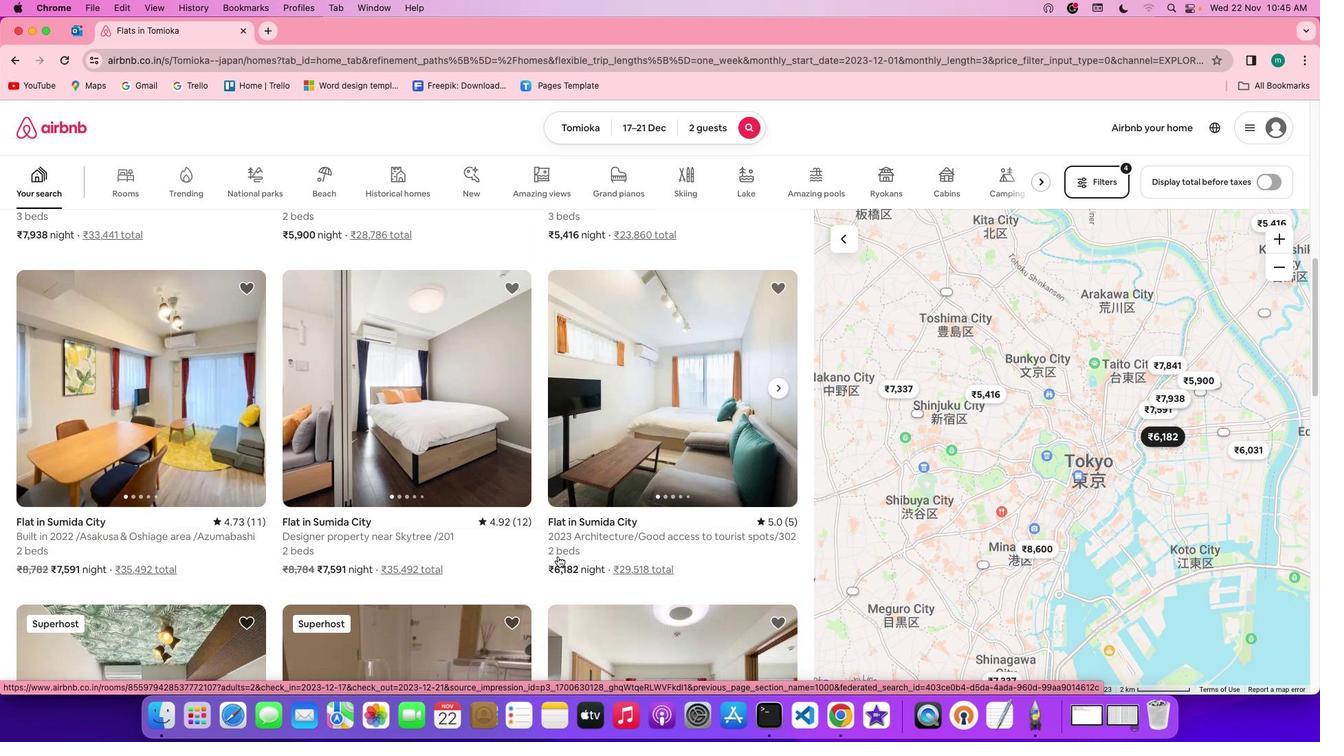 
Action: Mouse scrolled (557, 556) with delta (0, -1)
Screenshot: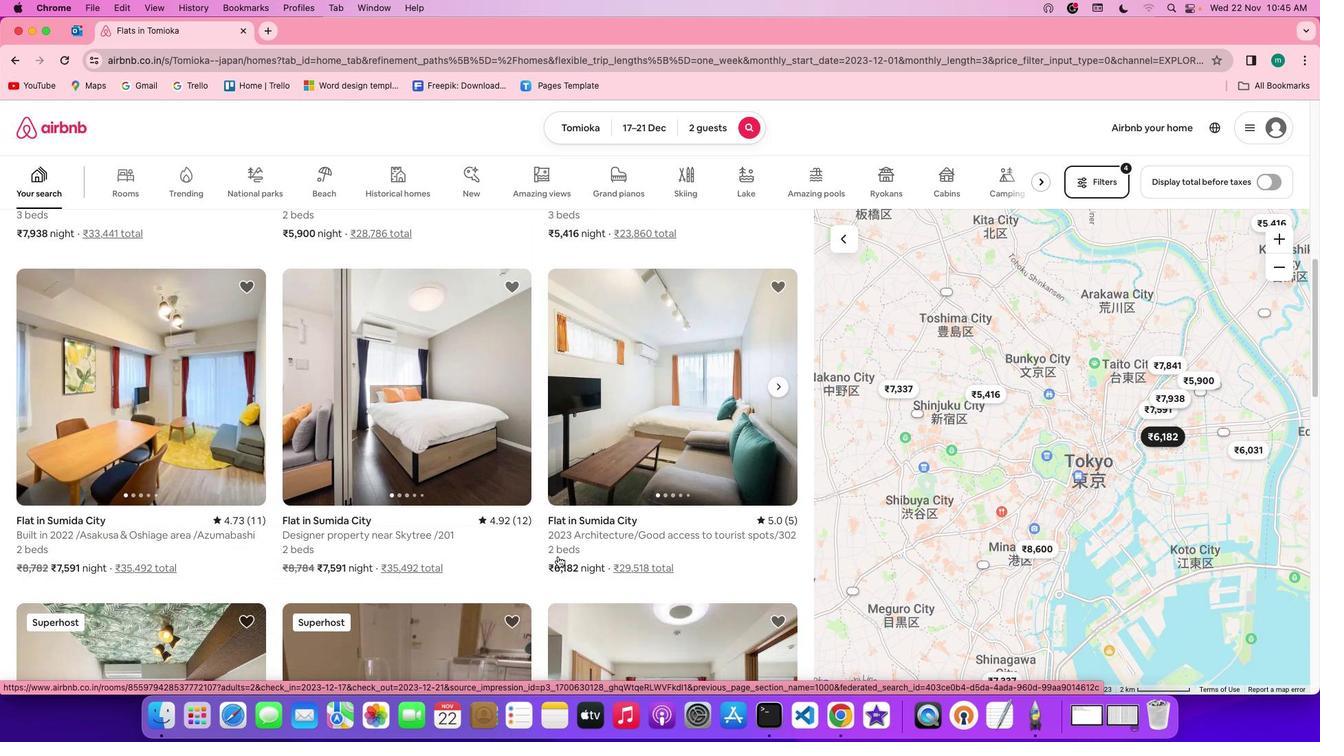 
Action: Mouse scrolled (557, 556) with delta (0, -2)
Screenshot: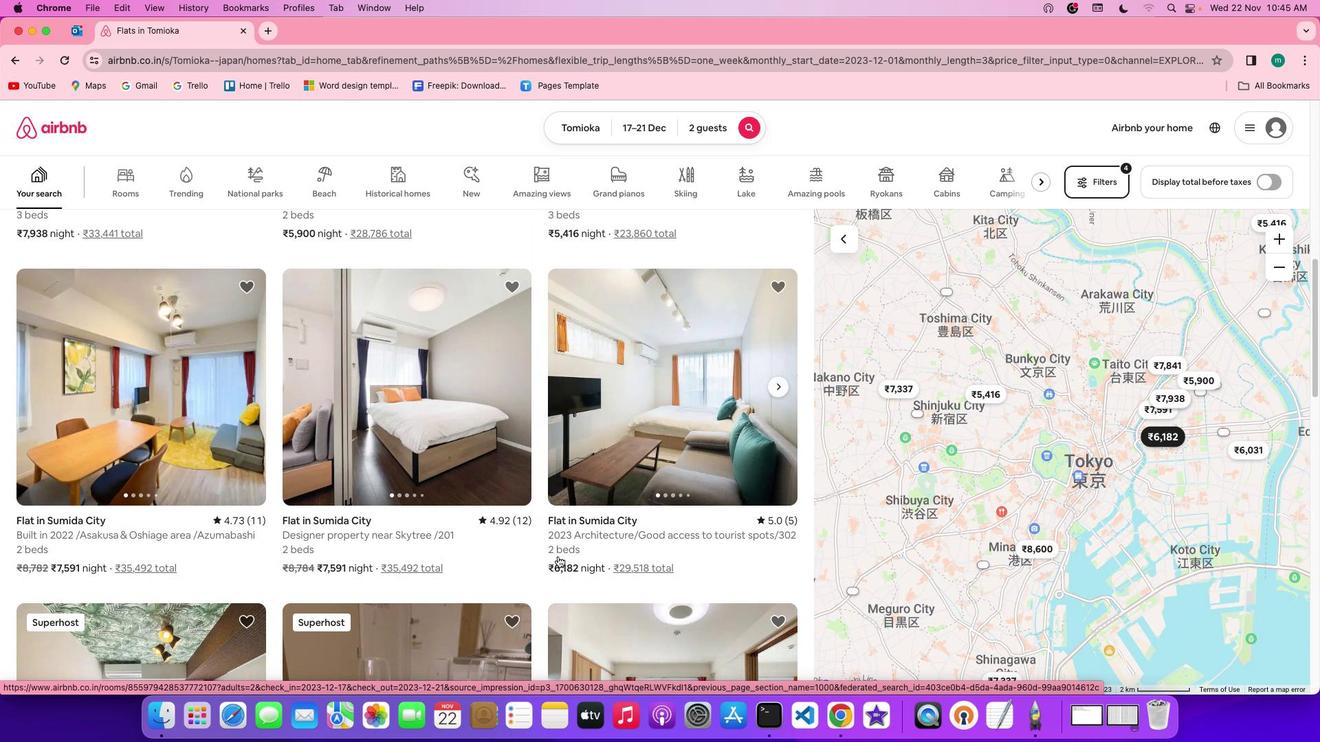 
Action: Mouse scrolled (557, 556) with delta (0, 0)
Screenshot: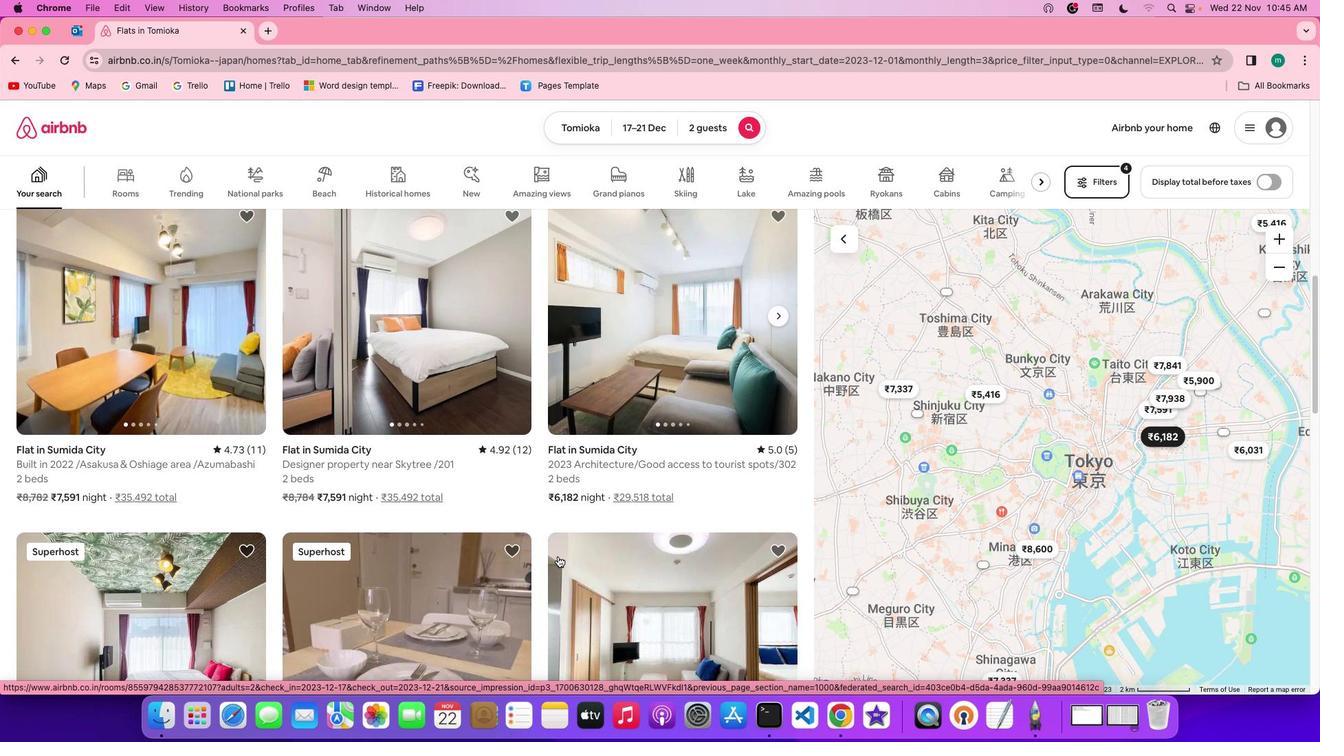 
Action: Mouse scrolled (557, 556) with delta (0, 0)
Screenshot: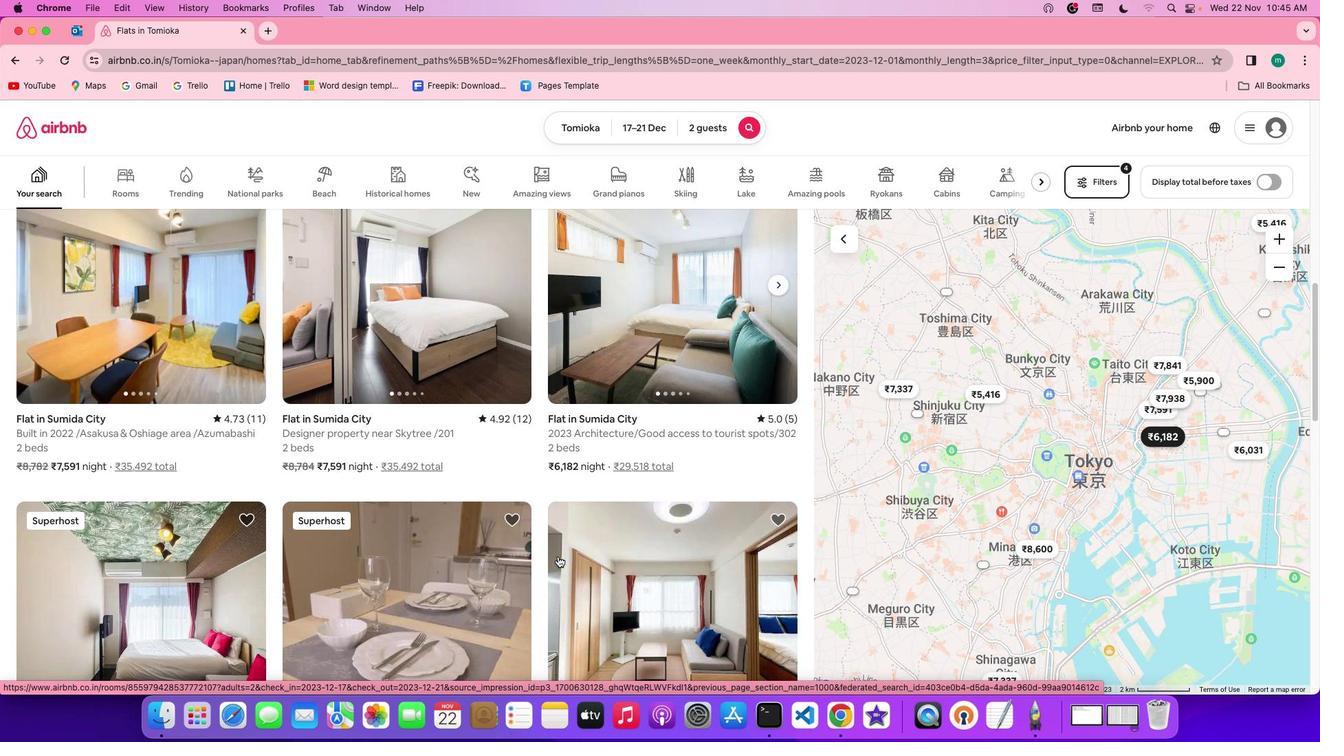 
Action: Mouse scrolled (557, 556) with delta (0, 0)
Screenshot: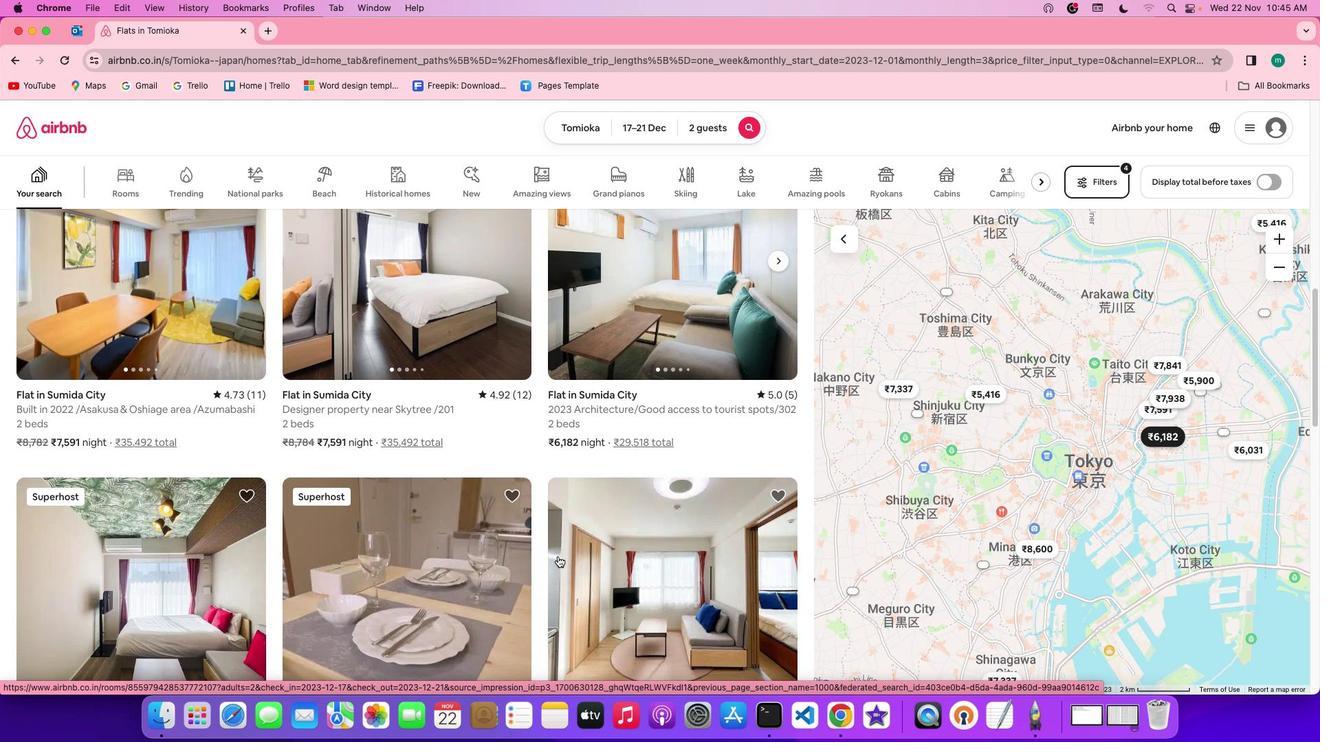 
Action: Mouse scrolled (557, 556) with delta (0, -1)
Screenshot: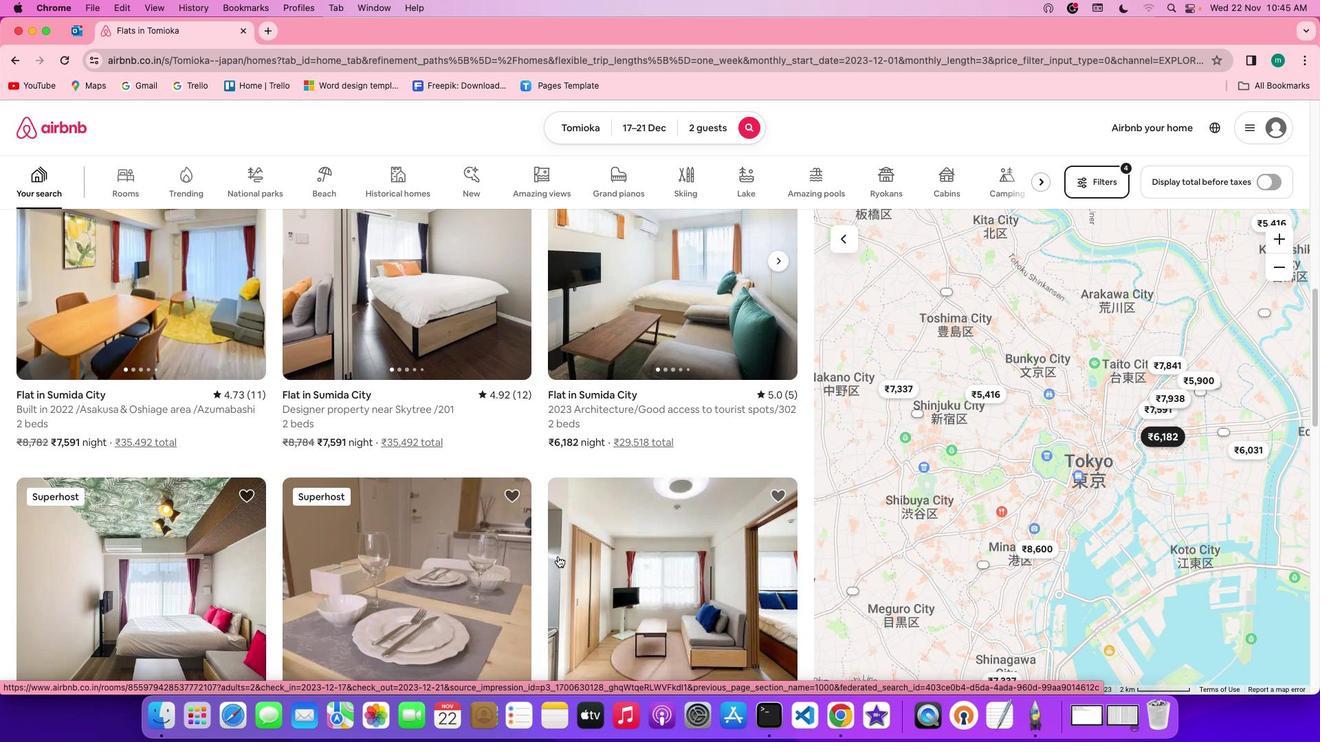 
Action: Mouse scrolled (557, 556) with delta (0, 0)
Screenshot: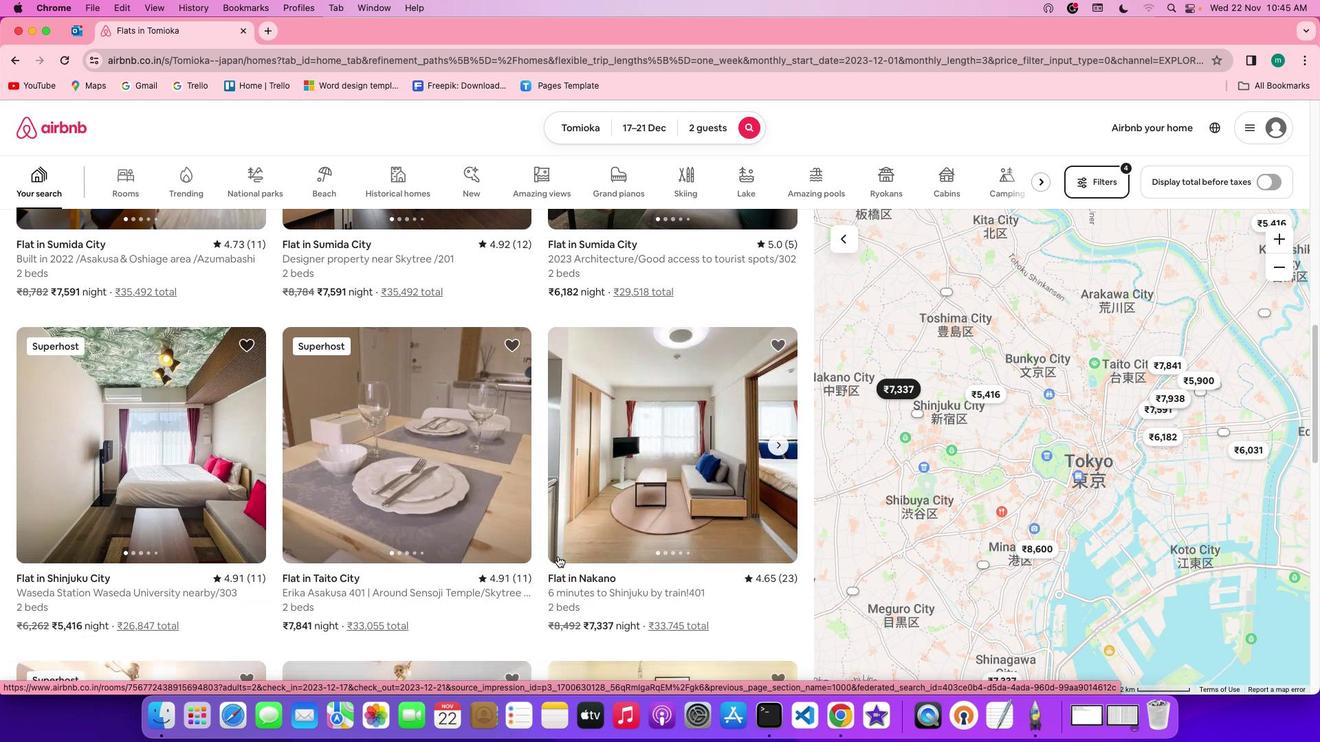 
Action: Mouse scrolled (557, 556) with delta (0, 0)
Screenshot: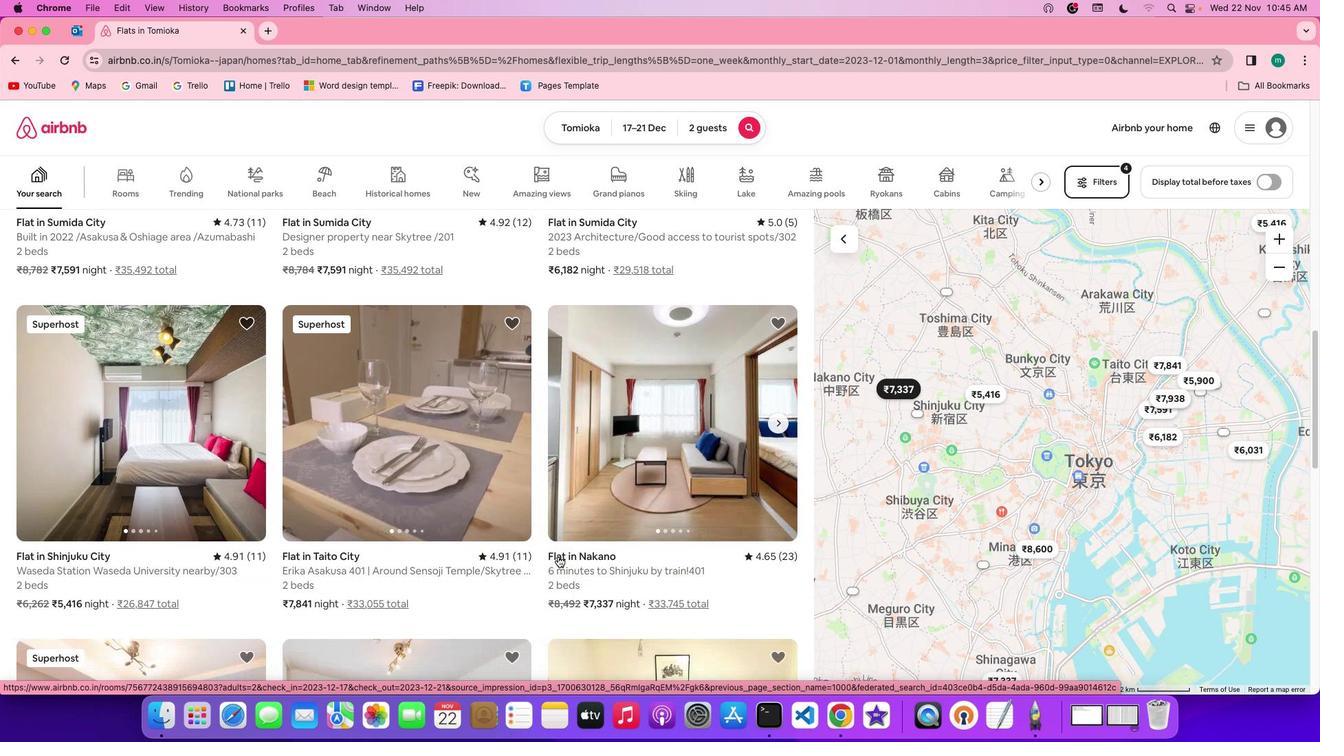 
Action: Mouse scrolled (557, 556) with delta (0, -1)
Screenshot: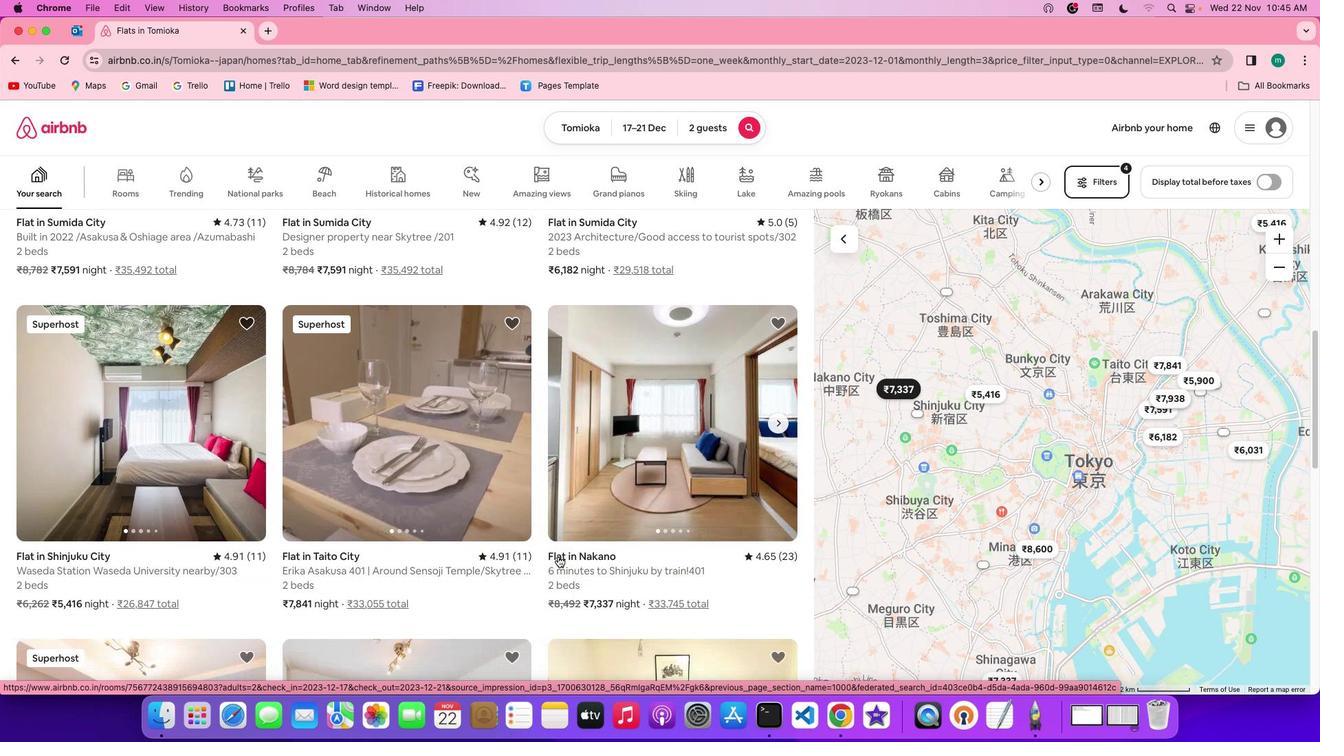 
Action: Mouse scrolled (557, 556) with delta (0, -2)
Screenshot: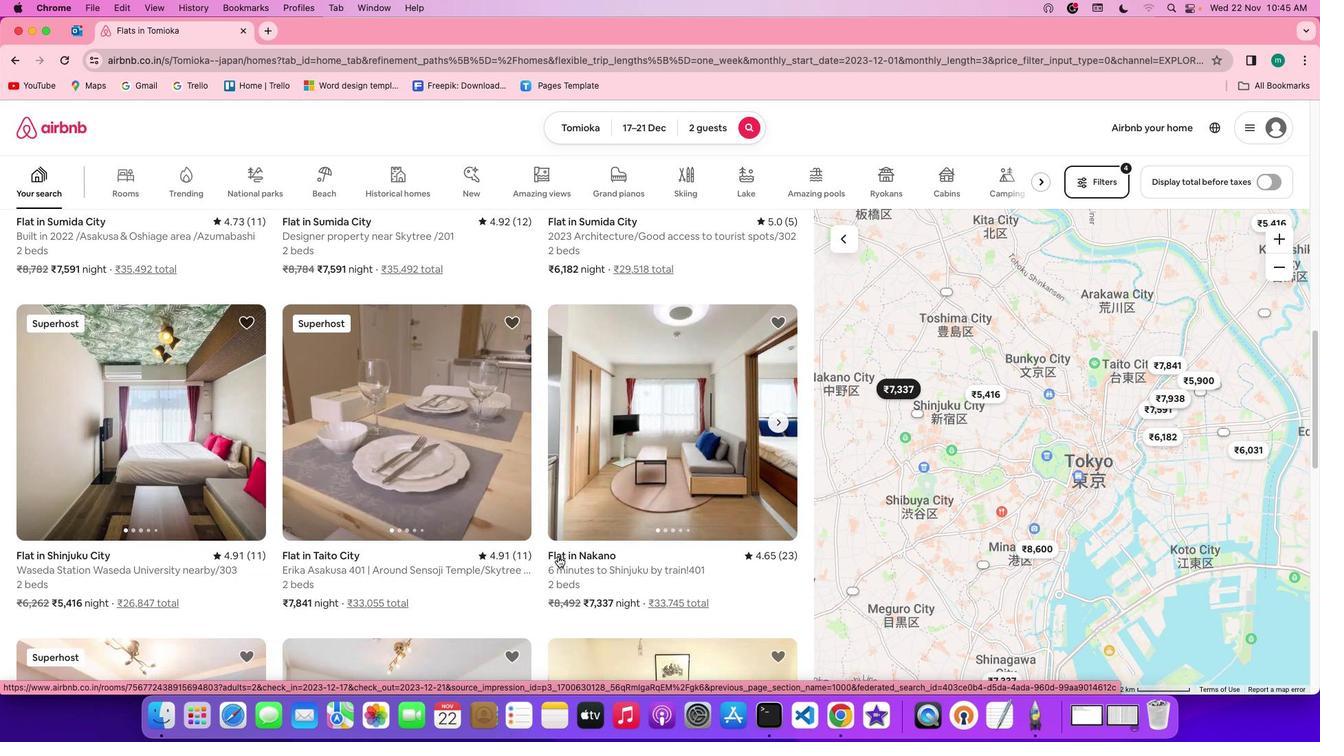 
Action: Mouse scrolled (557, 556) with delta (0, 0)
Screenshot: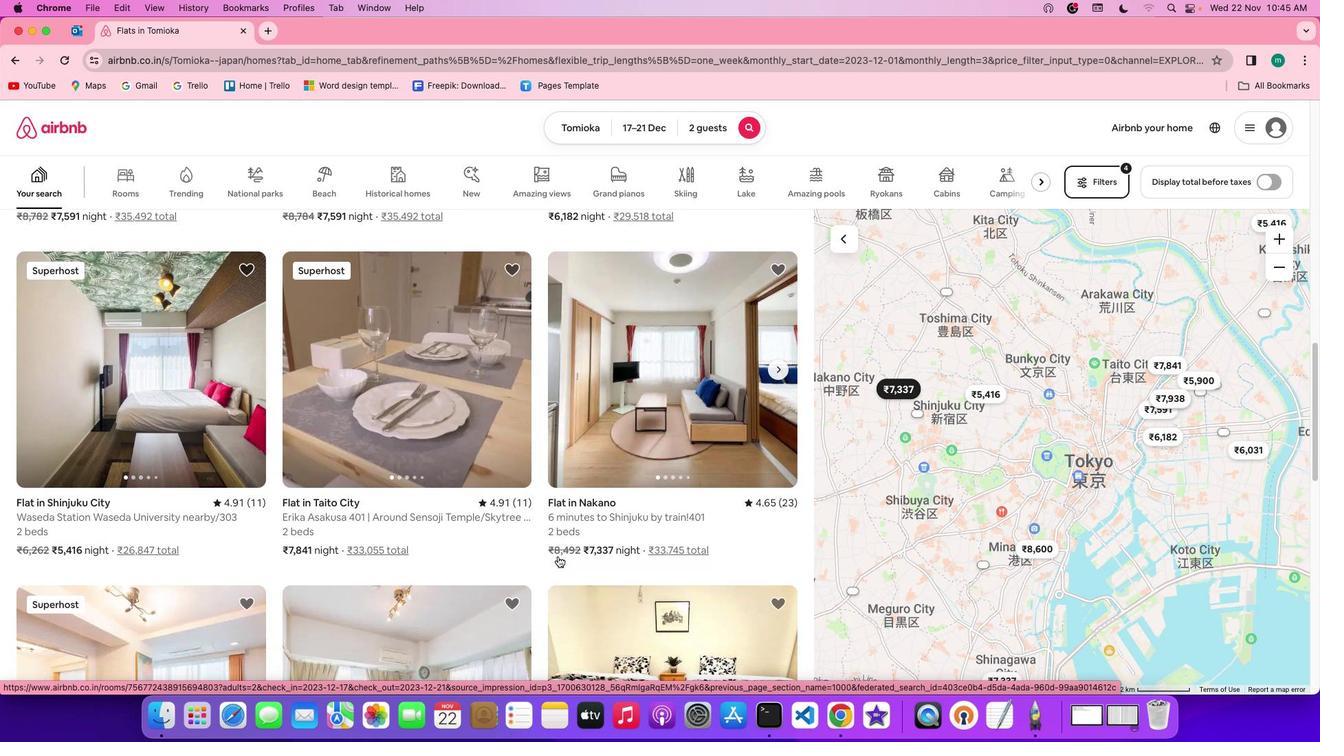 
Action: Mouse scrolled (557, 556) with delta (0, 0)
Screenshot: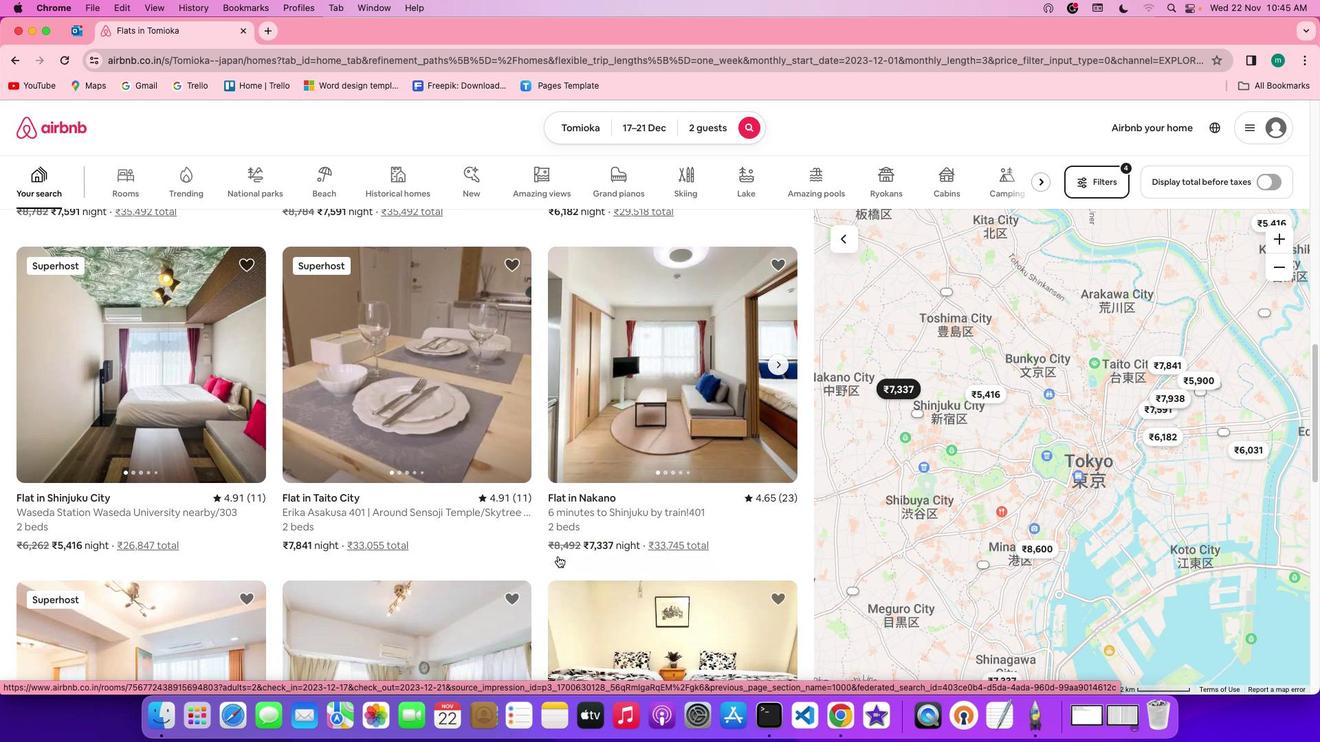 
Action: Mouse scrolled (557, 556) with delta (0, 0)
Screenshot: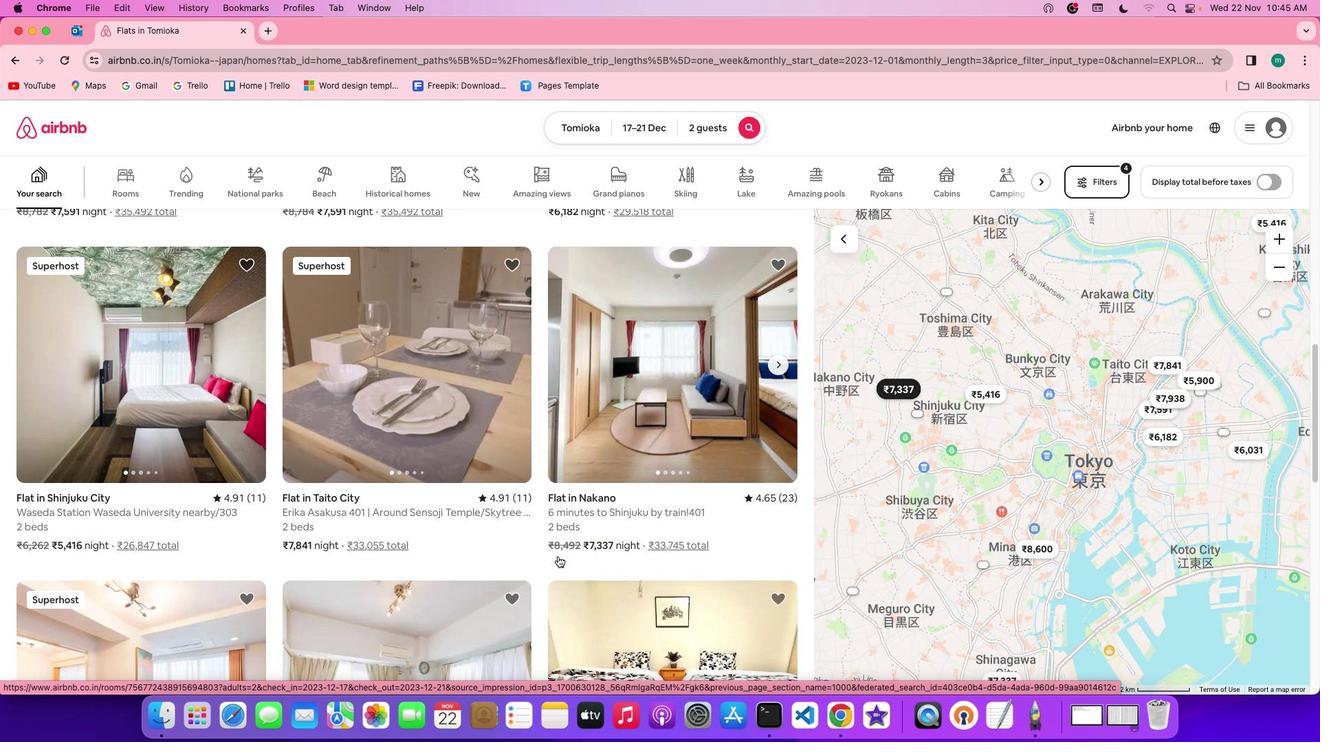 
Action: Mouse scrolled (557, 556) with delta (0, 0)
Screenshot: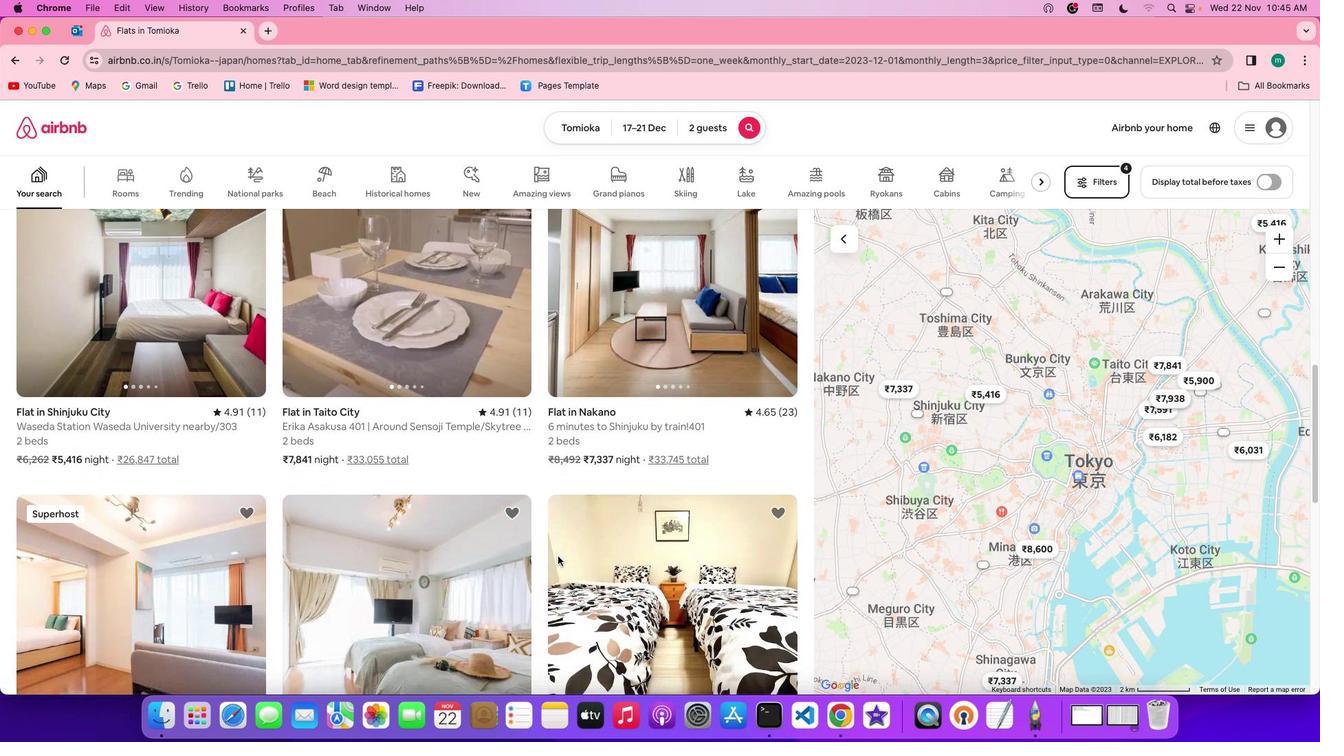 
Action: Mouse scrolled (557, 556) with delta (0, 0)
Screenshot: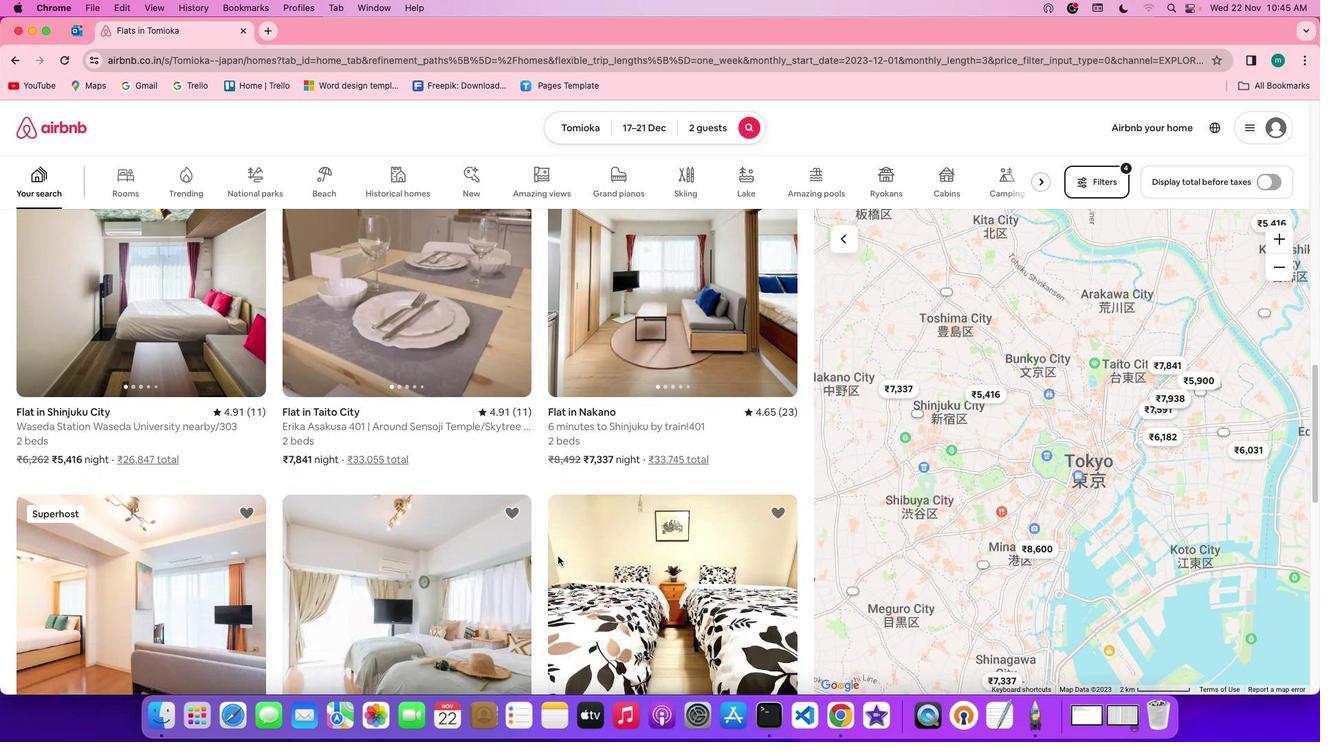 
Action: Mouse scrolled (557, 556) with delta (0, -1)
Screenshot: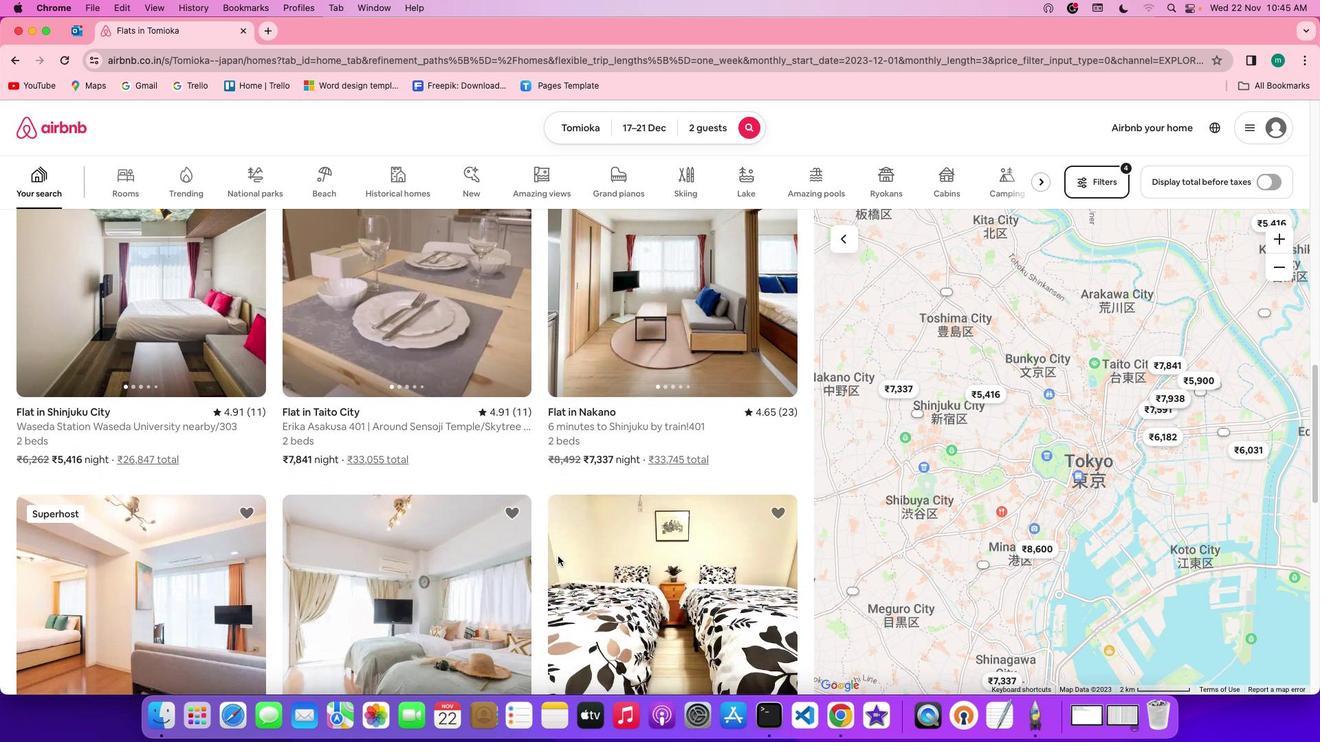 
Action: Mouse scrolled (557, 556) with delta (0, 0)
Screenshot: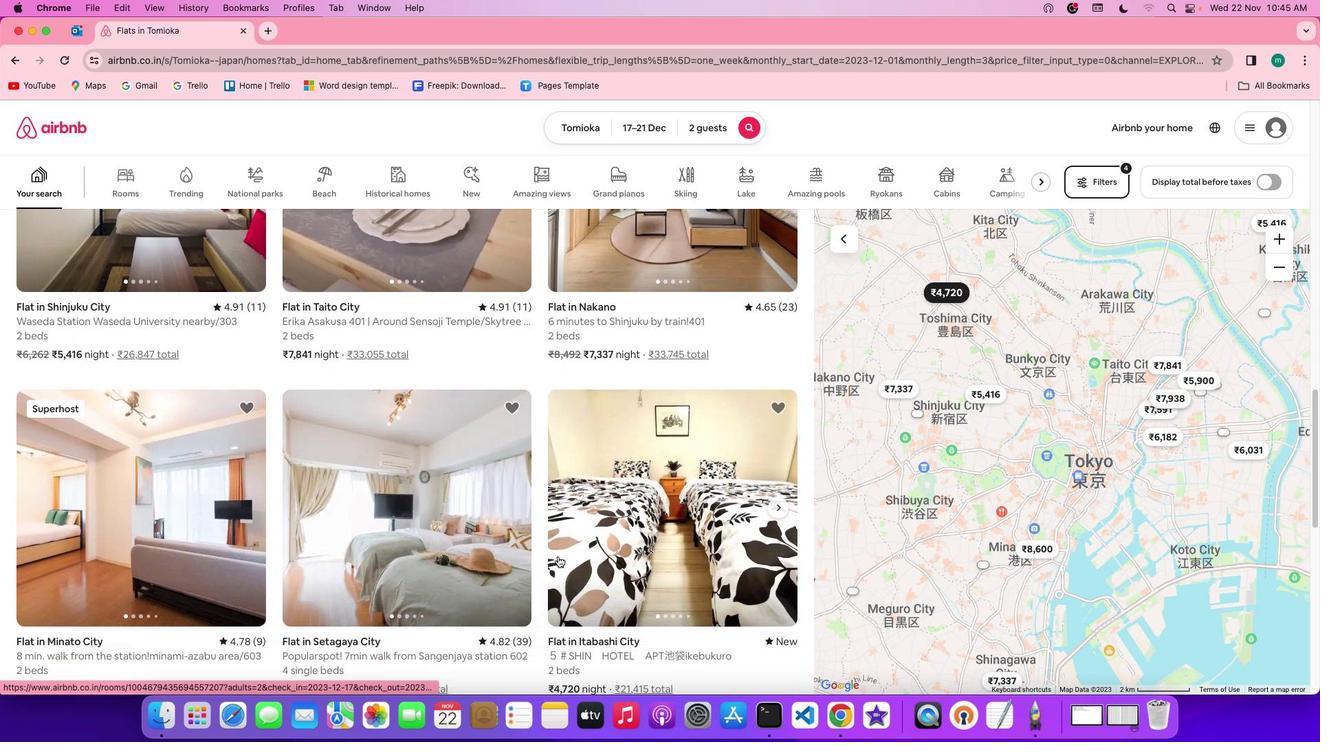 
Action: Mouse scrolled (557, 556) with delta (0, 0)
Screenshot: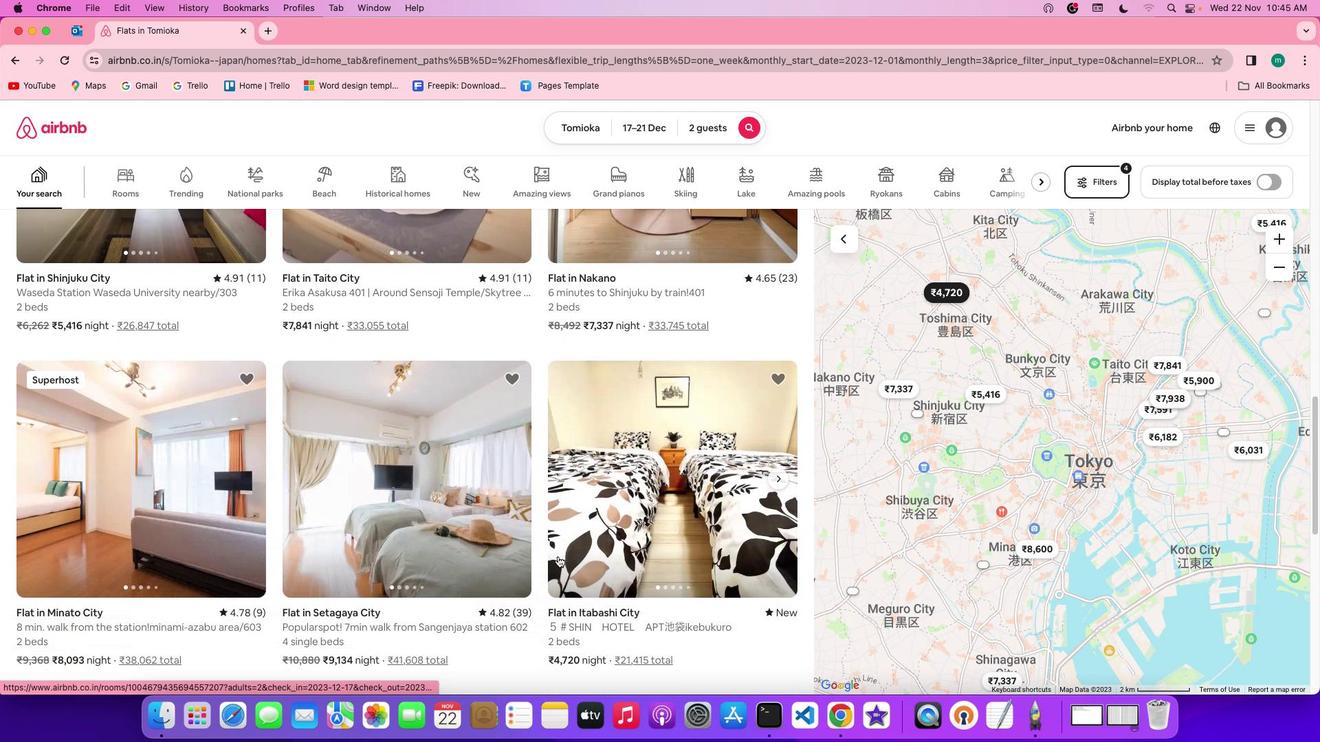 
Action: Mouse scrolled (557, 556) with delta (0, -1)
Screenshot: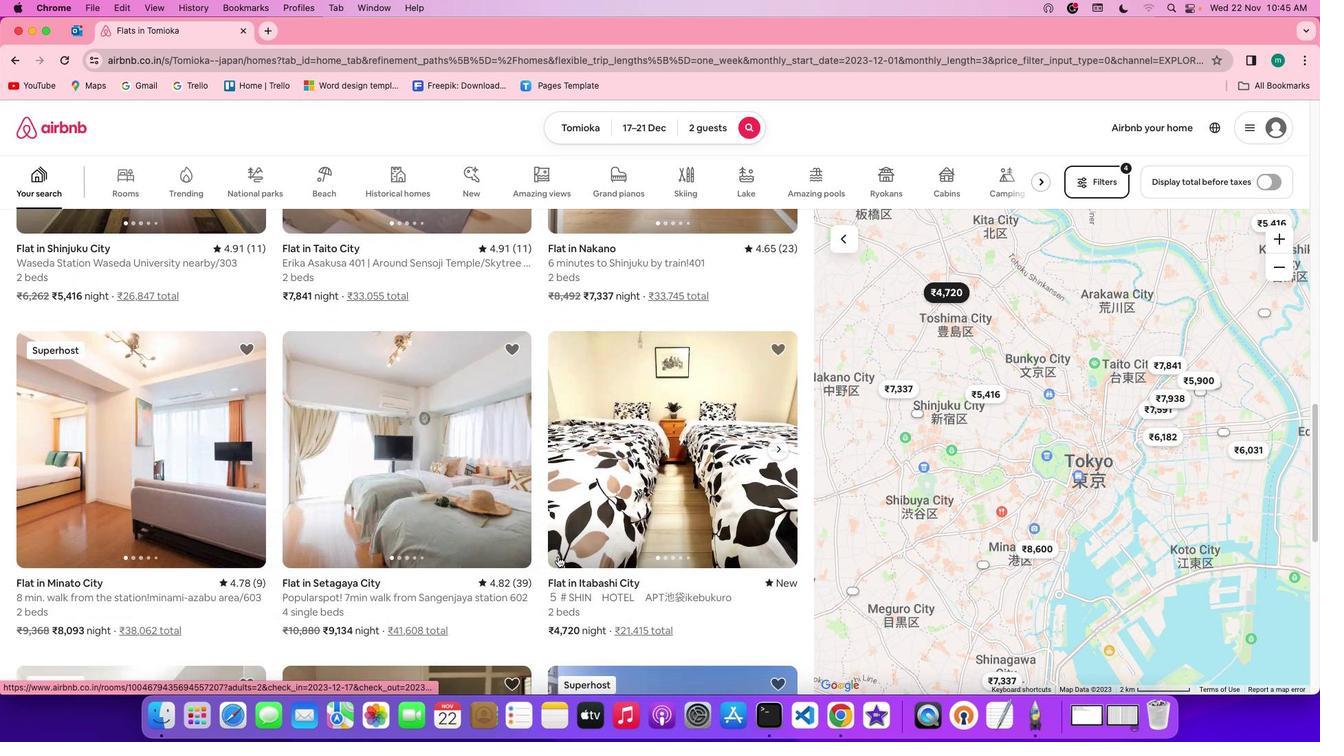 
Action: Mouse scrolled (557, 556) with delta (0, -1)
Screenshot: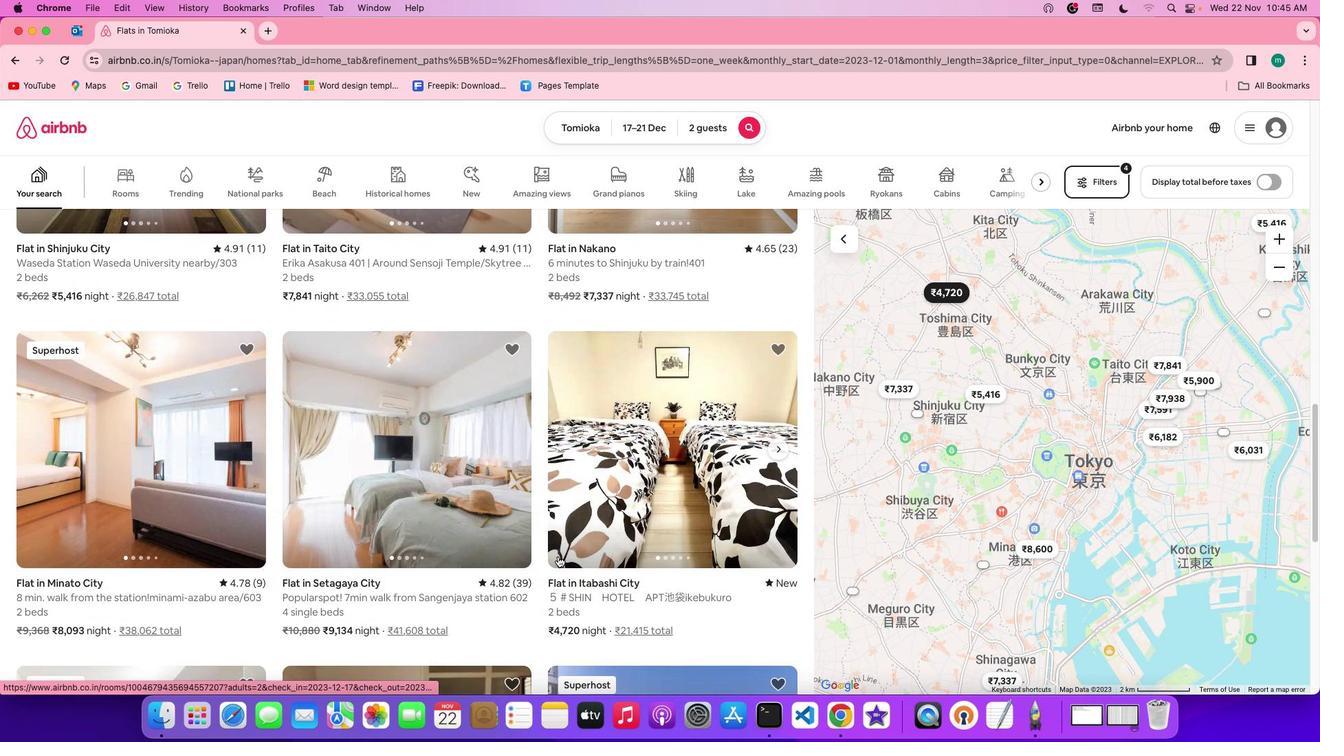 
Action: Mouse scrolled (557, 556) with delta (0, 0)
Screenshot: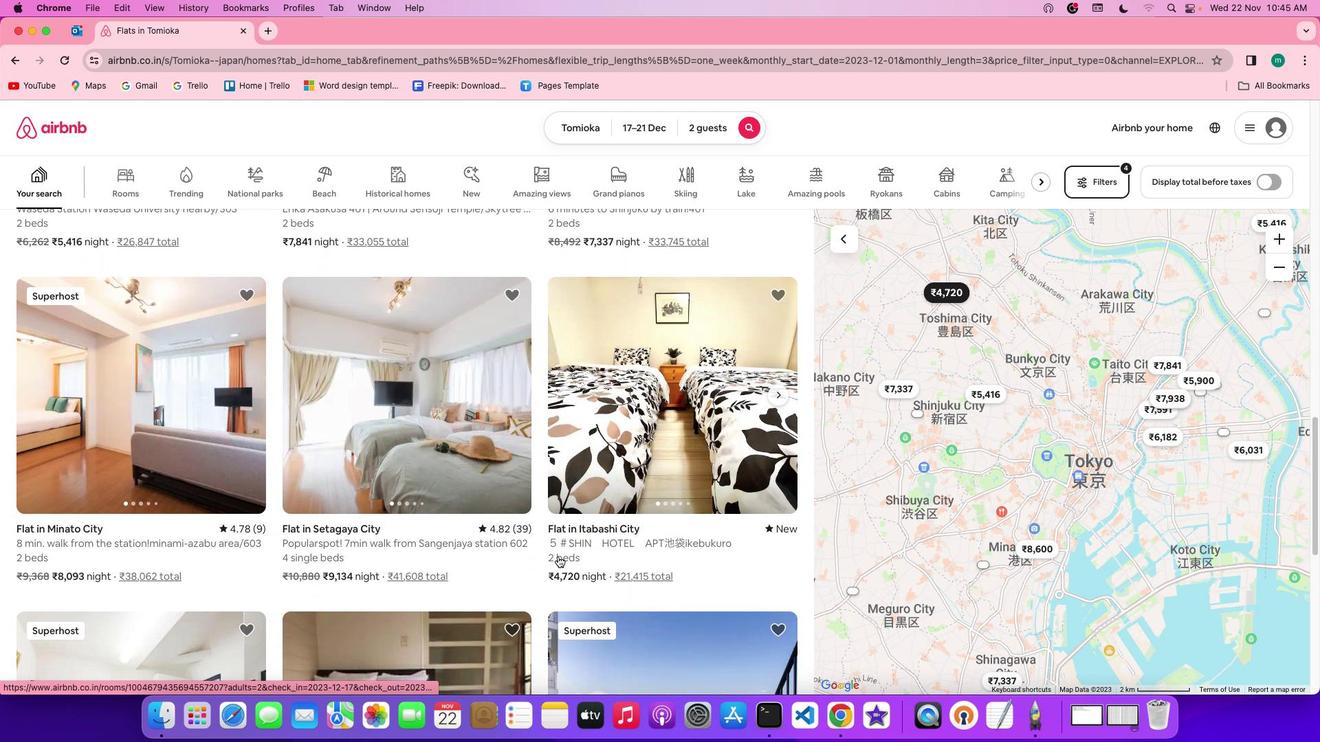
Action: Mouse scrolled (557, 556) with delta (0, 0)
Screenshot: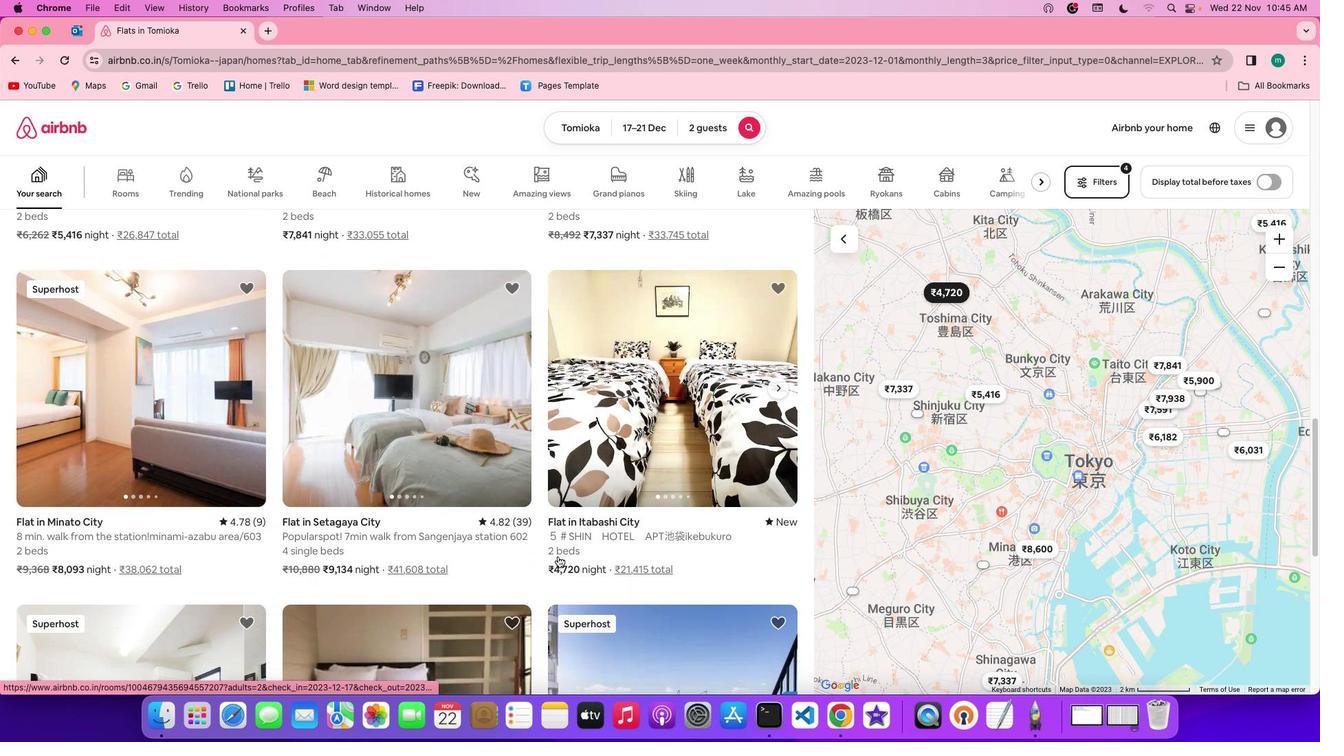 
Action: Mouse scrolled (557, 556) with delta (0, 0)
Screenshot: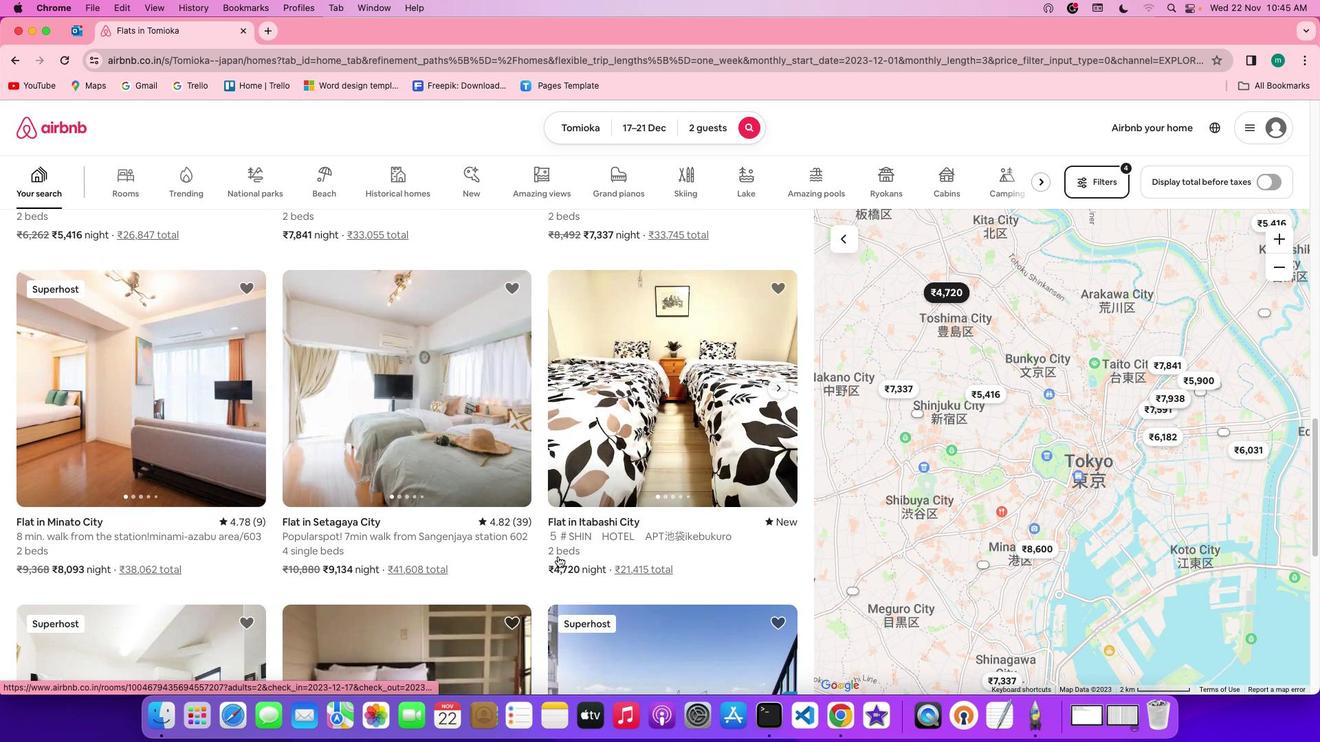 
Action: Mouse scrolled (557, 556) with delta (0, 0)
Screenshot: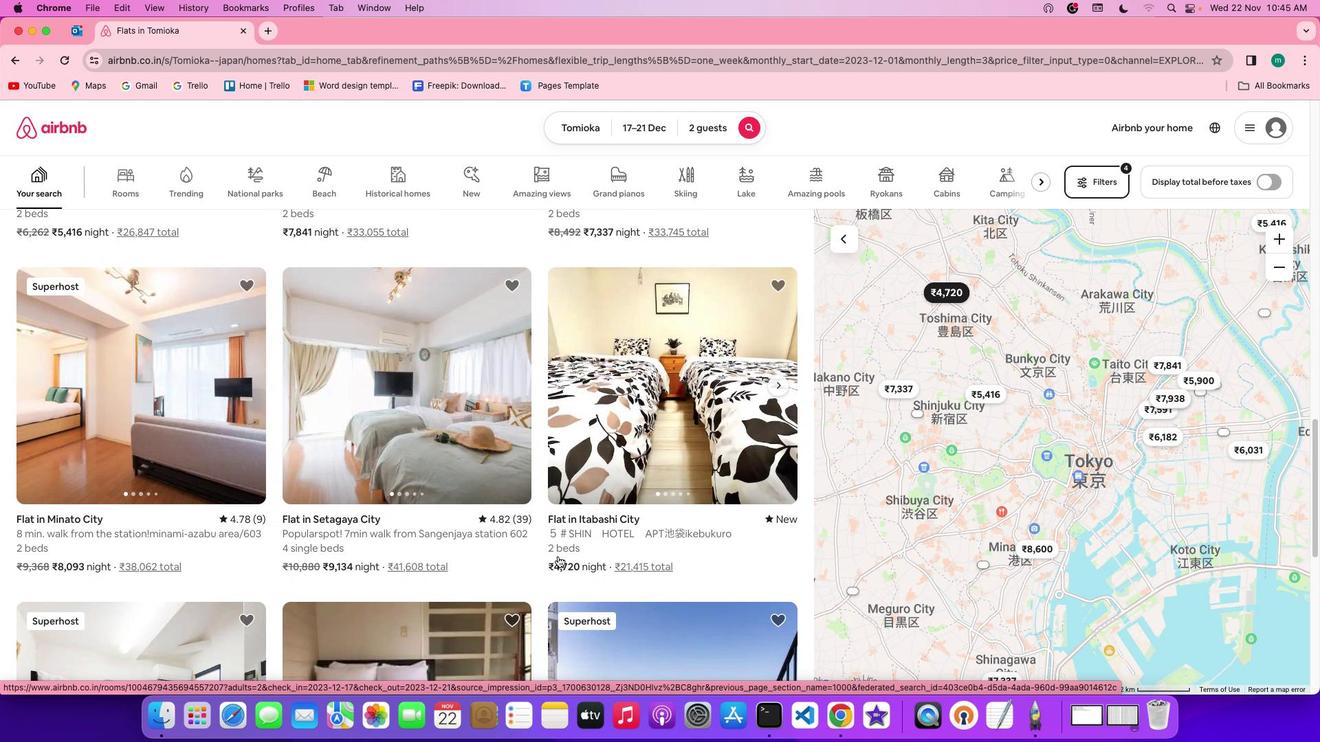 
Action: Mouse scrolled (557, 556) with delta (0, 0)
Screenshot: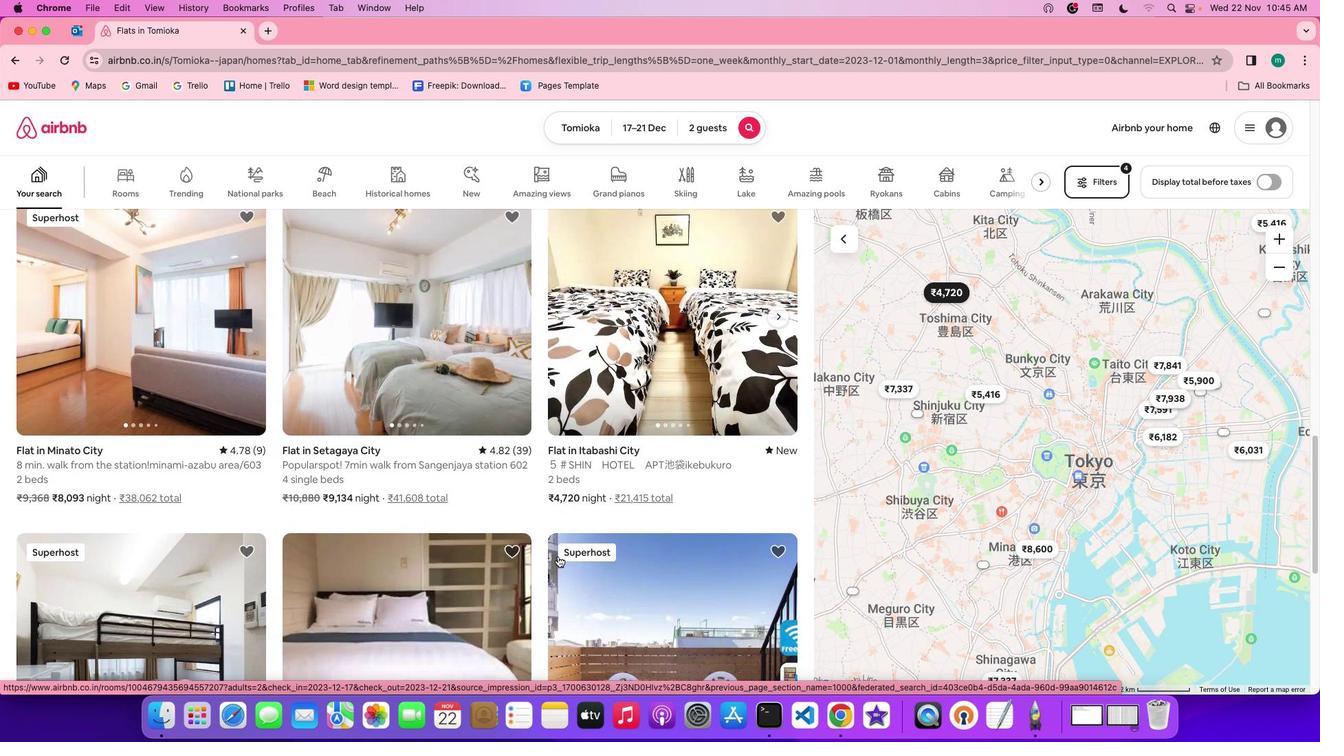 
Action: Mouse scrolled (557, 556) with delta (0, 0)
Screenshot: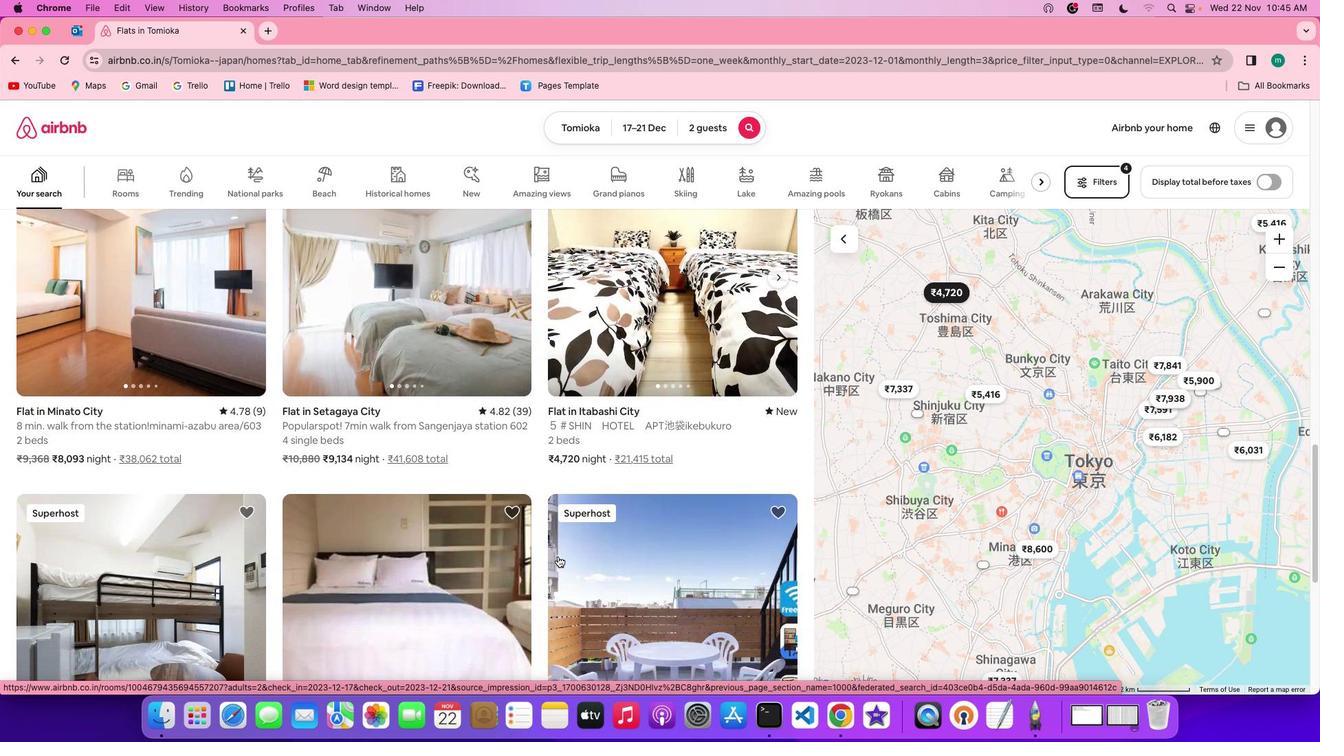 
Action: Mouse scrolled (557, 556) with delta (0, 0)
Screenshot: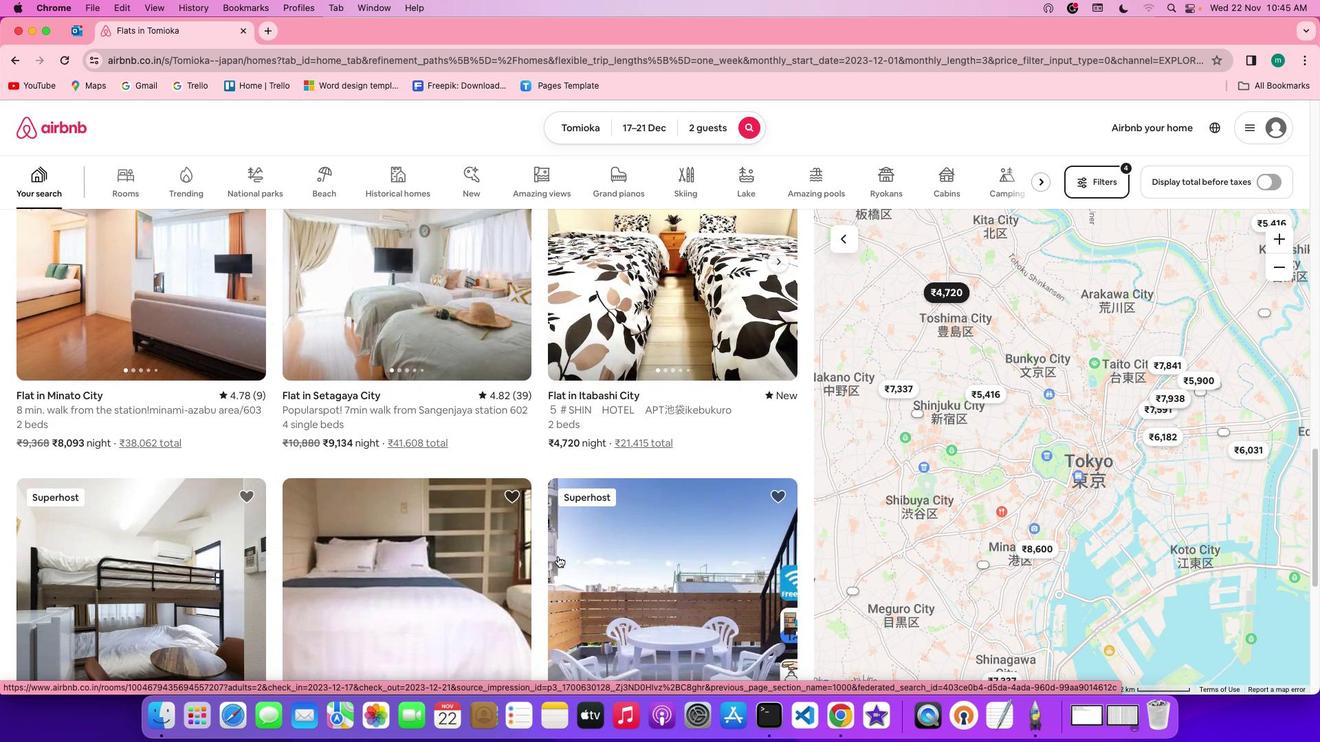 
Action: Mouse scrolled (557, 556) with delta (0, -1)
Screenshot: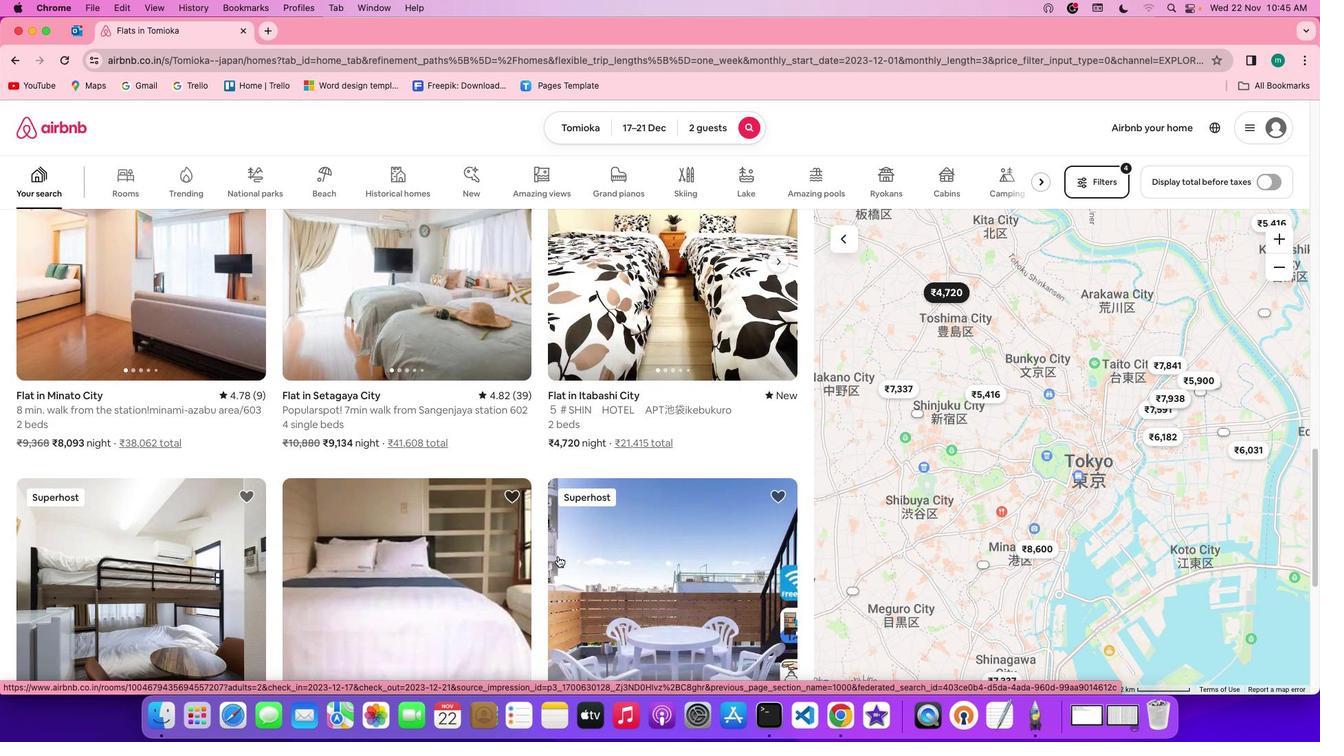 
Action: Mouse scrolled (557, 556) with delta (0, 0)
Screenshot: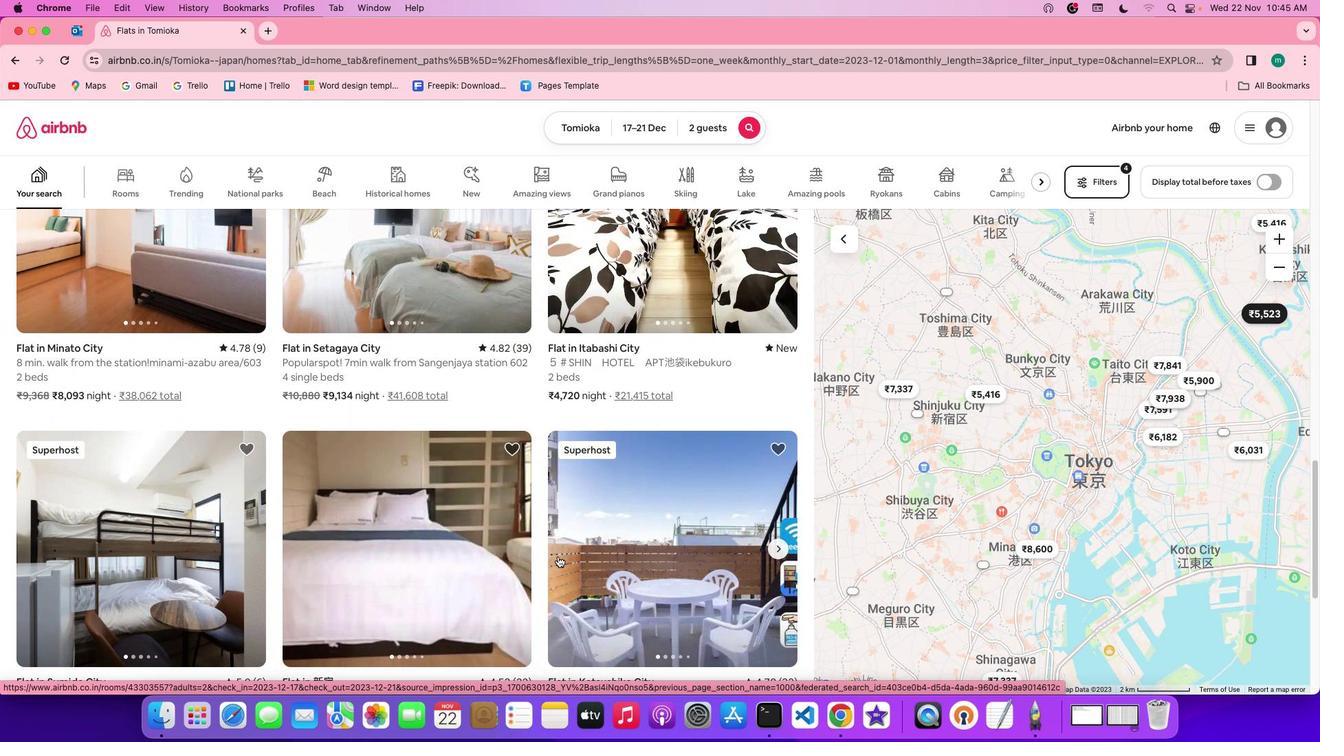 
Action: Mouse scrolled (557, 556) with delta (0, 0)
Screenshot: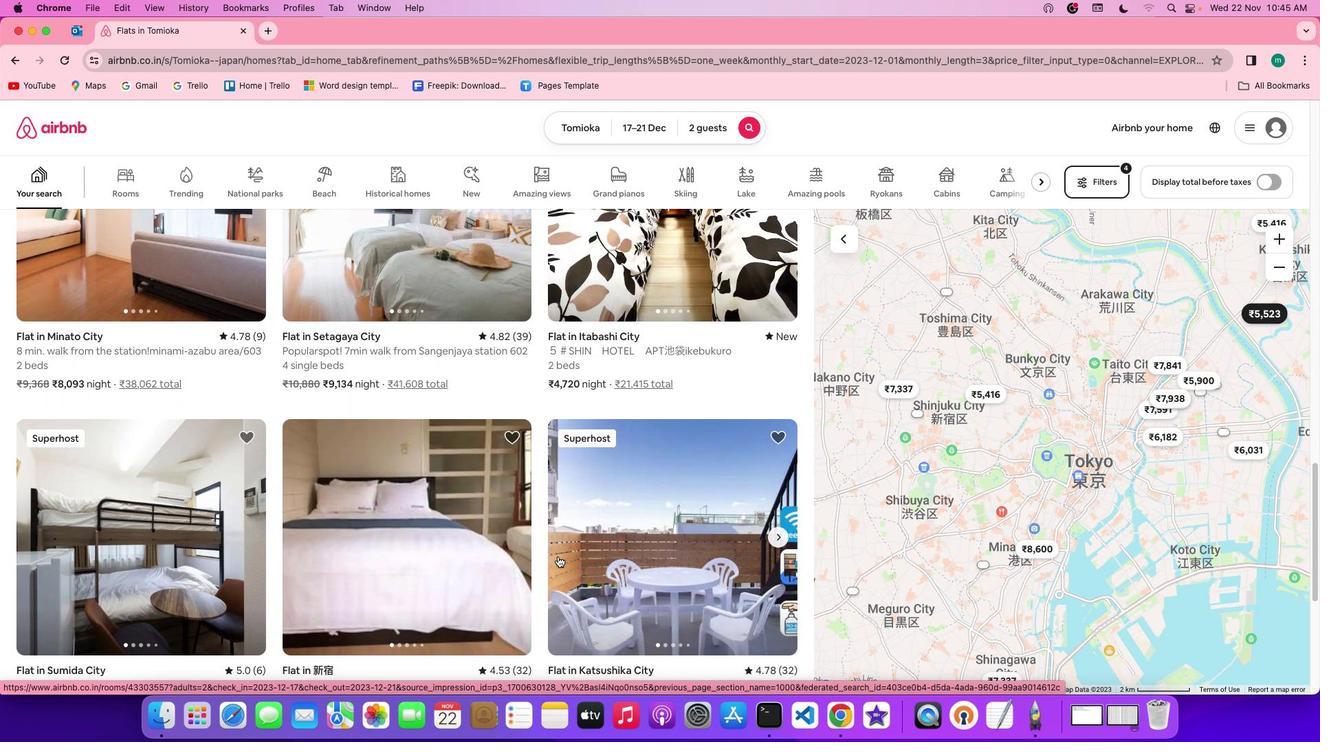 
Action: Mouse scrolled (557, 556) with delta (0, 0)
Screenshot: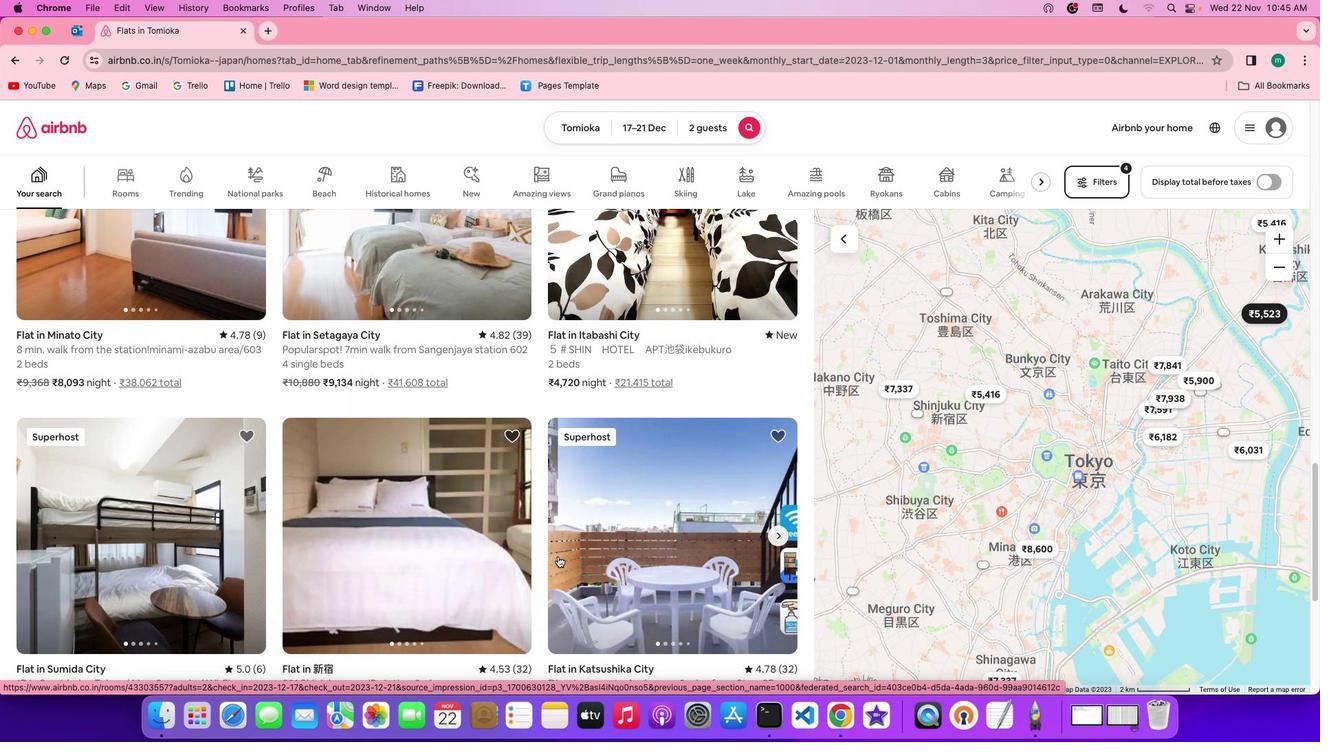 
Action: Mouse scrolled (557, 556) with delta (0, 0)
Screenshot: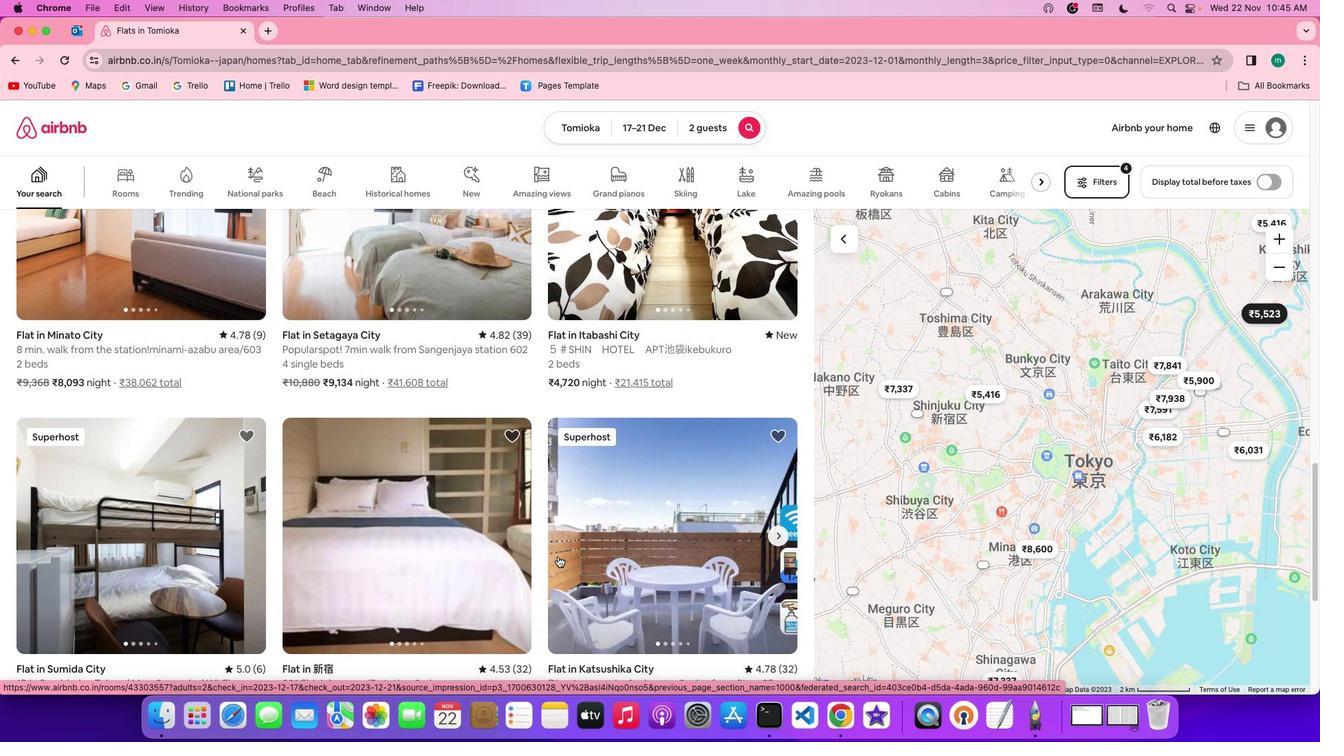 
Action: Mouse scrolled (557, 556) with delta (0, 0)
Screenshot: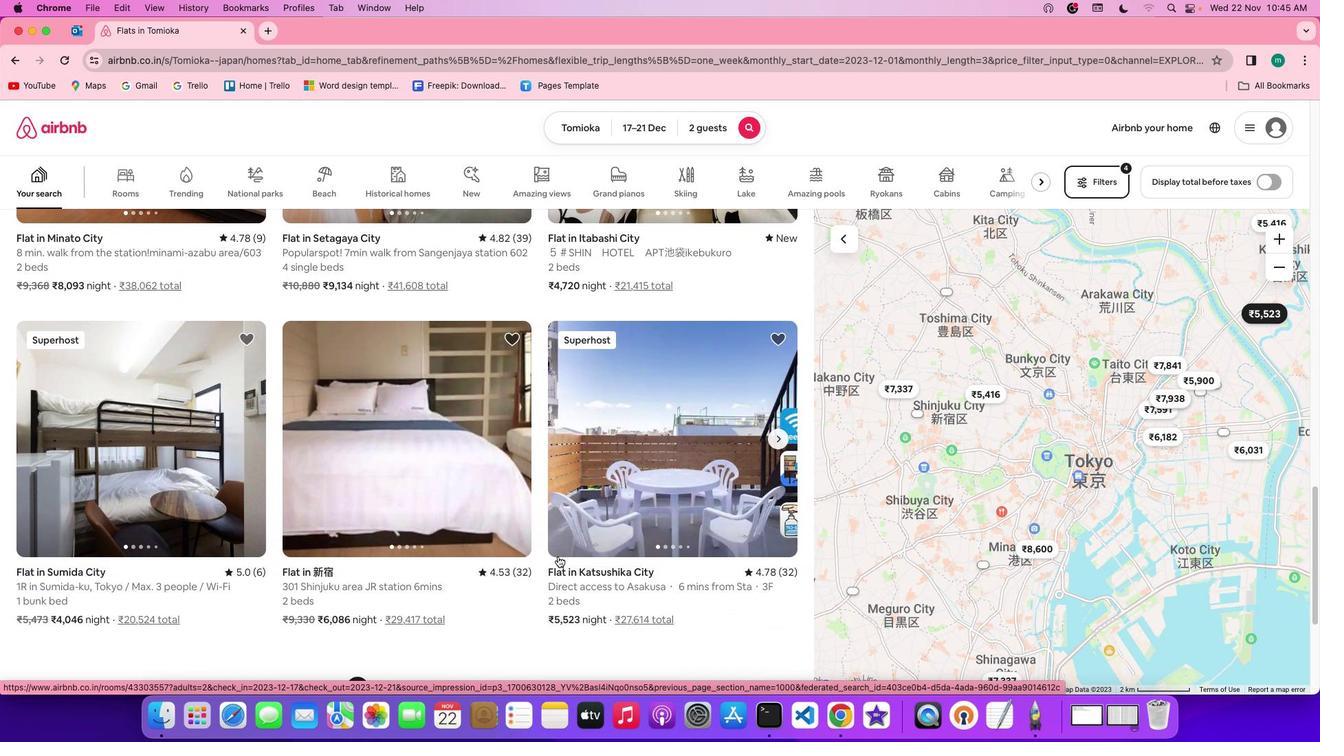 
Action: Mouse scrolled (557, 556) with delta (0, 0)
Screenshot: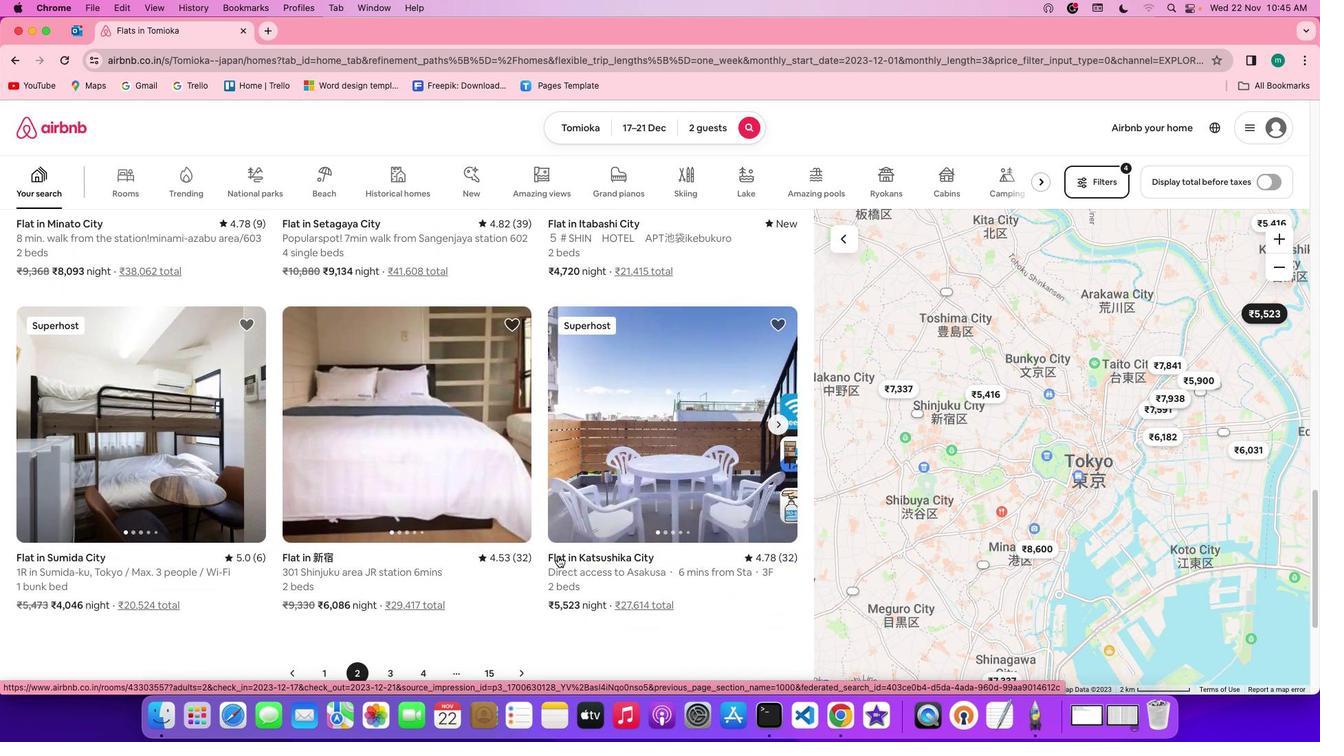 
Action: Mouse scrolled (557, 556) with delta (0, -1)
Screenshot: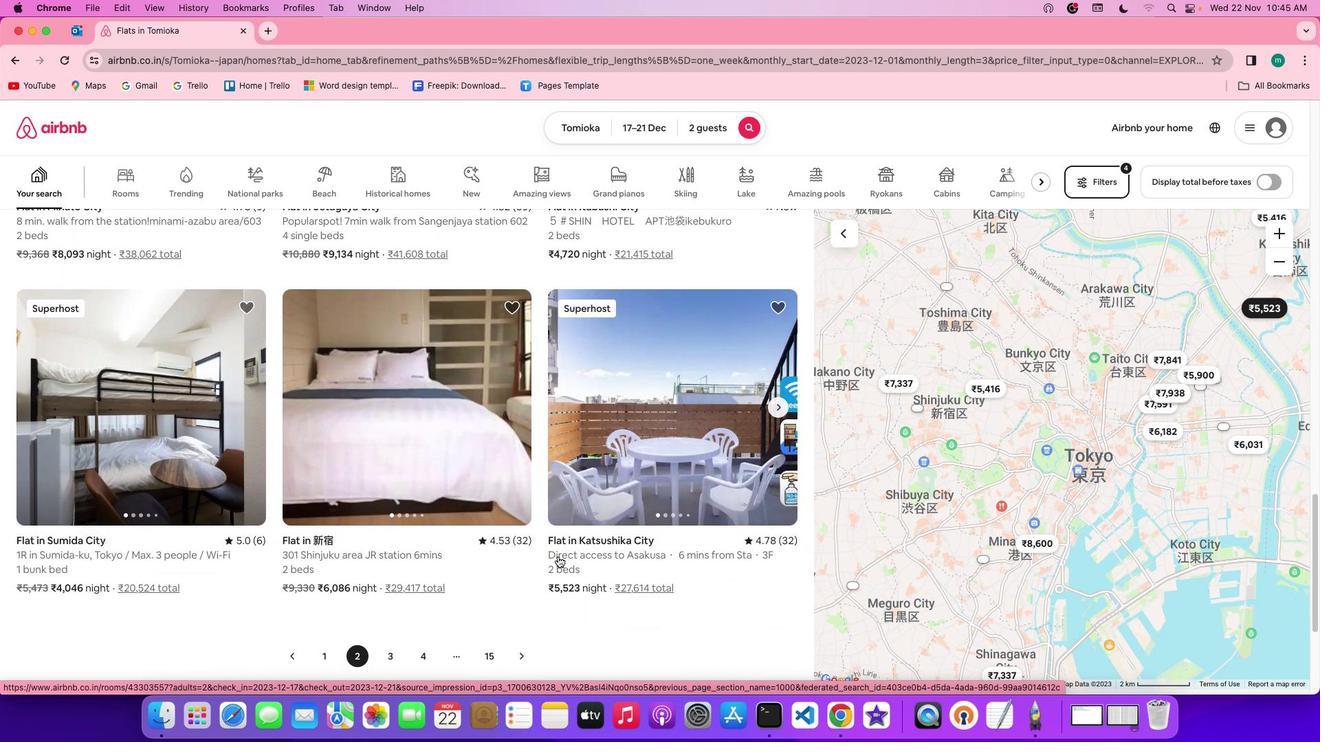 
Action: Mouse scrolled (557, 556) with delta (0, 0)
Screenshot: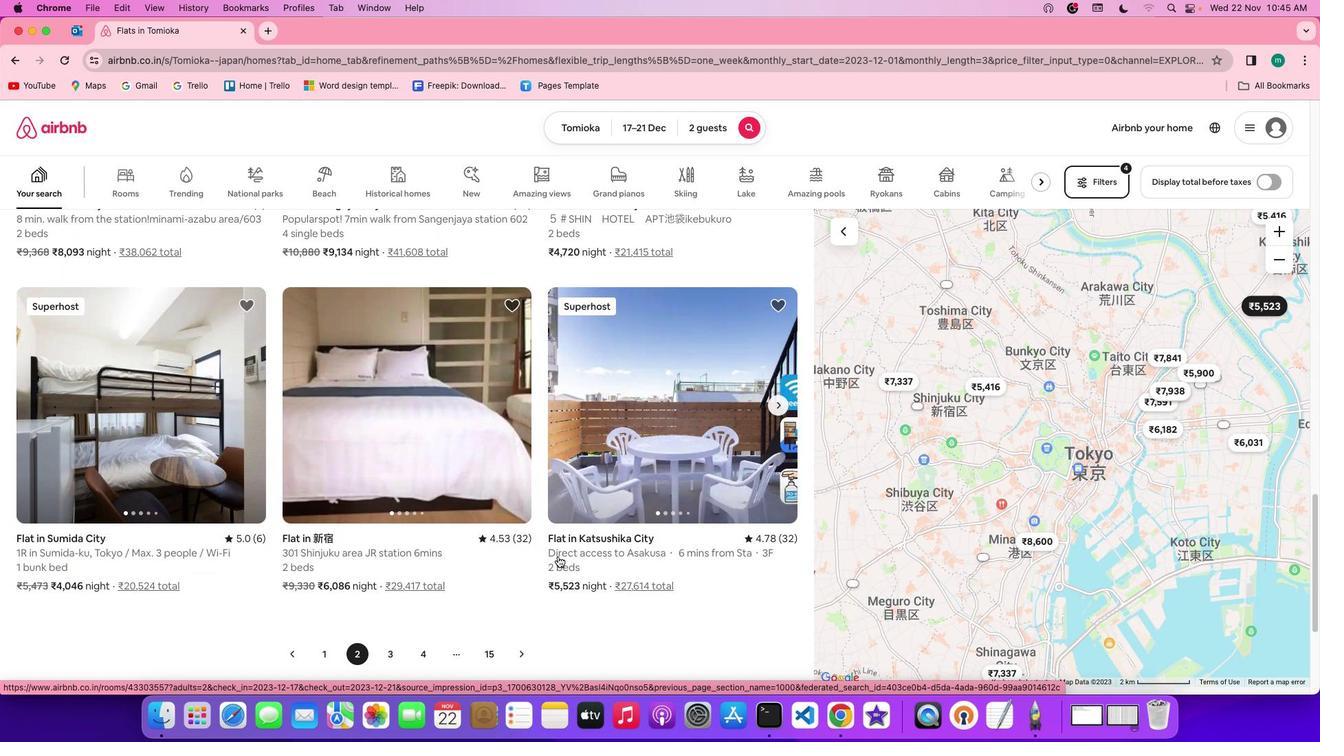 
Action: Mouse scrolled (557, 556) with delta (0, 0)
Screenshot: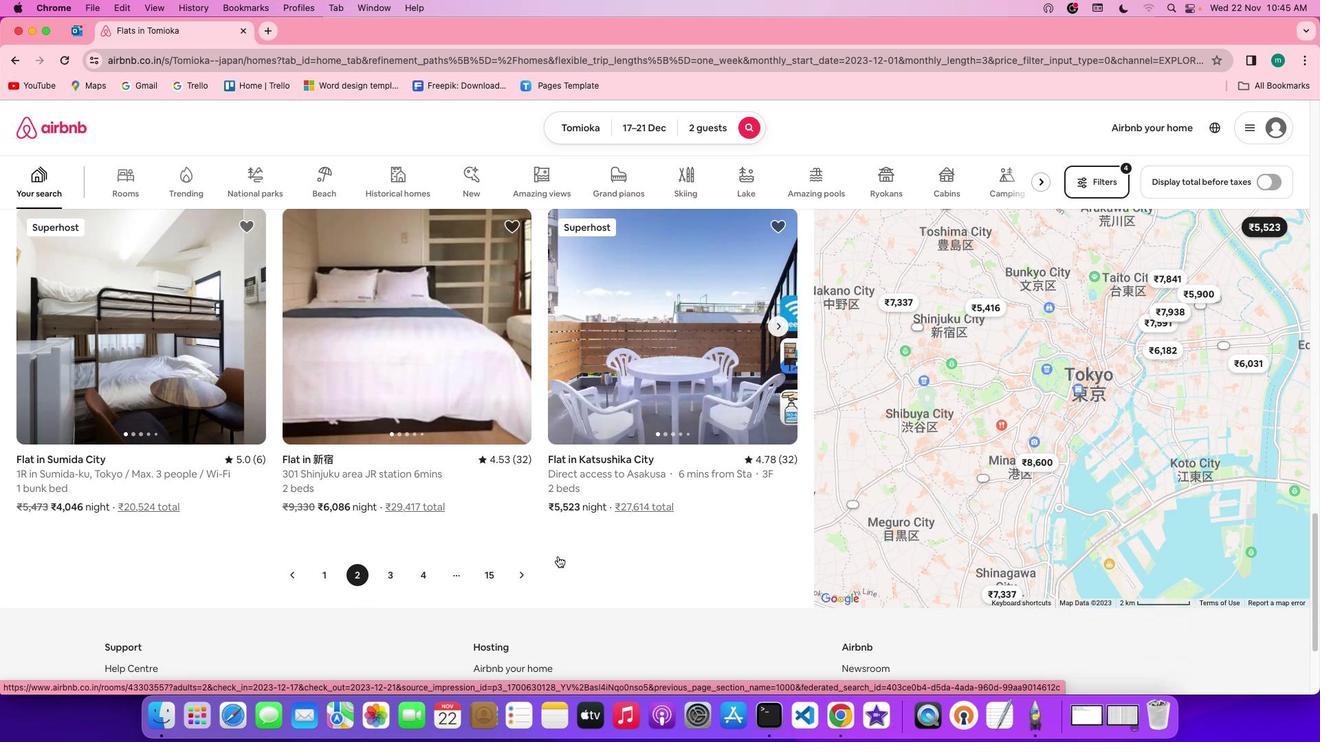 
Action: Mouse scrolled (557, 556) with delta (0, 0)
Screenshot: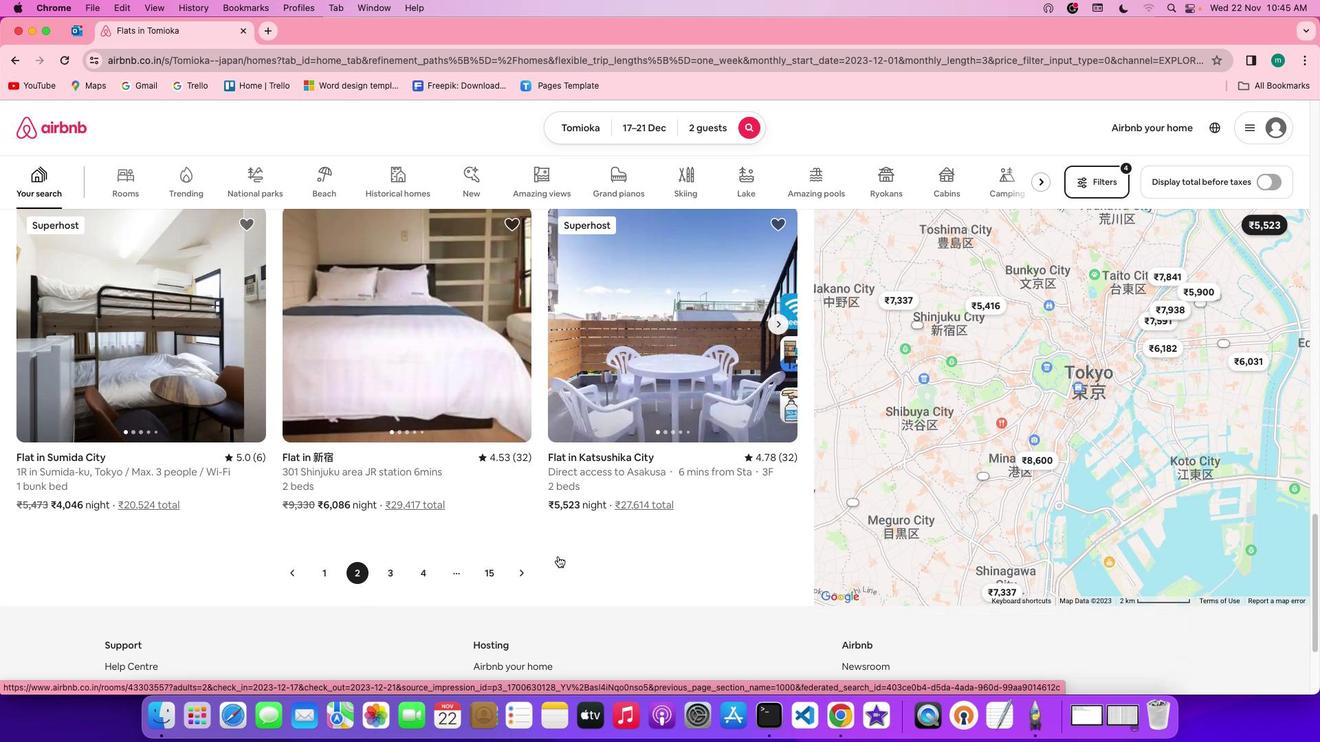 
Action: Mouse scrolled (557, 556) with delta (0, -1)
Screenshot: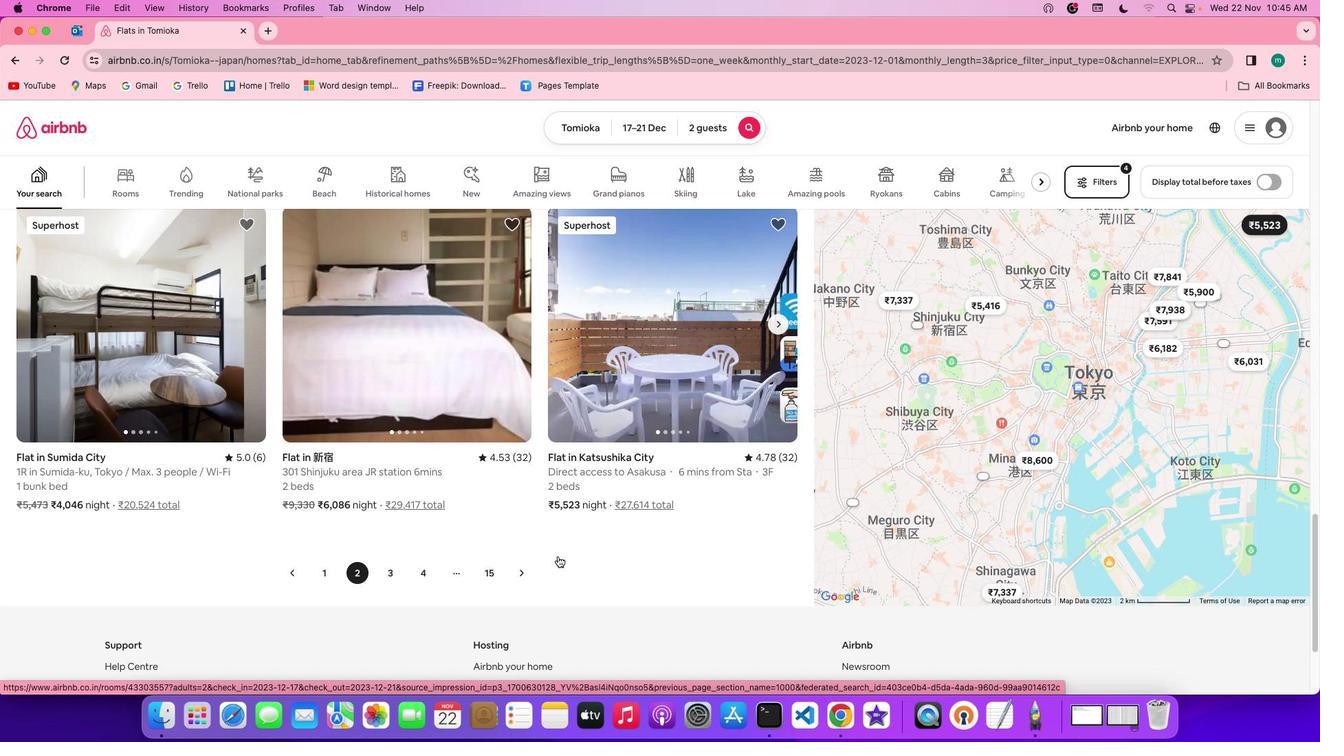 
Action: Mouse moved to (397, 572)
Screenshot: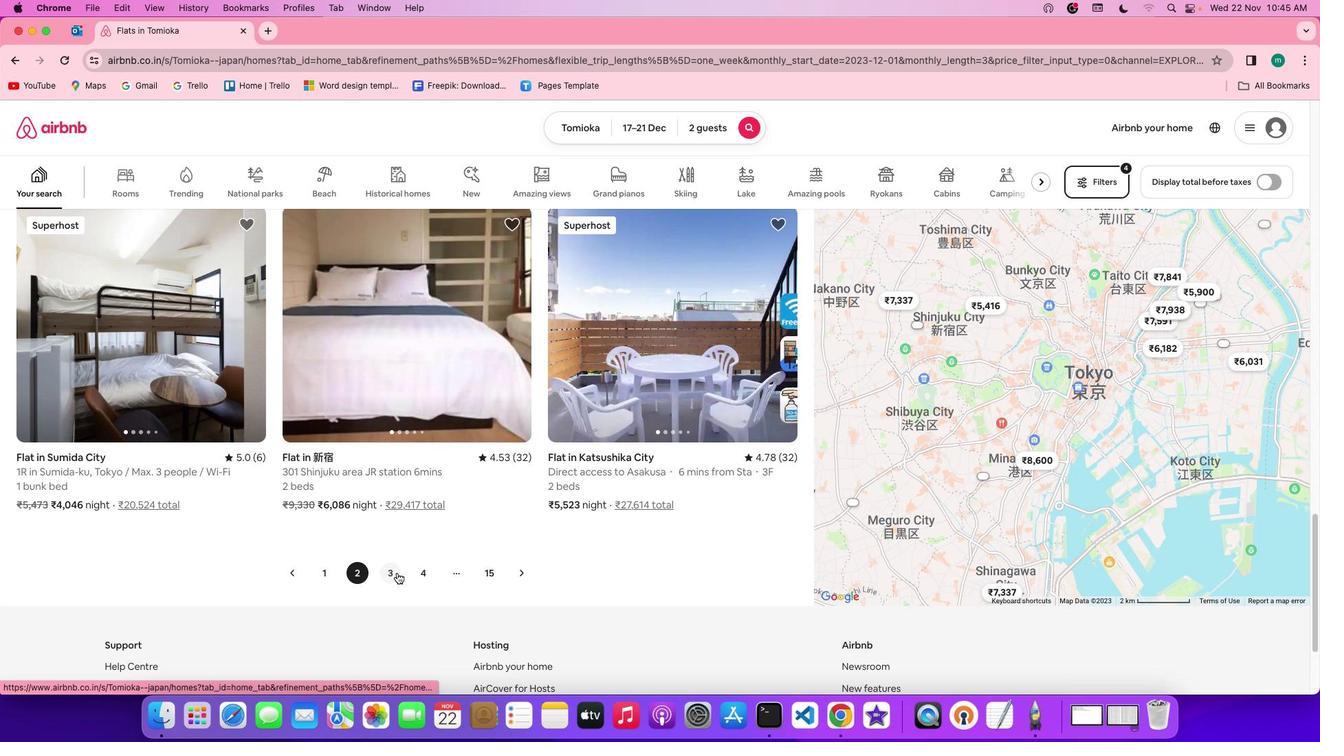 
Action: Mouse pressed left at (397, 572)
Screenshot: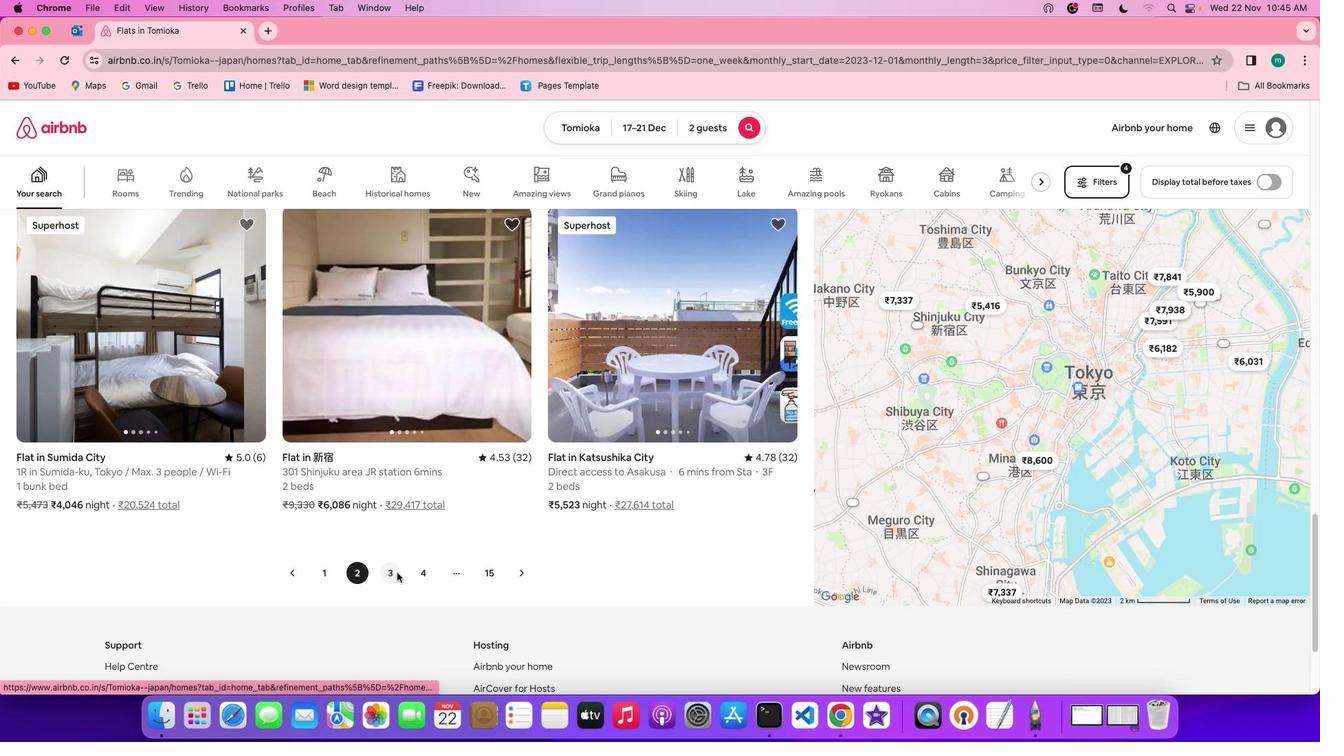 
Action: Mouse moved to (652, 558)
Screenshot: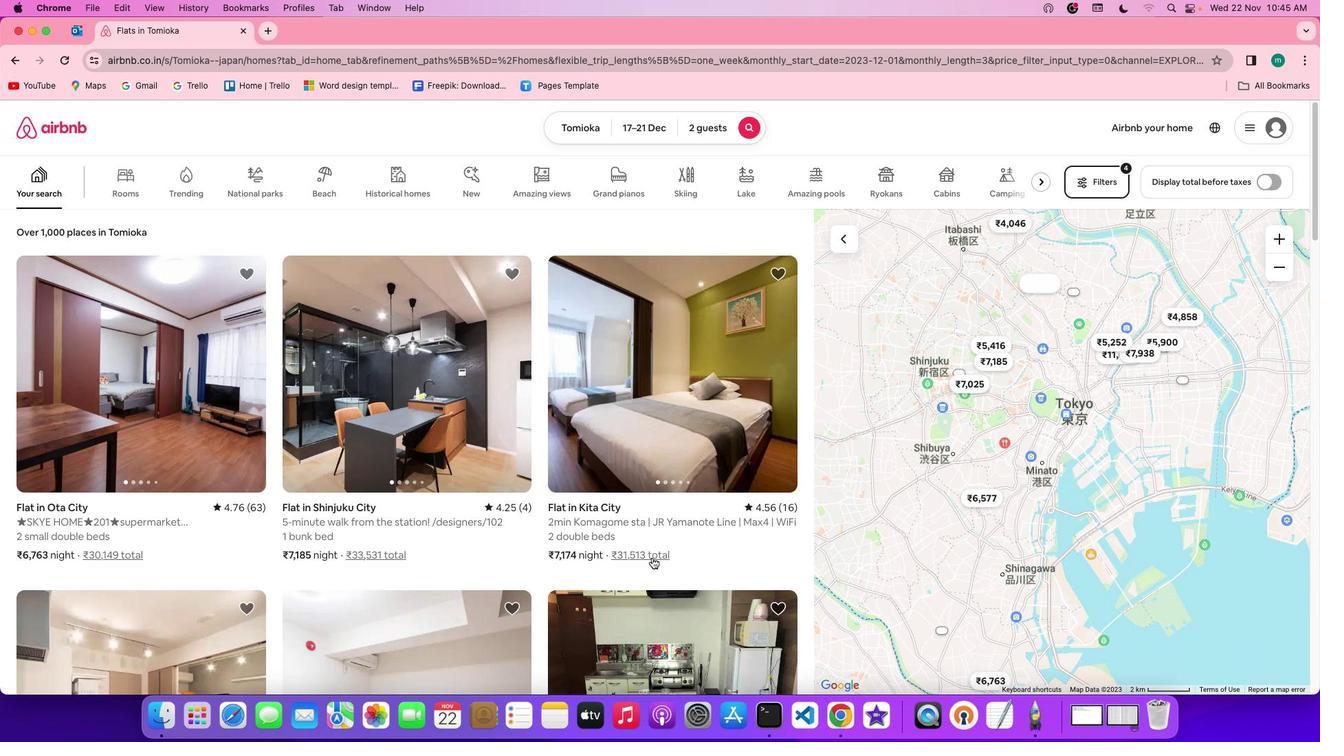 
Action: Mouse scrolled (652, 558) with delta (0, 0)
Screenshot: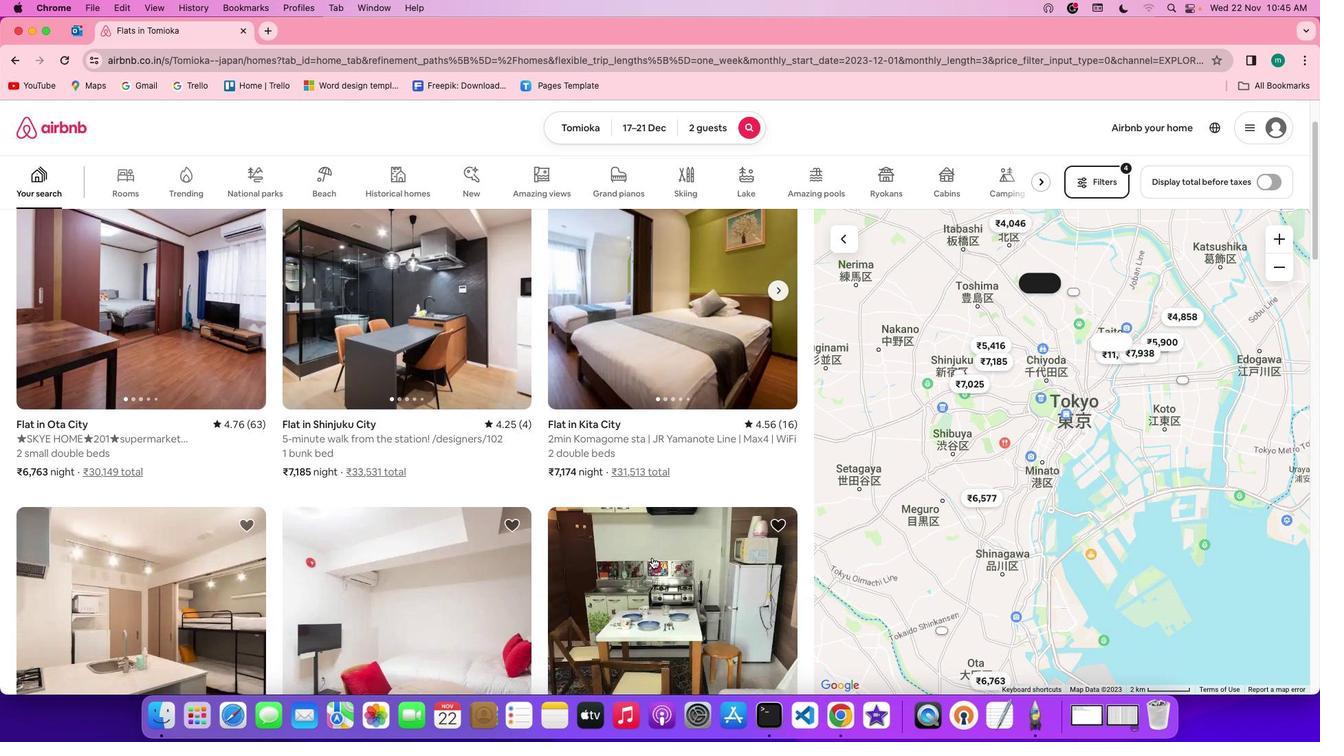 
Action: Mouse scrolled (652, 558) with delta (0, 0)
Screenshot: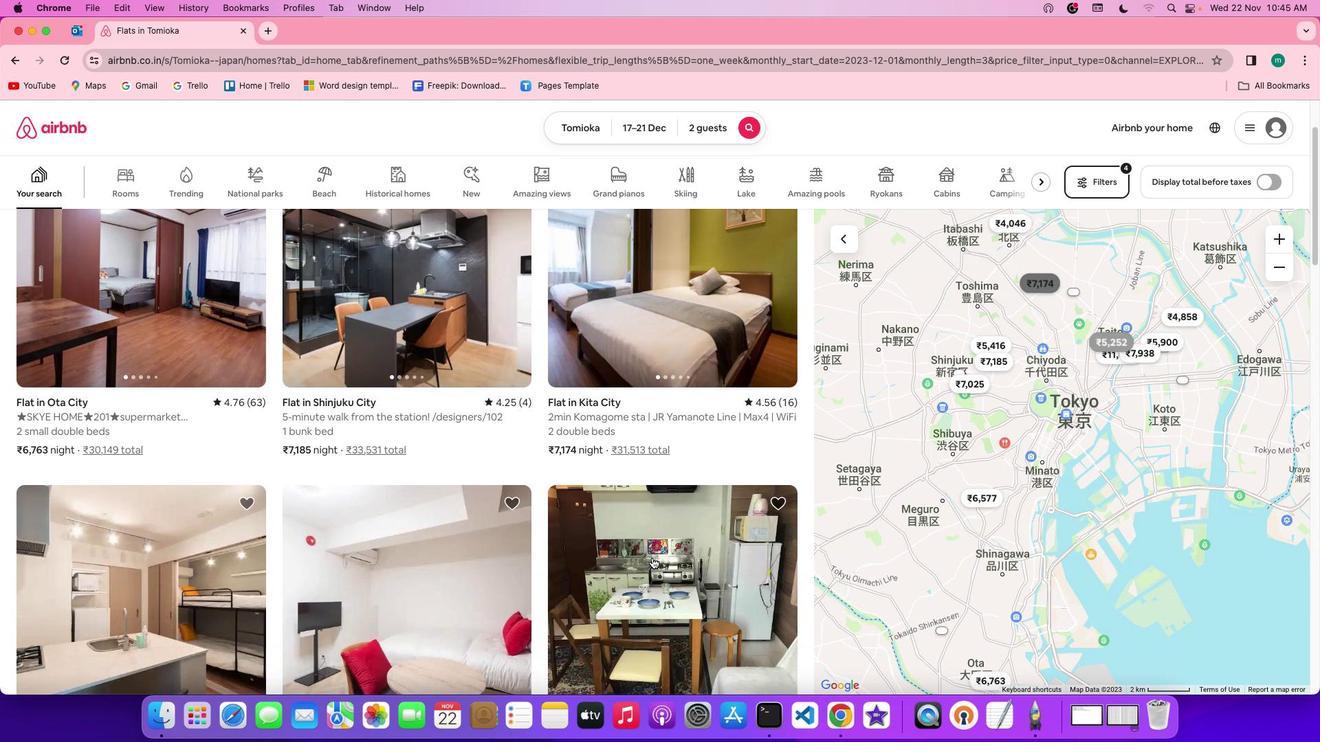 
Action: Mouse scrolled (652, 558) with delta (0, -1)
Screenshot: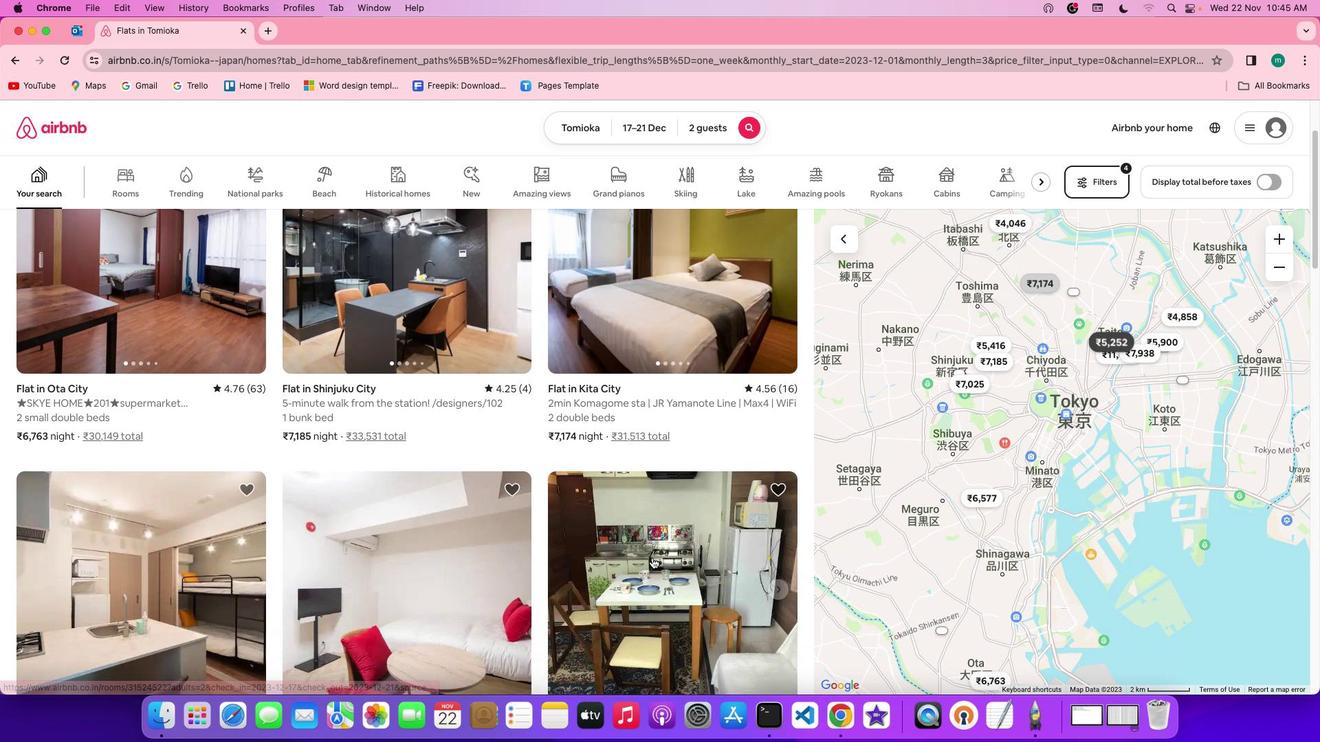 
Action: Mouse scrolled (652, 558) with delta (0, 0)
Screenshot: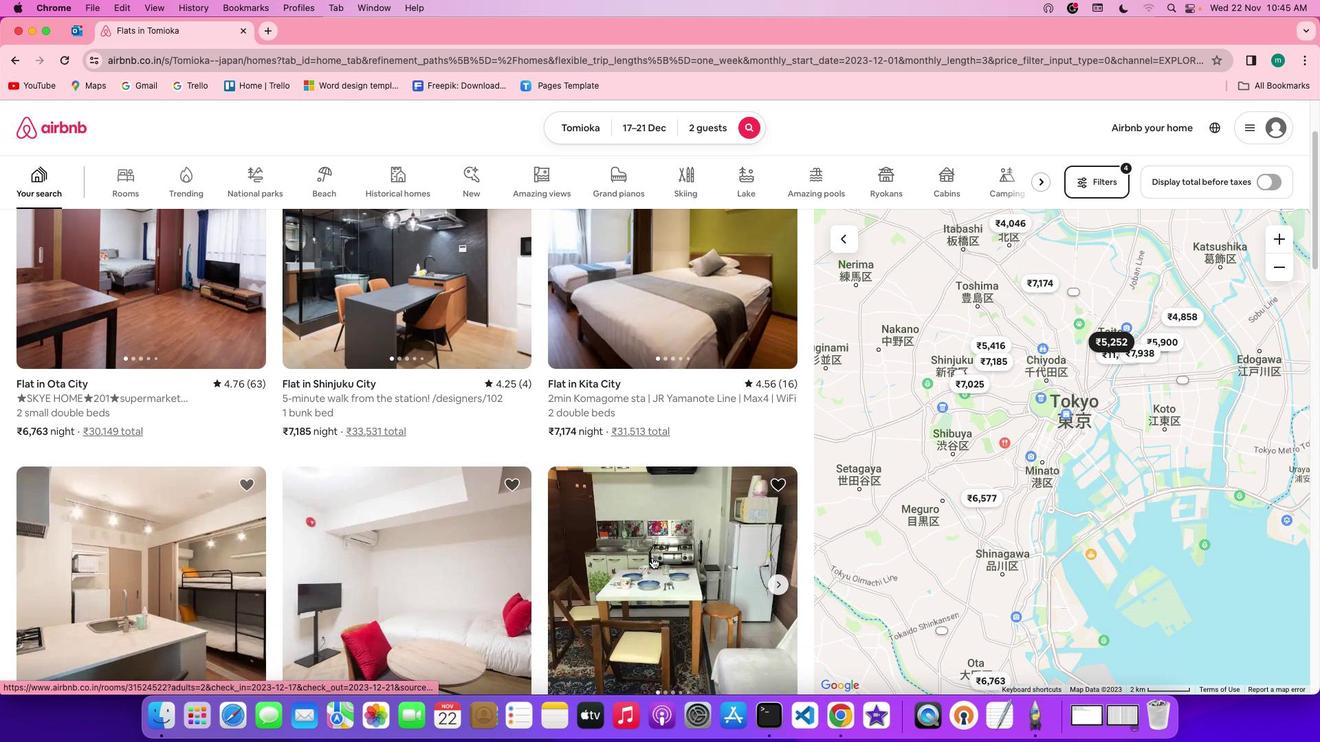 
Action: Mouse scrolled (652, 558) with delta (0, 0)
Screenshot: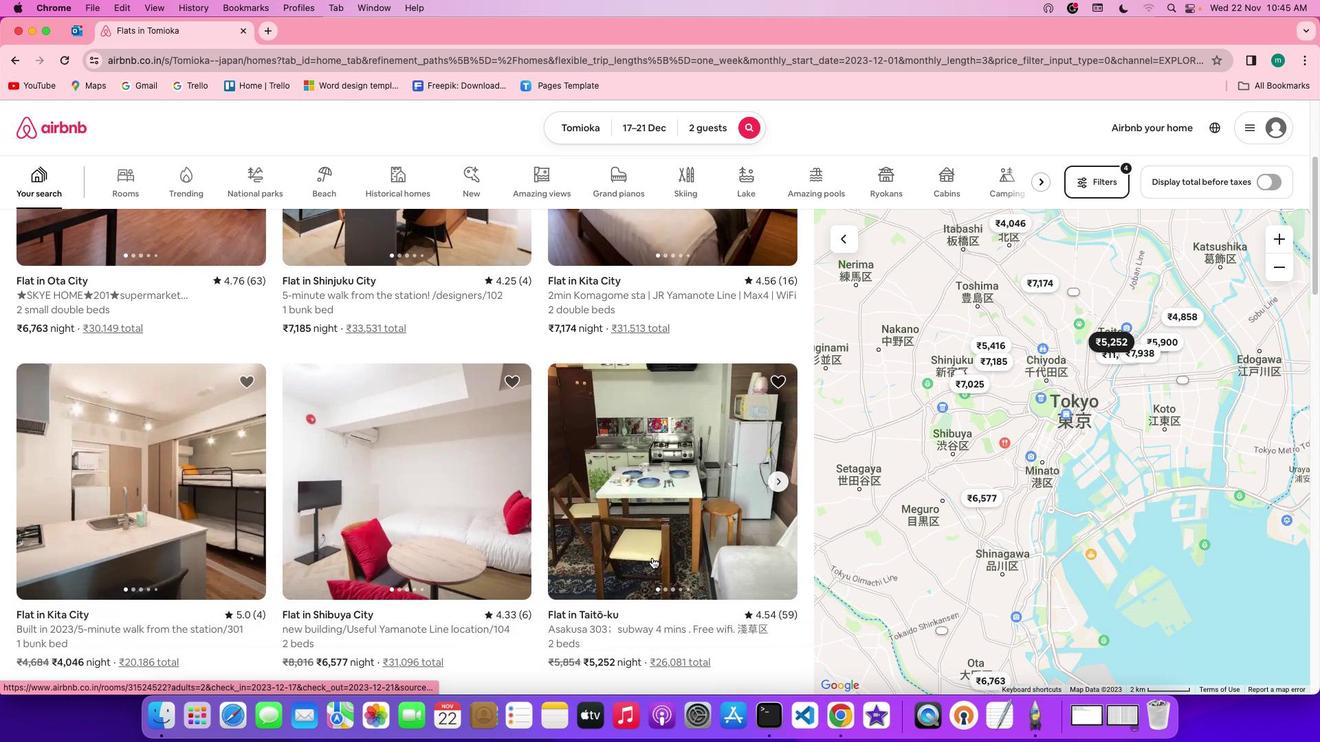 
Action: Mouse scrolled (652, 558) with delta (0, 0)
Screenshot: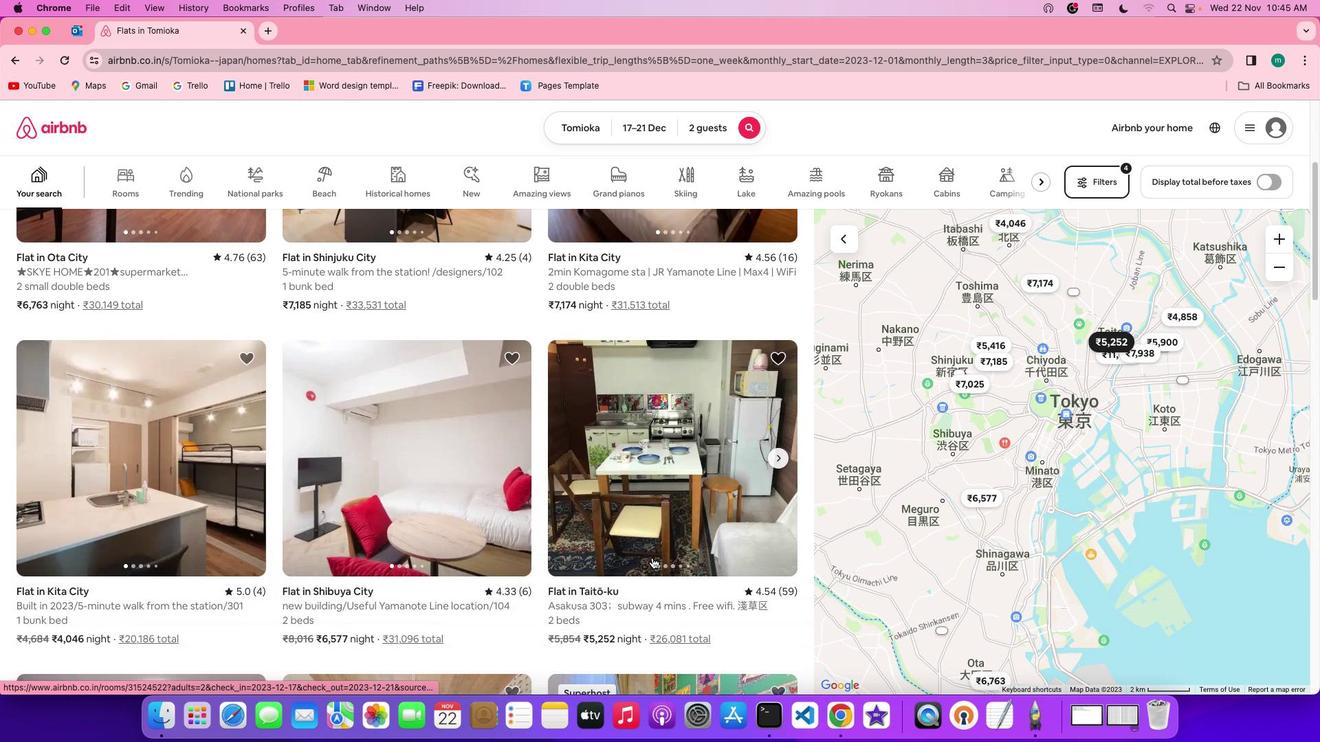
Action: Mouse scrolled (652, 558) with delta (0, -1)
Screenshot: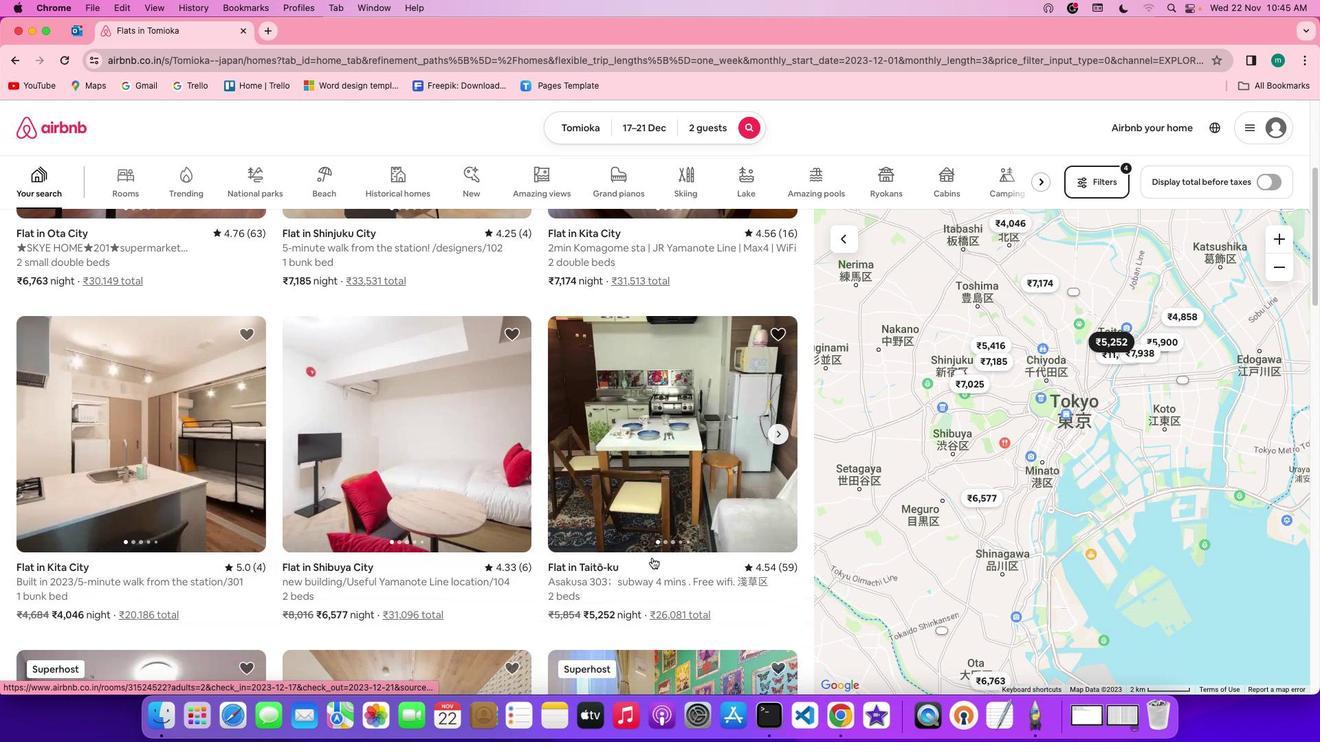 
Action: Mouse scrolled (652, 558) with delta (0, -1)
Screenshot: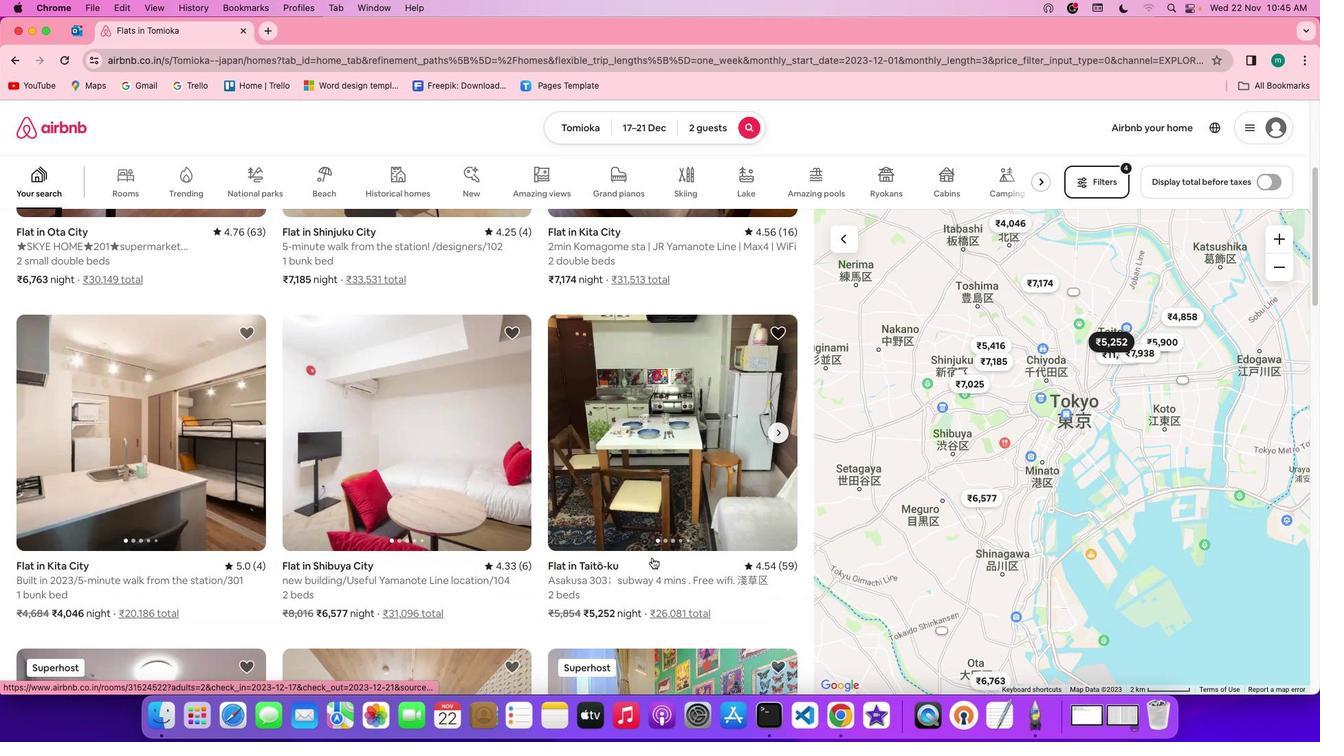 
Action: Mouse scrolled (652, 558) with delta (0, 0)
Screenshot: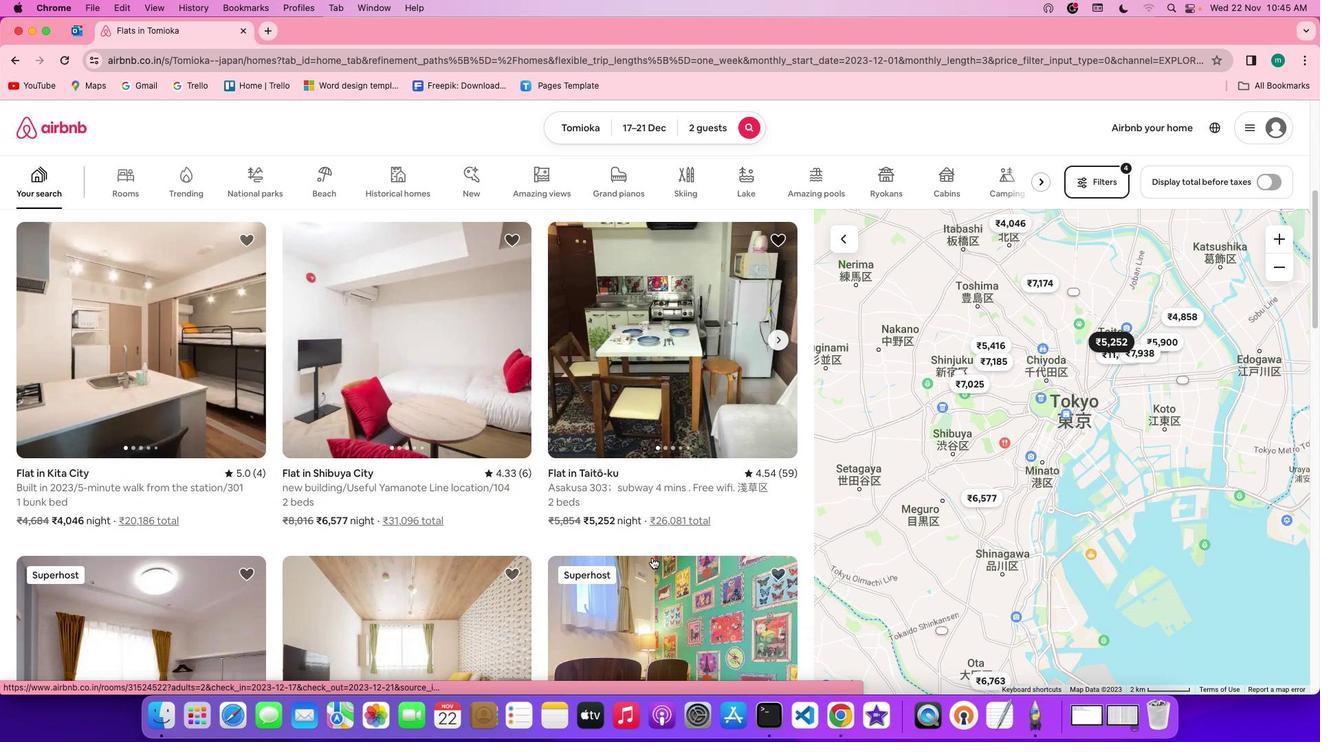 
Action: Mouse scrolled (652, 558) with delta (0, 0)
Screenshot: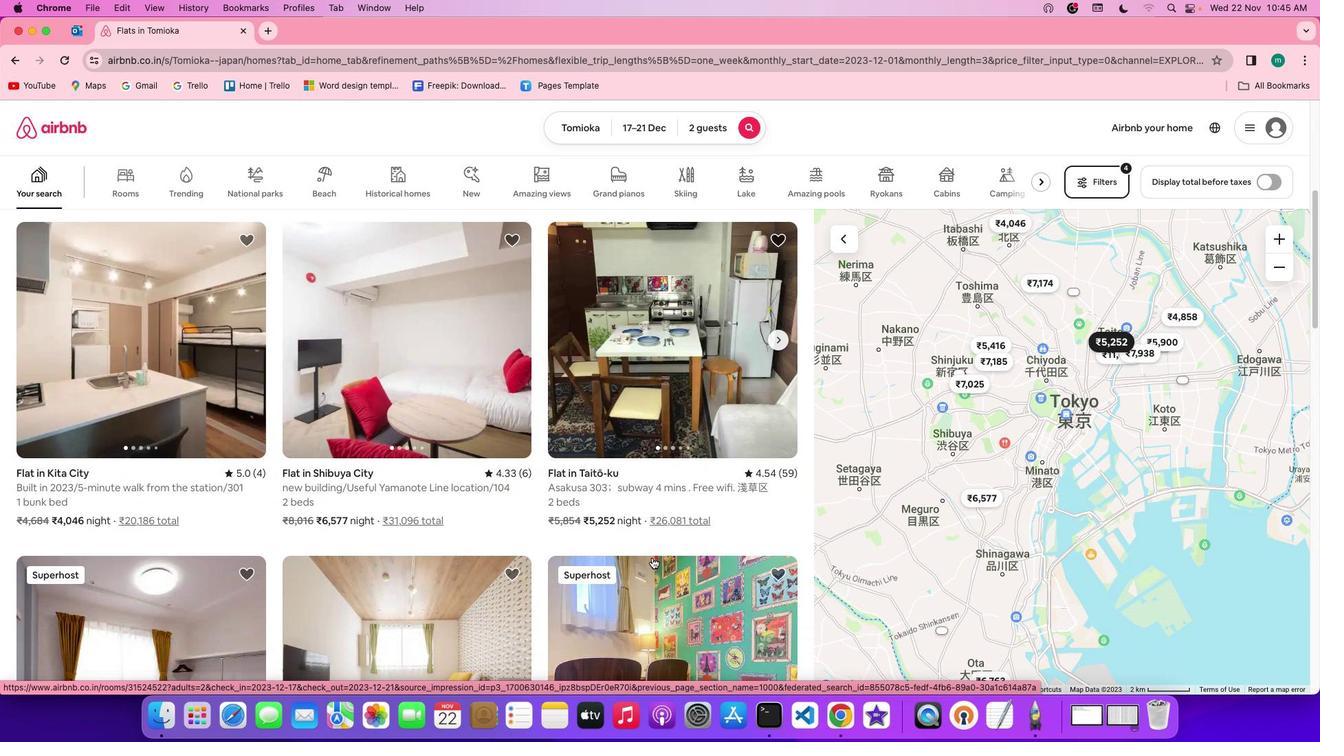 
Action: Mouse scrolled (652, 558) with delta (0, -1)
Screenshot: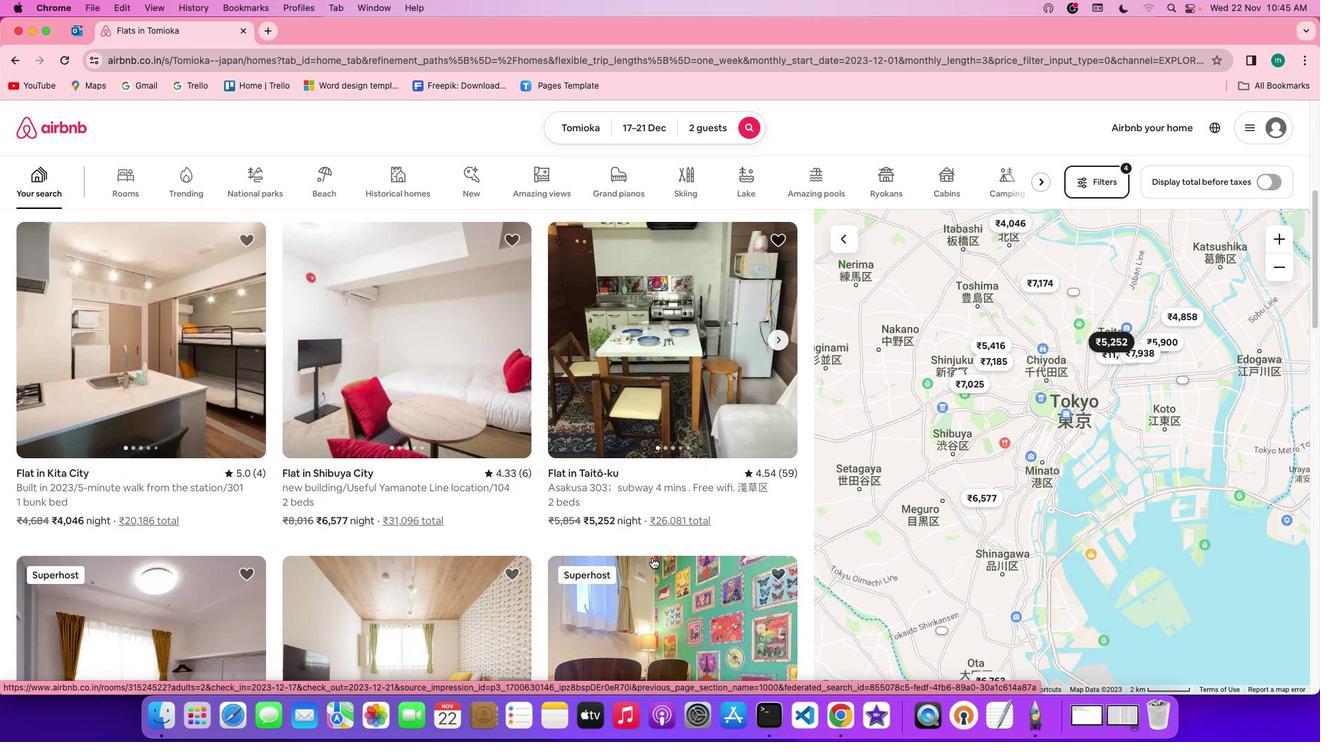
Action: Mouse scrolled (652, 558) with delta (0, 0)
Screenshot: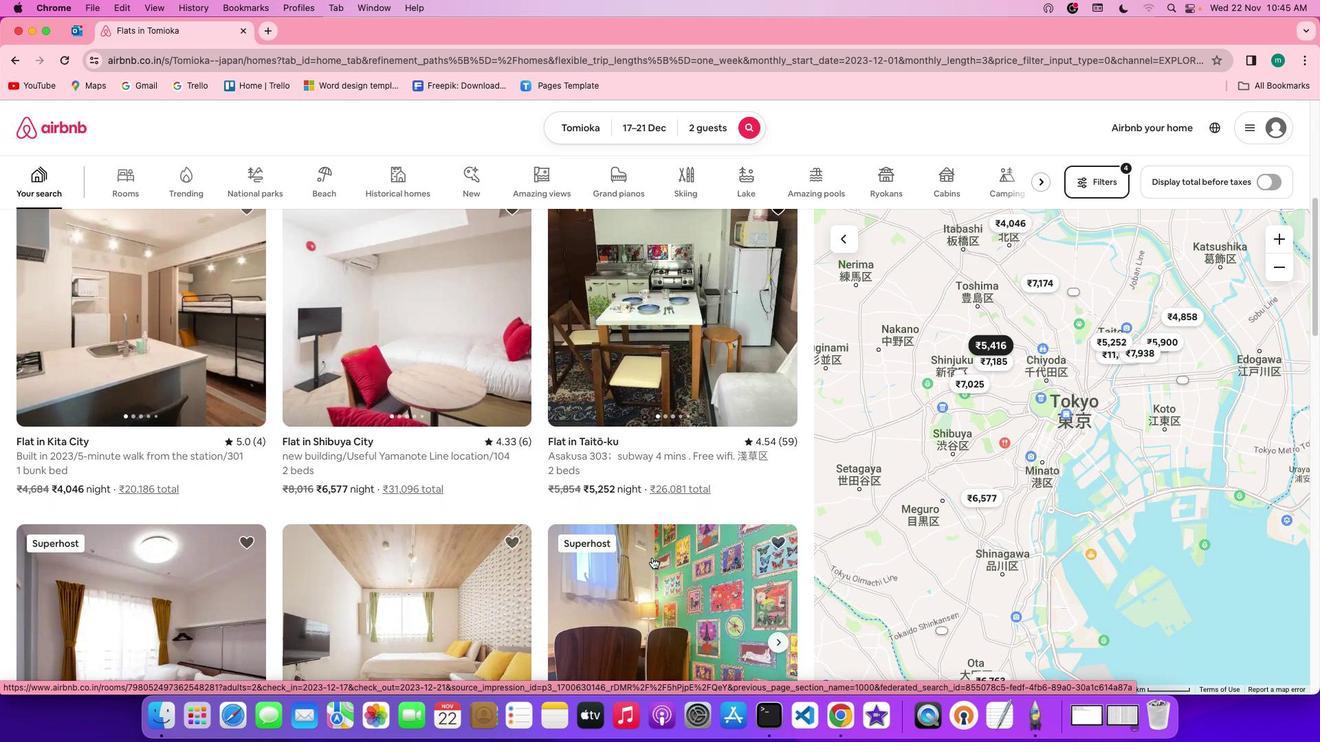 
Action: Mouse scrolled (652, 558) with delta (0, 0)
Screenshot: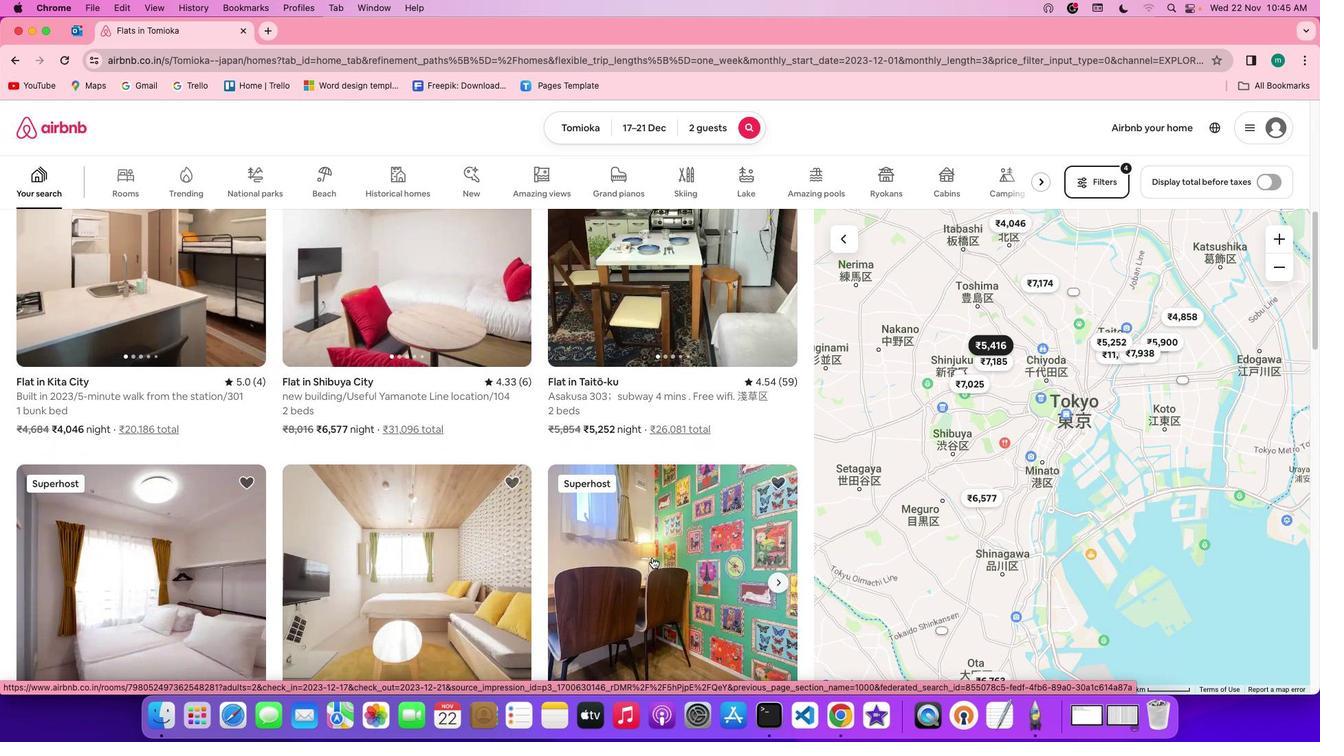
Action: Mouse scrolled (652, 558) with delta (0, 0)
Screenshot: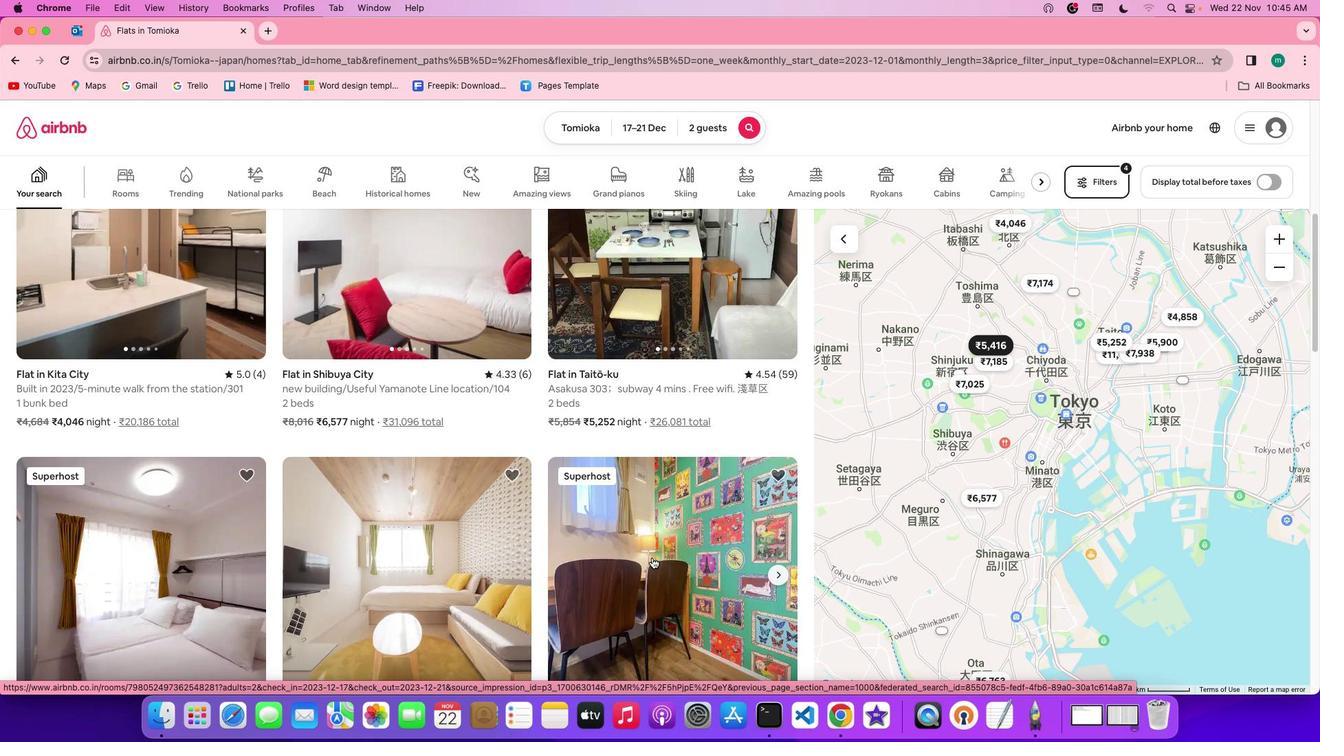 
Action: Mouse scrolled (652, 558) with delta (0, 0)
Screenshot: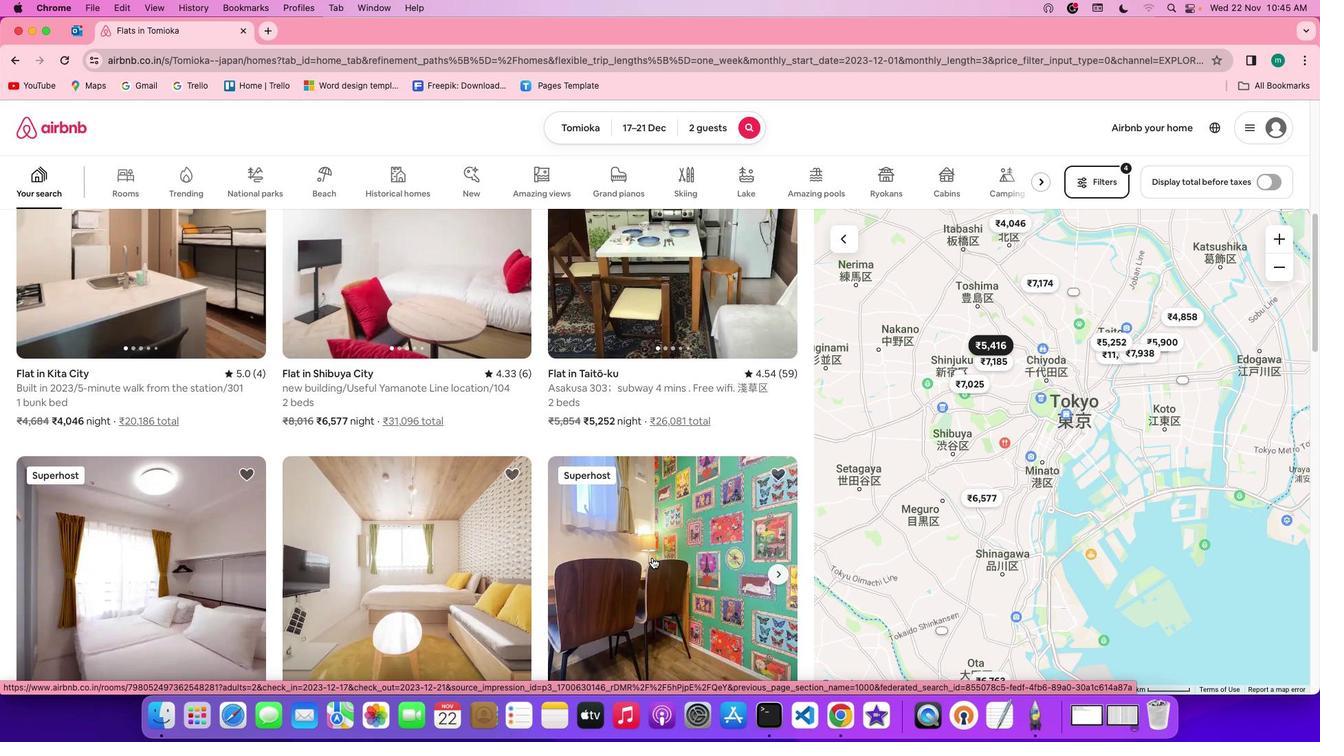 
Action: Mouse scrolled (652, 558) with delta (0, 0)
Screenshot: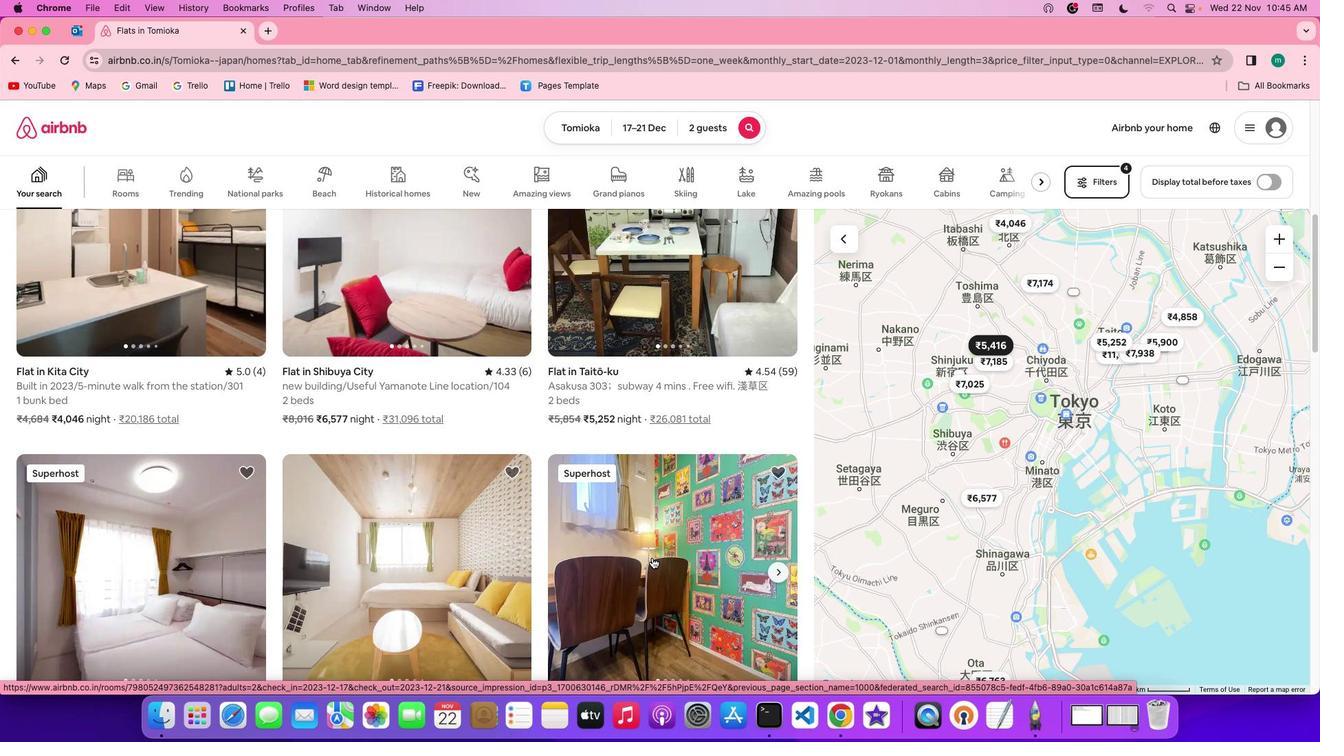 
Action: Mouse scrolled (652, 558) with delta (0, 0)
Screenshot: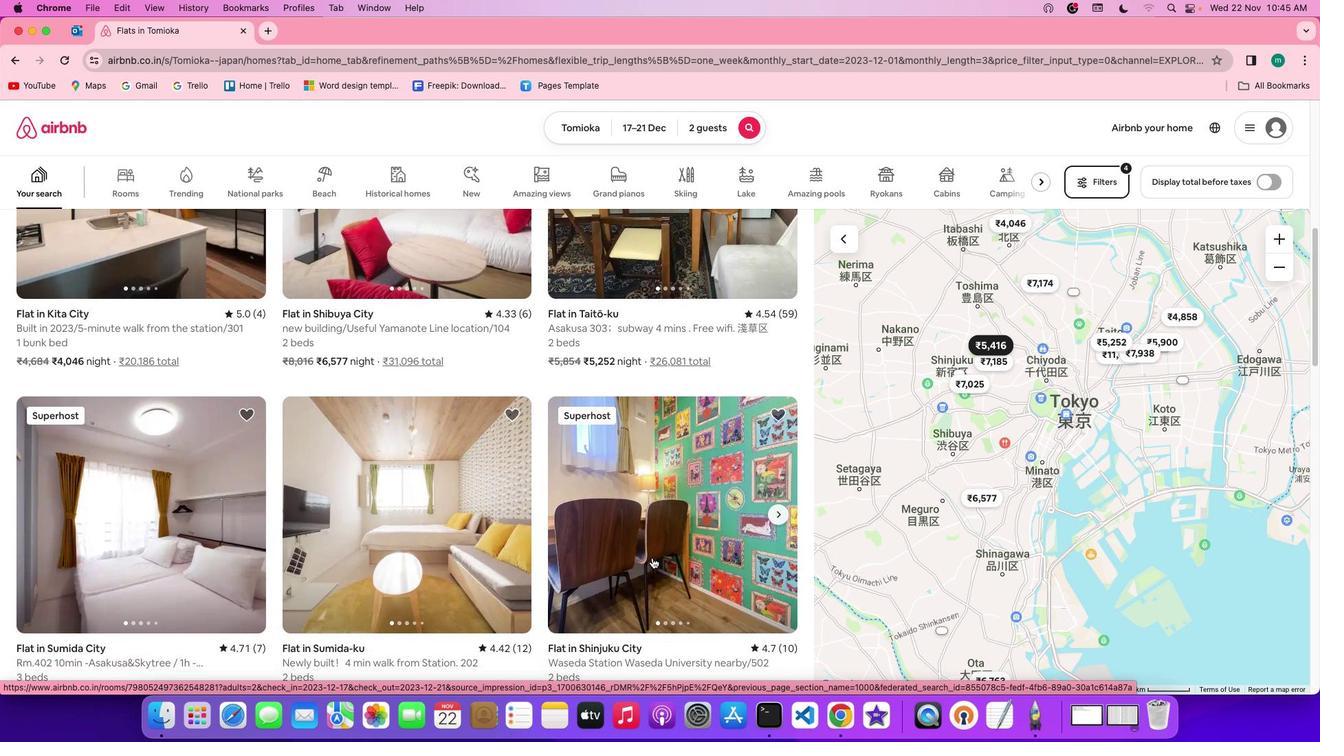 
Action: Mouse scrolled (652, 558) with delta (0, 0)
Screenshot: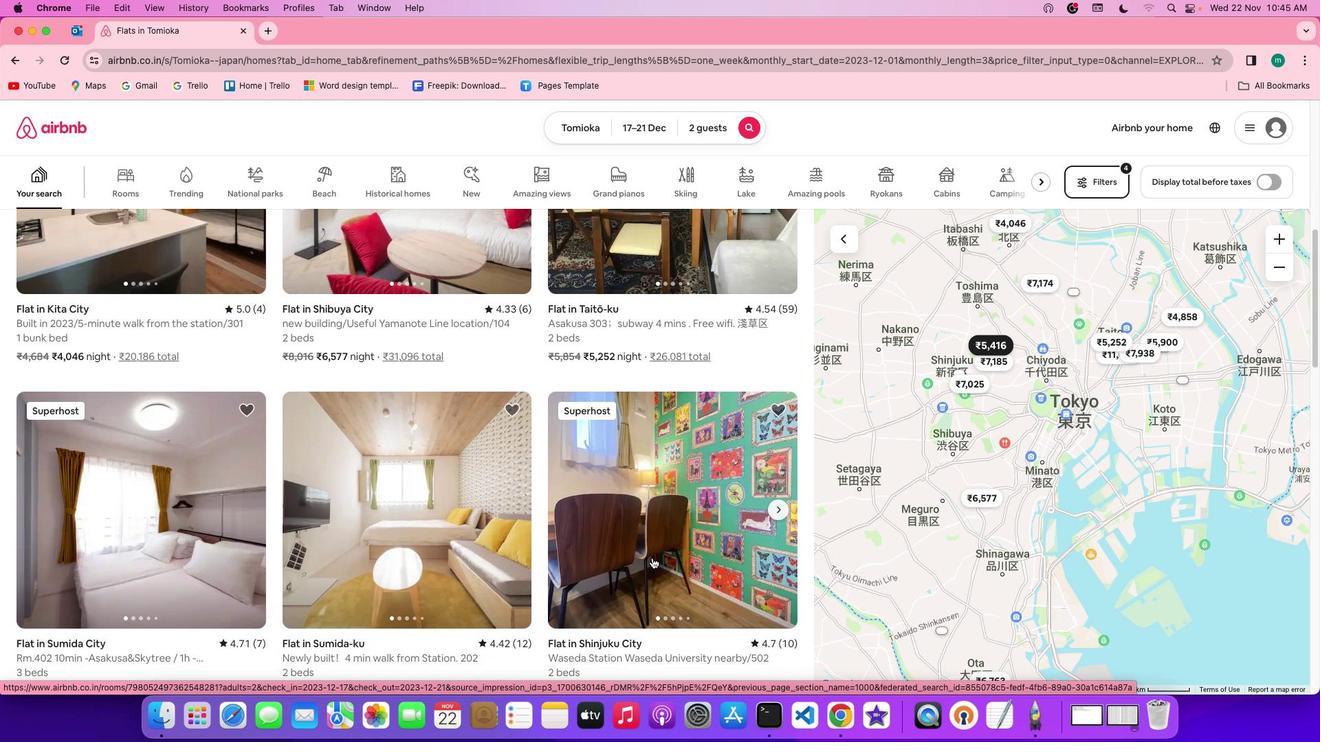 
Action: Mouse scrolled (652, 558) with delta (0, 0)
Screenshot: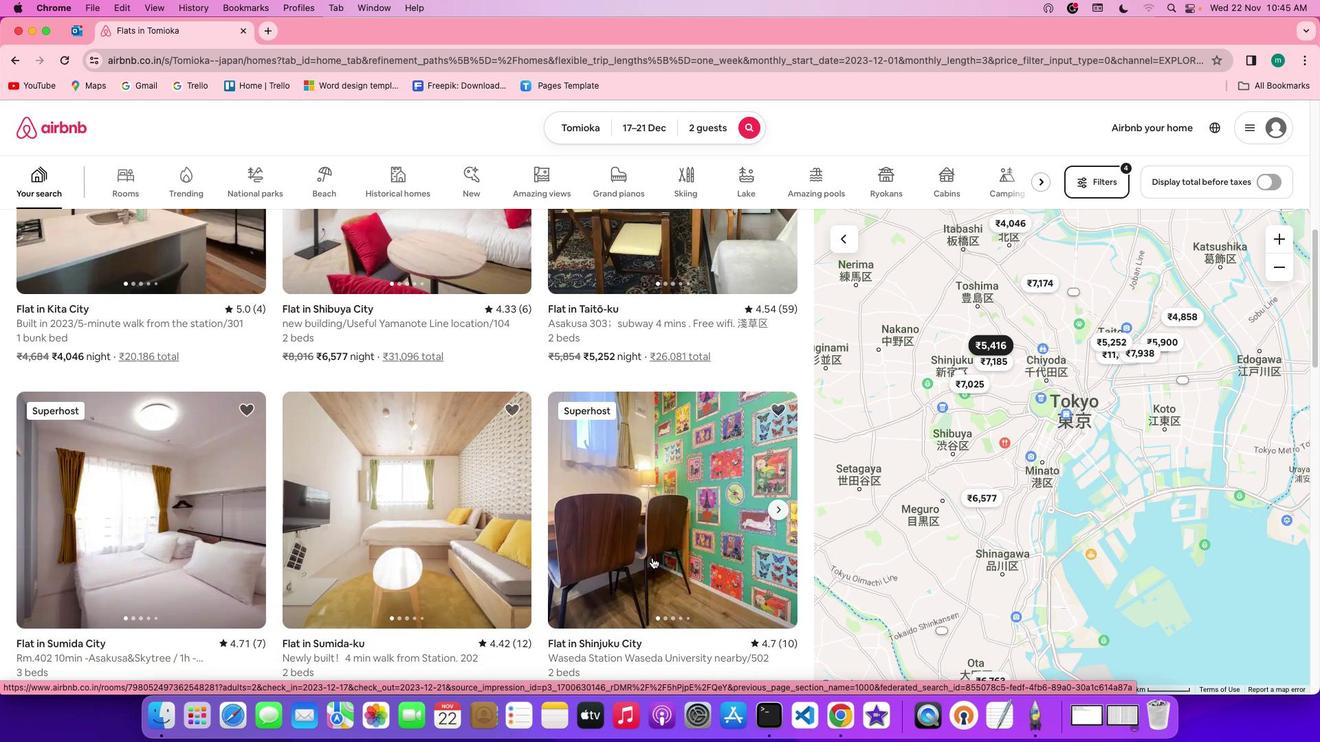 
Action: Mouse scrolled (652, 558) with delta (0, 0)
Screenshot: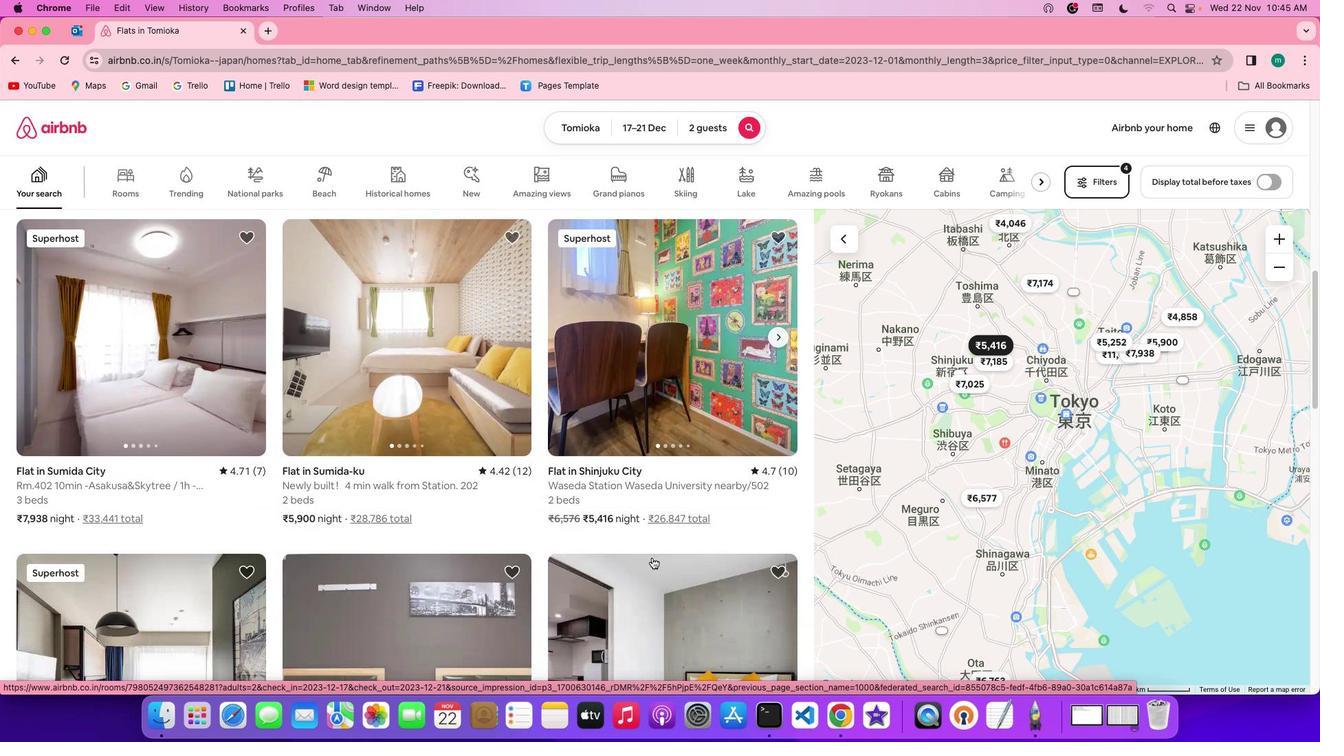 
Action: Mouse scrolled (652, 558) with delta (0, 0)
Screenshot: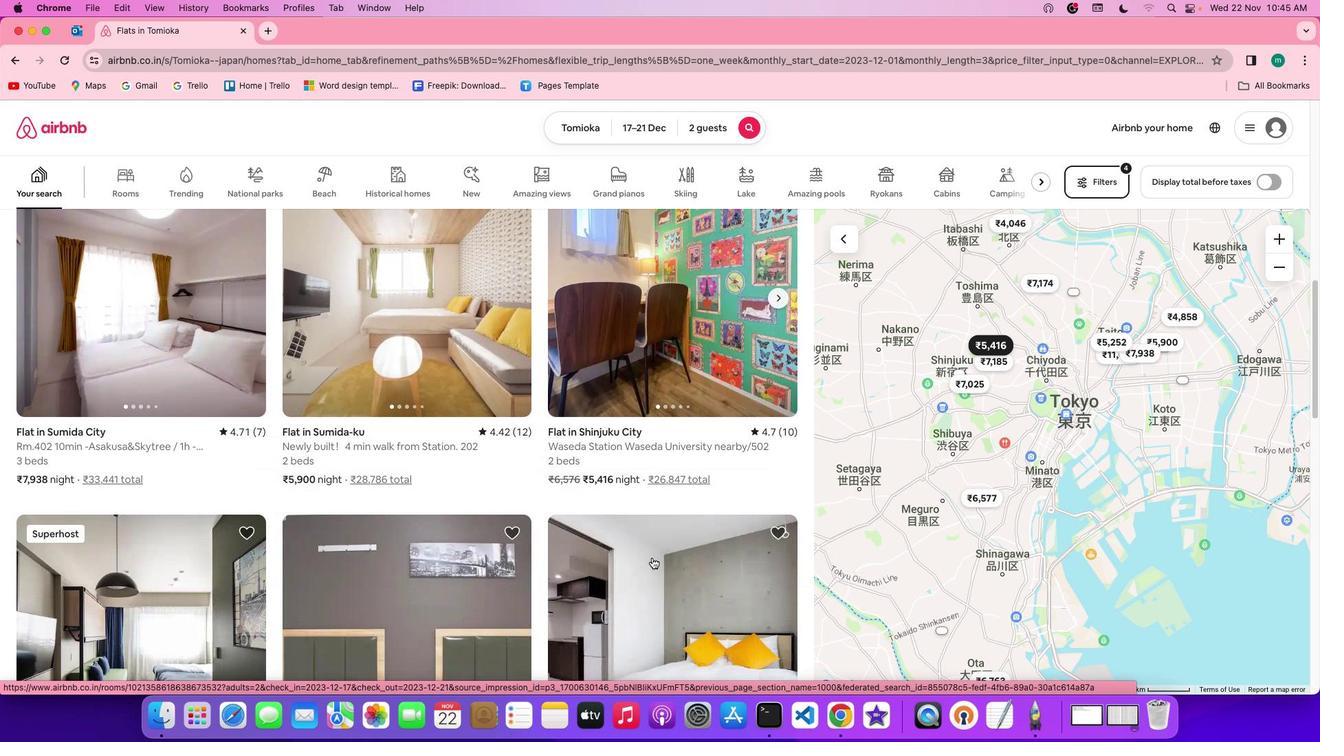 
Action: Mouse scrolled (652, 558) with delta (0, -1)
Screenshot: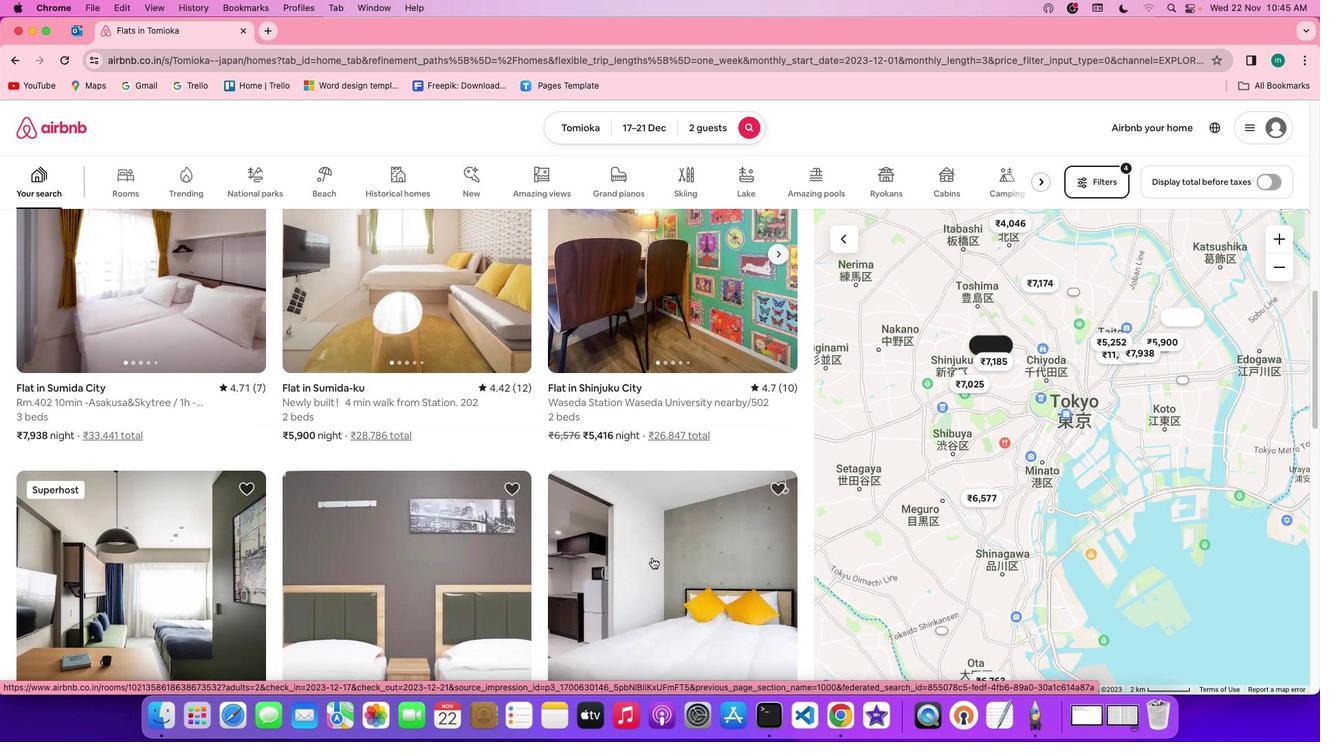 
Action: Mouse scrolled (652, 558) with delta (0, -2)
Screenshot: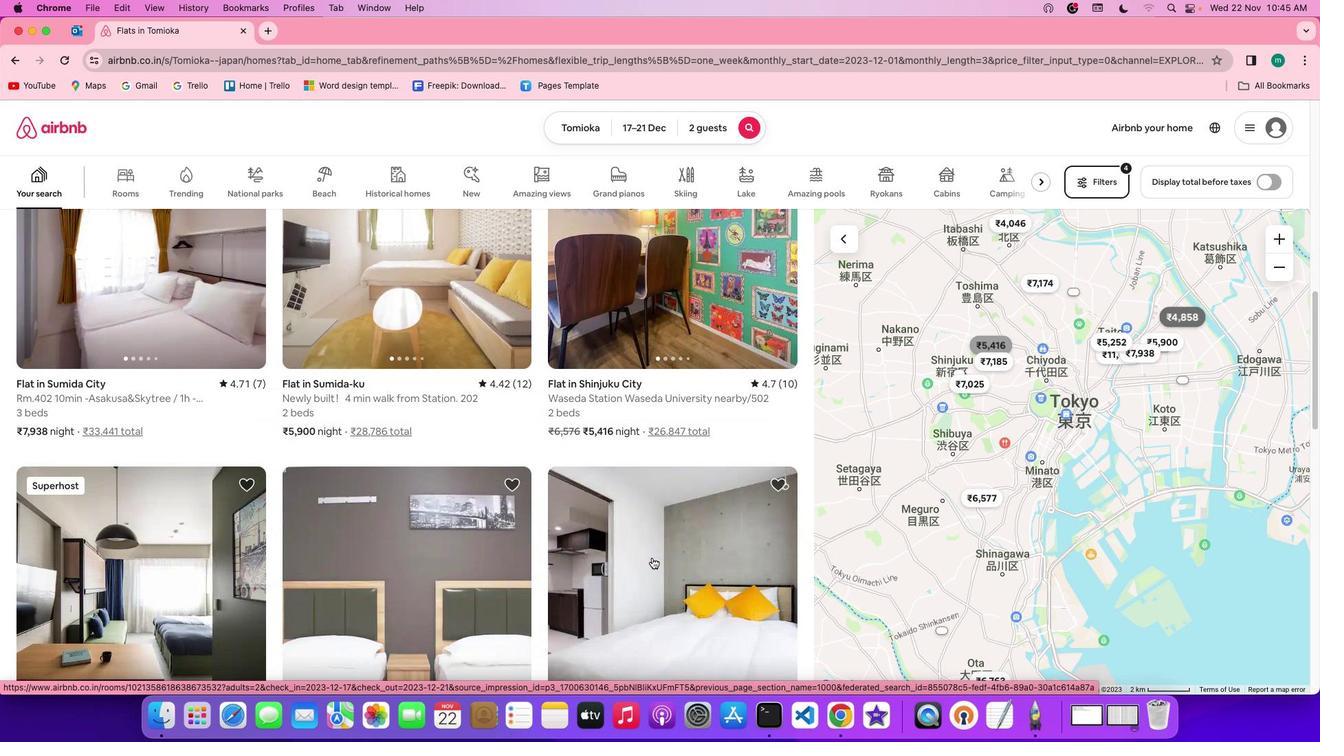 
Action: Mouse scrolled (652, 558) with delta (0, -2)
Screenshot: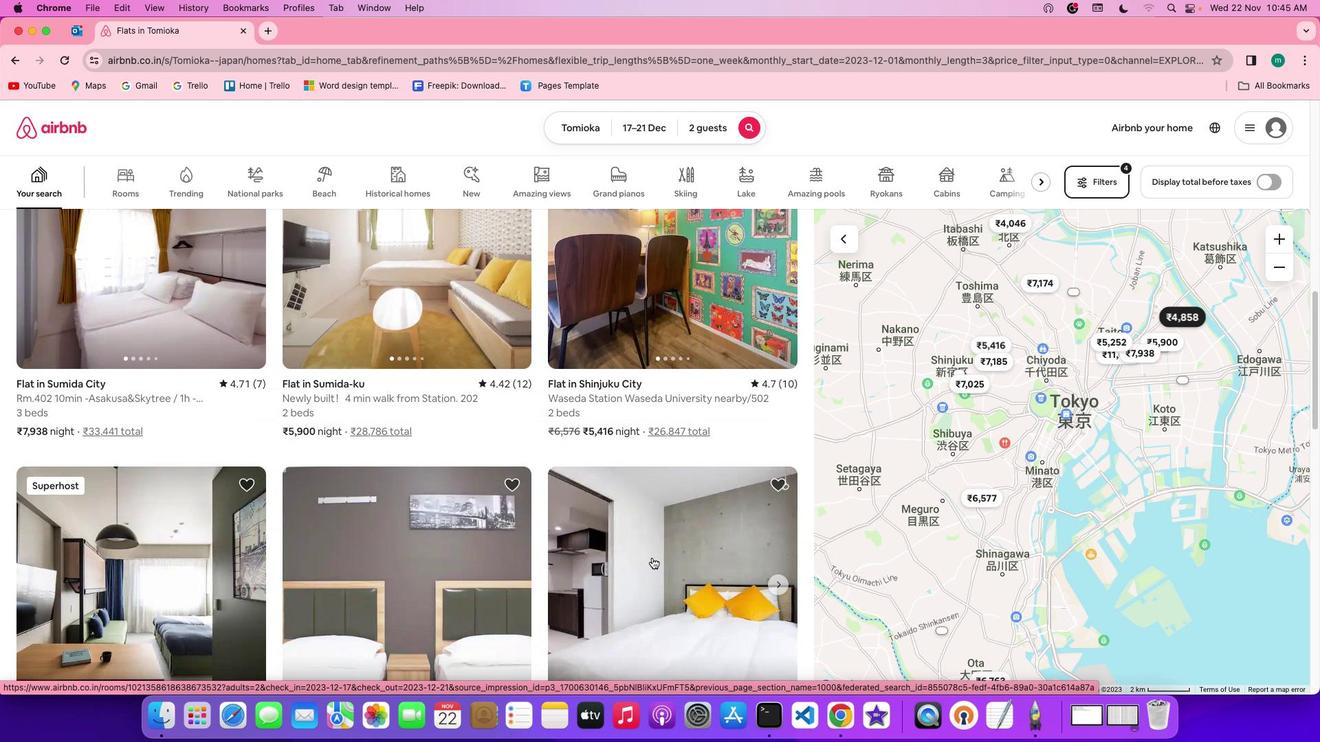 
Action: Mouse scrolled (652, 558) with delta (0, 0)
Screenshot: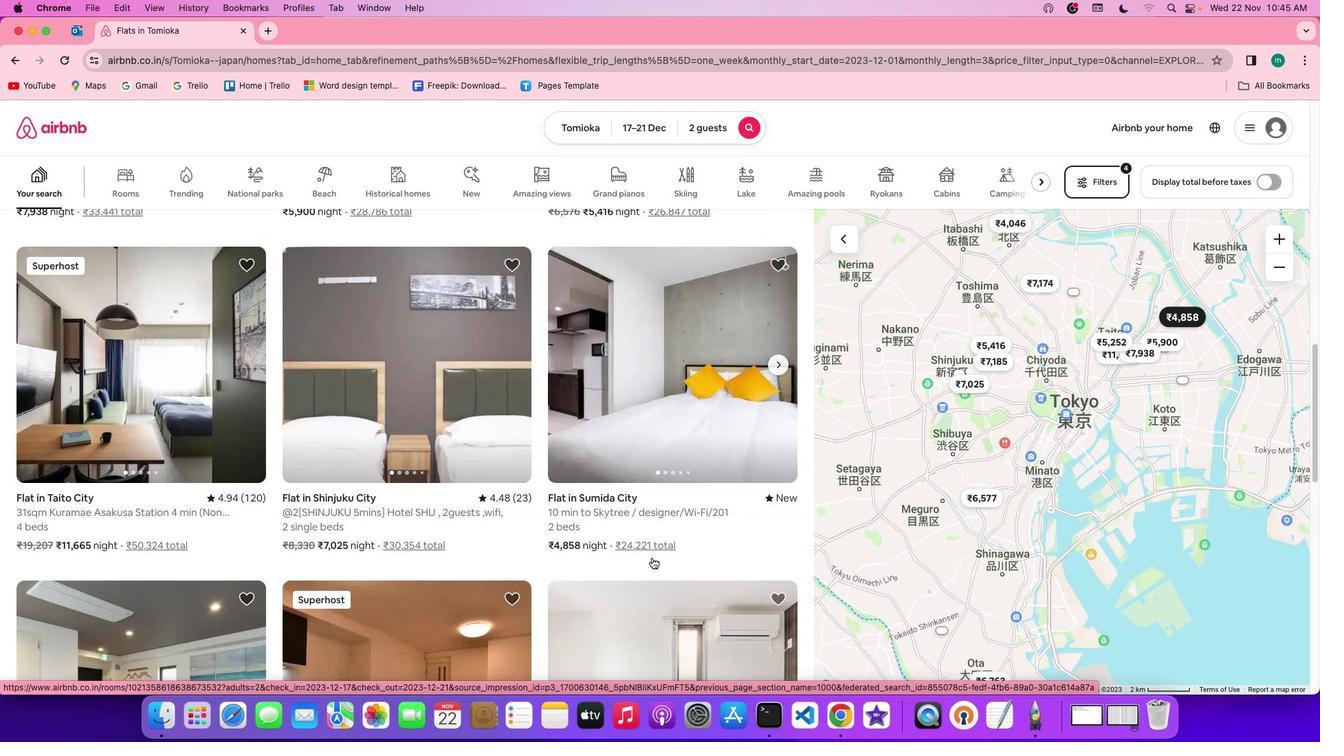 
Action: Mouse scrolled (652, 558) with delta (0, 0)
Screenshot: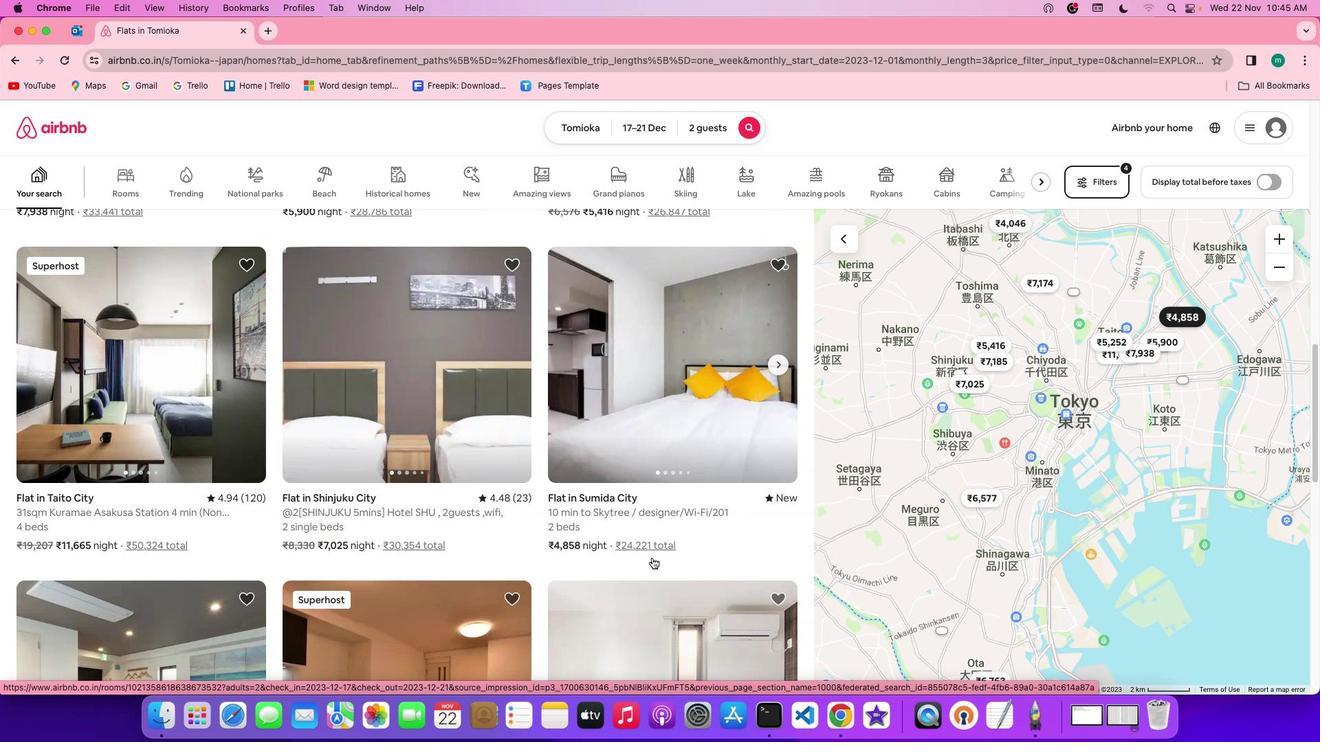 
Action: Mouse scrolled (652, 558) with delta (0, -2)
Screenshot: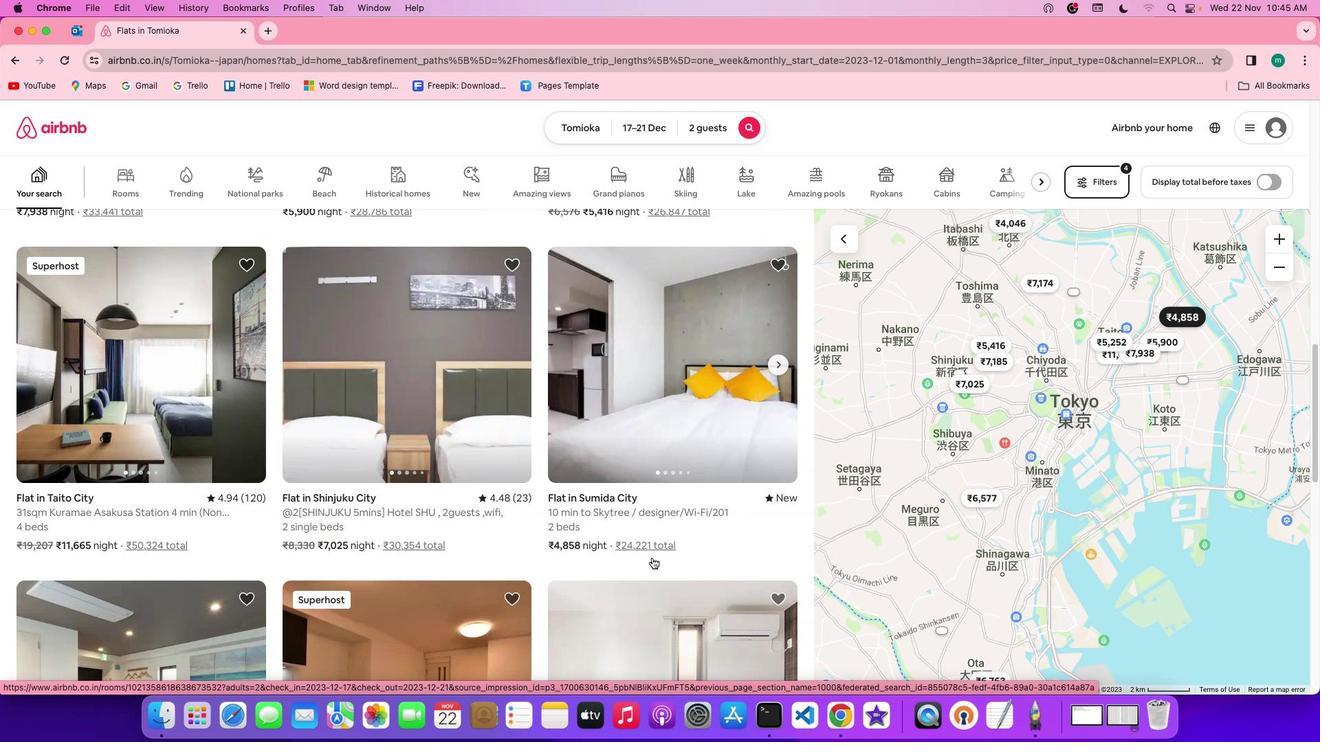 
Action: Mouse scrolled (652, 558) with delta (0, -2)
Screenshot: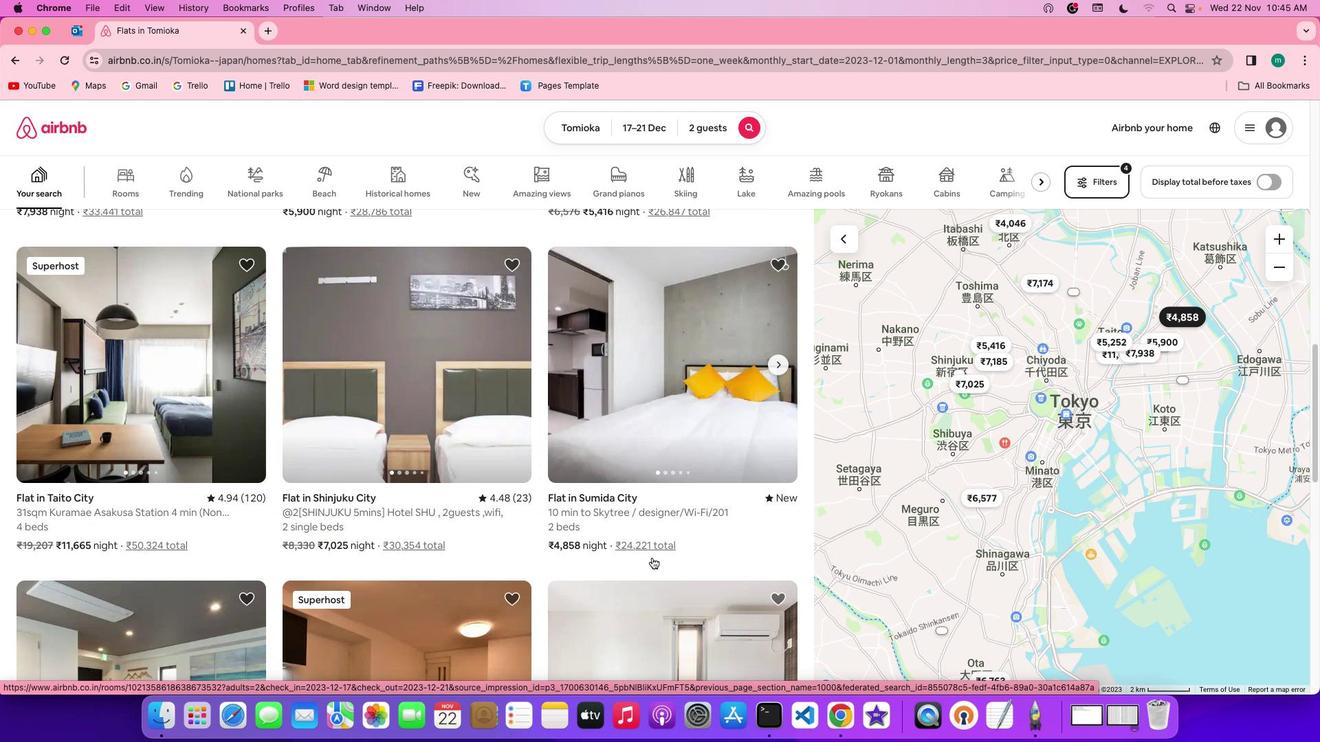 
Action: Mouse scrolled (652, 558) with delta (0, 0)
Screenshot: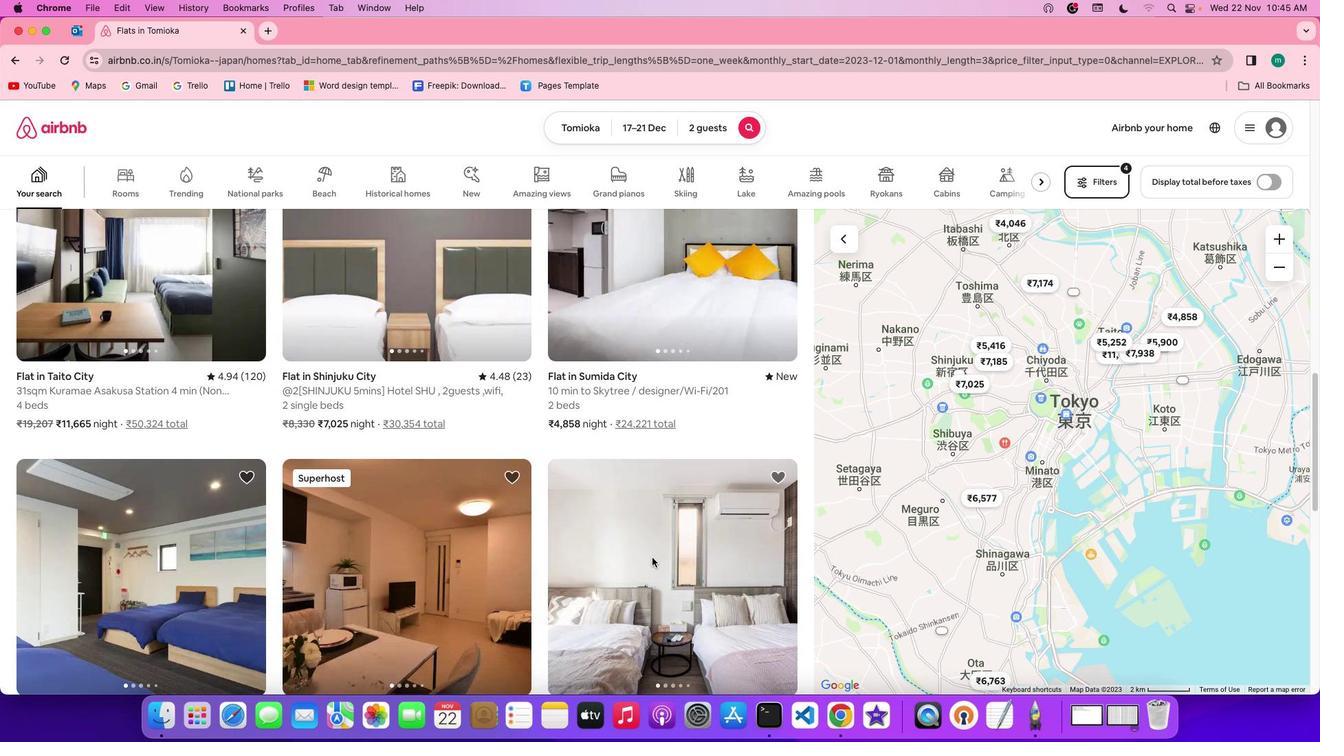 
Action: Mouse scrolled (652, 558) with delta (0, 0)
Screenshot: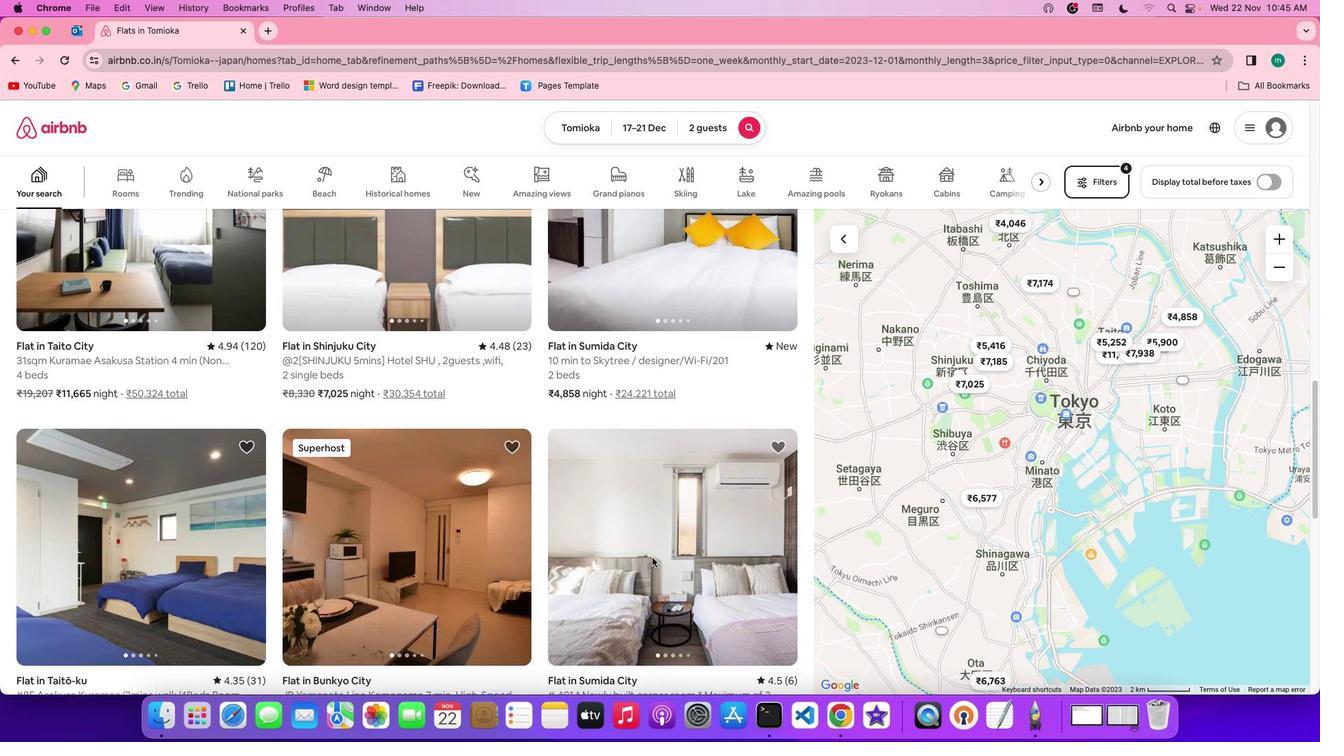 
Action: Mouse scrolled (652, 558) with delta (0, -1)
Screenshot: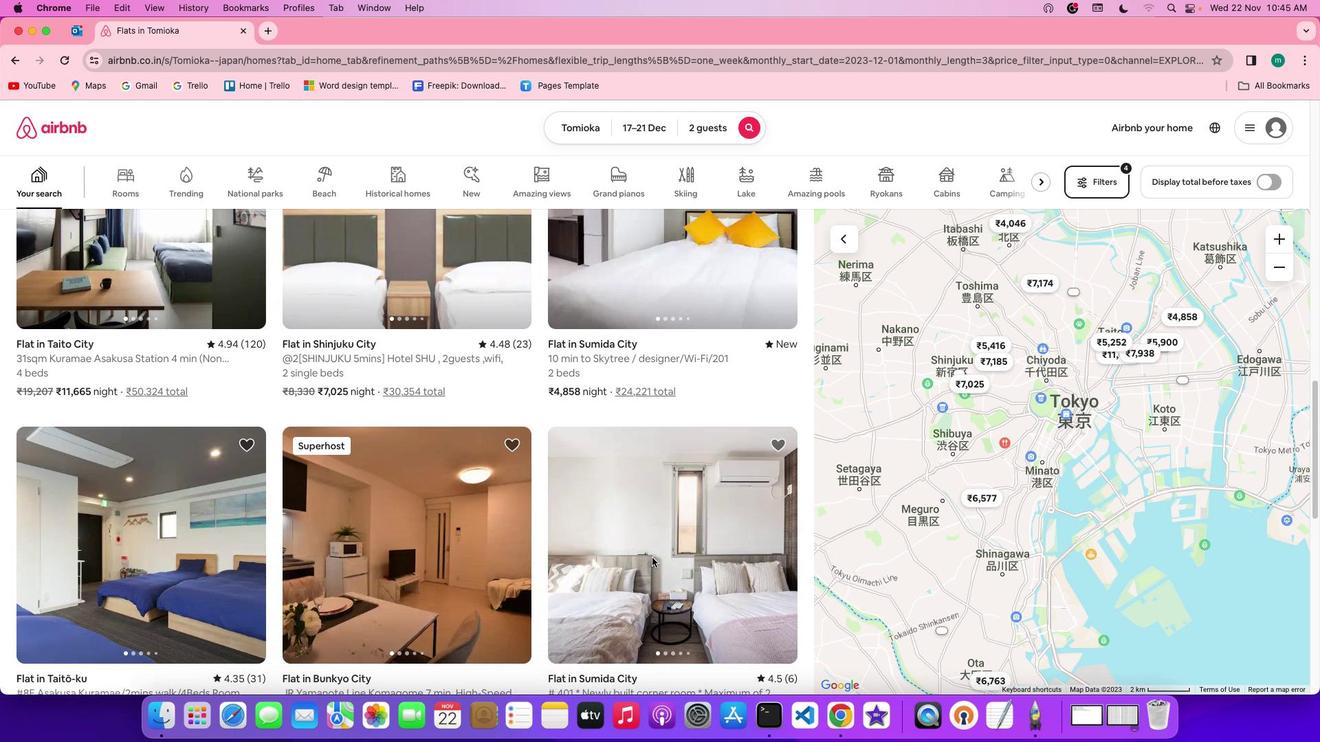 
Action: Mouse scrolled (652, 558) with delta (0, -1)
Screenshot: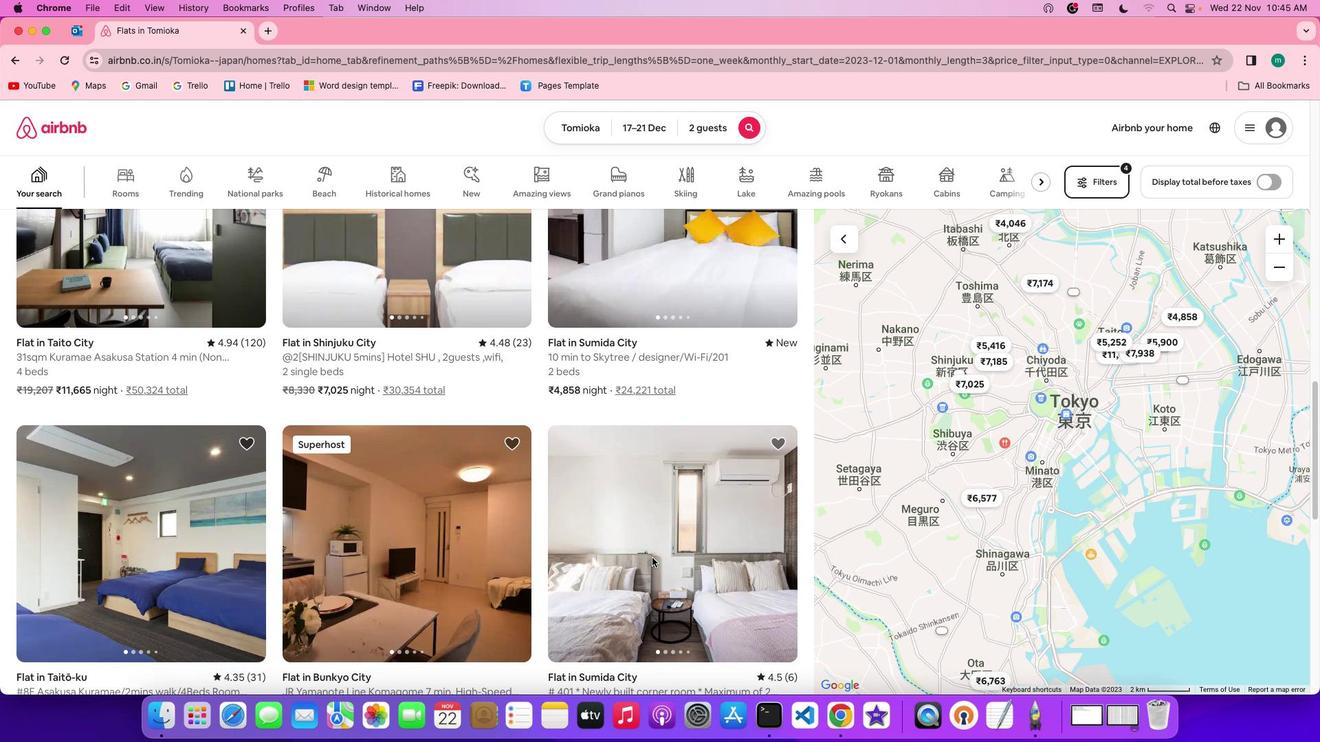 
Action: Mouse scrolled (652, 558) with delta (0, 0)
Screenshot: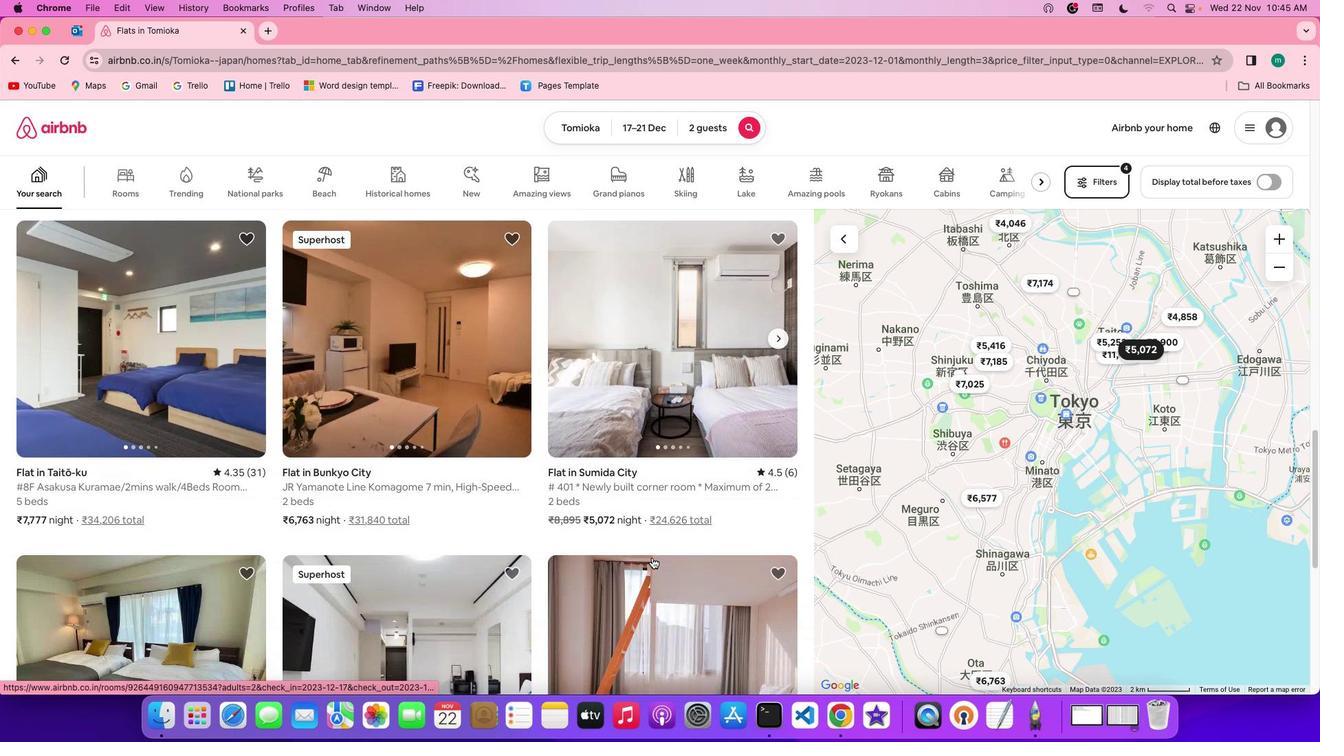 
Action: Mouse scrolled (652, 558) with delta (0, 0)
Screenshot: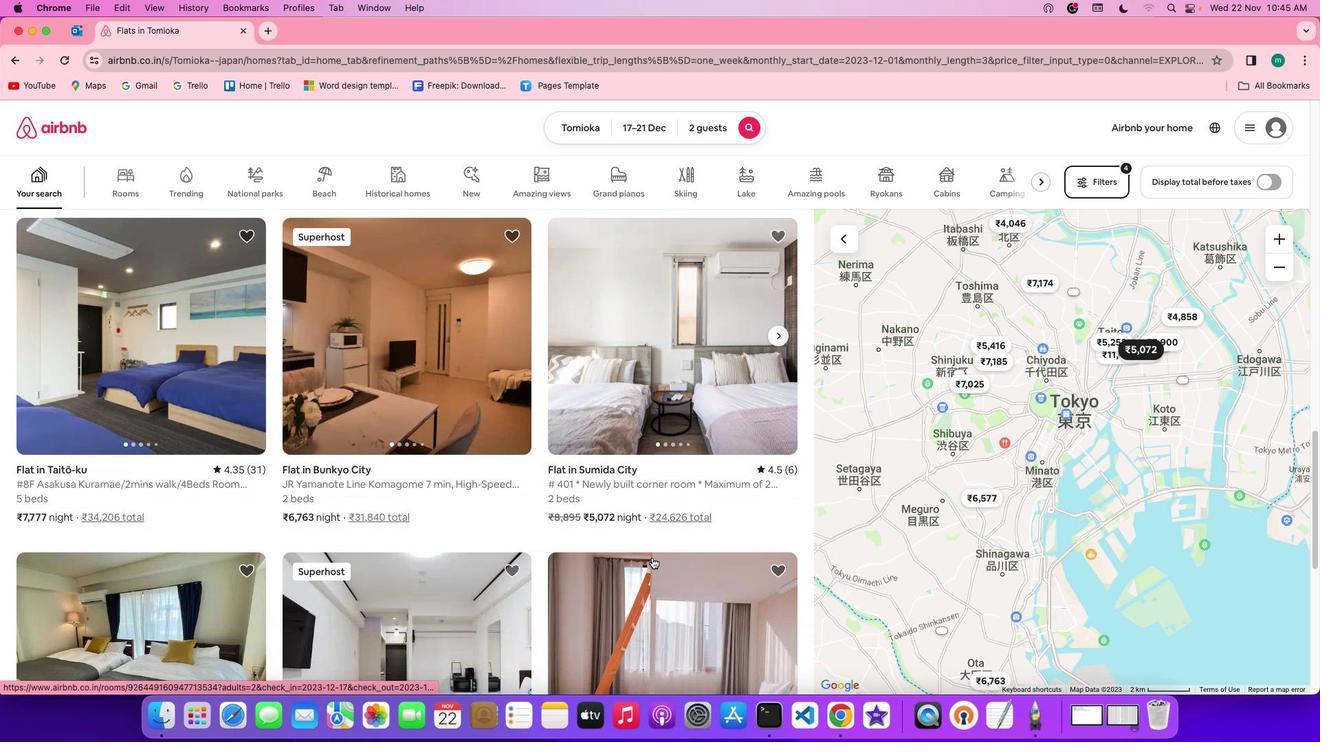 
Action: Mouse scrolled (652, 558) with delta (0, -1)
Screenshot: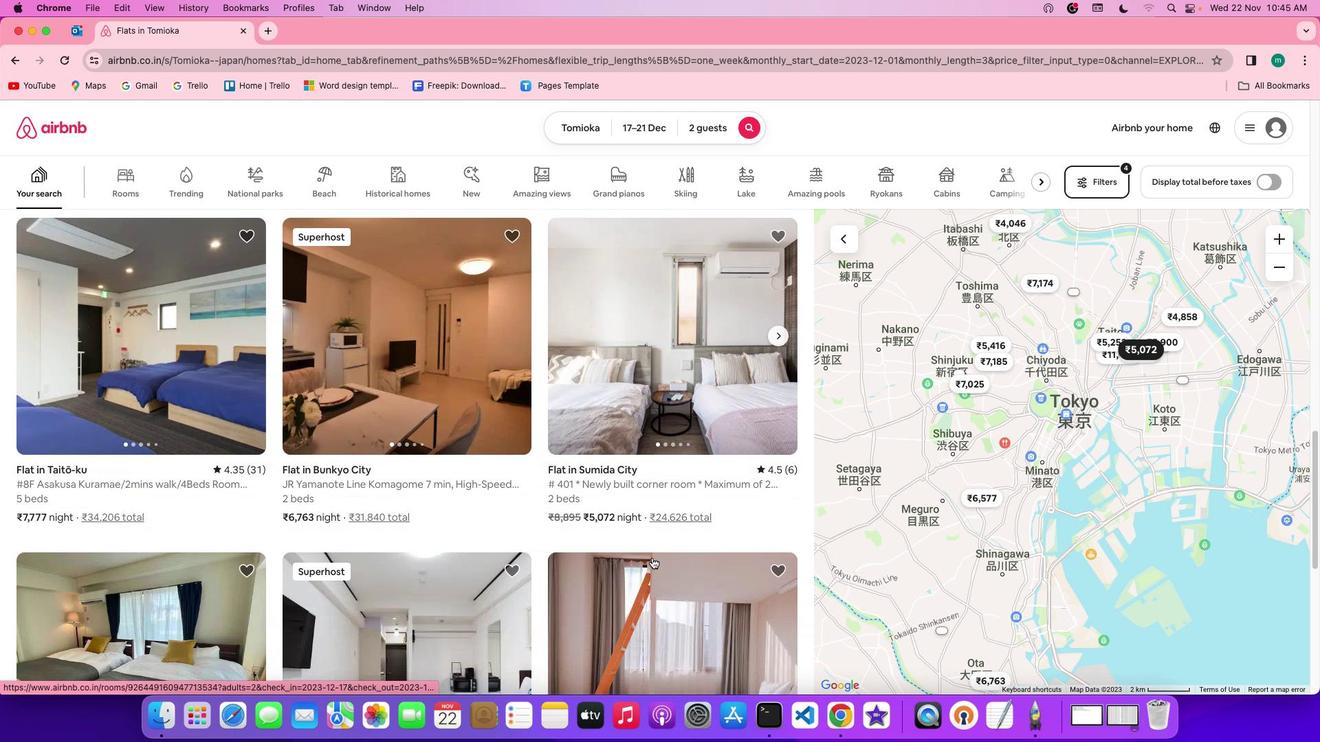 
Action: Mouse scrolled (652, 558) with delta (0, -2)
Screenshot: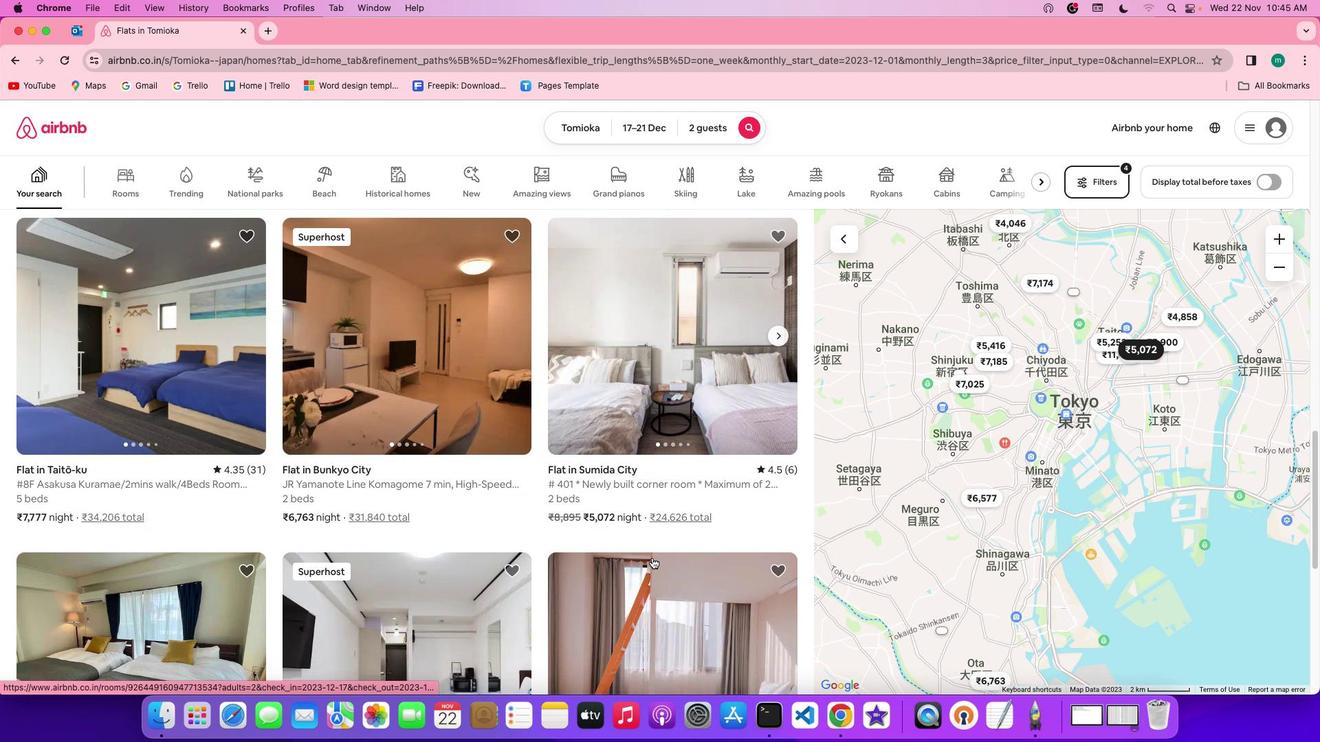 
Action: Mouse scrolled (652, 558) with delta (0, 0)
Screenshot: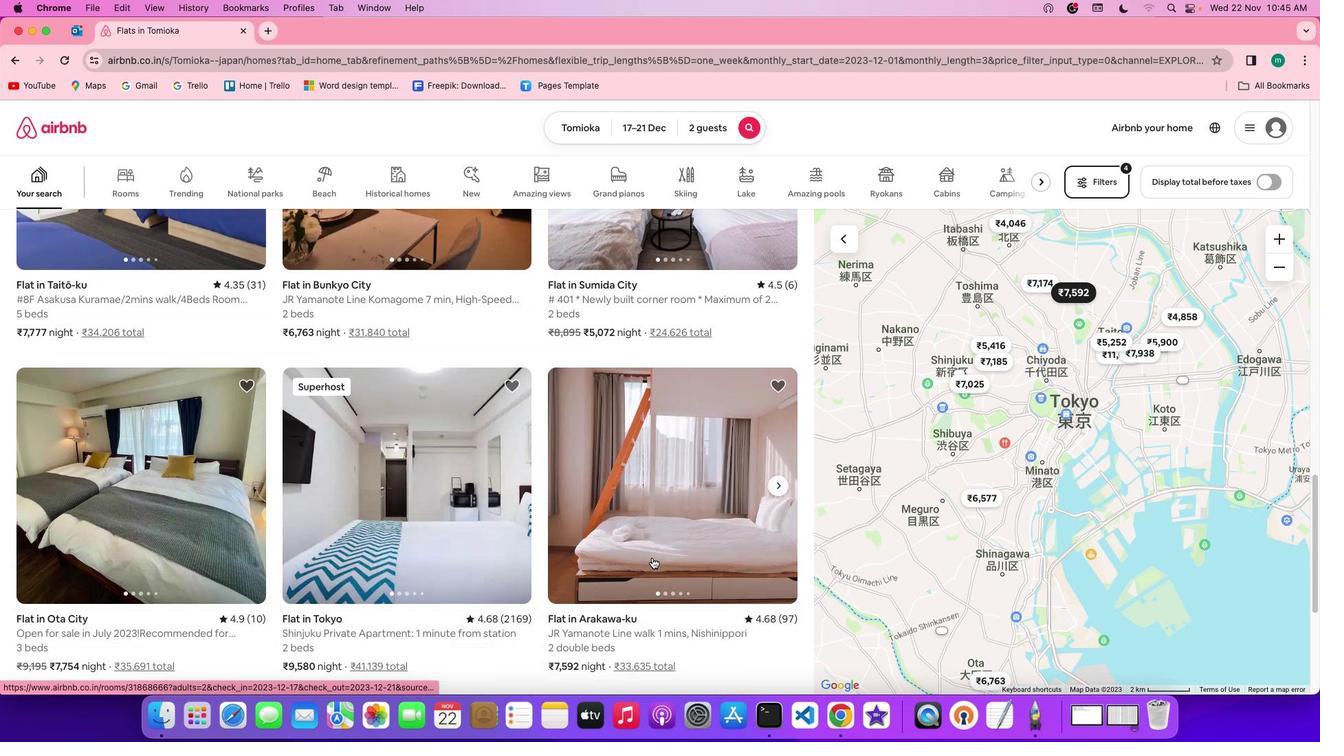 
Action: Mouse scrolled (652, 558) with delta (0, 0)
Screenshot: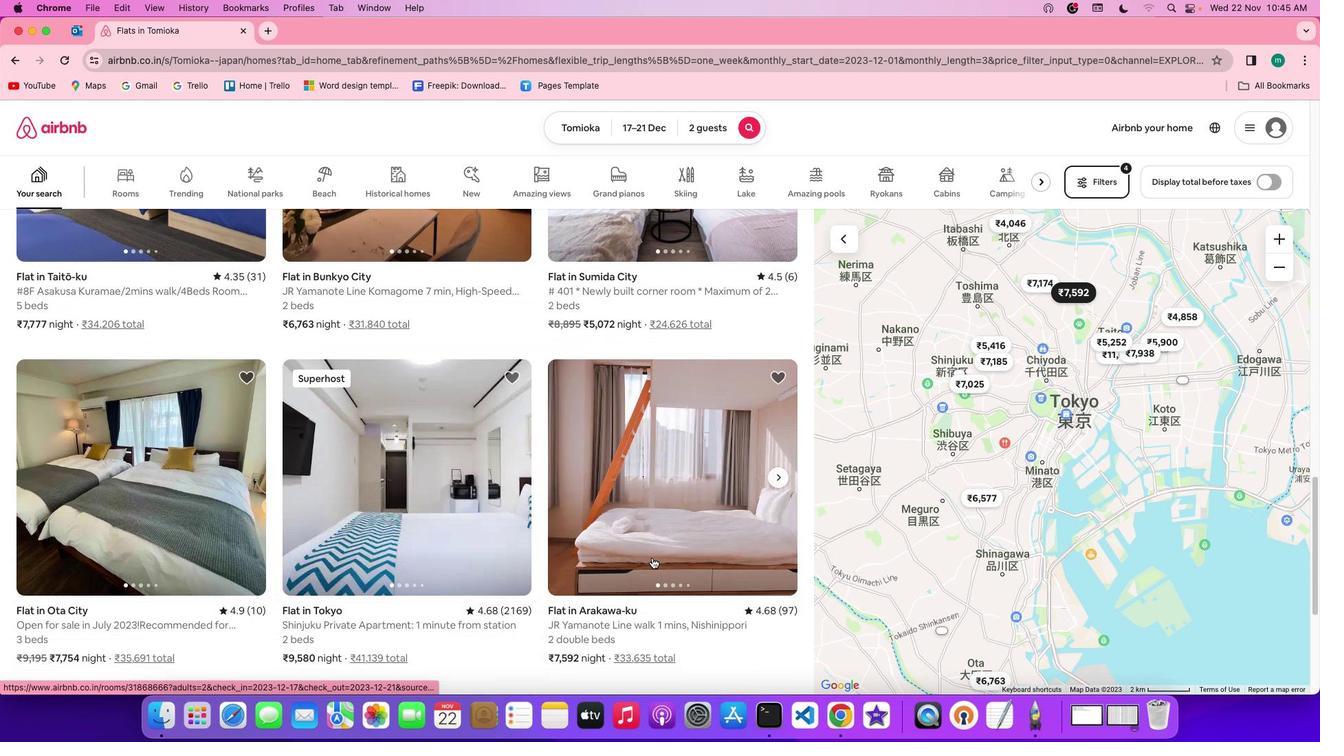 
Action: Mouse scrolled (652, 558) with delta (0, -1)
Screenshot: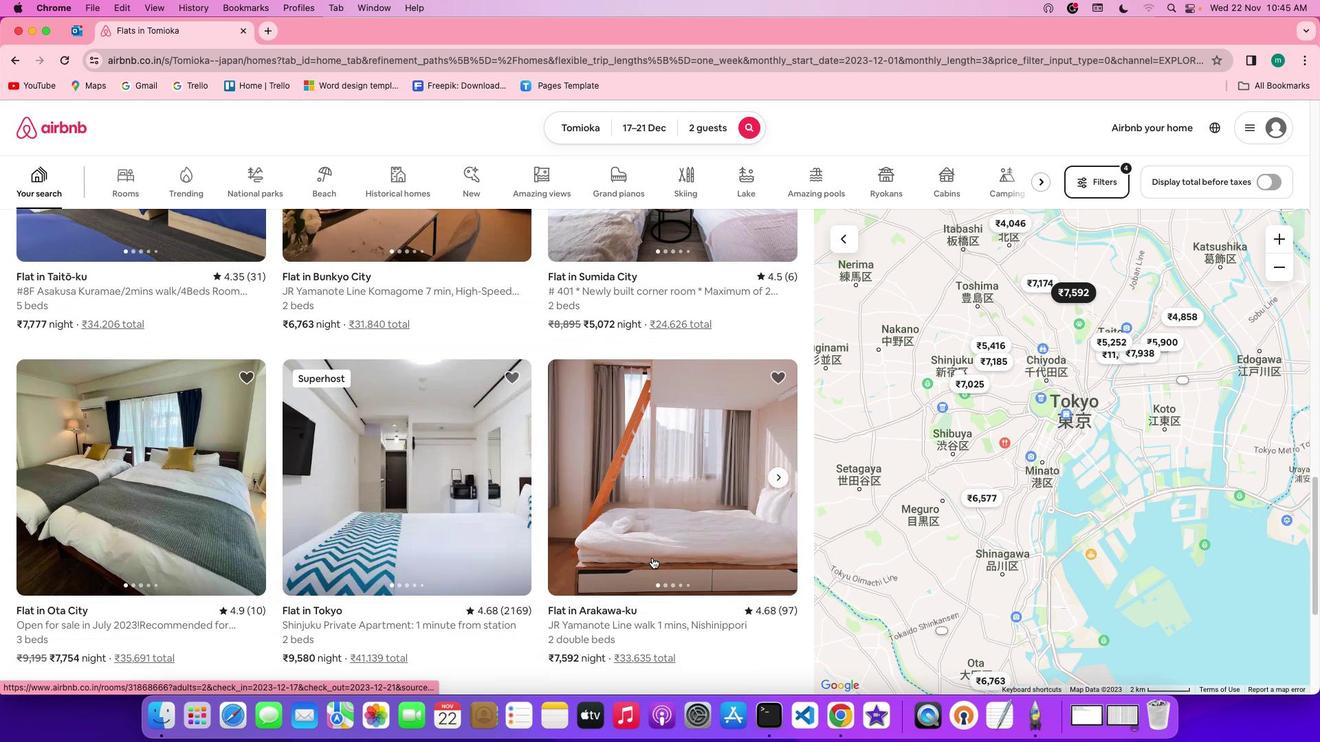 
Action: Mouse scrolled (652, 558) with delta (0, -2)
Screenshot: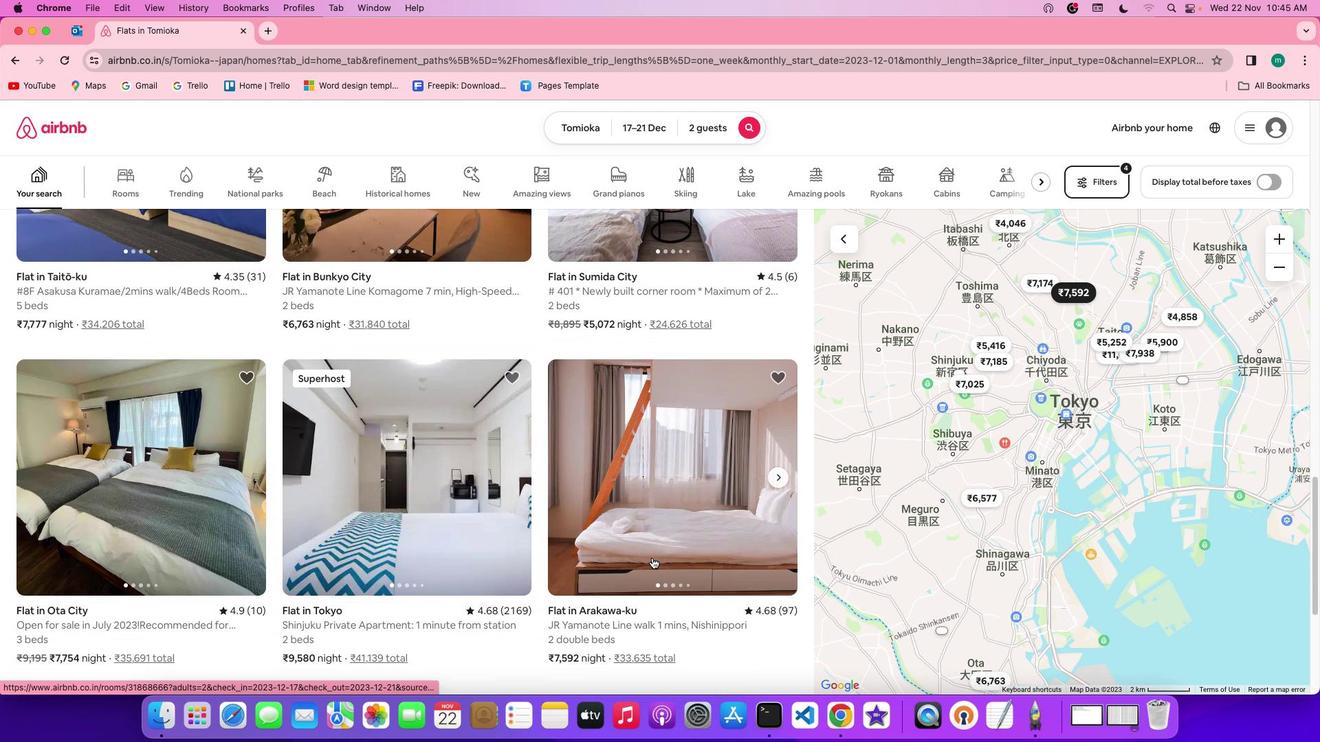 
Action: Mouse scrolled (652, 558) with delta (0, 0)
Screenshot: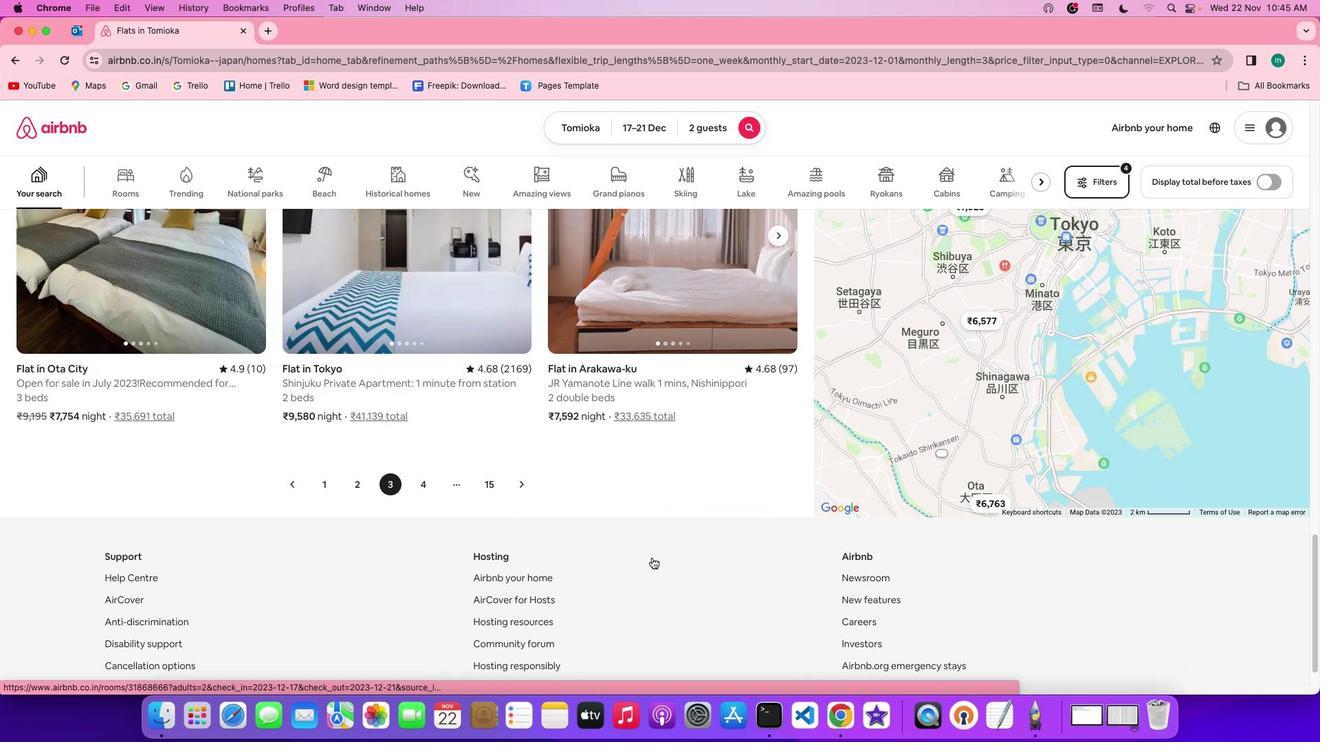 
Action: Mouse scrolled (652, 558) with delta (0, 0)
Screenshot: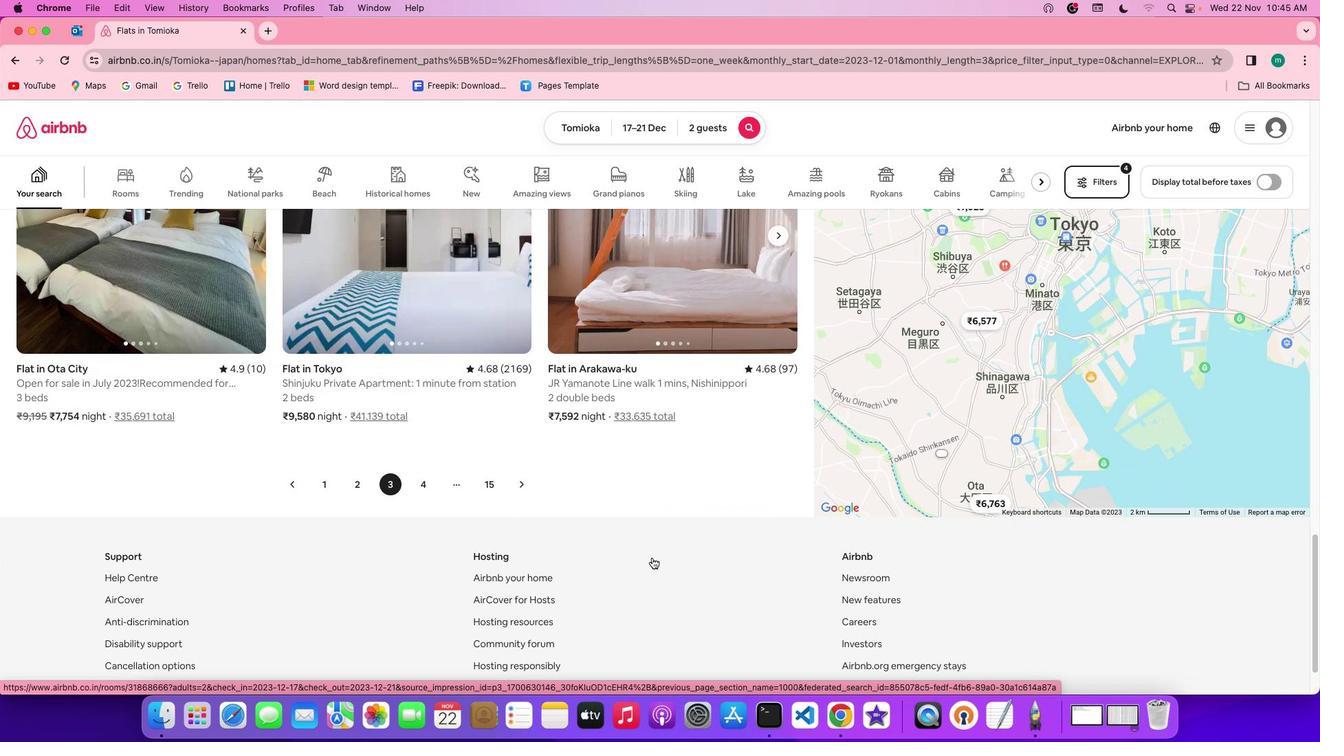 
Action: Mouse scrolled (652, 558) with delta (0, -2)
Screenshot: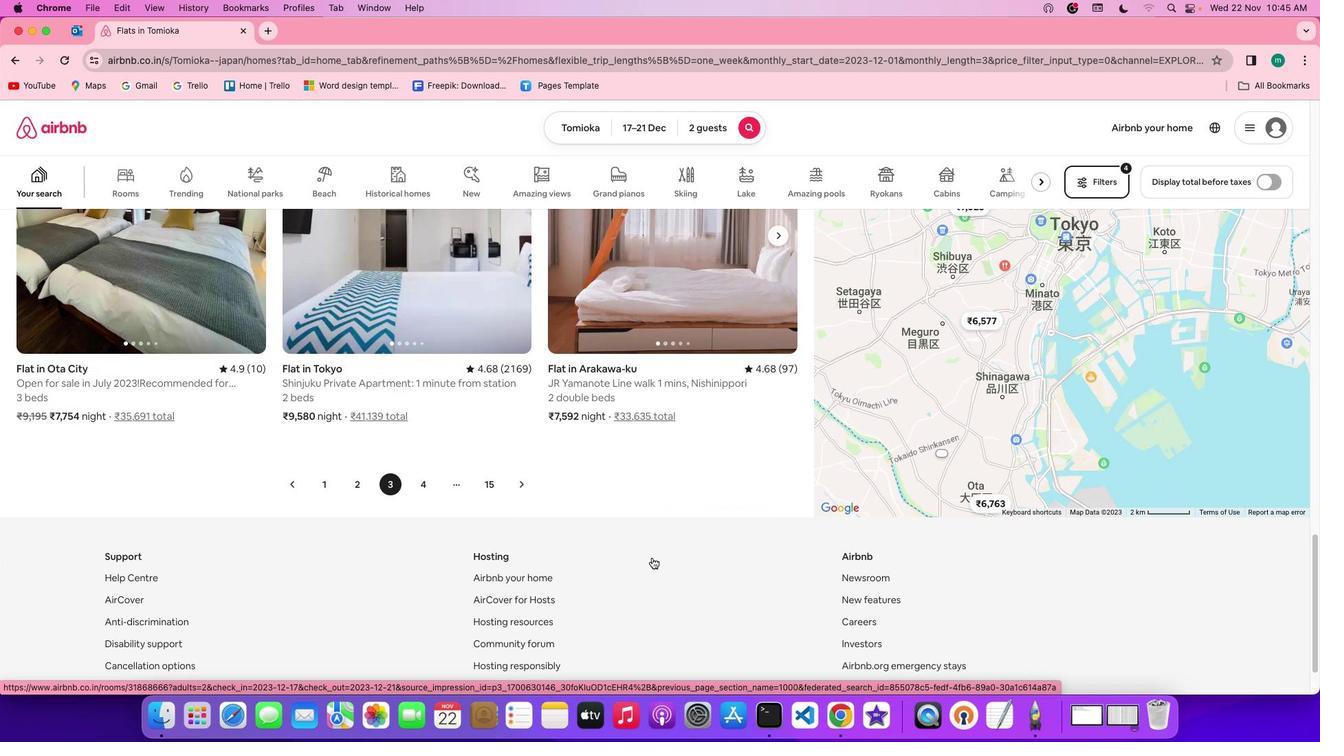 
Action: Mouse scrolled (652, 558) with delta (0, -2)
Screenshot: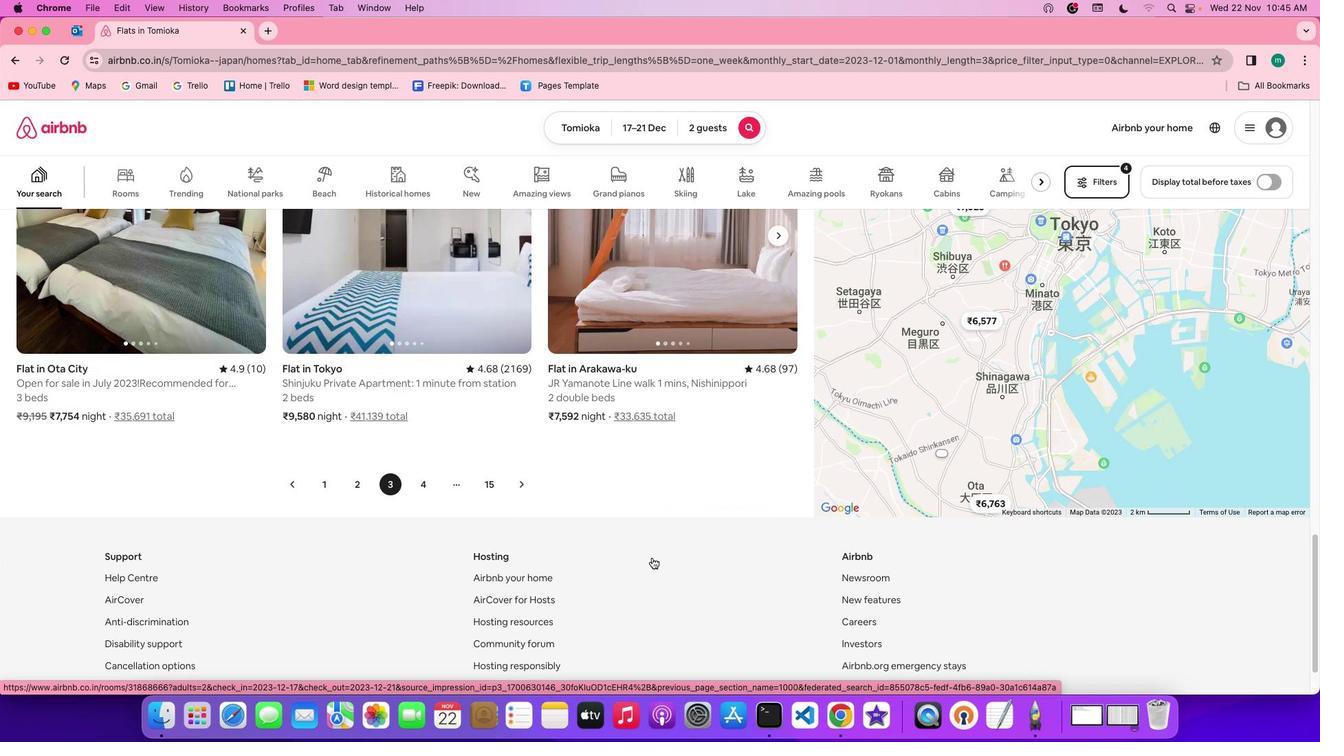 
Action: Mouse moved to (427, 486)
Screenshot: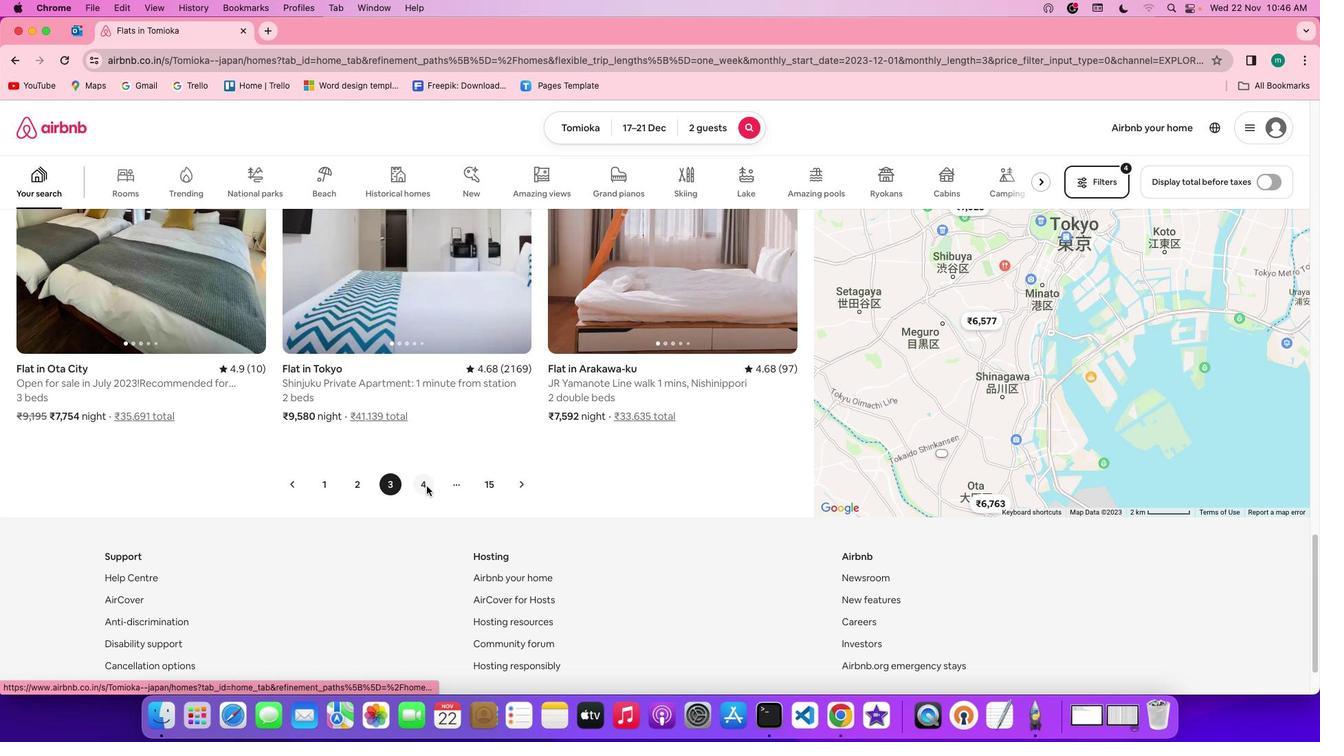 
Action: Mouse pressed left at (427, 486)
Screenshot: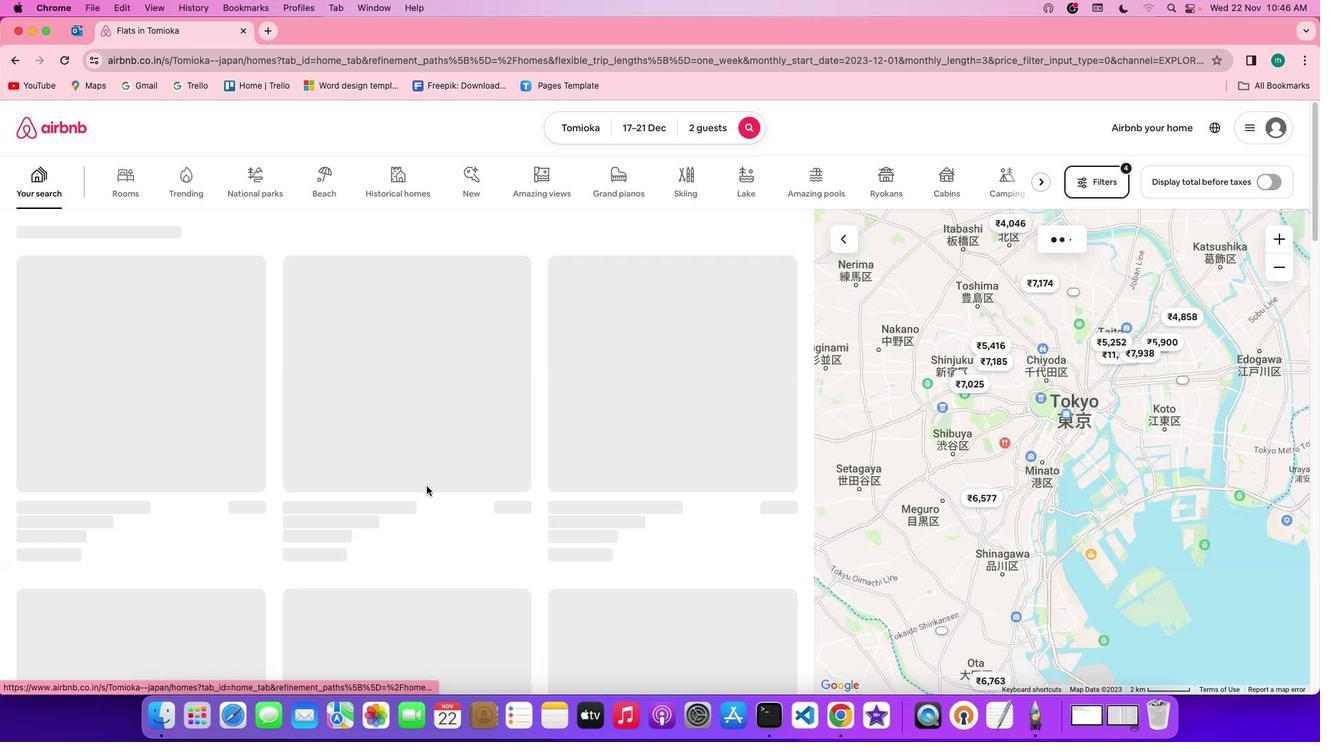 
Action: Mouse moved to (664, 606)
Screenshot: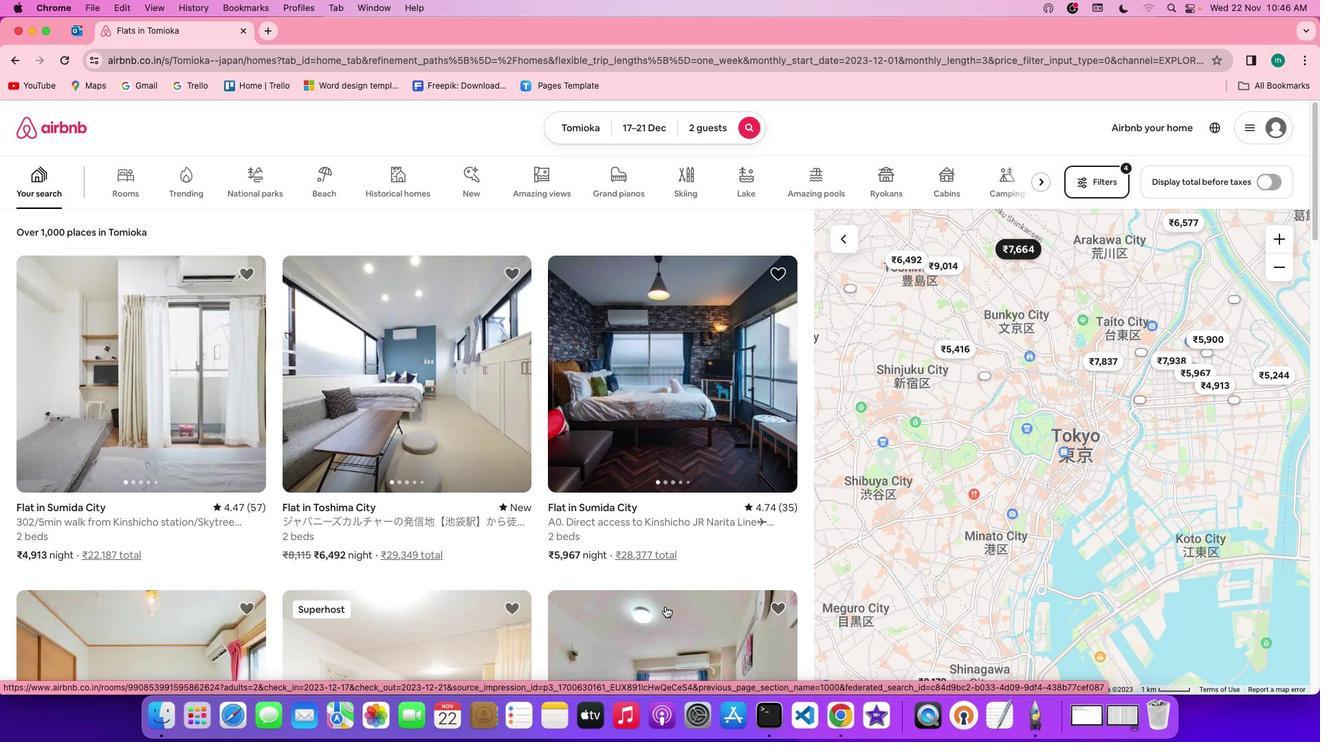 
Action: Mouse scrolled (664, 606) with delta (0, 0)
Screenshot: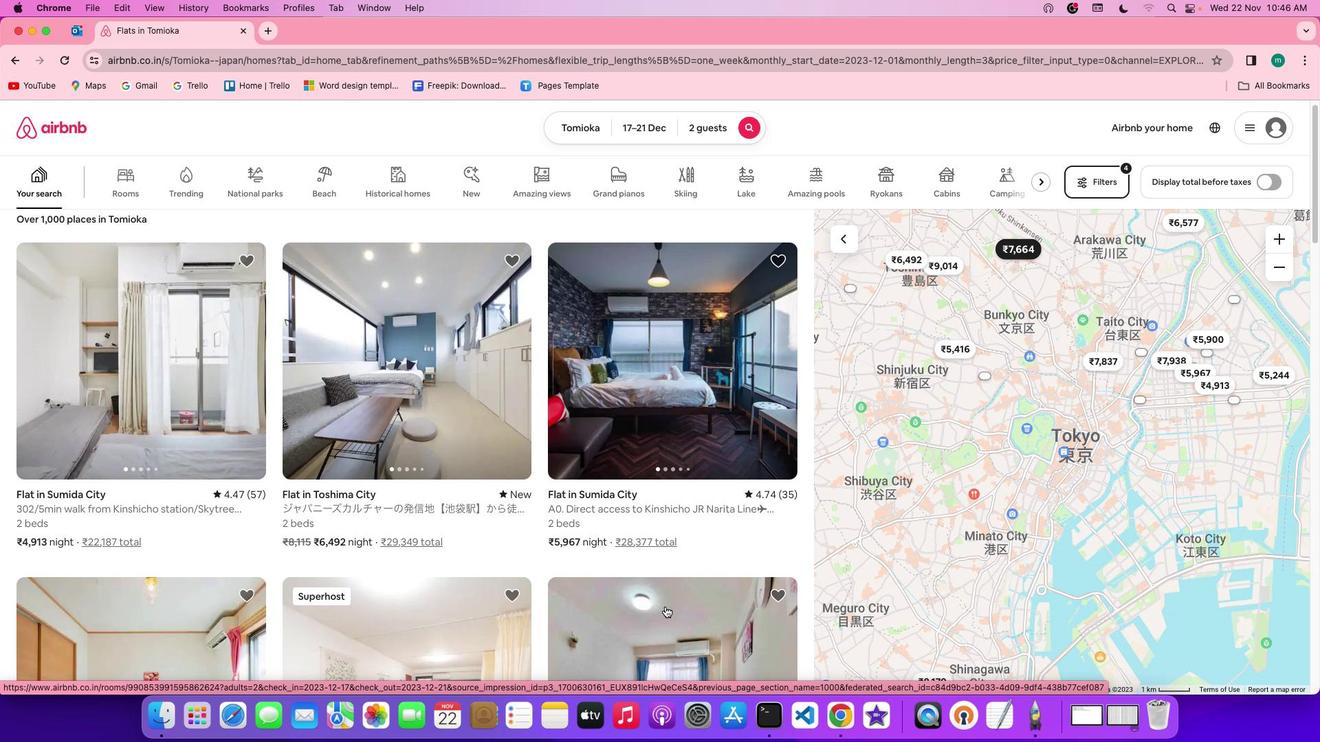 
Action: Mouse scrolled (664, 606) with delta (0, 0)
Screenshot: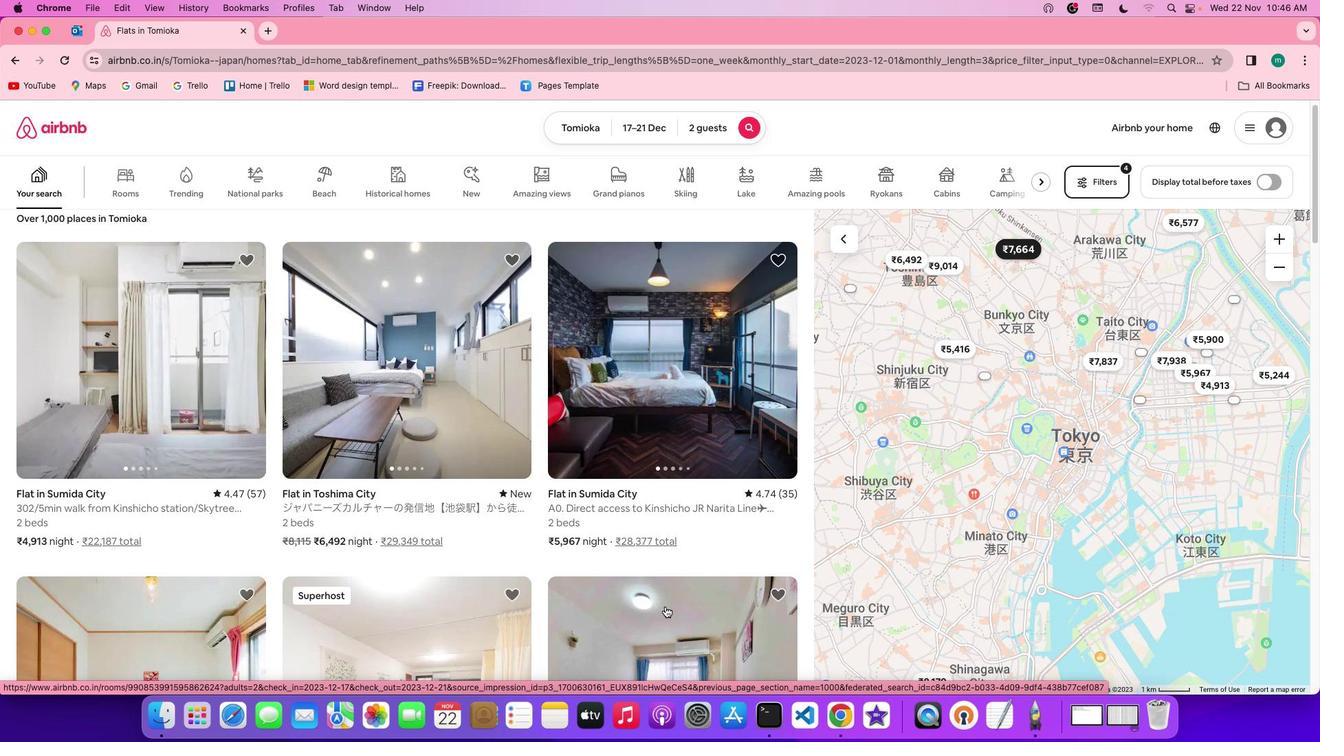 
Action: Mouse scrolled (664, 606) with delta (0, 0)
Screenshot: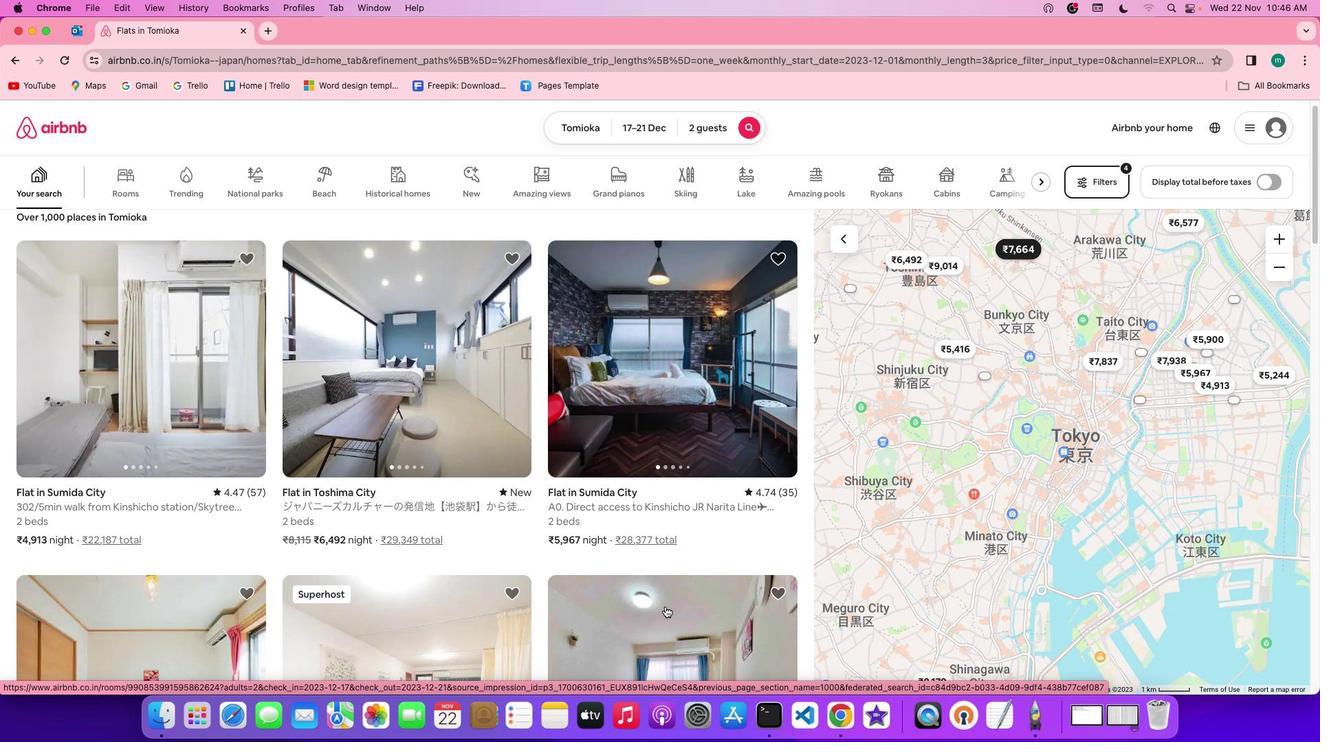 
Action: Mouse scrolled (664, 606) with delta (0, 0)
Screenshot: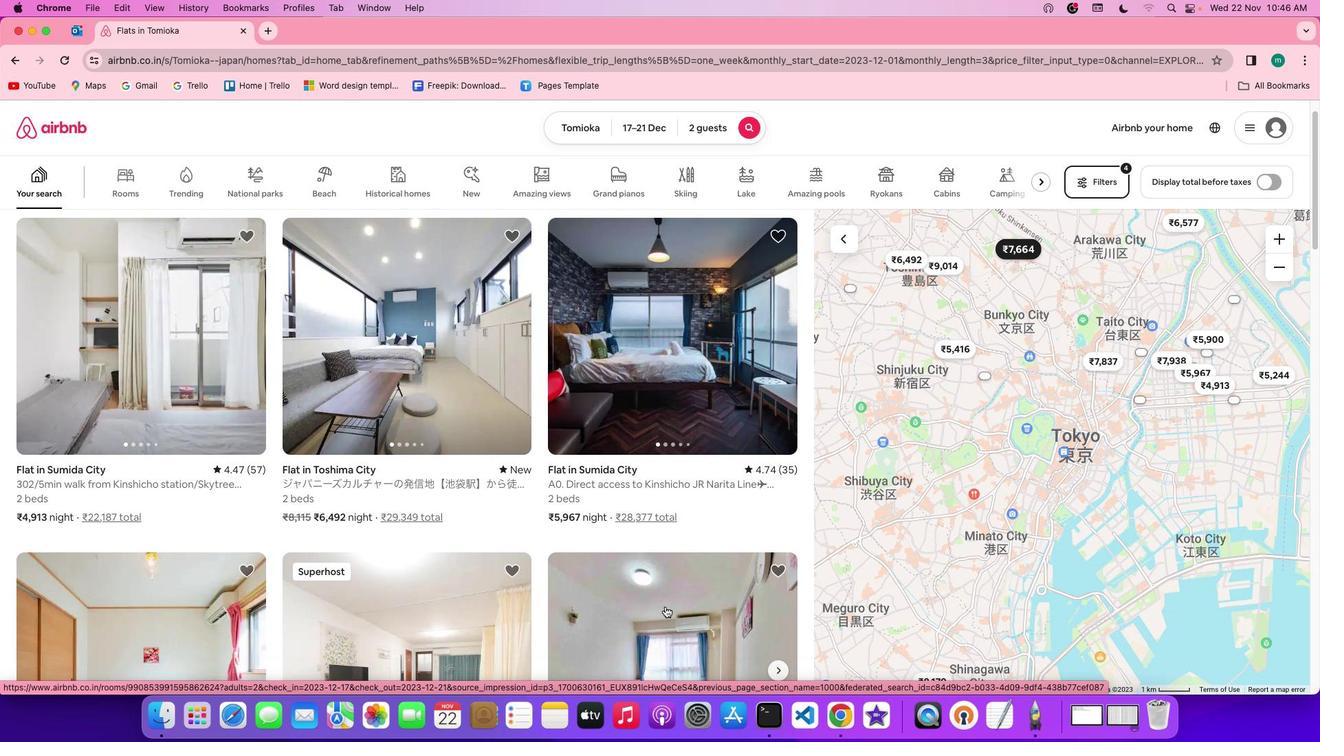 
Action: Mouse scrolled (664, 606) with delta (0, 0)
Screenshot: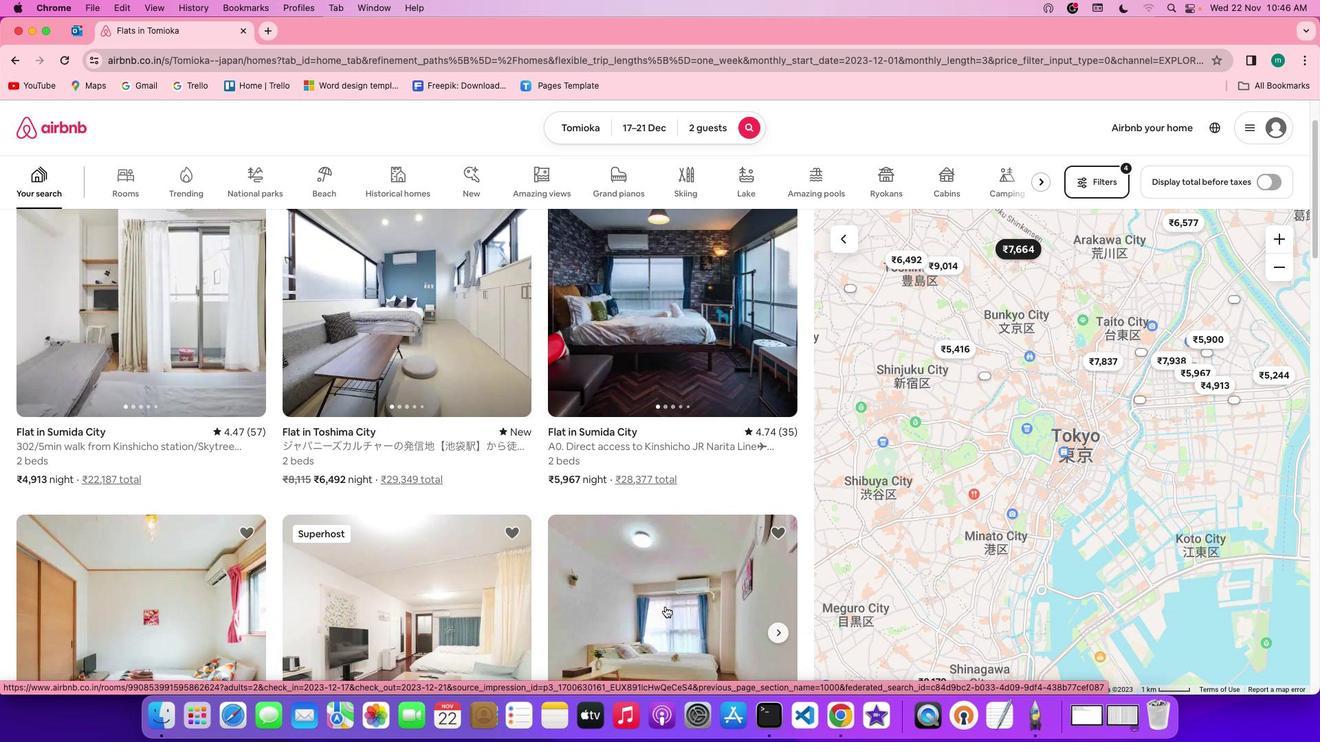 
Action: Mouse scrolled (664, 606) with delta (0, 0)
Screenshot: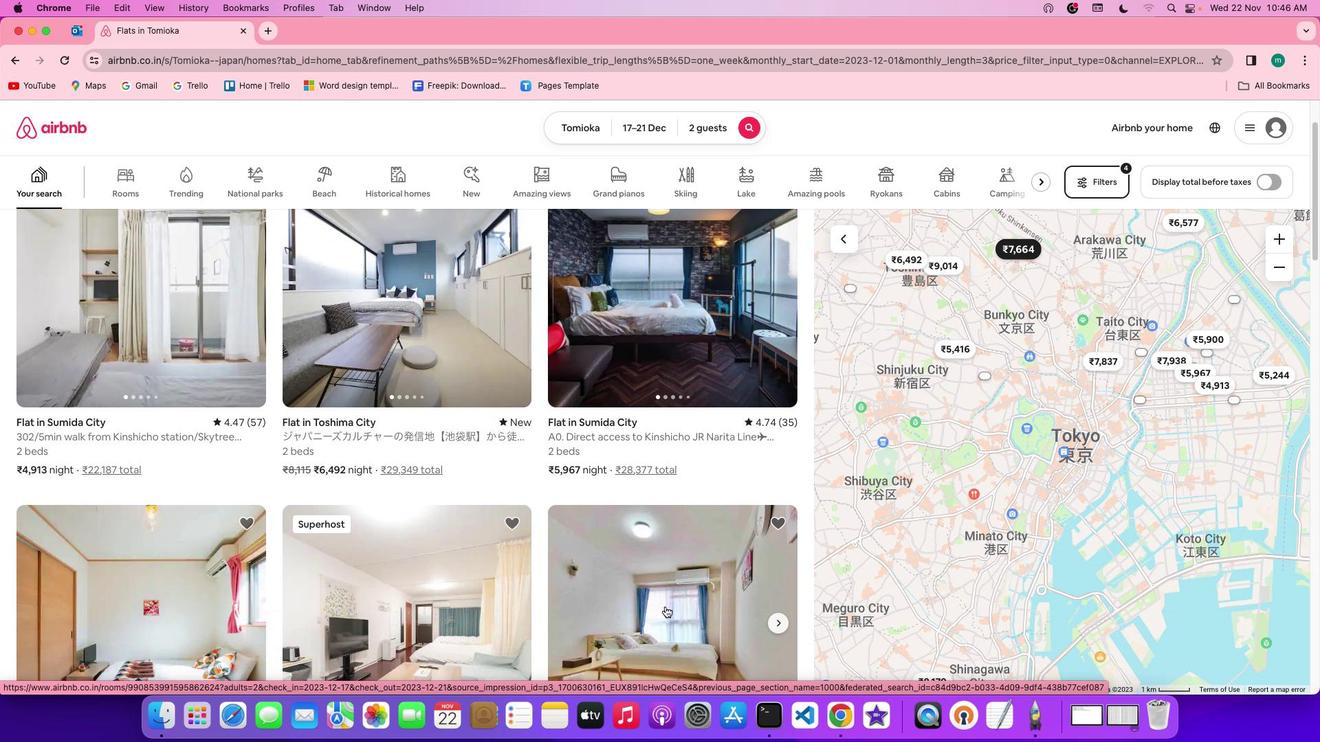 
Action: Mouse scrolled (664, 606) with delta (0, 0)
Screenshot: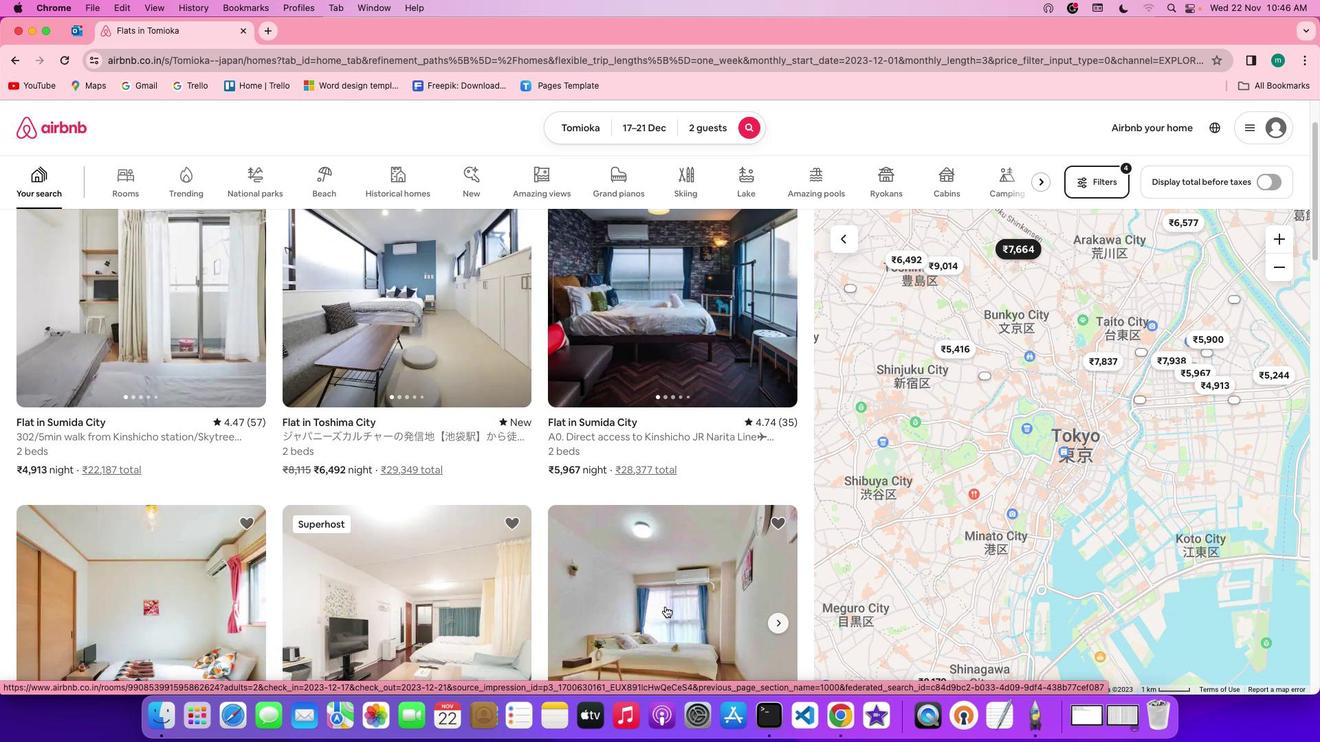
Action: Mouse scrolled (664, 606) with delta (0, 0)
Screenshot: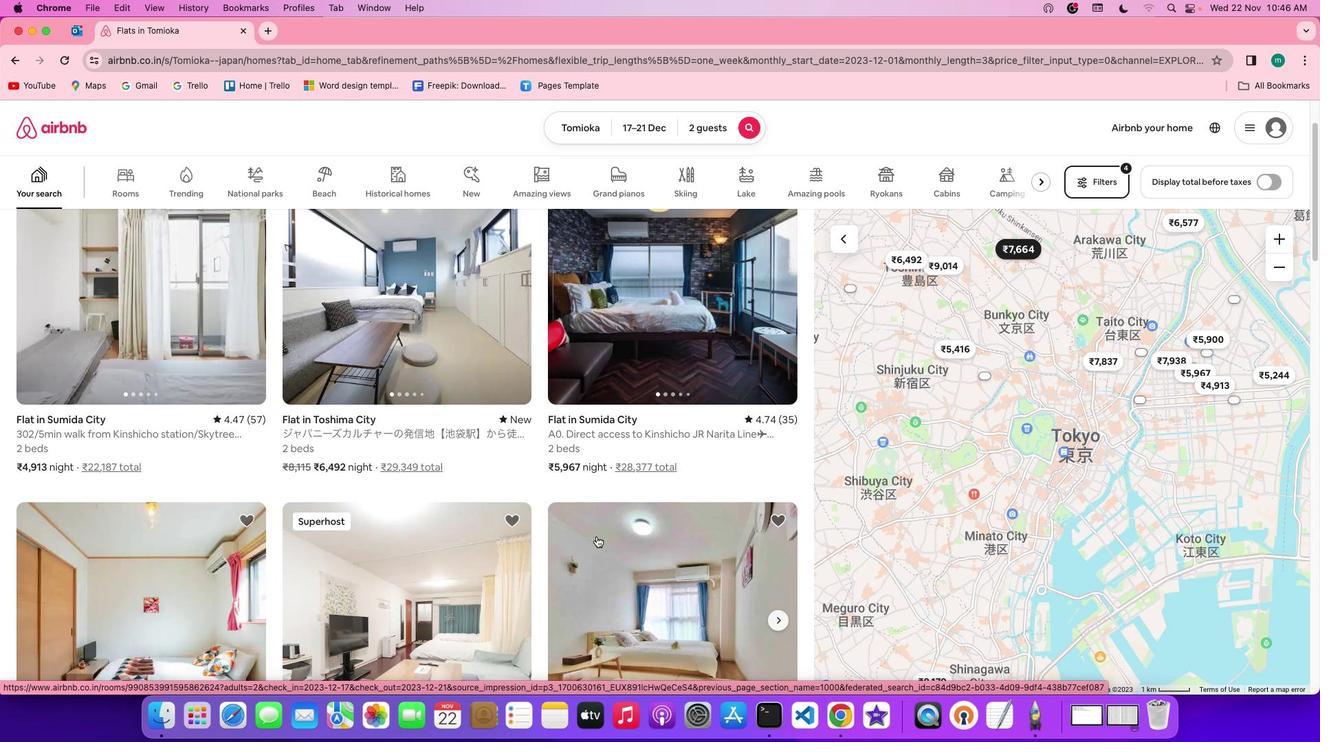 
Action: Mouse moved to (537, 490)
Screenshot: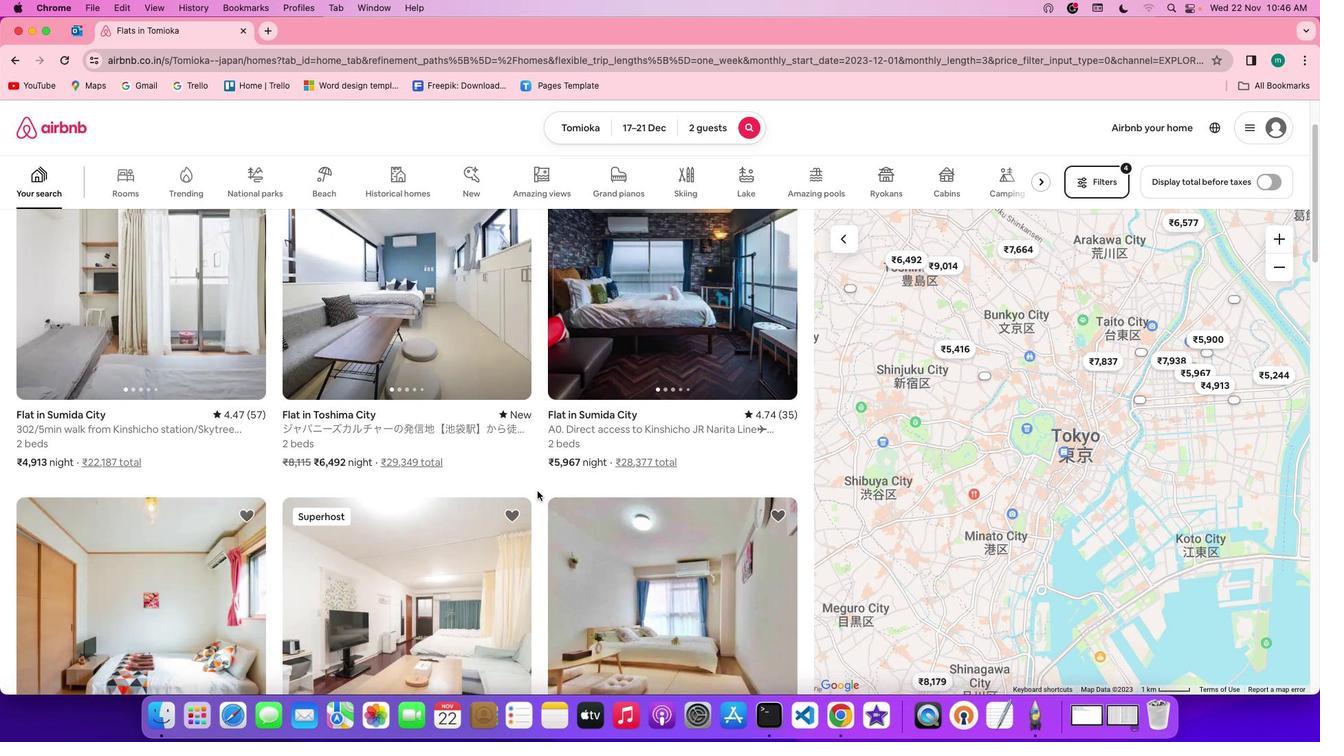 
Action: Mouse scrolled (537, 490) with delta (0, 0)
